 Task: Research Airbnb accommodation in Spittal an der Drau, Austria from 9th November, 2023 to 16th November, 2023 for 2 adults.2 bedrooms having 2 beds and 1 bathroom. Property type can be flat. Amenities needed are: heating. Look for 5 properties as per requirement.
Action: Mouse moved to (577, 122)
Screenshot: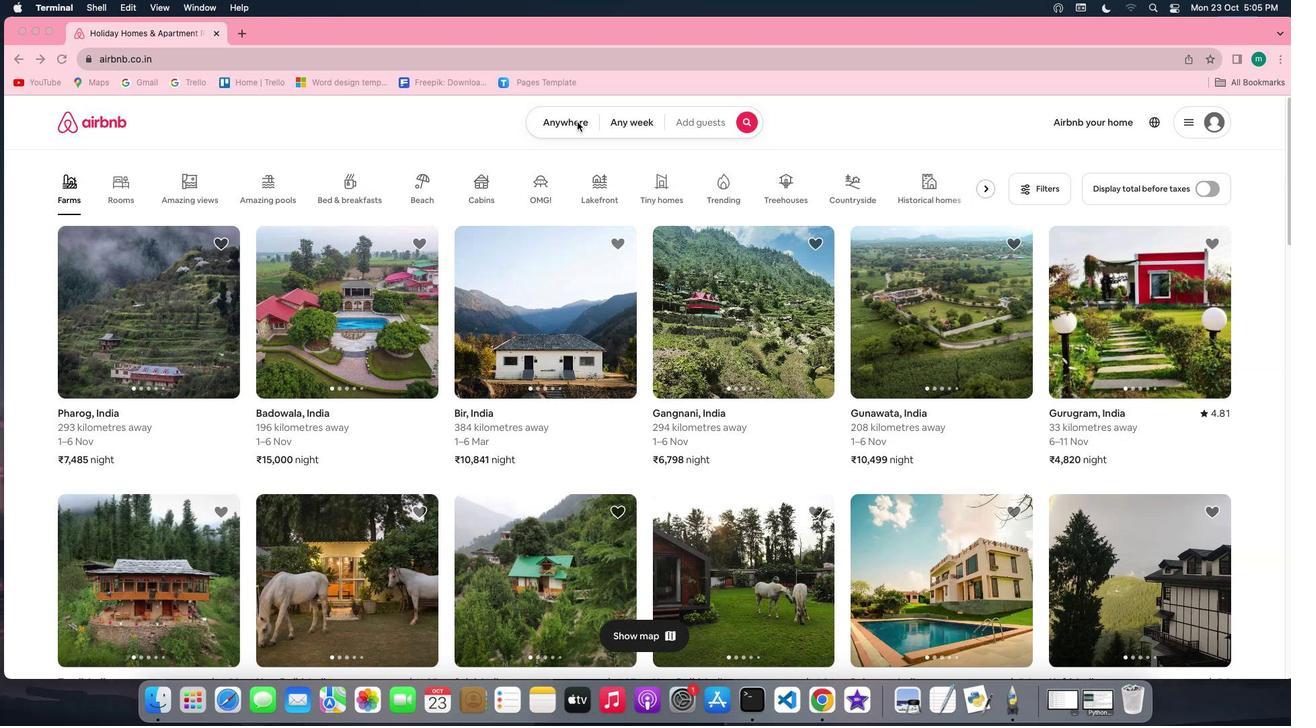 
Action: Mouse pressed left at (577, 122)
Screenshot: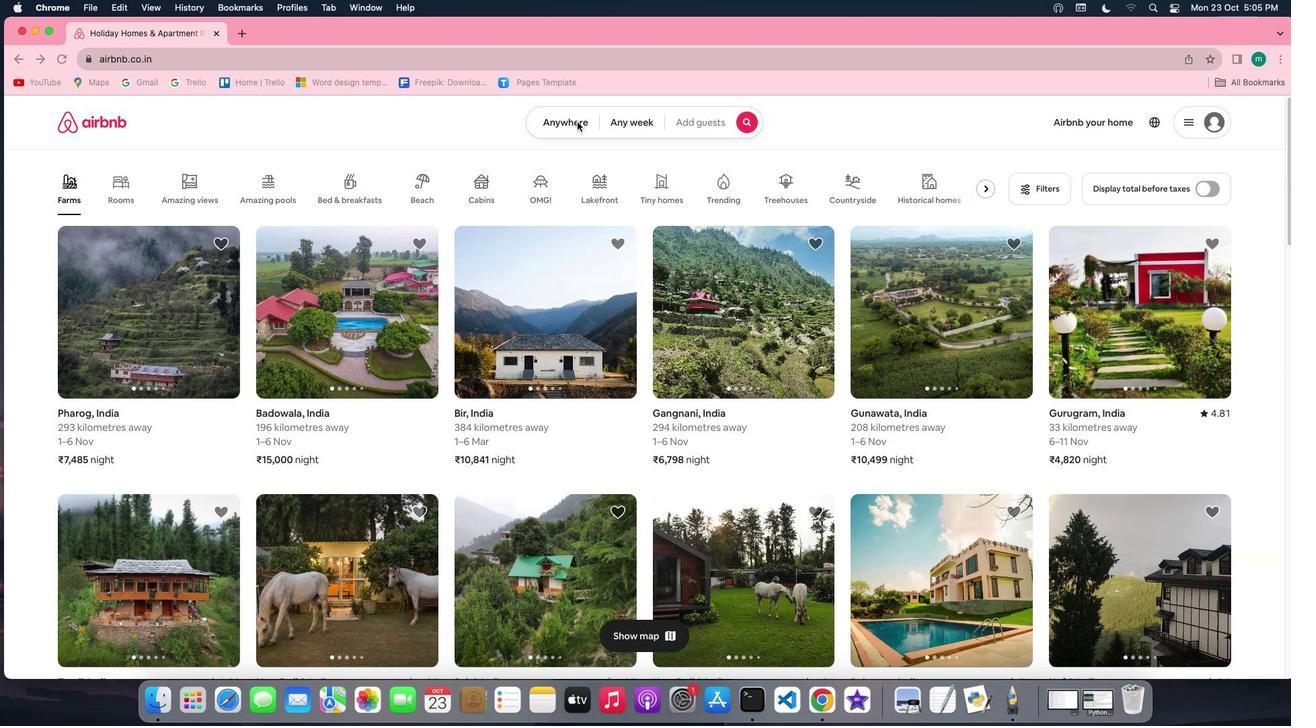 
Action: Mouse pressed left at (577, 122)
Screenshot: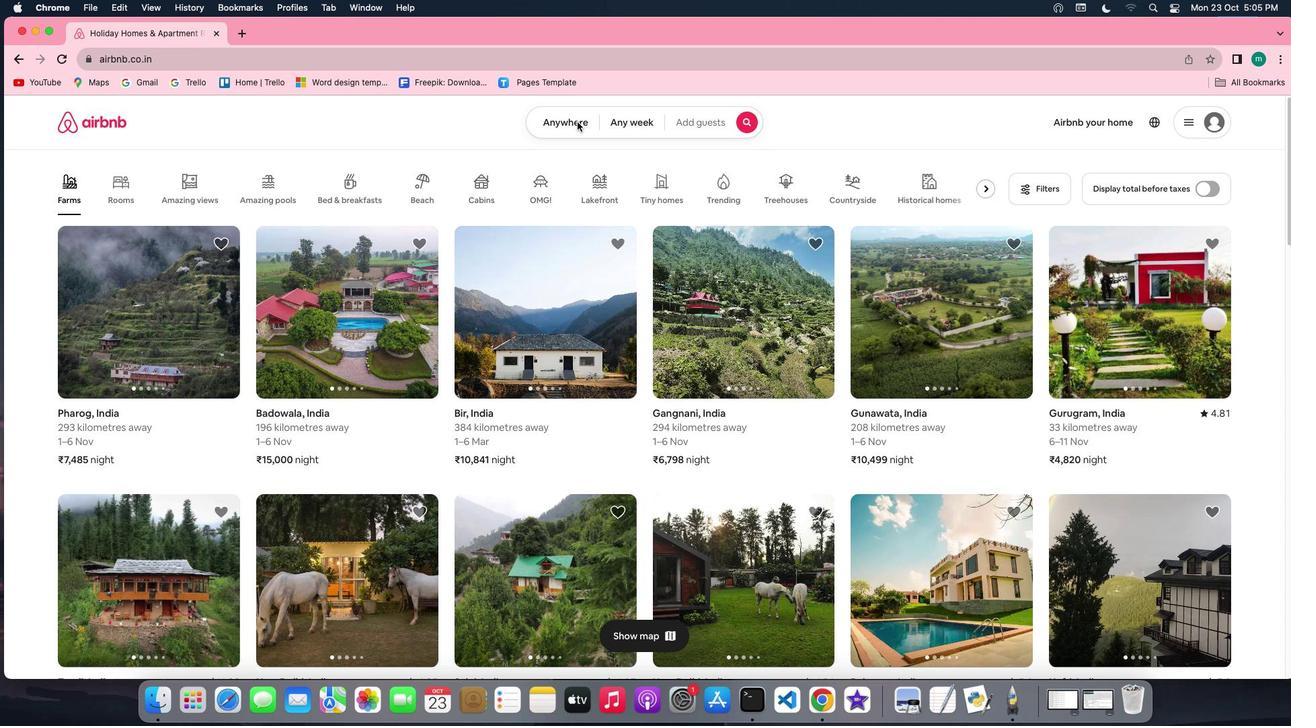 
Action: Mouse moved to (499, 166)
Screenshot: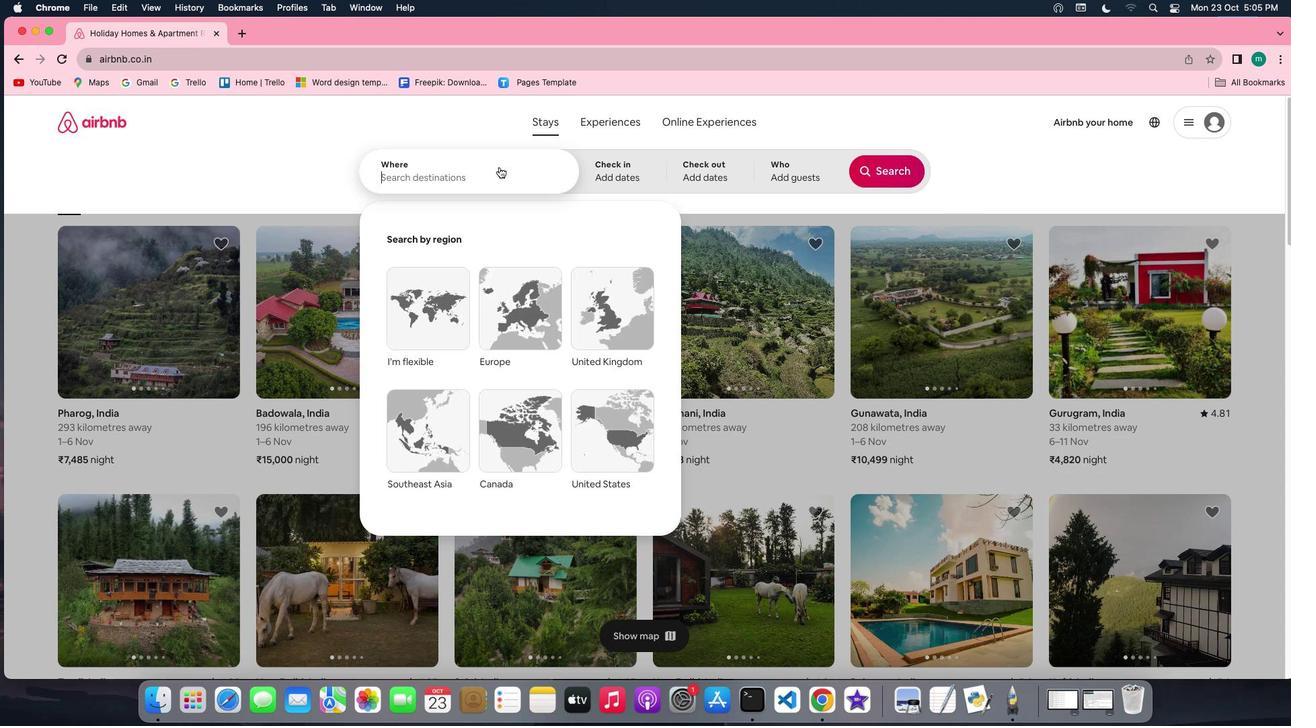 
Action: Key pressed Key.shift'S''p''i''t''t''a''l'Key.space'a''n'Key.space'd''e''r'Key.spaceKey.shift'd''r''a''u'','Key.spaceKey.shift'A''u''s''t''r''i''a'
Screenshot: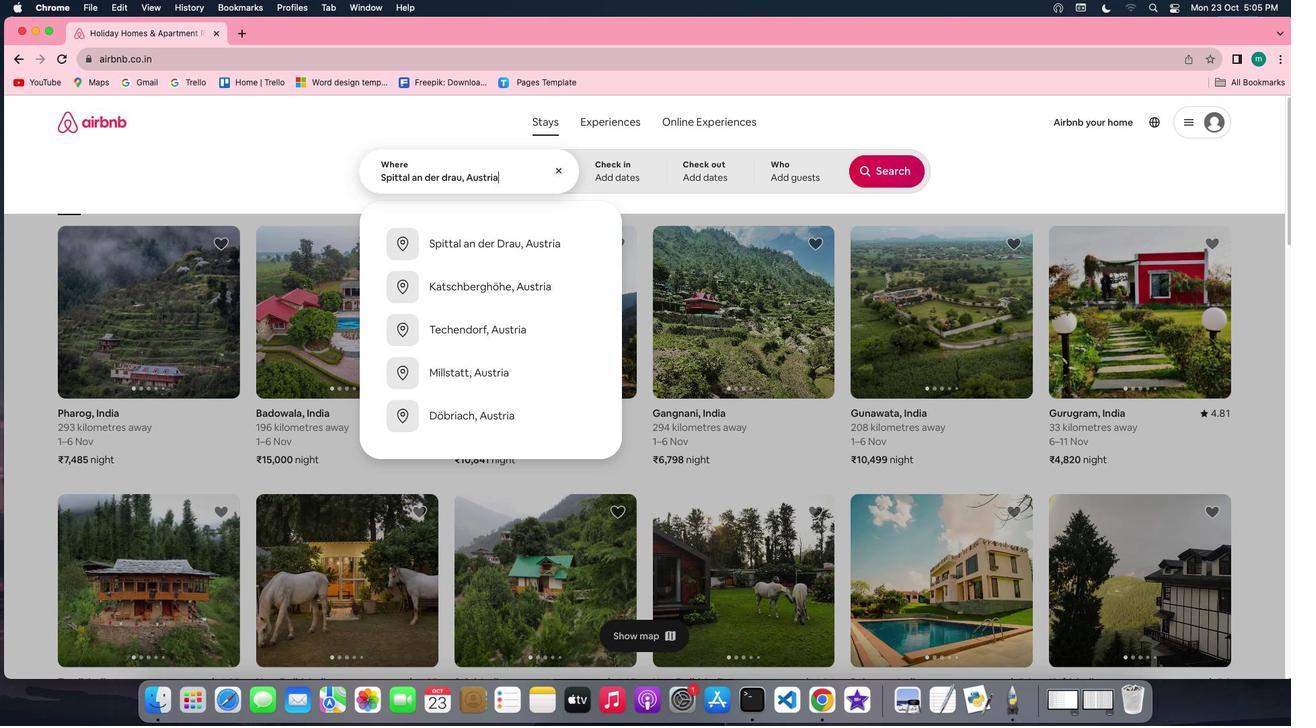 
Action: Mouse moved to (604, 169)
Screenshot: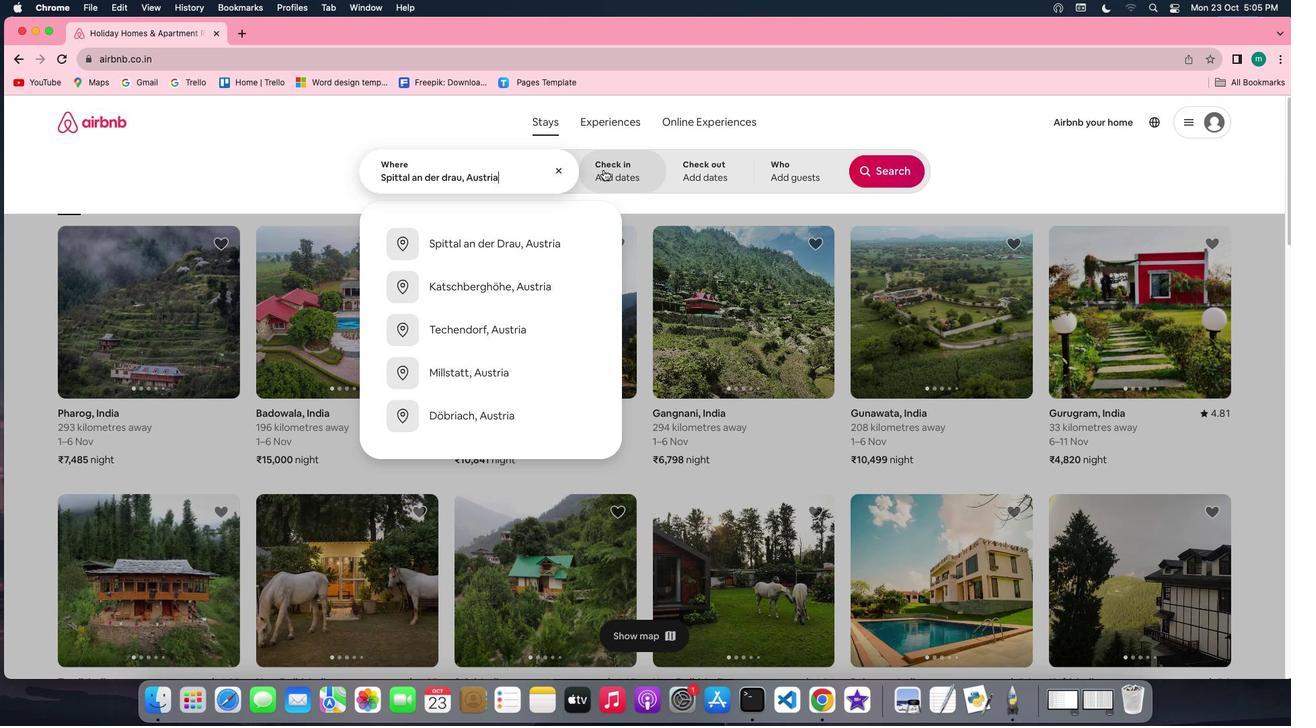 
Action: Mouse pressed left at (604, 169)
Screenshot: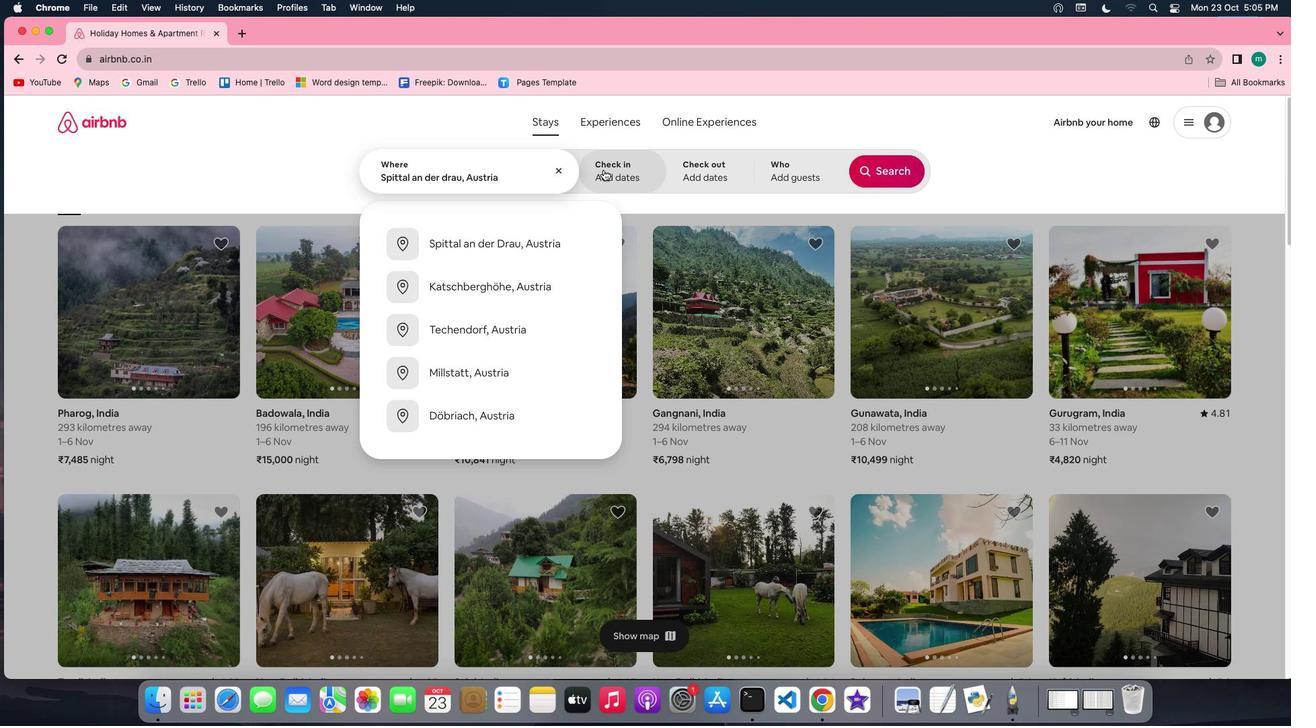 
Action: Mouse moved to (810, 358)
Screenshot: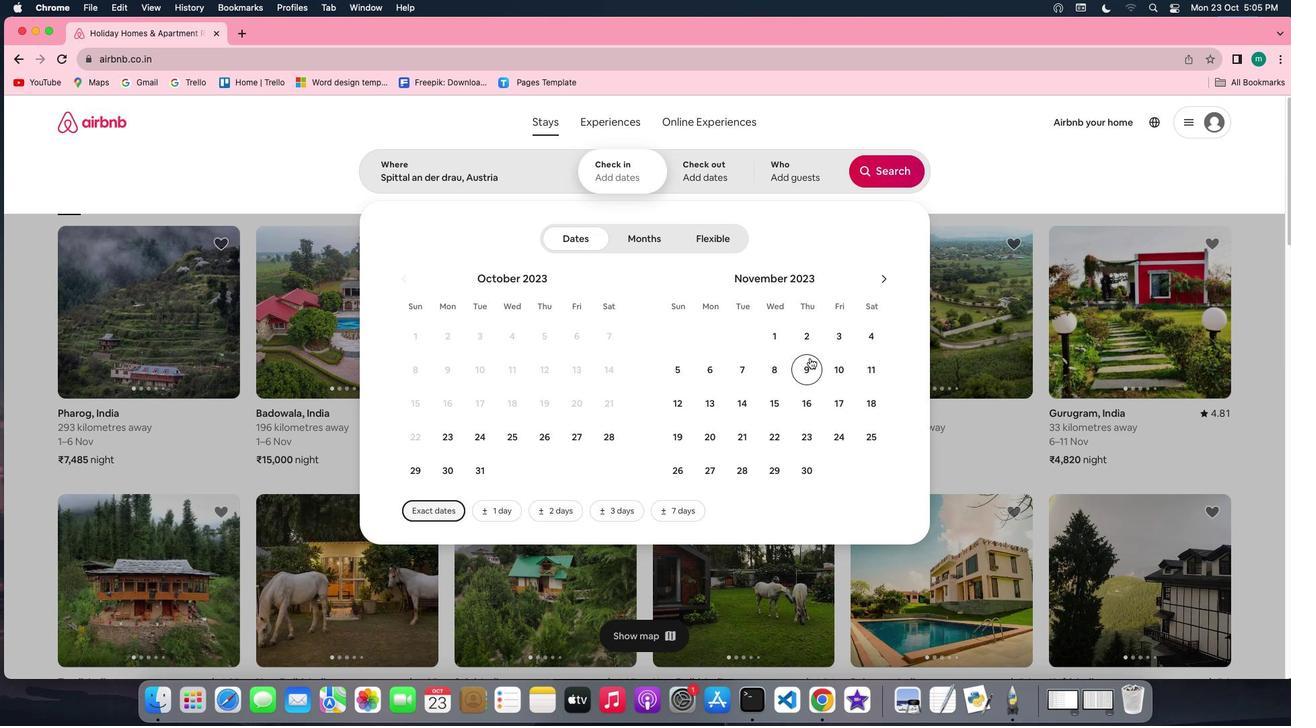 
Action: Mouse pressed left at (810, 358)
Screenshot: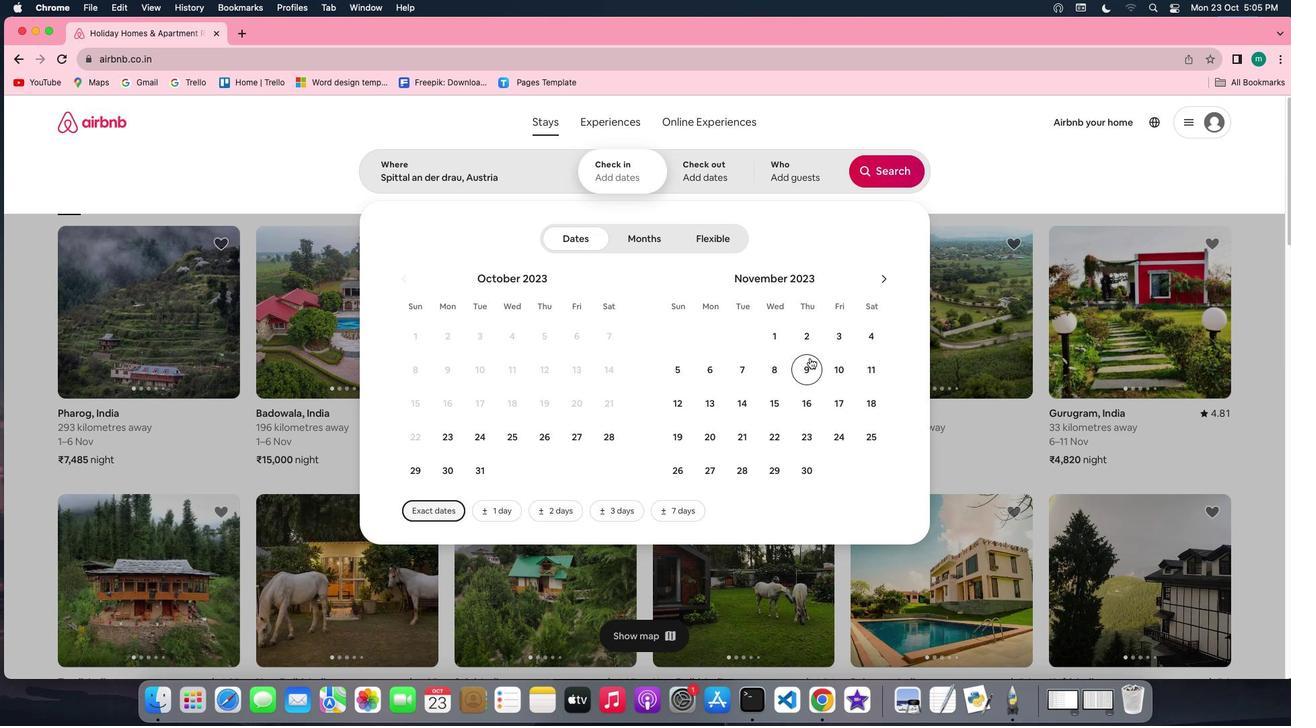 
Action: Mouse moved to (806, 392)
Screenshot: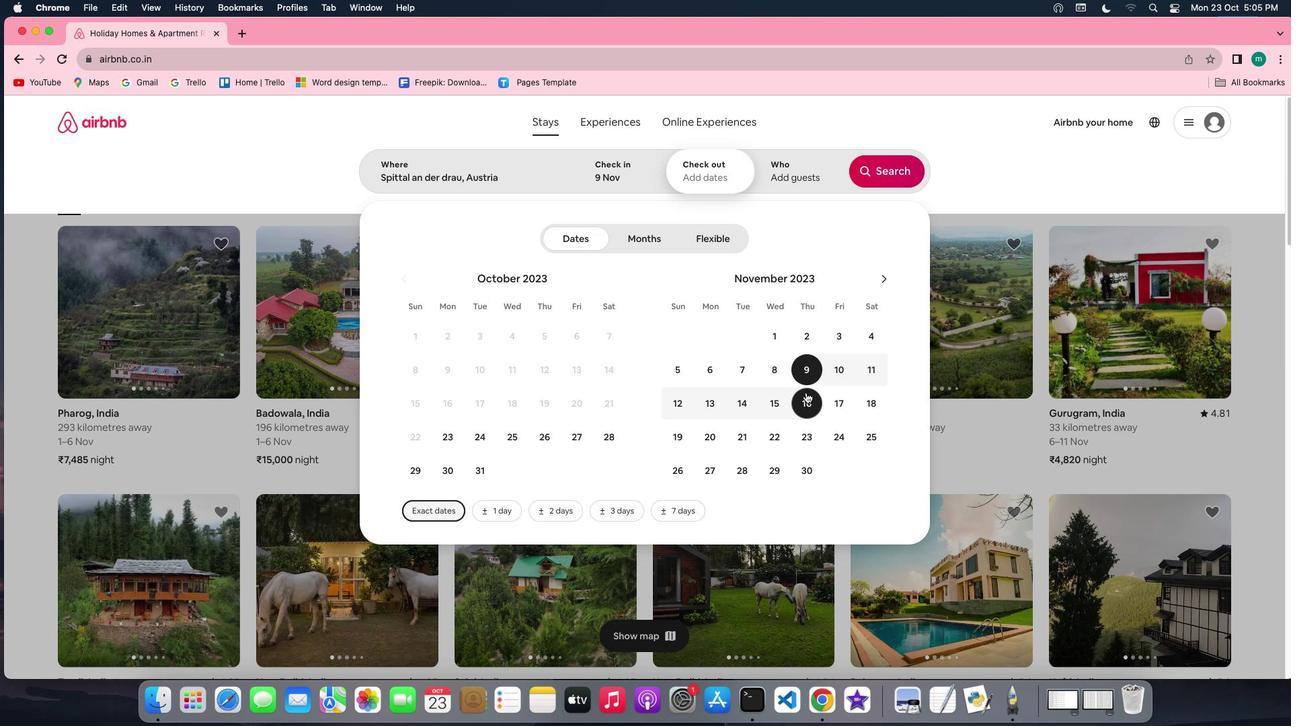 
Action: Mouse pressed left at (806, 392)
Screenshot: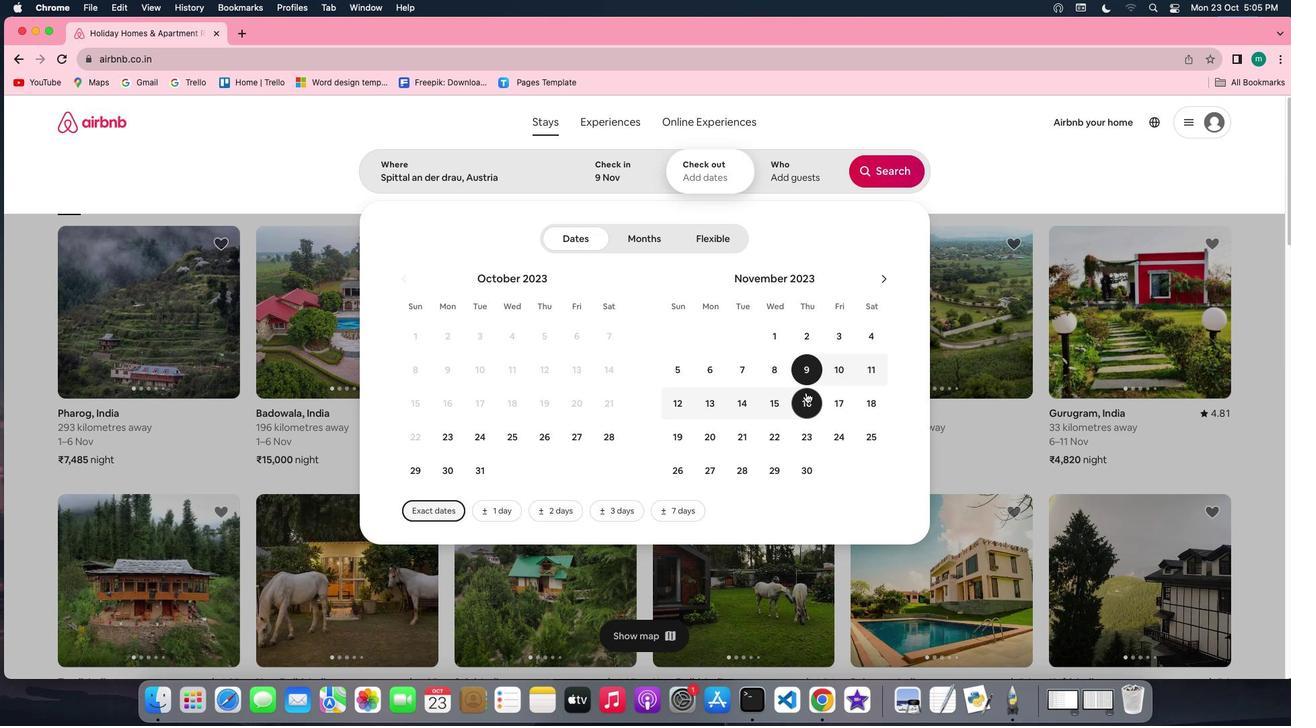 
Action: Mouse moved to (794, 168)
Screenshot: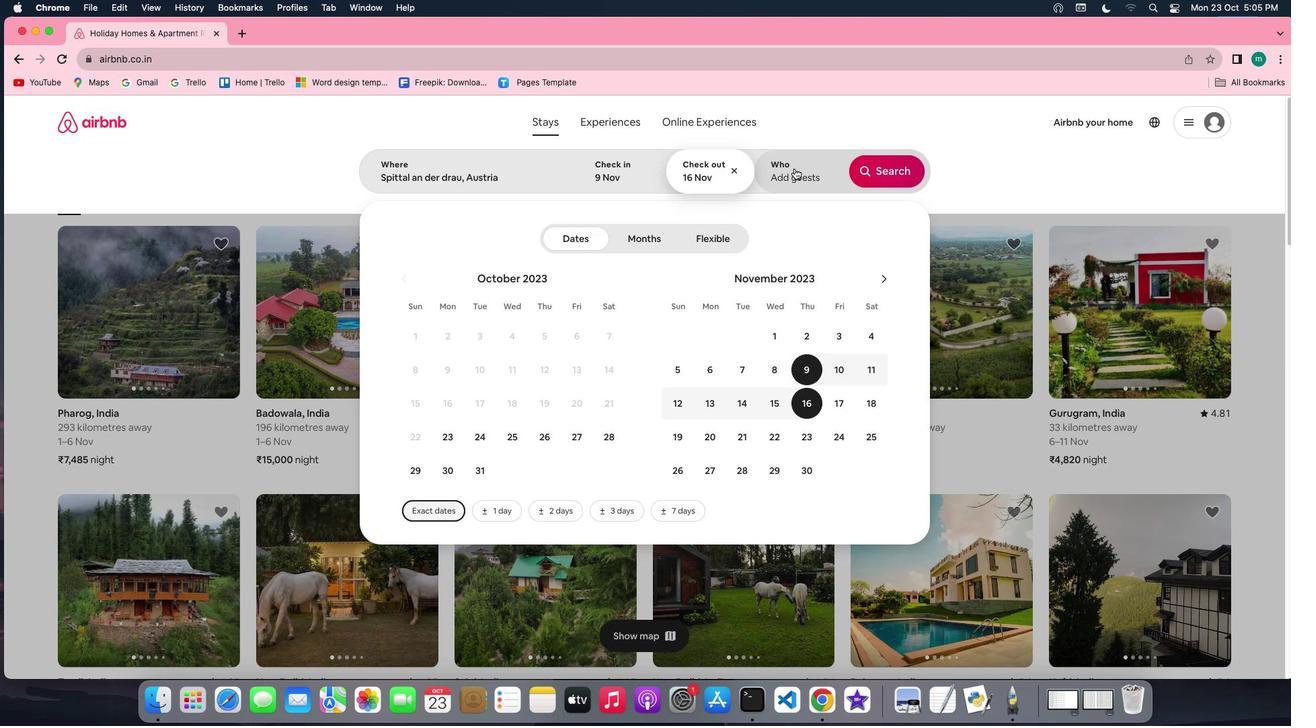 
Action: Mouse pressed left at (794, 168)
Screenshot: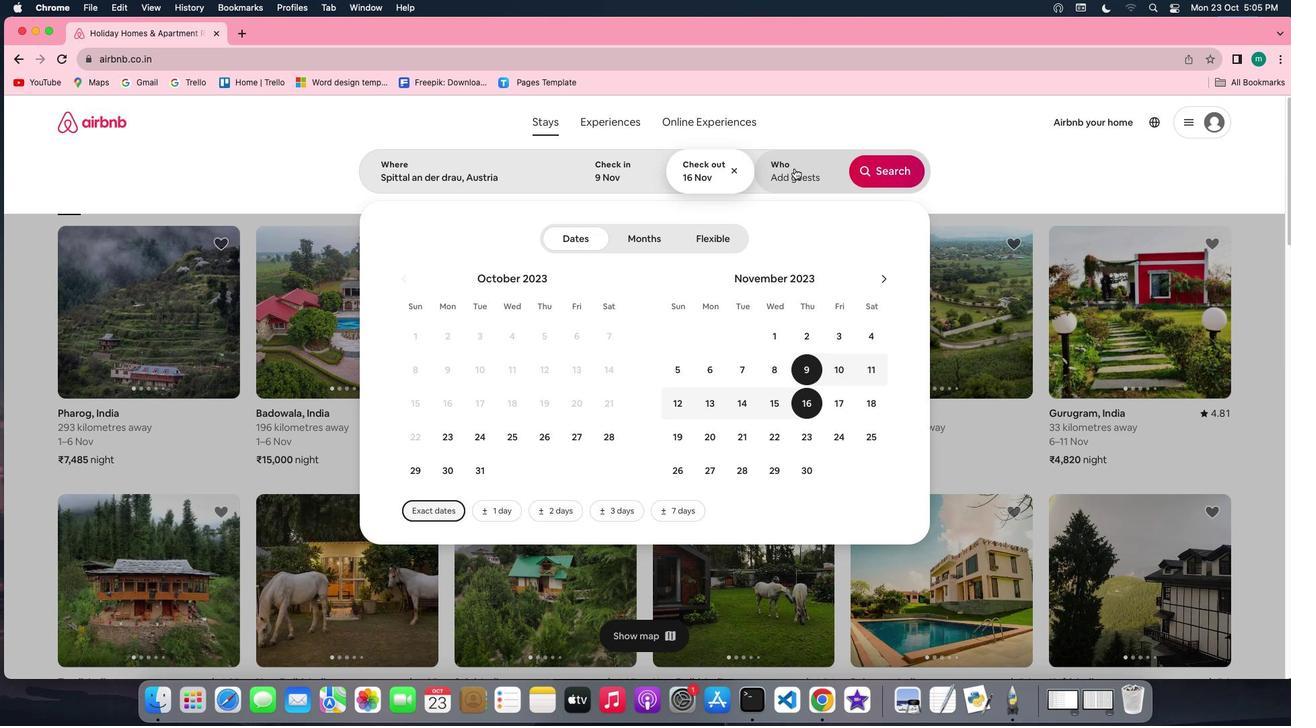 
Action: Mouse moved to (891, 238)
Screenshot: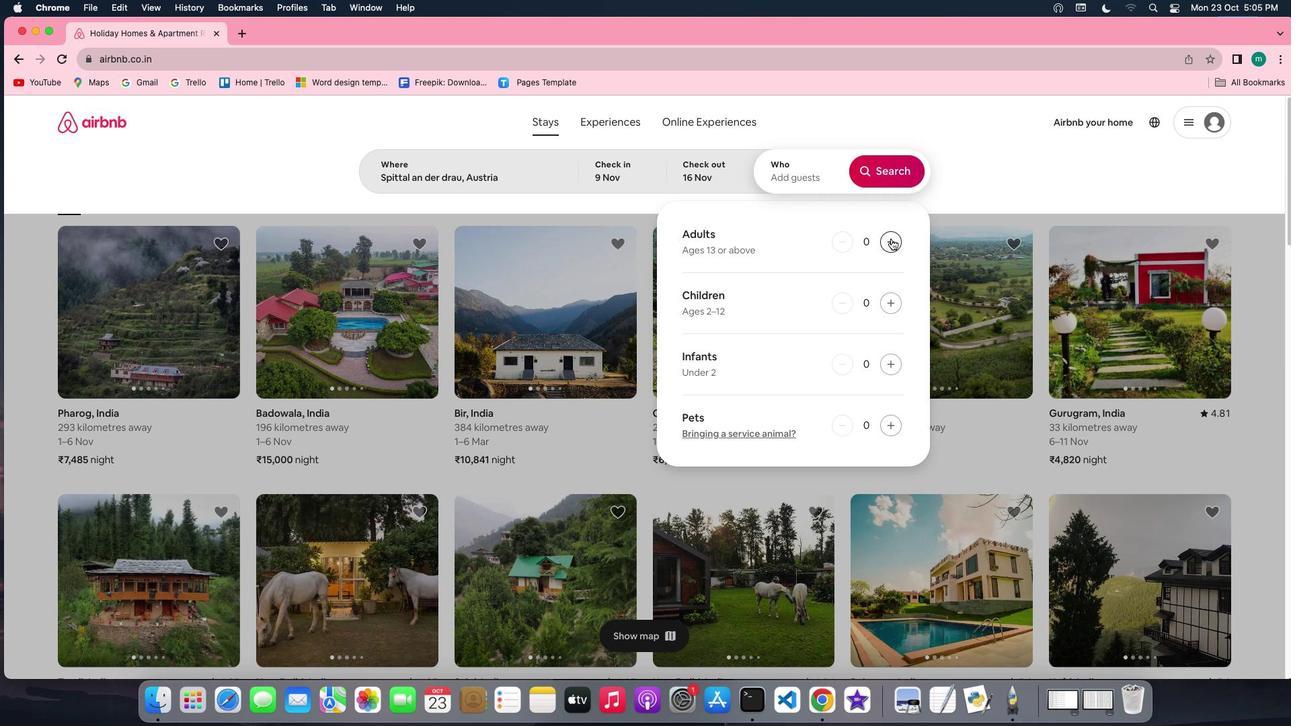 
Action: Mouse pressed left at (891, 238)
Screenshot: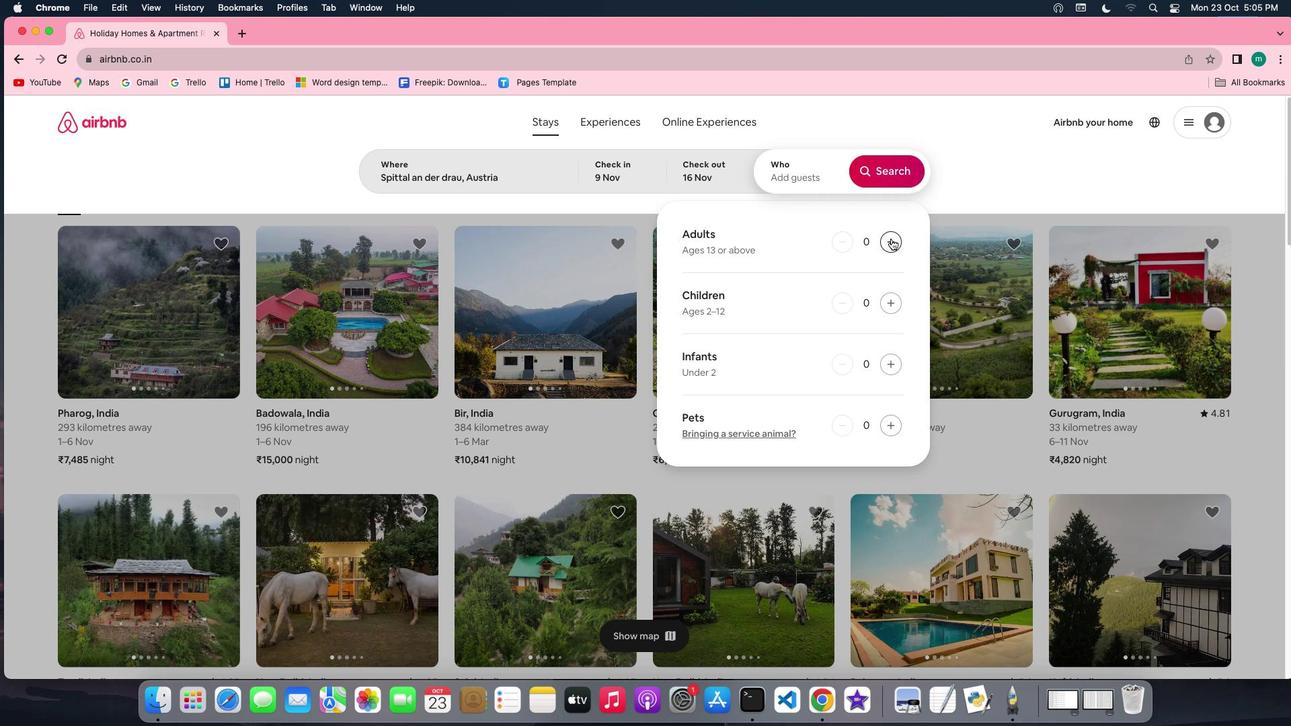 
Action: Mouse pressed left at (891, 238)
Screenshot: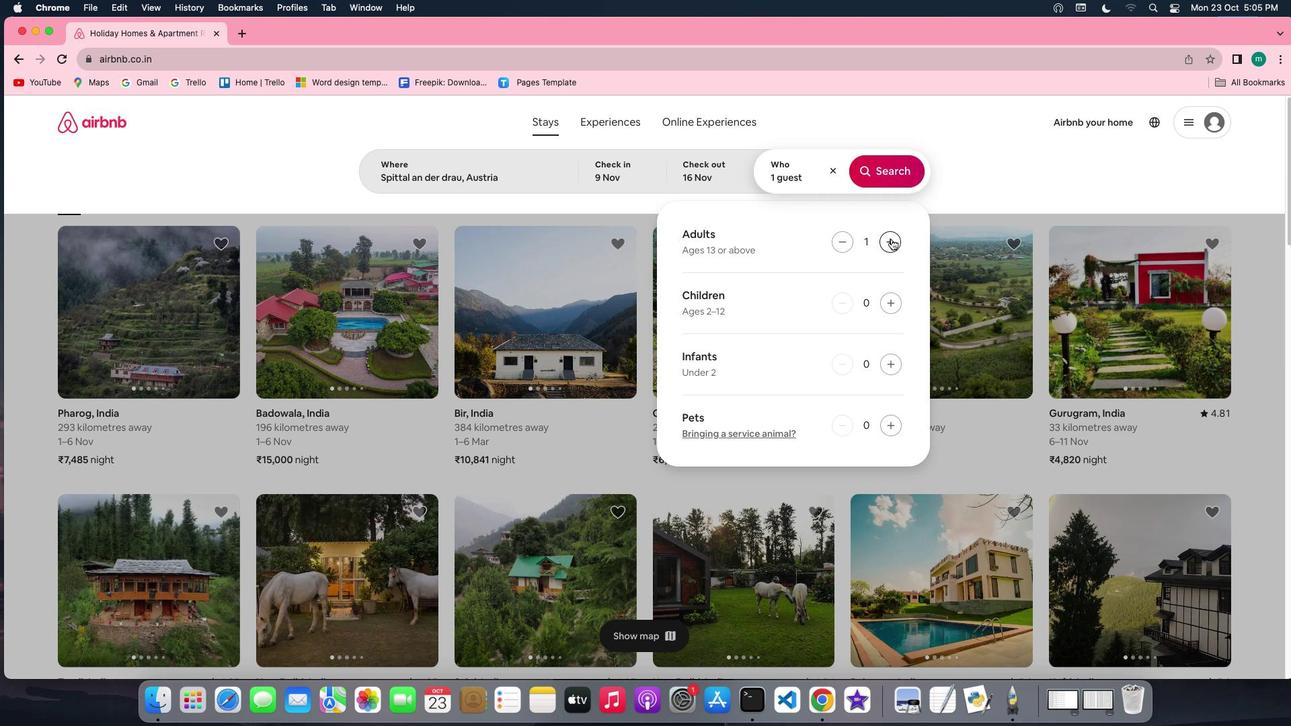
Action: Mouse pressed left at (891, 238)
Screenshot: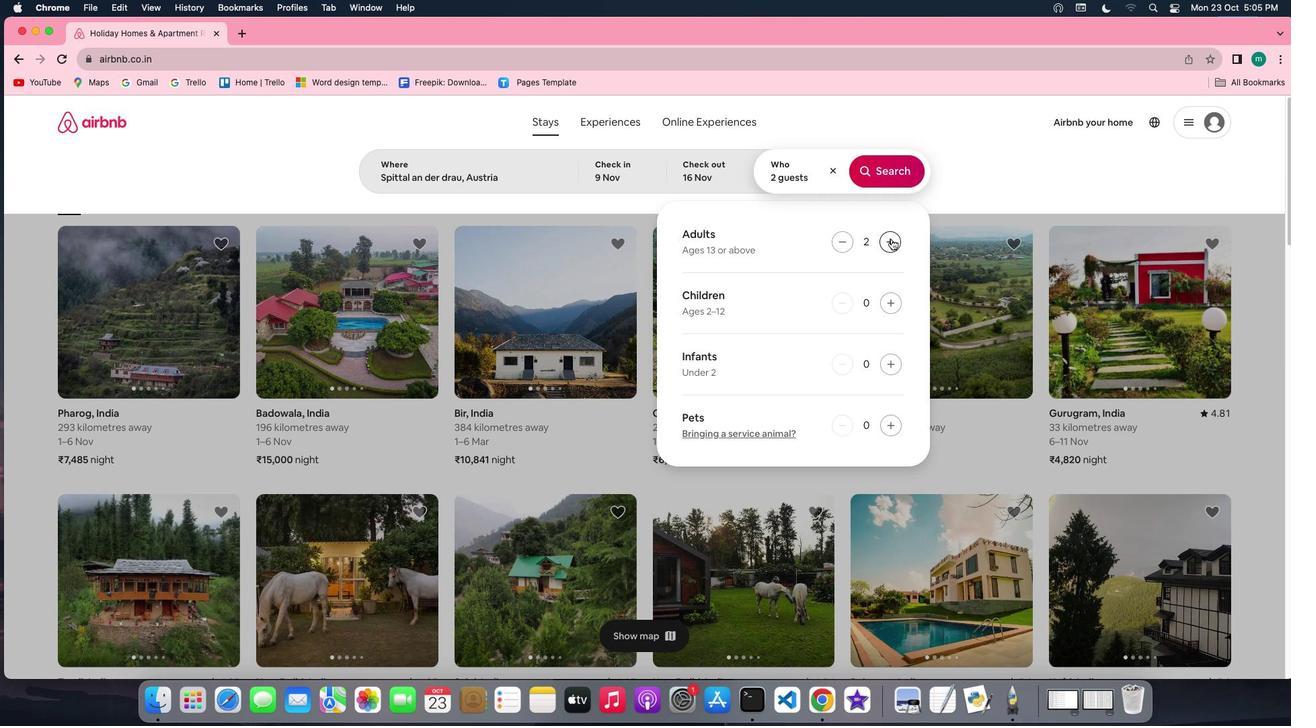
Action: Mouse pressed left at (891, 238)
Screenshot: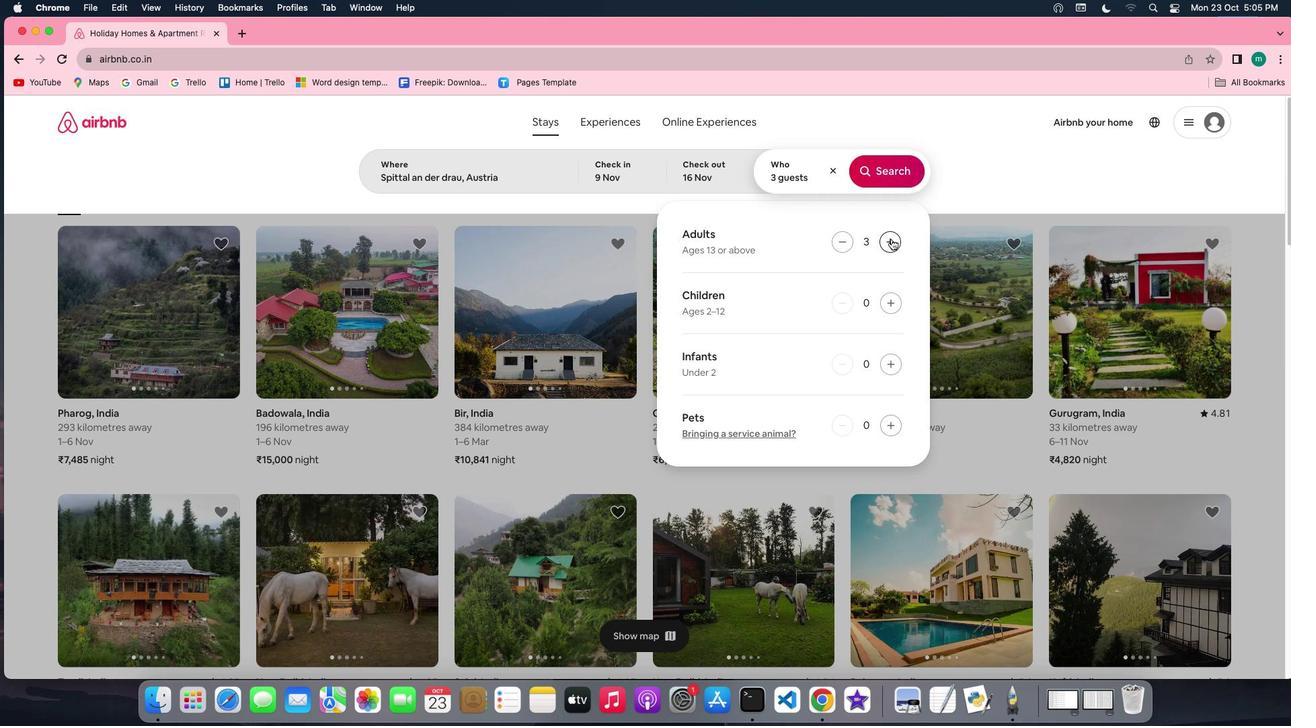 
Action: Mouse moved to (834, 246)
Screenshot: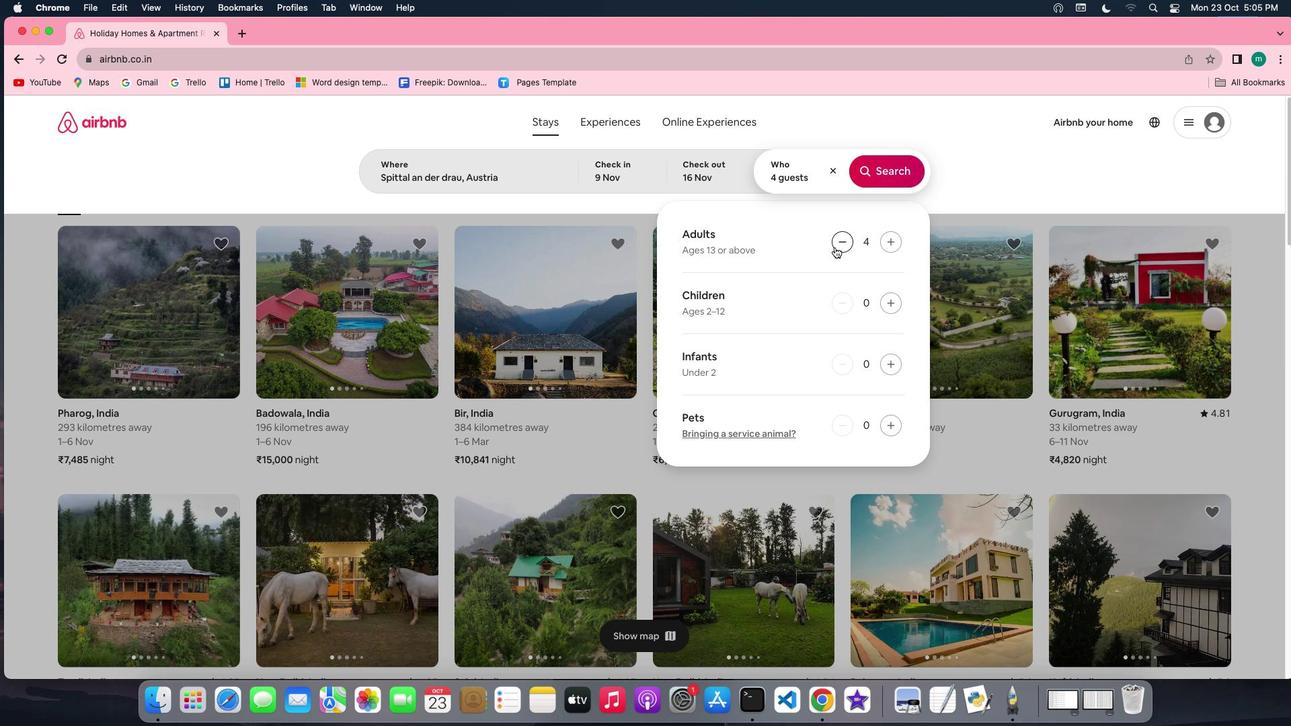 
Action: Mouse pressed left at (834, 246)
Screenshot: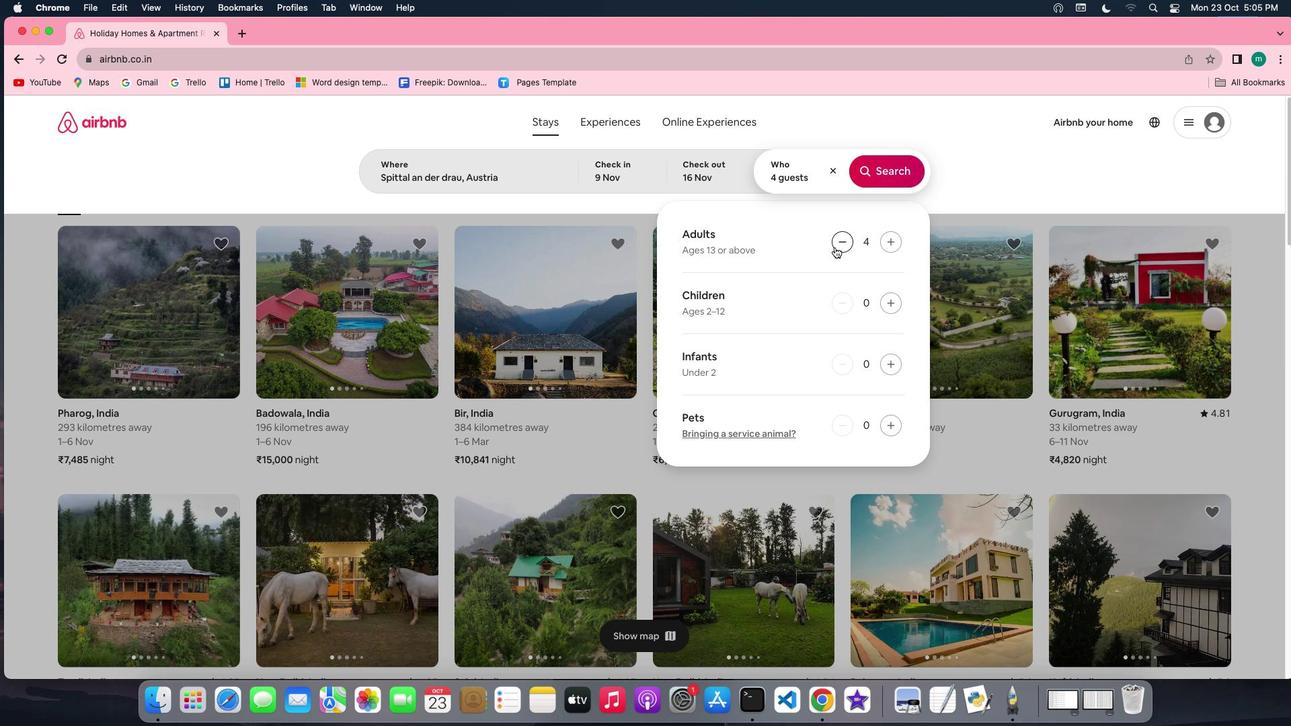 
Action: Mouse pressed left at (834, 246)
Screenshot: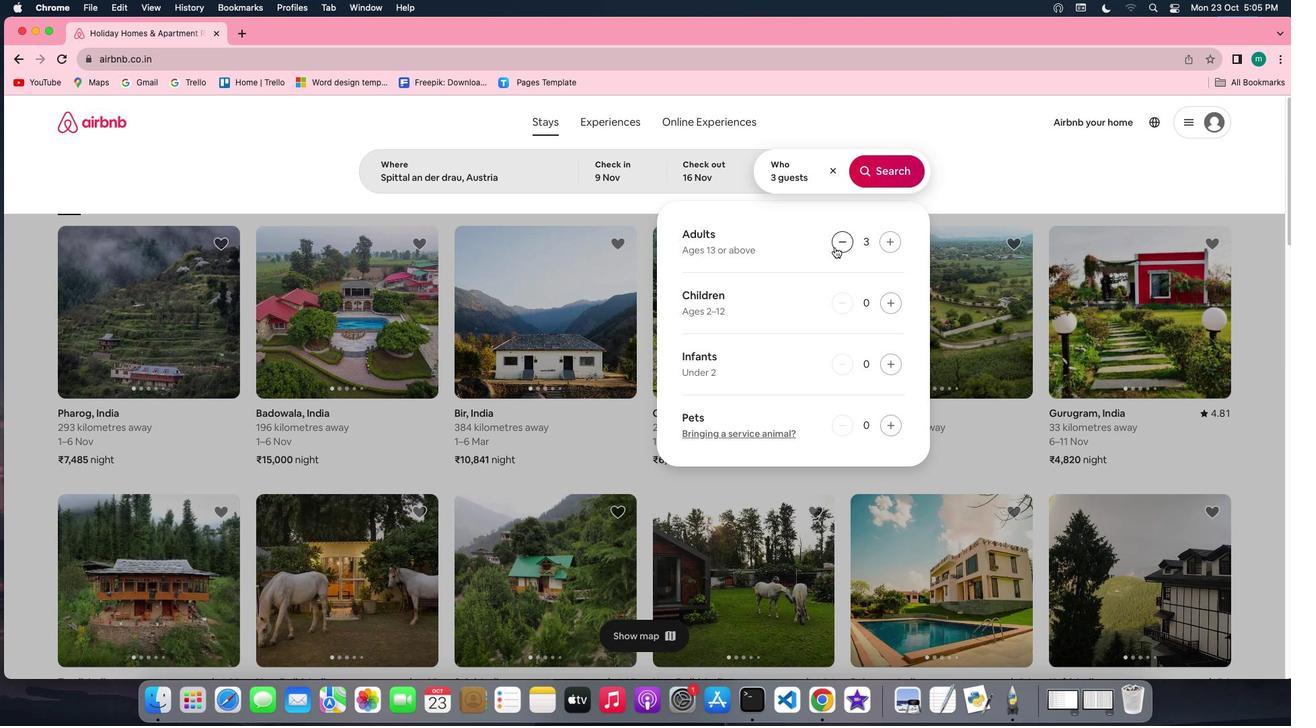 
Action: Mouse moved to (894, 180)
Screenshot: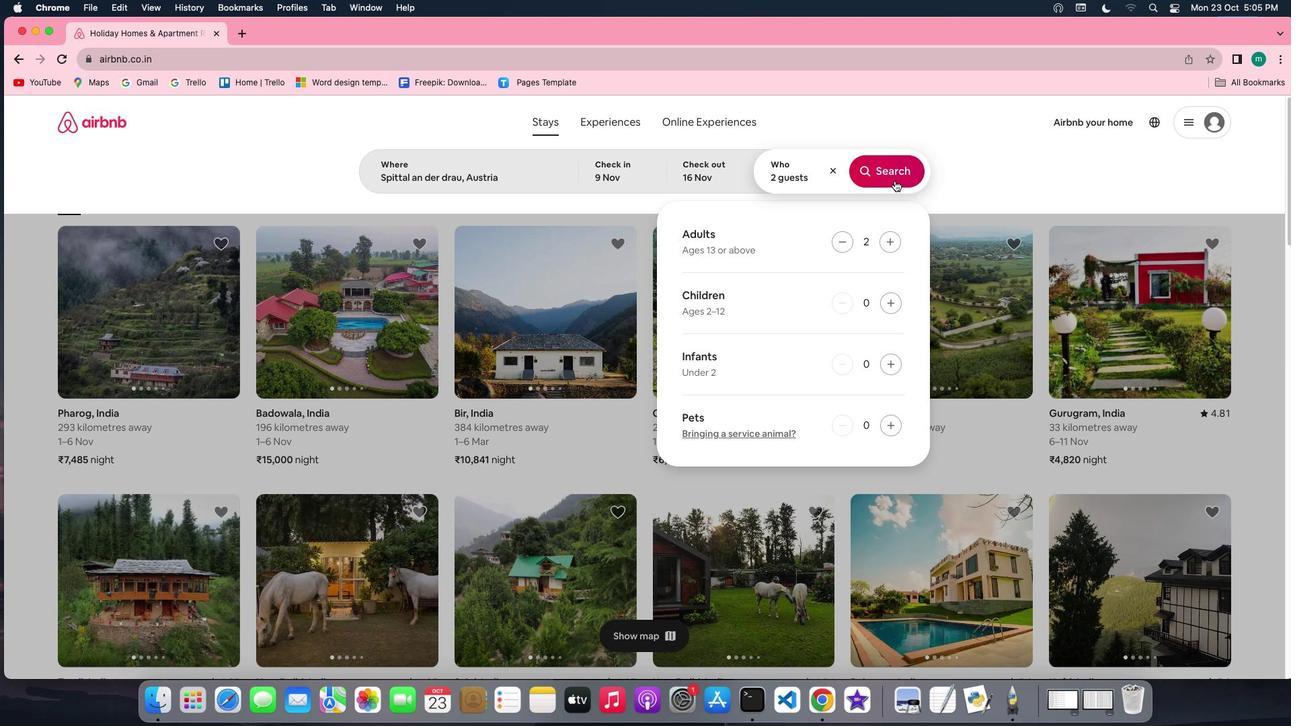 
Action: Mouse pressed left at (894, 180)
Screenshot: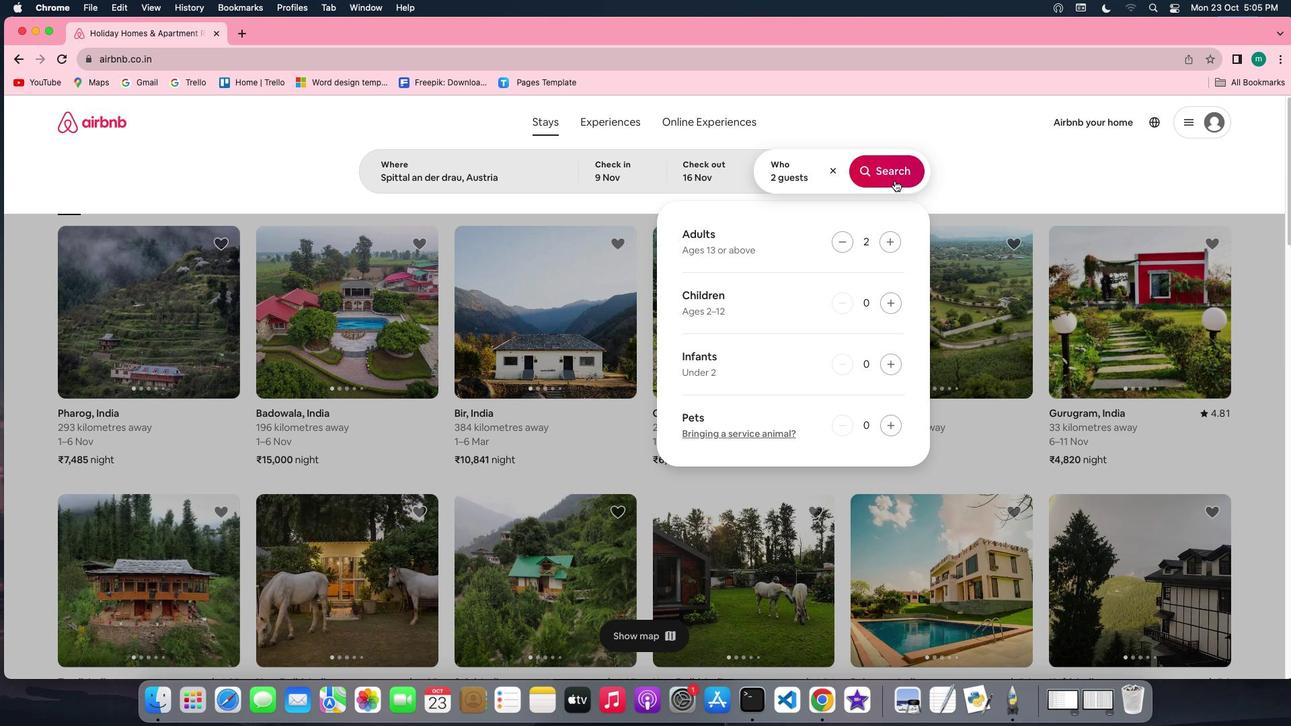
Action: Mouse moved to (1083, 168)
Screenshot: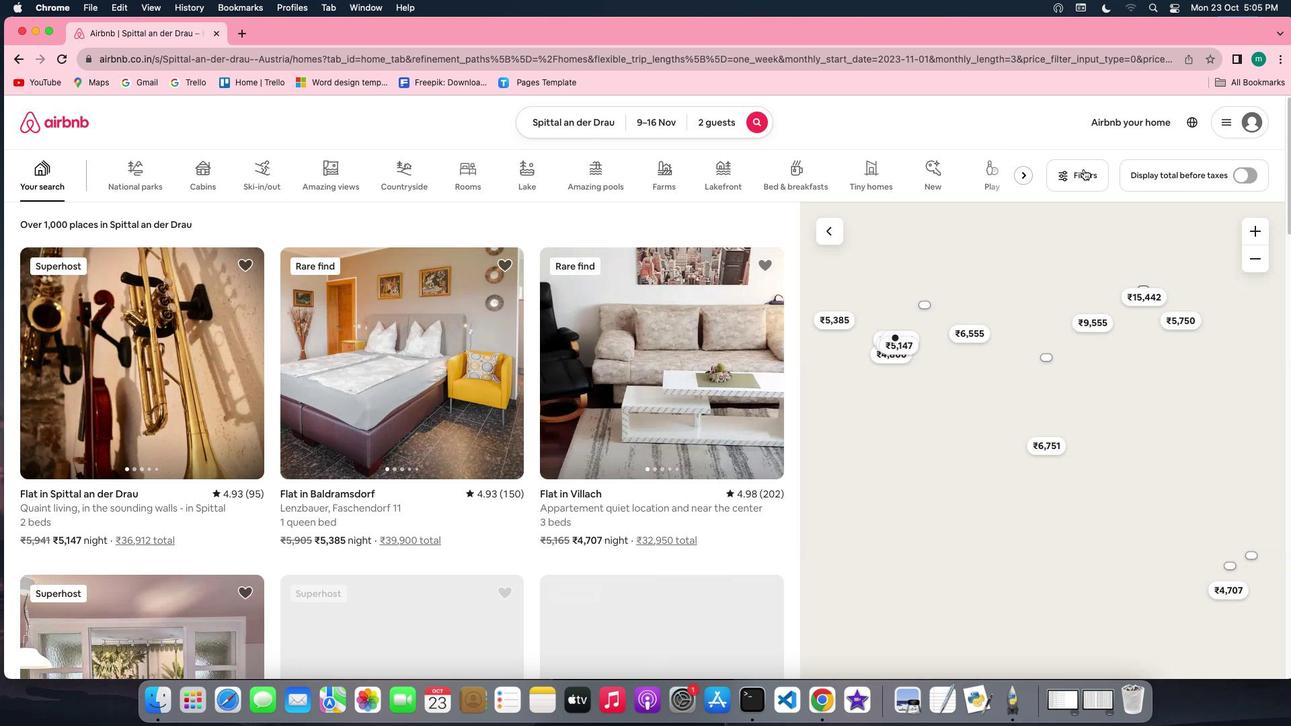 
Action: Mouse pressed left at (1083, 168)
Screenshot: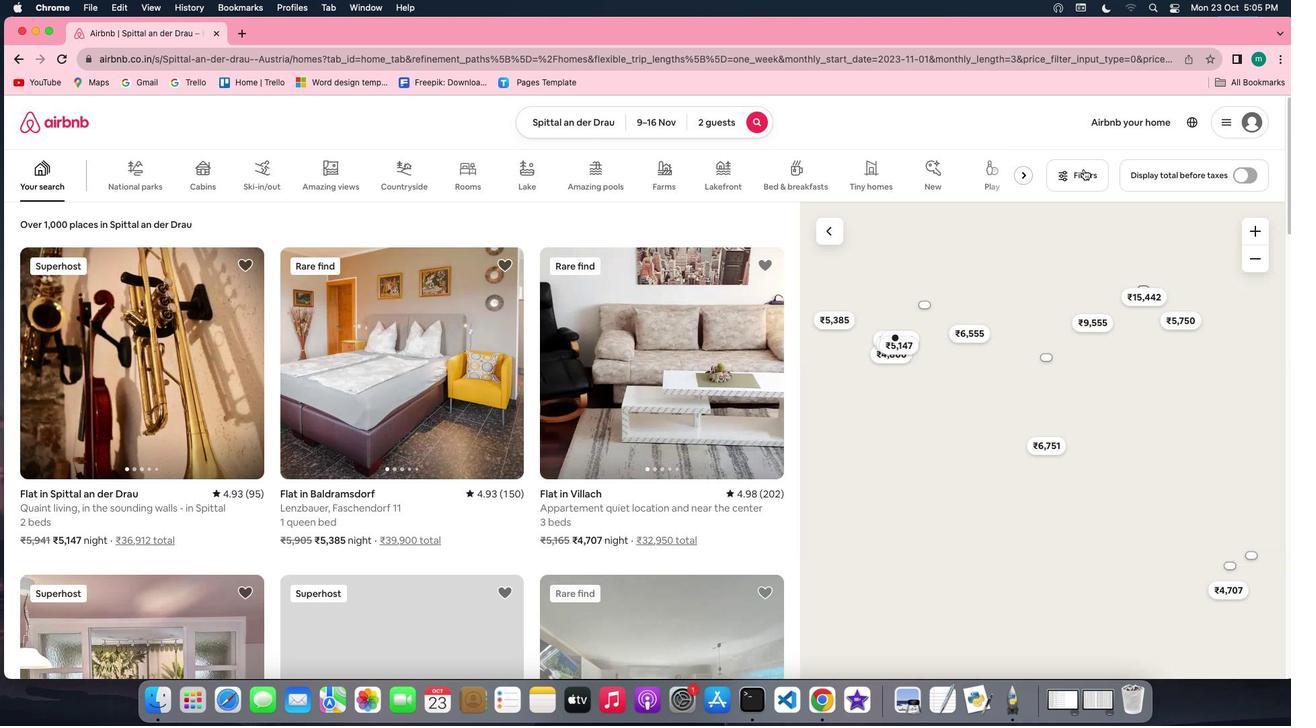 
Action: Mouse moved to (1085, 182)
Screenshot: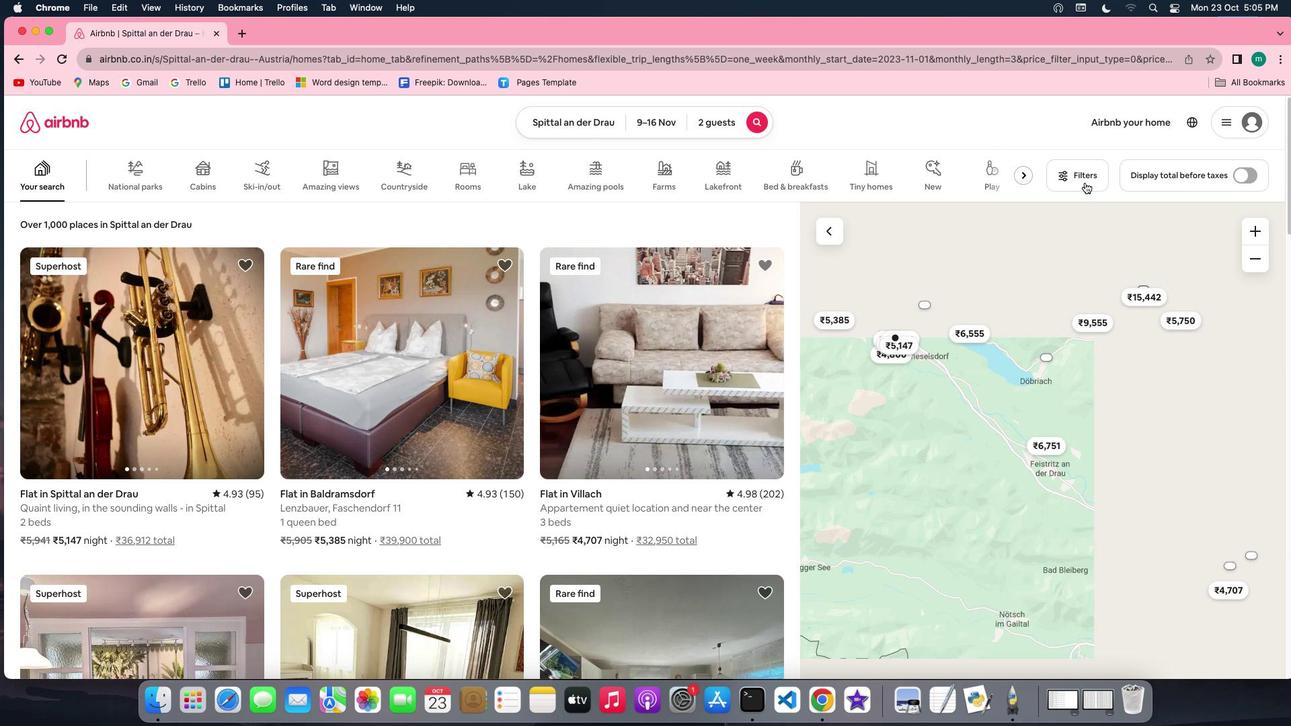 
Action: Mouse pressed left at (1085, 182)
Screenshot: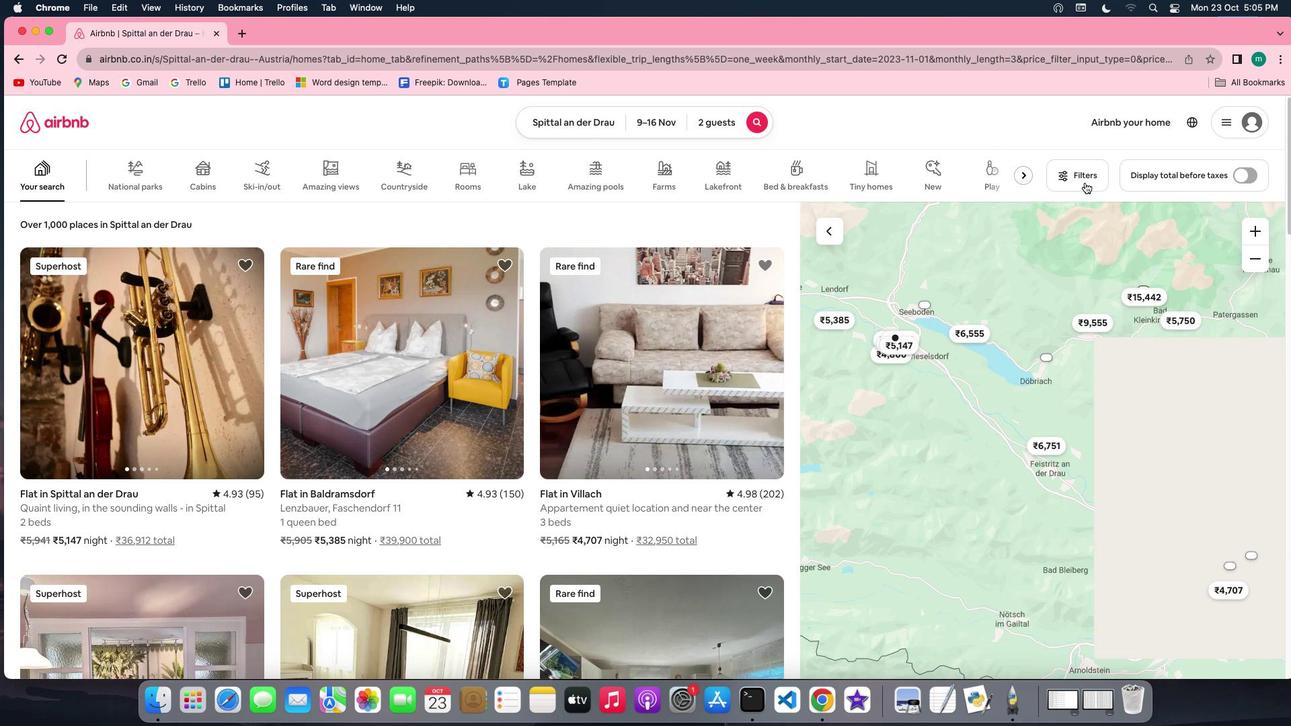 
Action: Mouse moved to (820, 345)
Screenshot: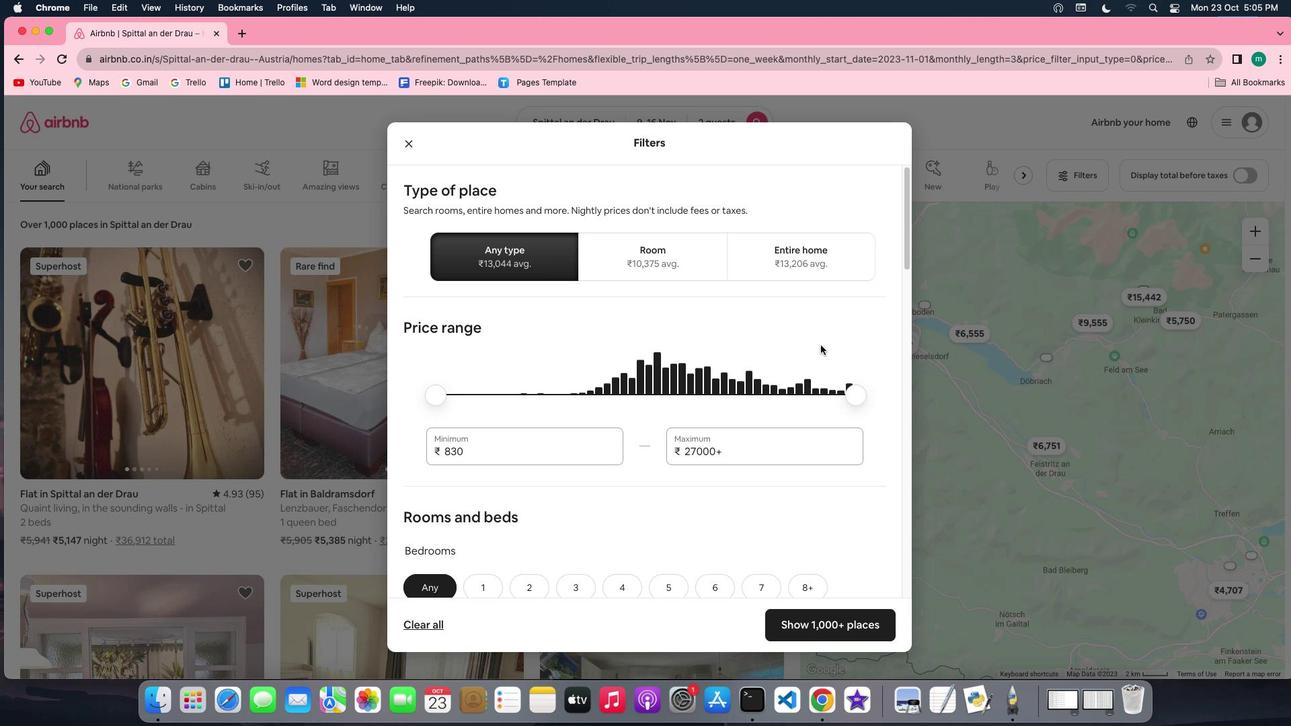 
Action: Mouse scrolled (820, 345) with delta (0, 0)
Screenshot: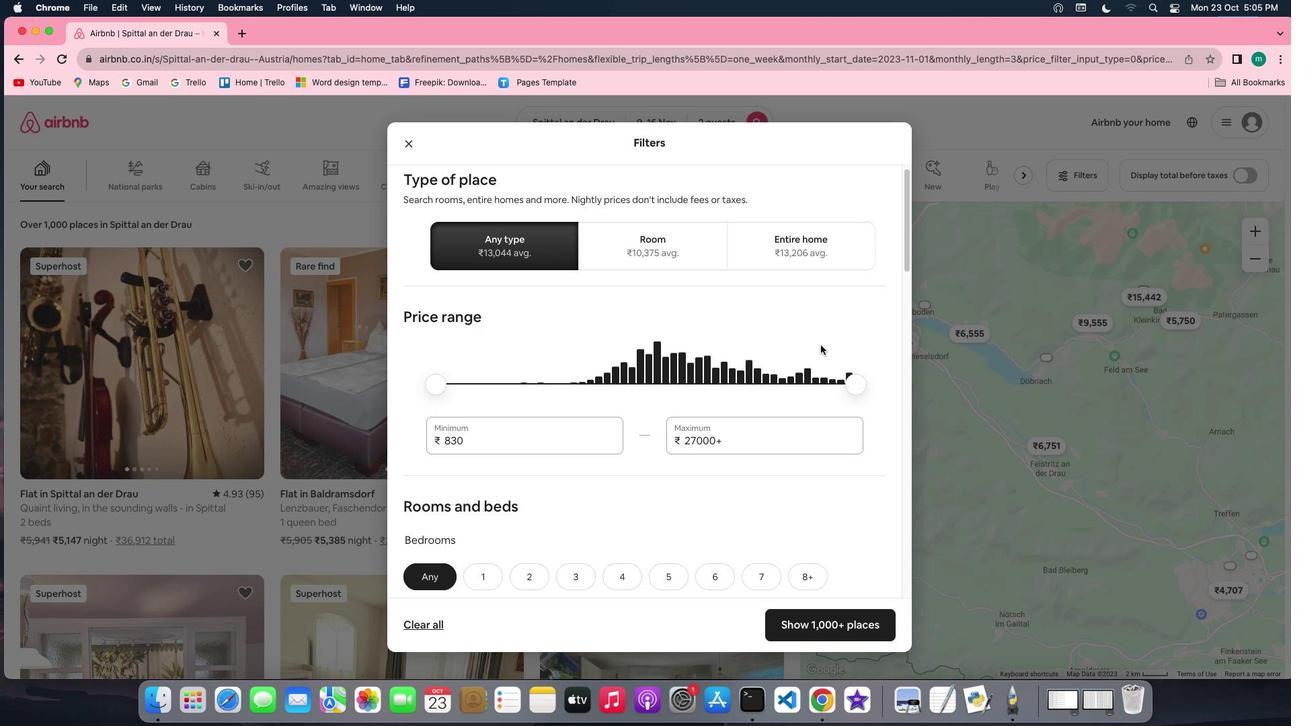 
Action: Mouse scrolled (820, 345) with delta (0, 0)
Screenshot: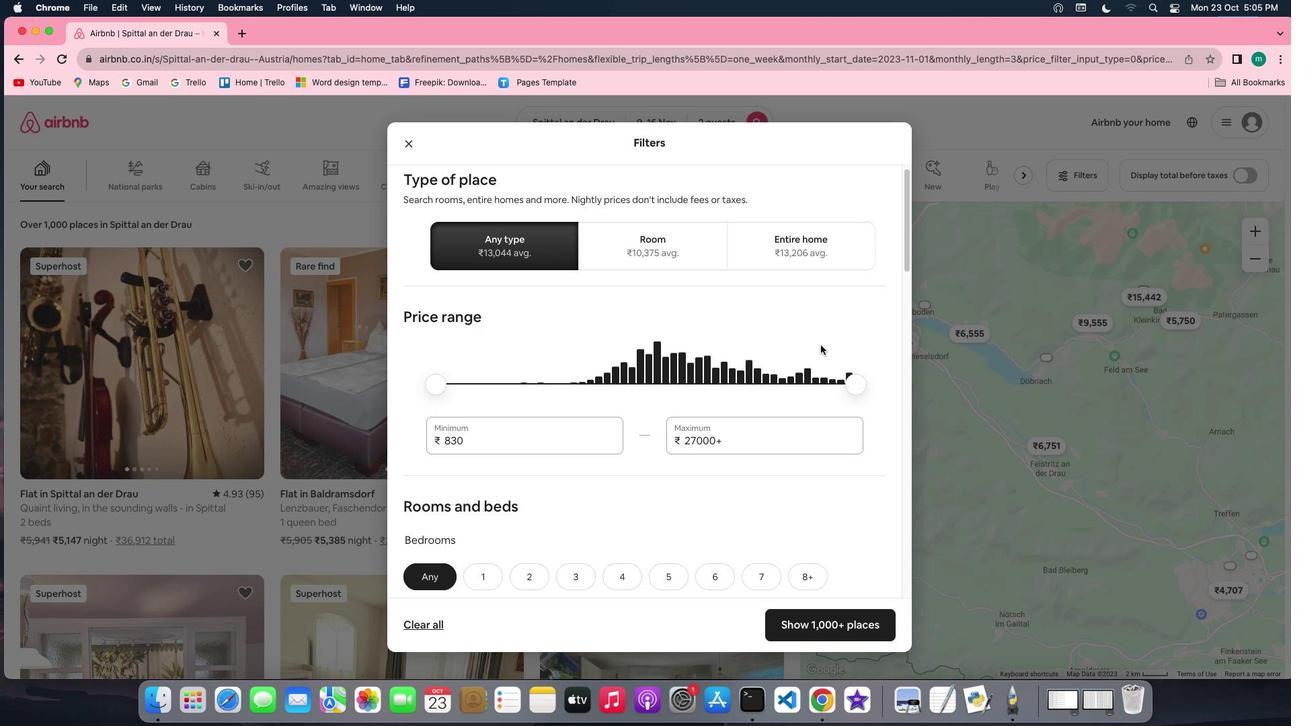 
Action: Mouse scrolled (820, 345) with delta (0, -2)
Screenshot: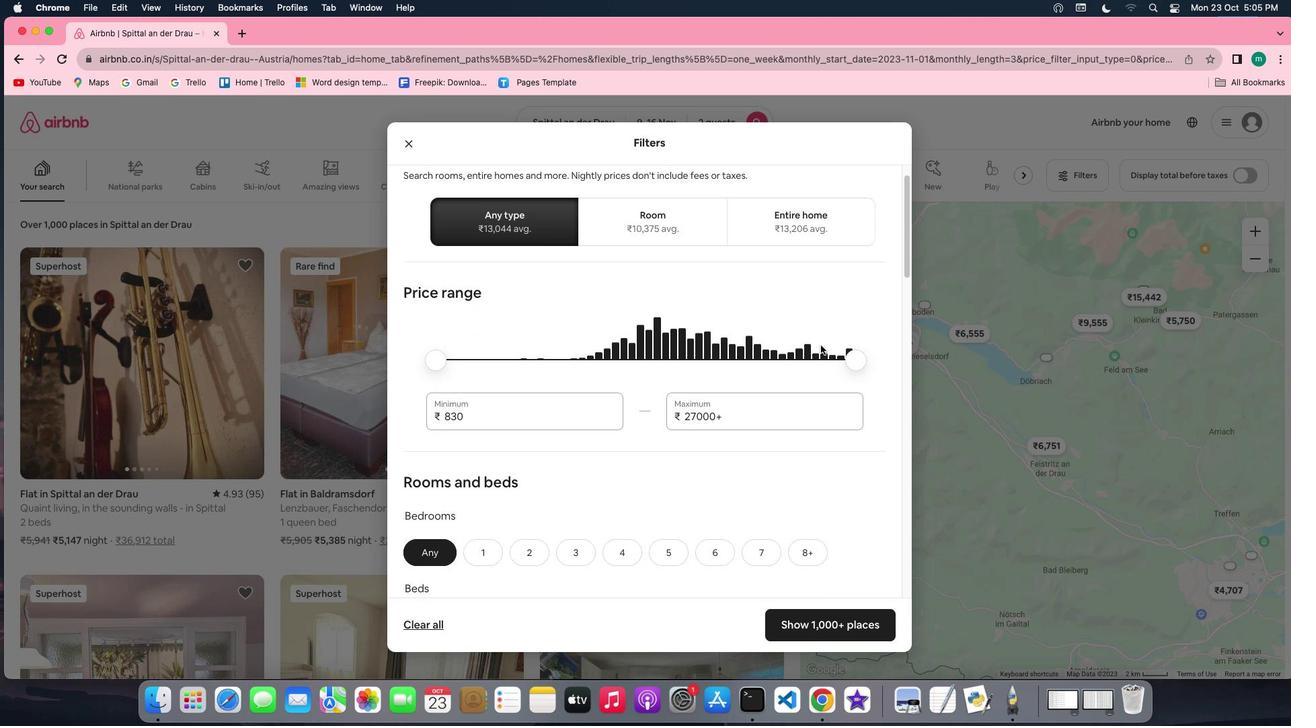 
Action: Mouse scrolled (820, 345) with delta (0, -2)
Screenshot: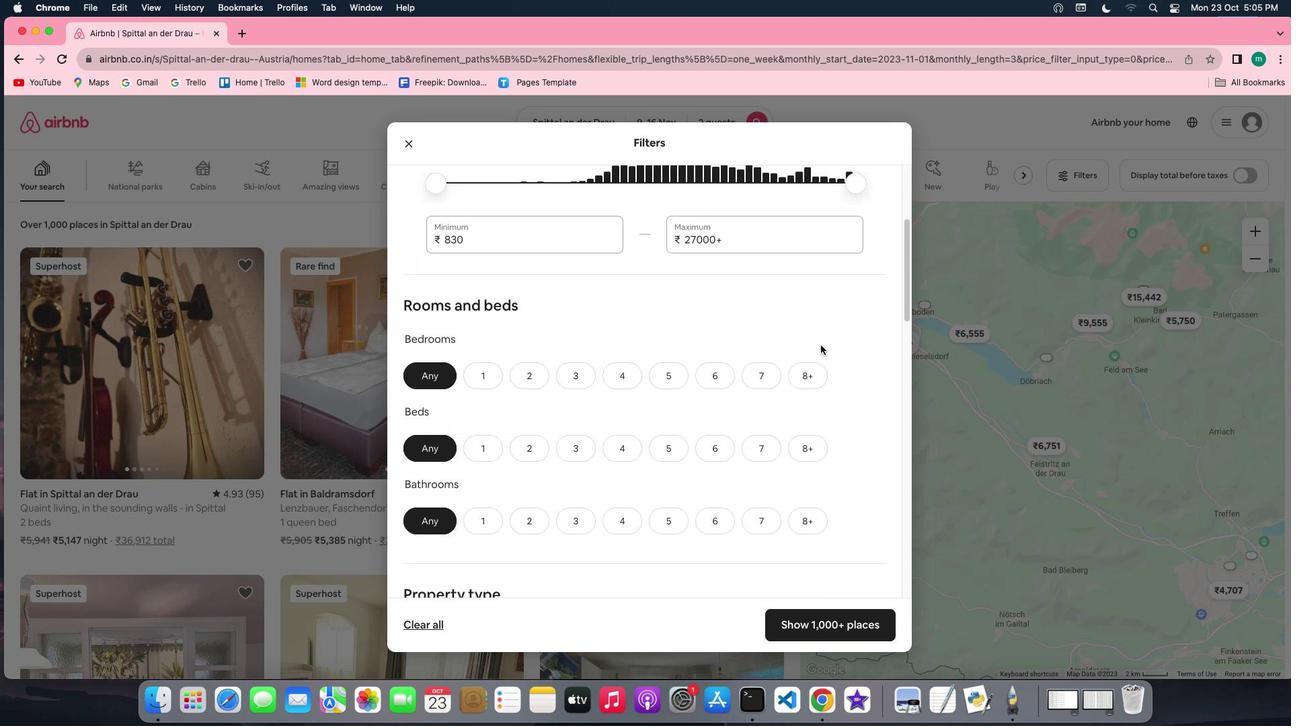 
Action: Mouse scrolled (820, 345) with delta (0, -2)
Screenshot: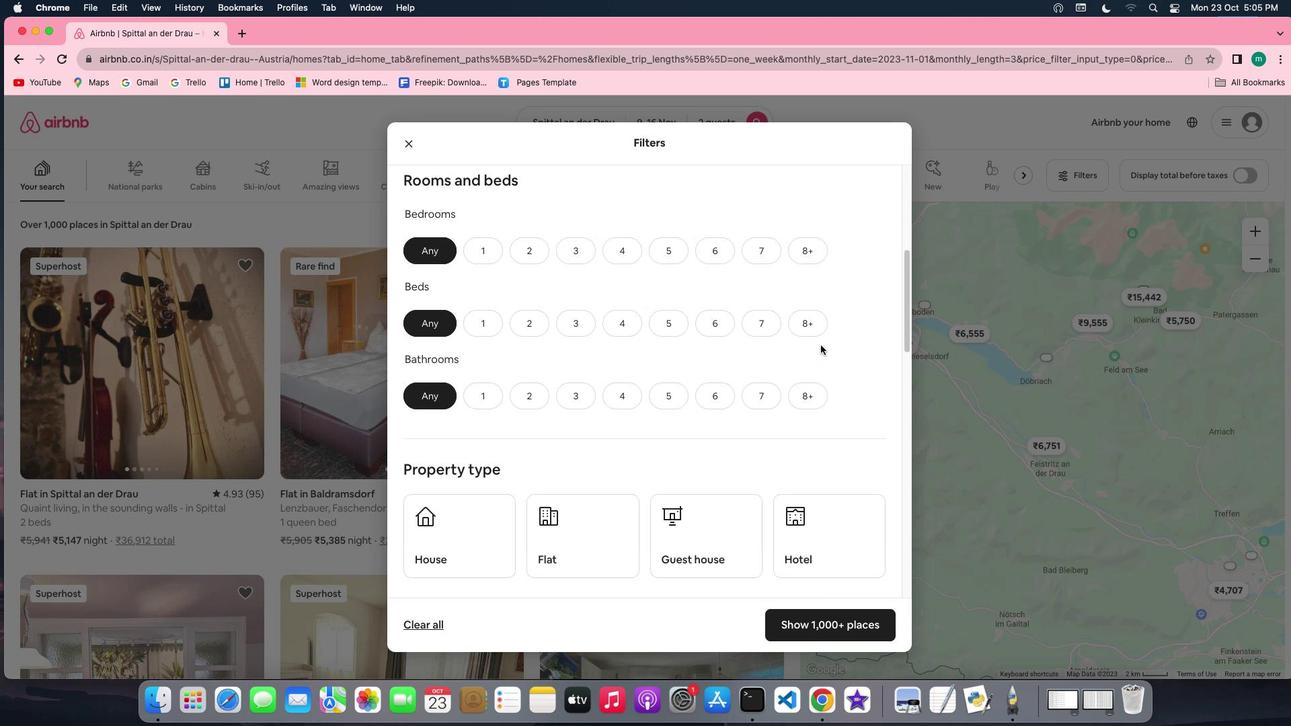 
Action: Mouse moved to (526, 207)
Screenshot: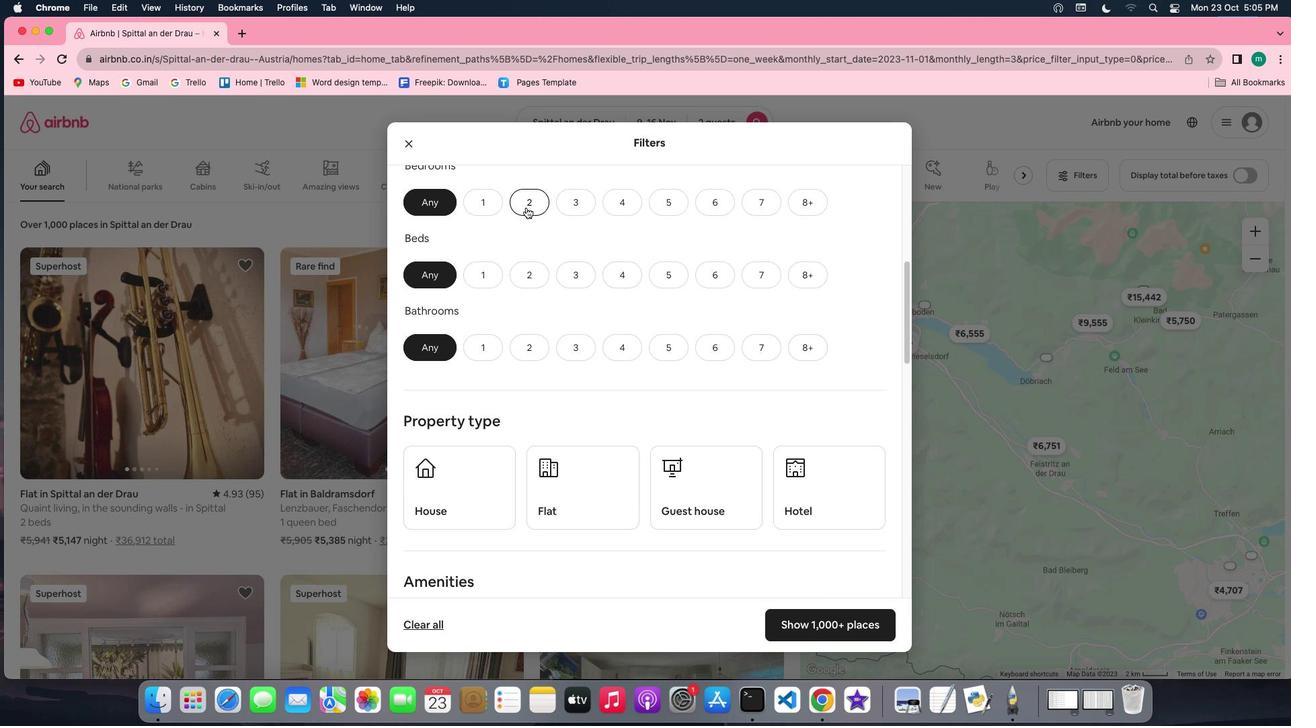
Action: Mouse pressed left at (526, 207)
Screenshot: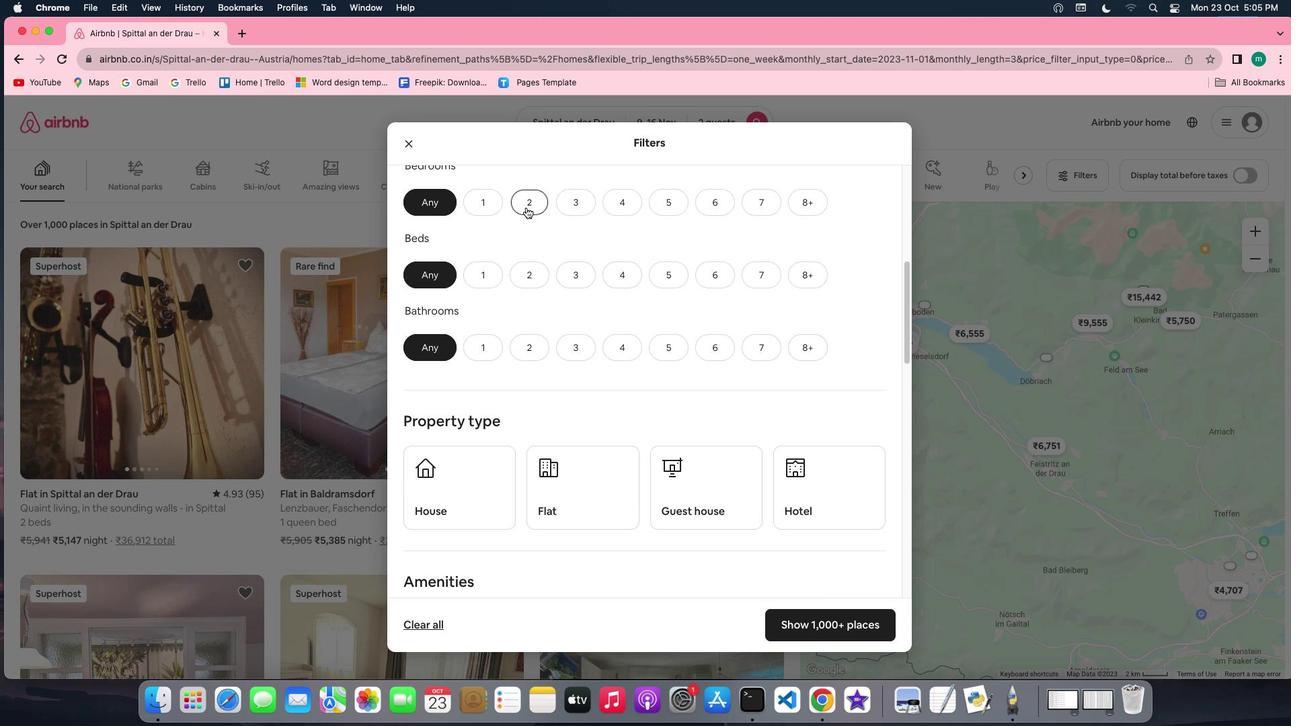 
Action: Mouse moved to (523, 272)
Screenshot: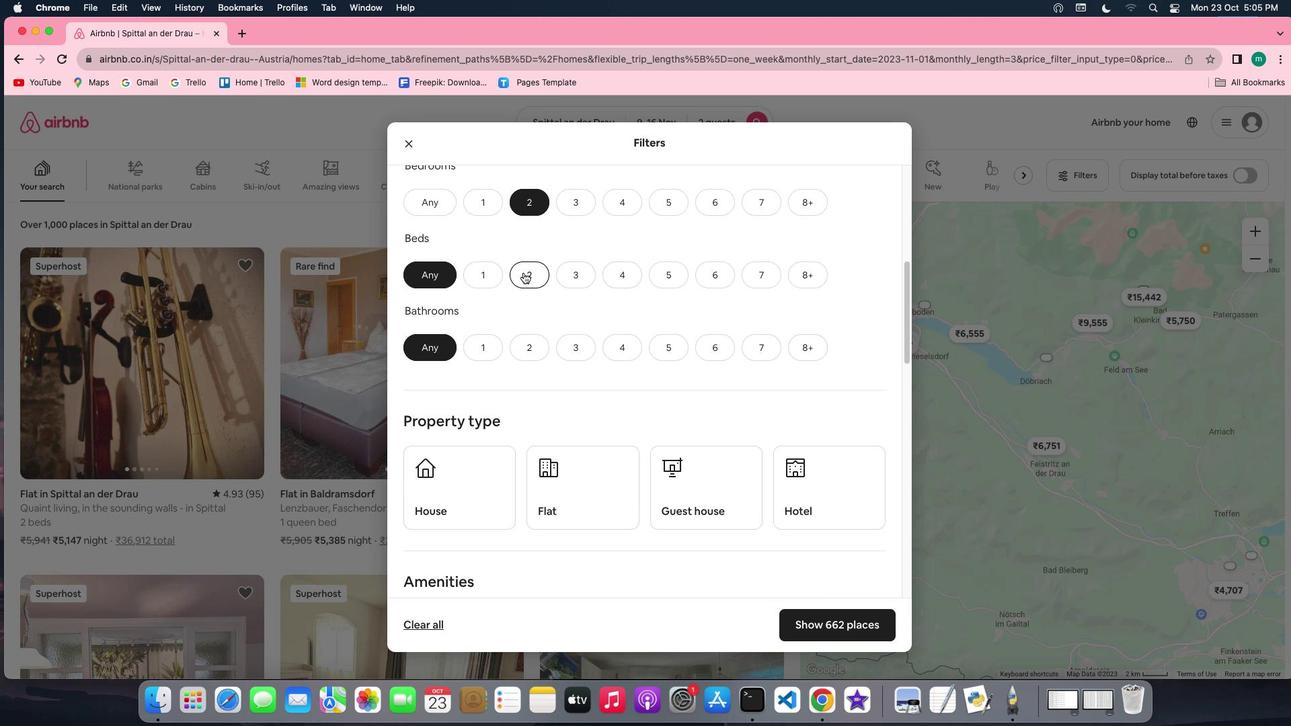 
Action: Mouse pressed left at (523, 272)
Screenshot: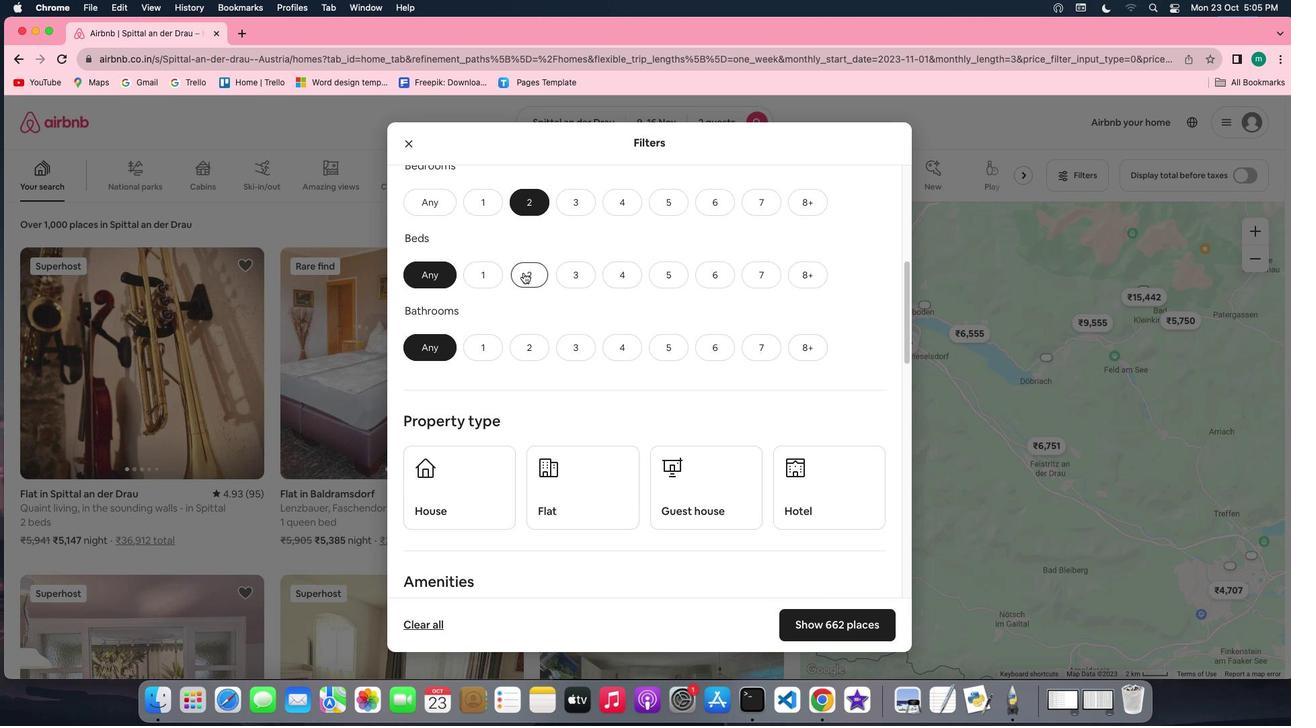 
Action: Mouse moved to (499, 351)
Screenshot: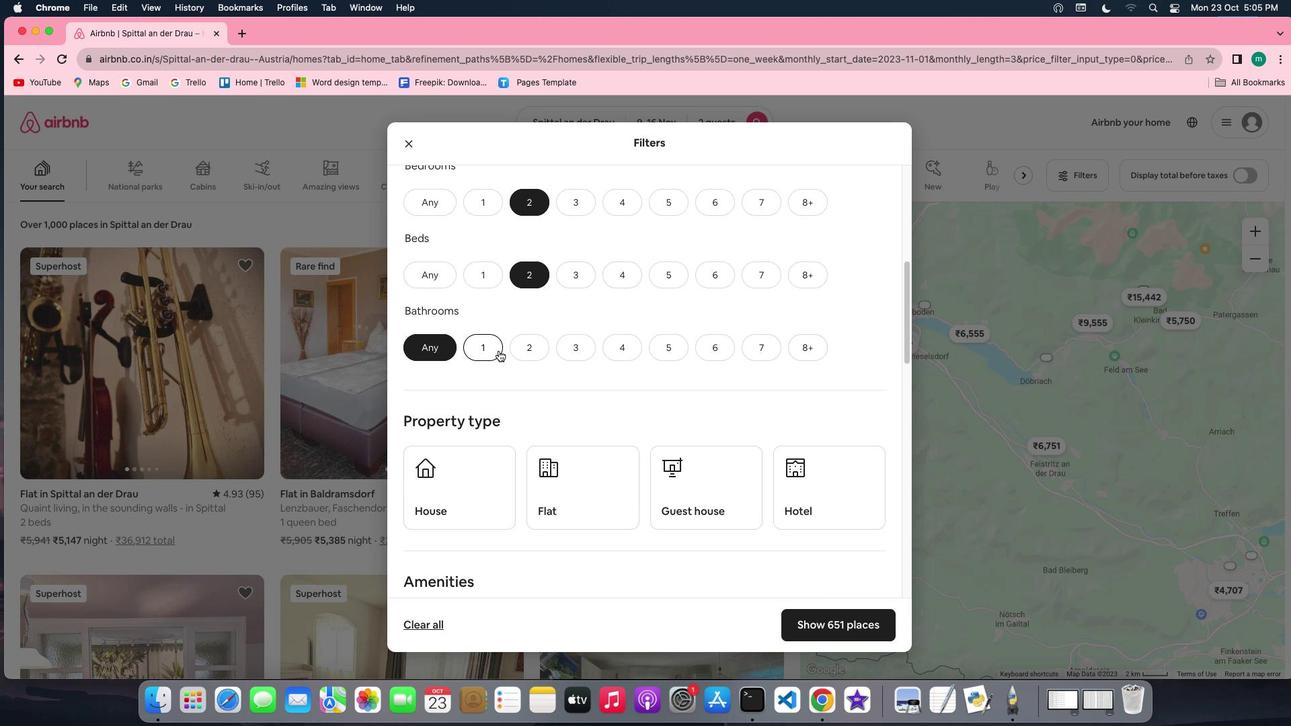 
Action: Mouse pressed left at (499, 351)
Screenshot: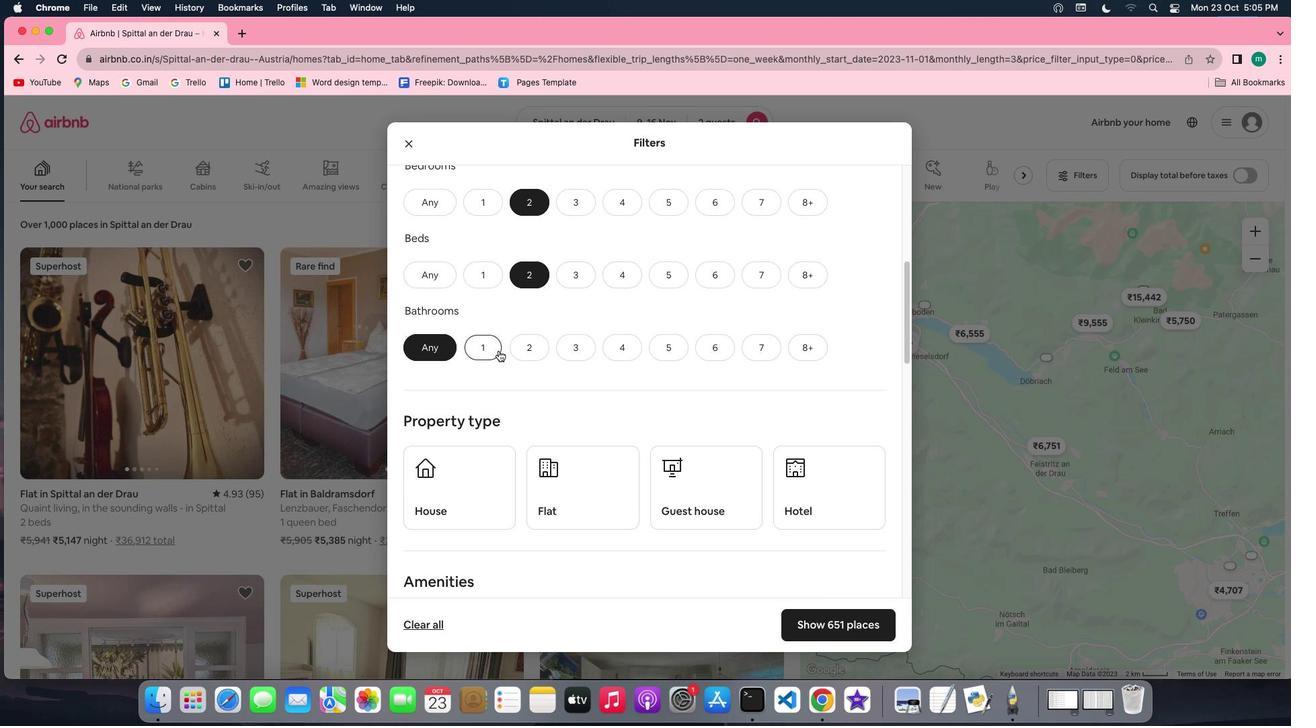 
Action: Mouse moved to (677, 400)
Screenshot: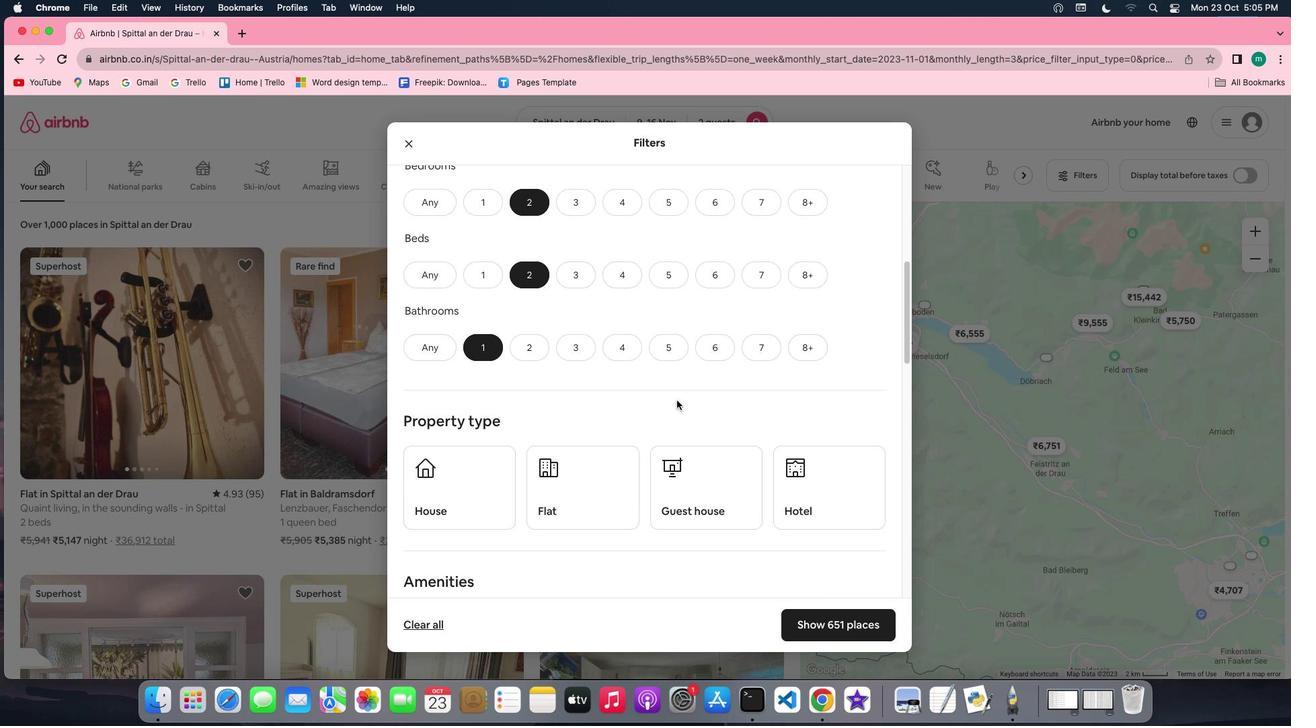 
Action: Mouse scrolled (677, 400) with delta (0, 0)
Screenshot: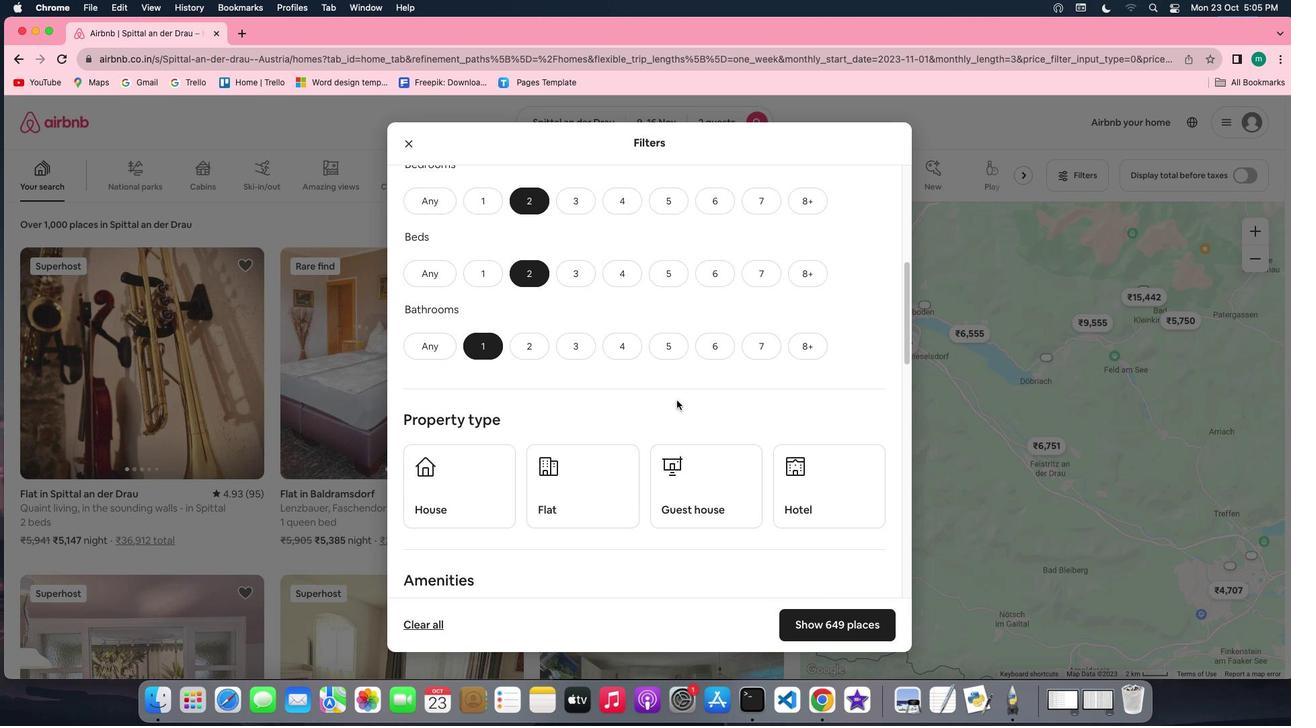 
Action: Mouse scrolled (677, 400) with delta (0, 0)
Screenshot: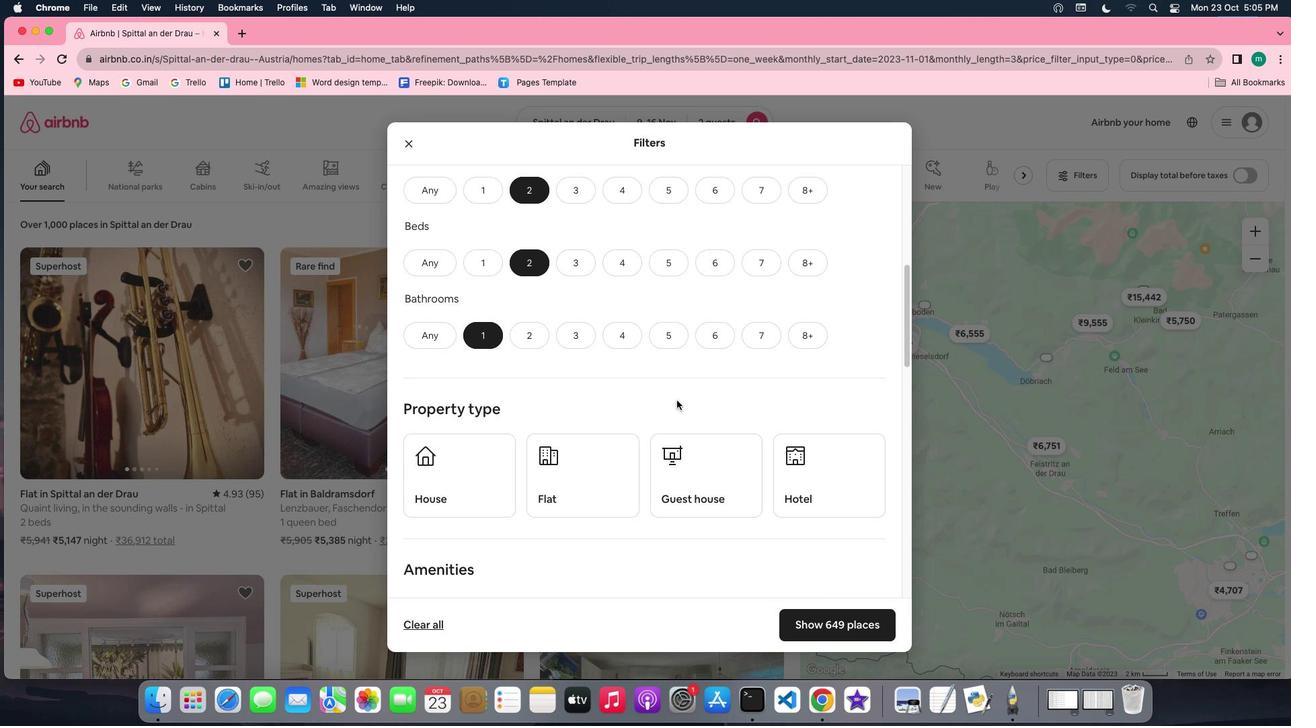 
Action: Mouse scrolled (677, 400) with delta (0, -1)
Screenshot: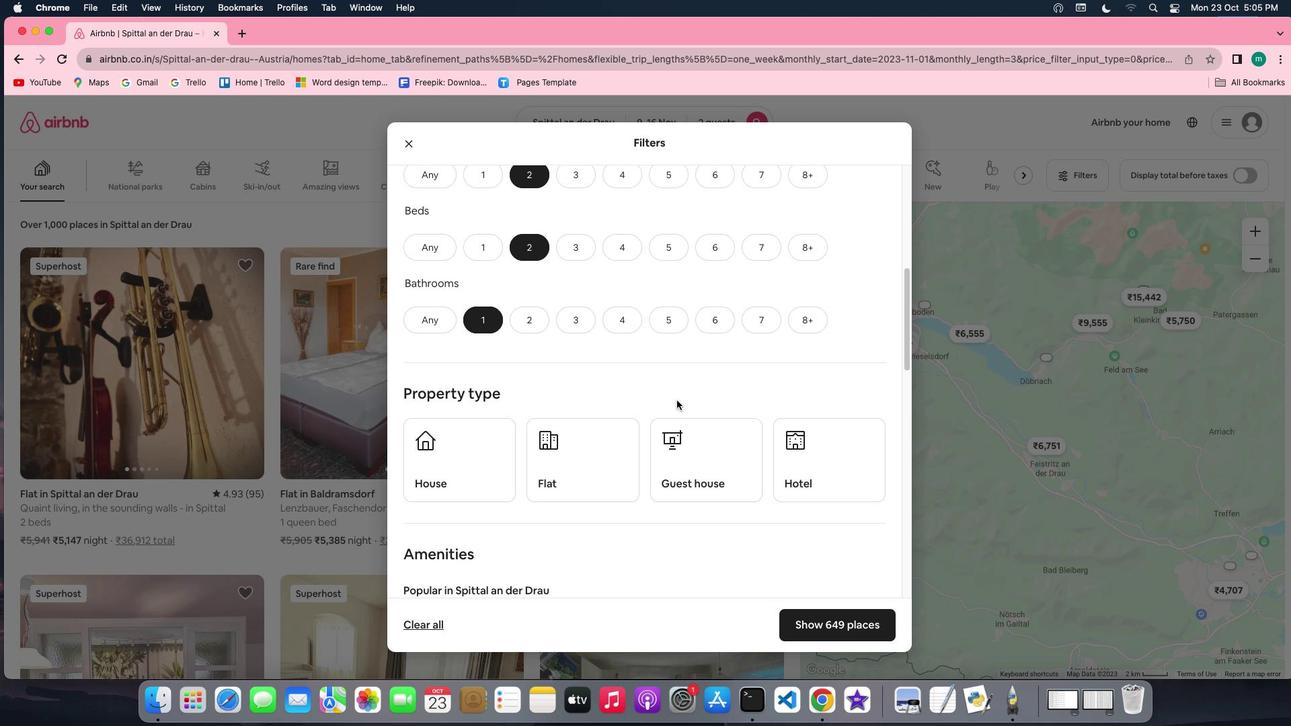 
Action: Mouse scrolled (677, 400) with delta (0, -1)
Screenshot: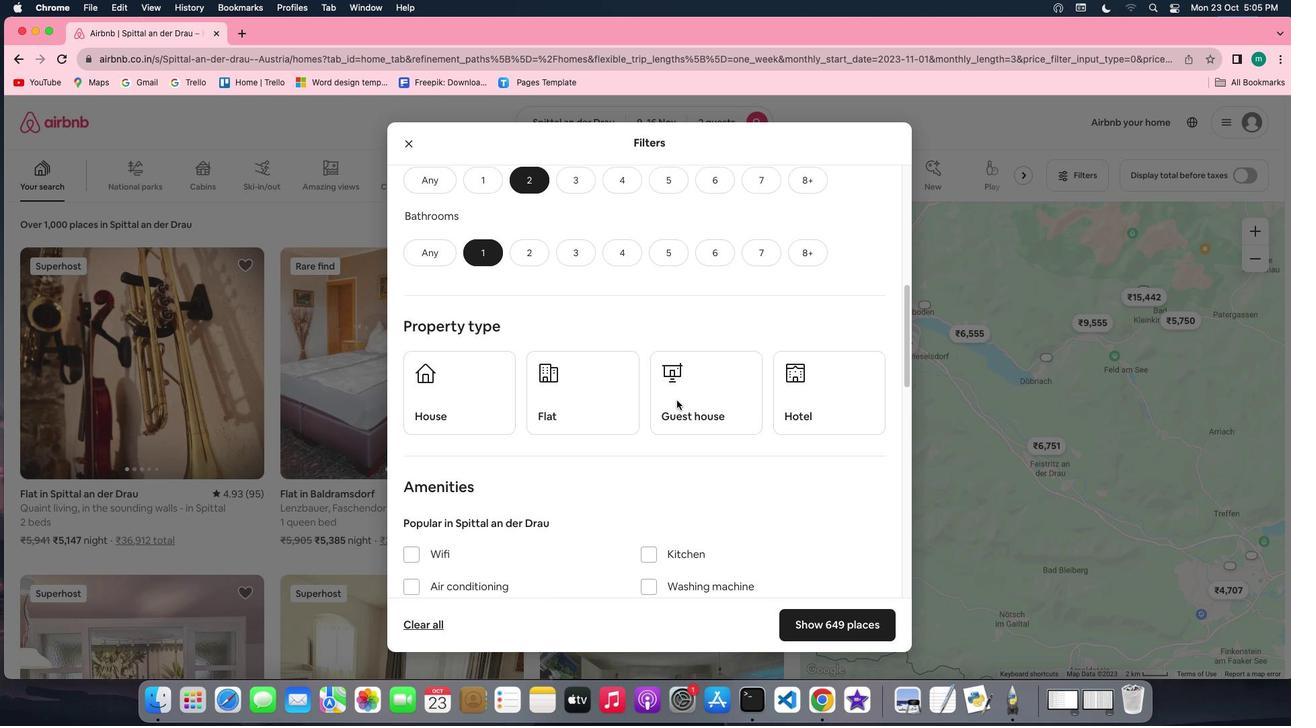 
Action: Mouse scrolled (677, 400) with delta (0, 0)
Screenshot: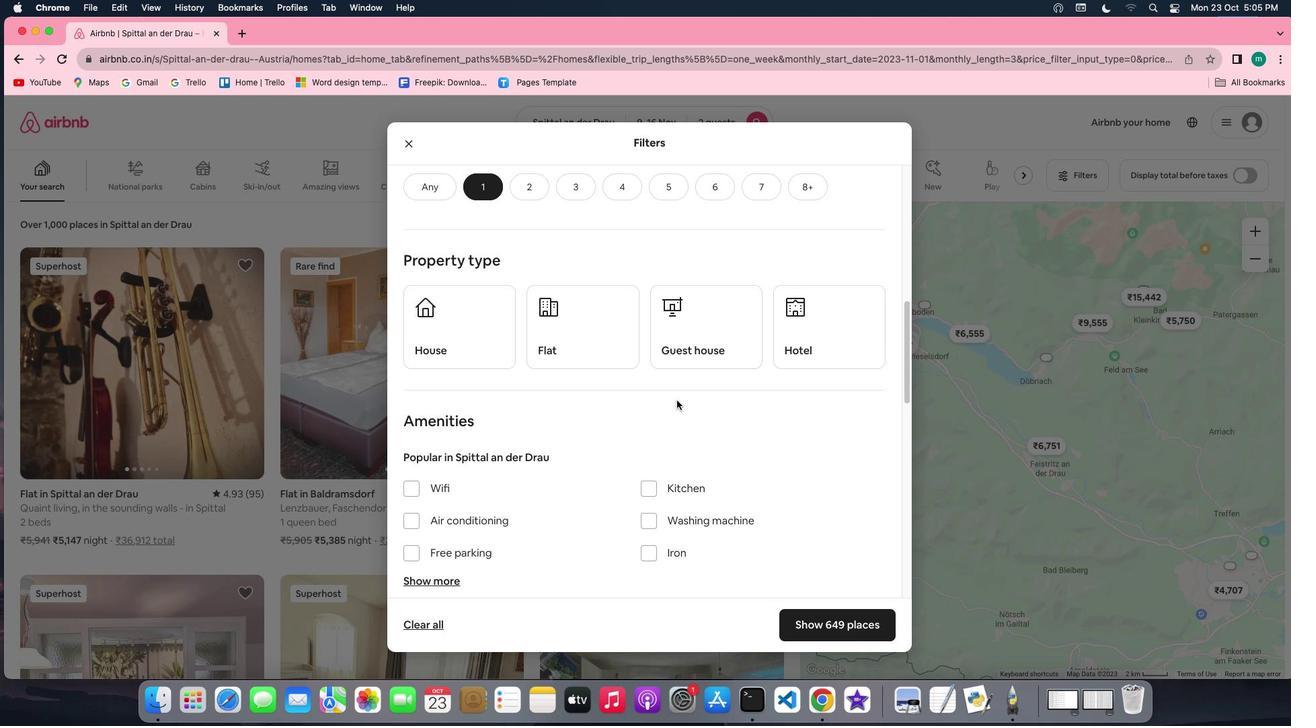 
Action: Mouse scrolled (677, 400) with delta (0, 0)
Screenshot: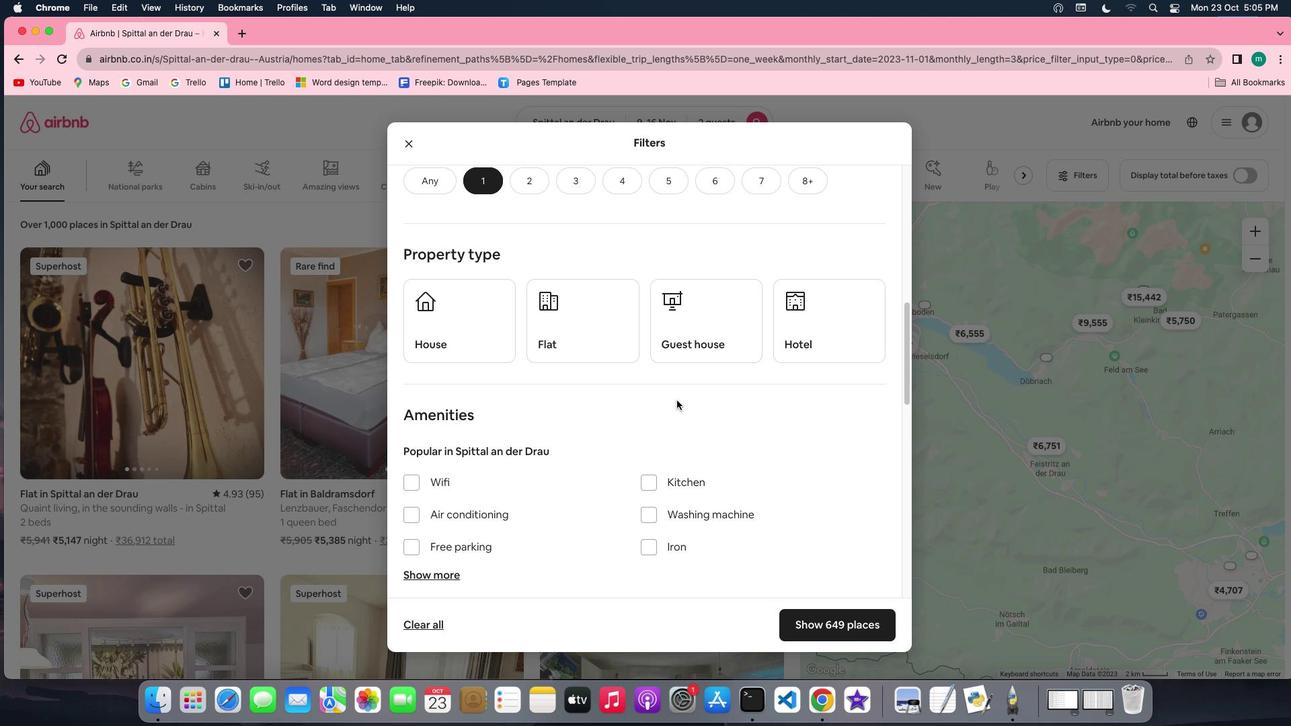 
Action: Mouse scrolled (677, 400) with delta (0, 0)
Screenshot: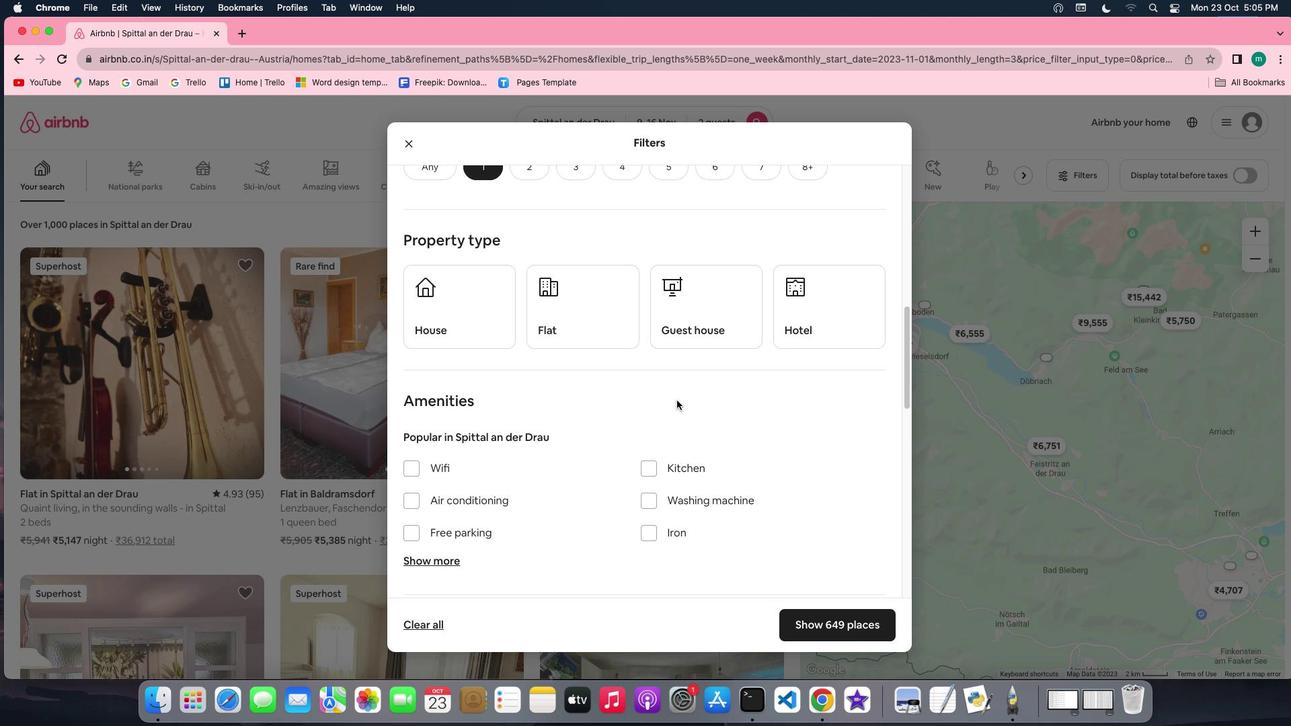 
Action: Mouse moved to (569, 302)
Screenshot: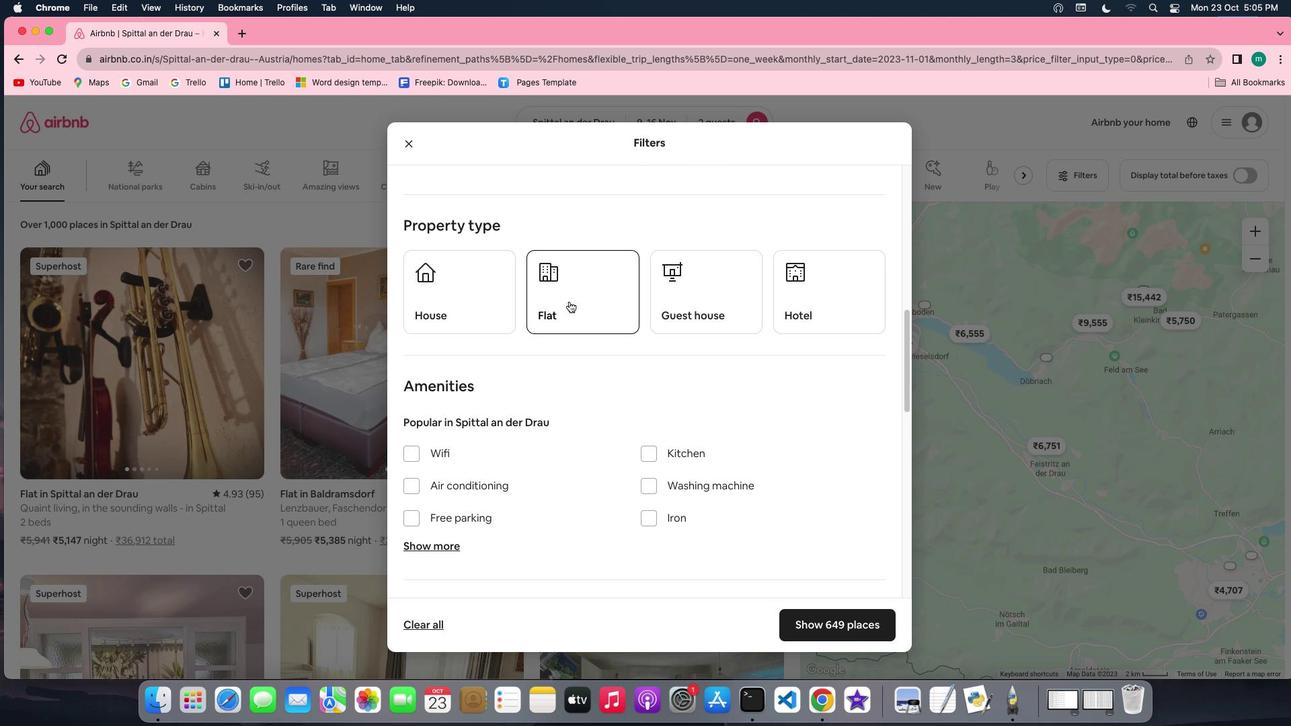 
Action: Mouse pressed left at (569, 302)
Screenshot: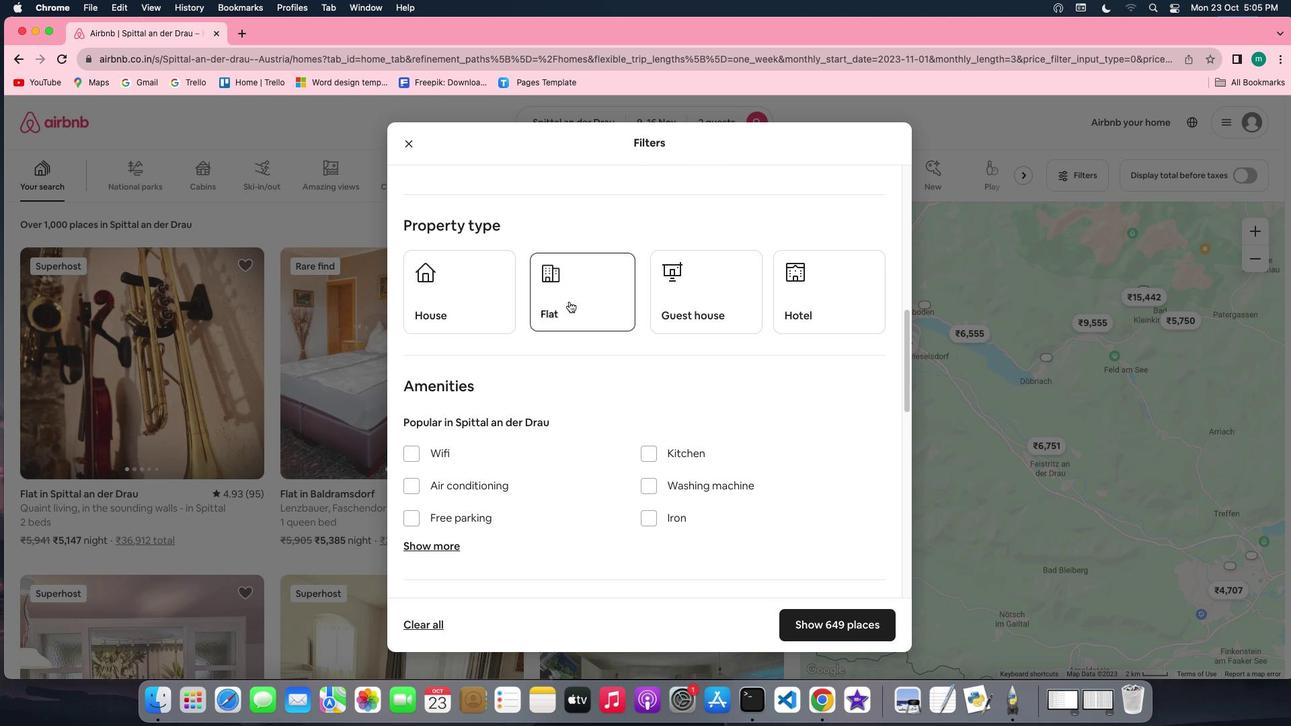 
Action: Mouse moved to (708, 390)
Screenshot: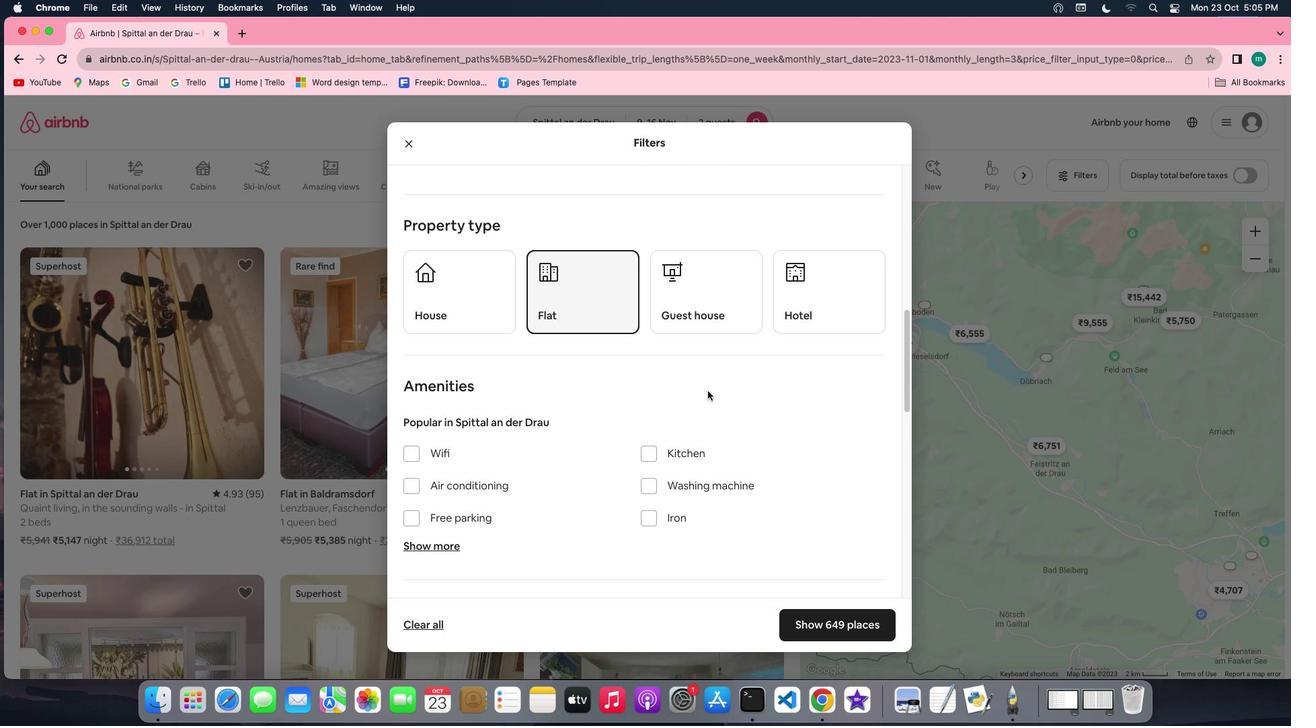 
Action: Mouse scrolled (708, 390) with delta (0, 0)
Screenshot: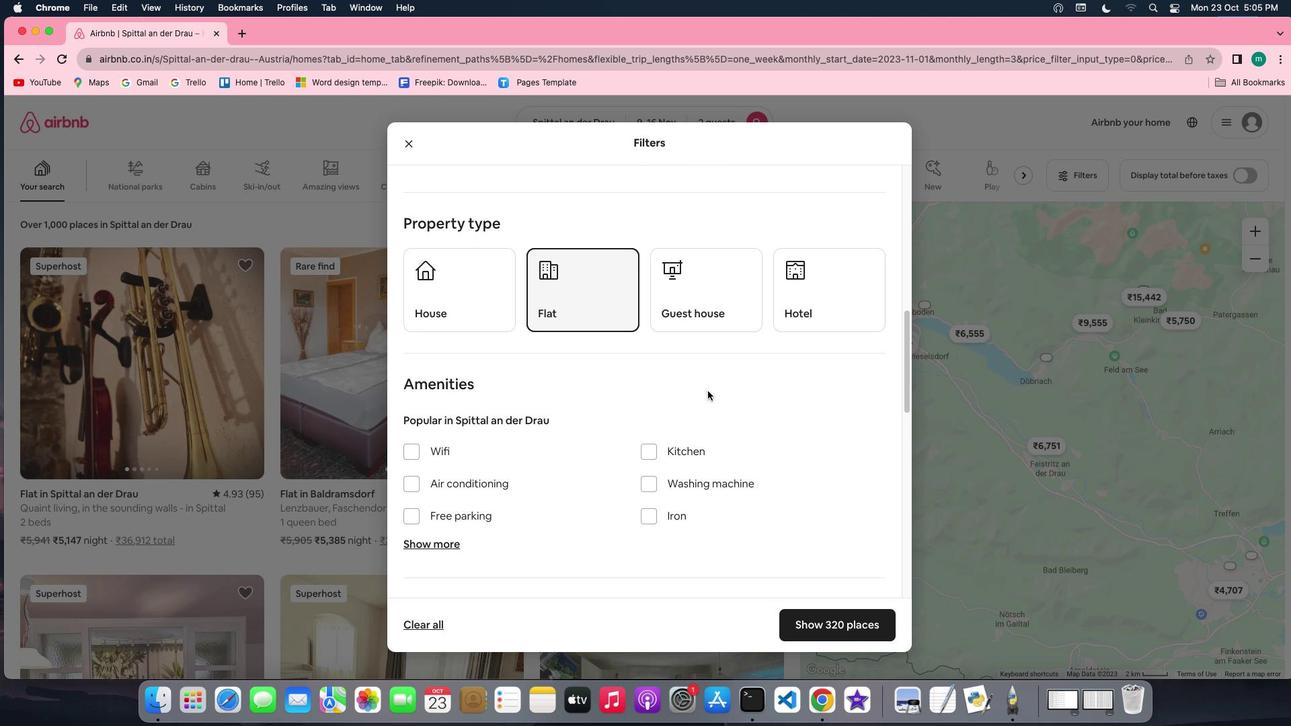 
Action: Mouse scrolled (708, 390) with delta (0, 0)
Screenshot: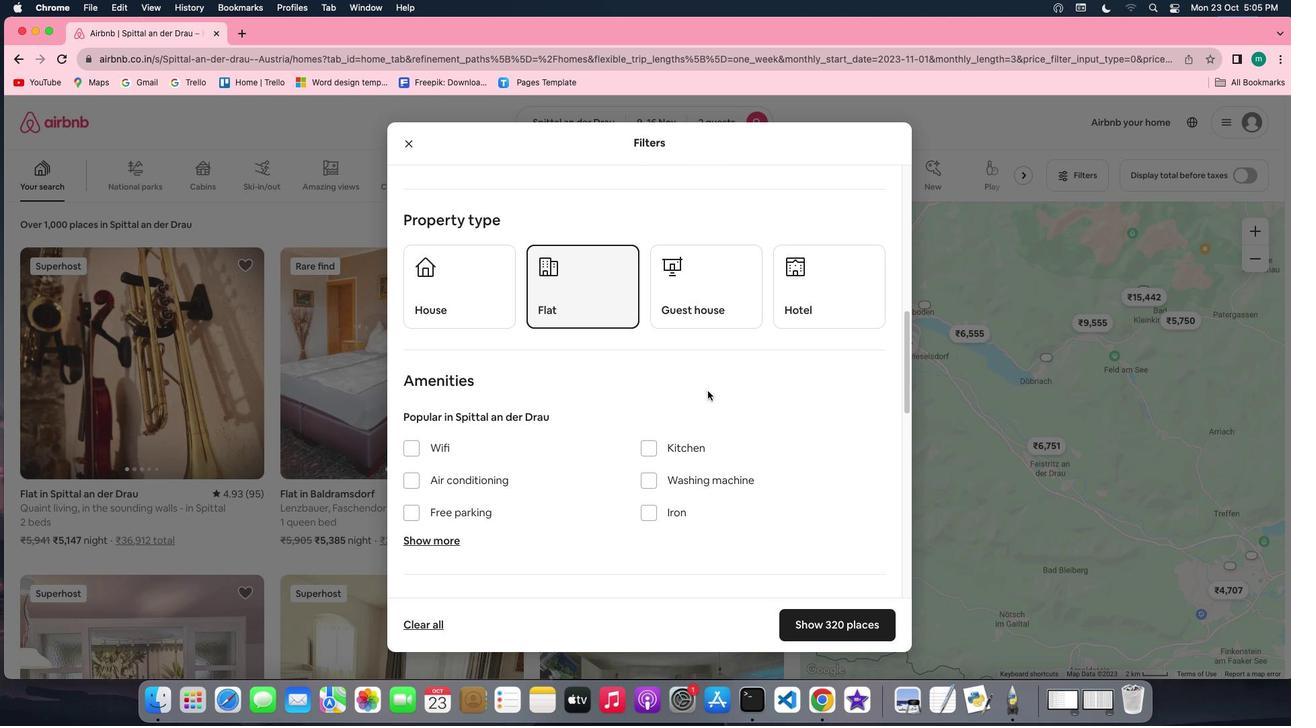 
Action: Mouse scrolled (708, 390) with delta (0, 0)
Screenshot: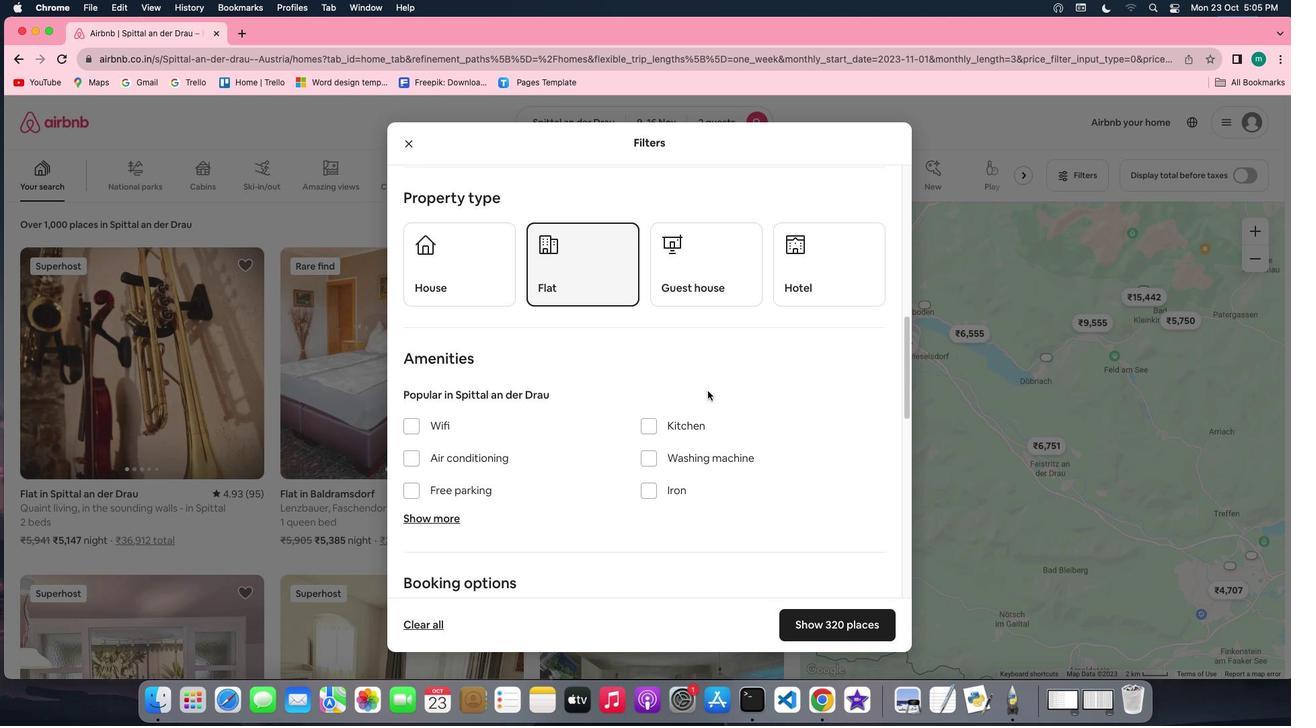 
Action: Mouse scrolled (708, 390) with delta (0, 0)
Screenshot: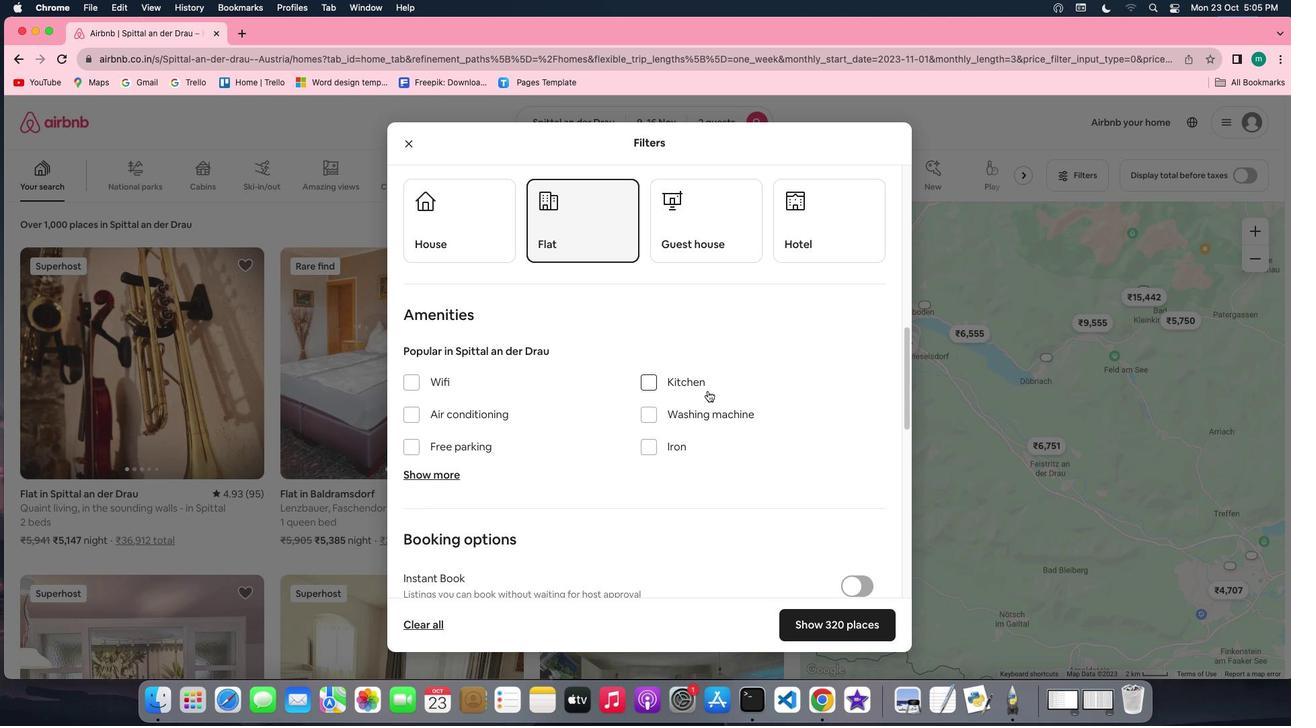 
Action: Mouse scrolled (708, 390) with delta (0, 0)
Screenshot: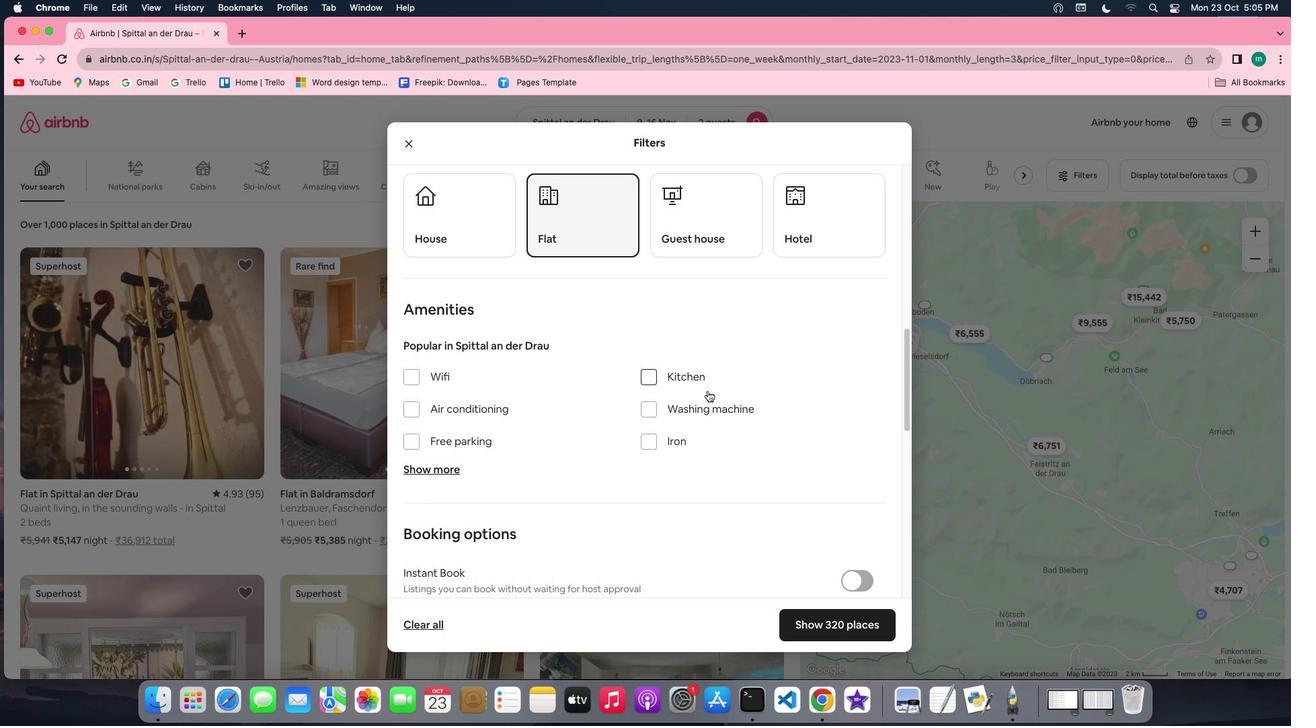 
Action: Mouse scrolled (708, 390) with delta (0, 0)
Screenshot: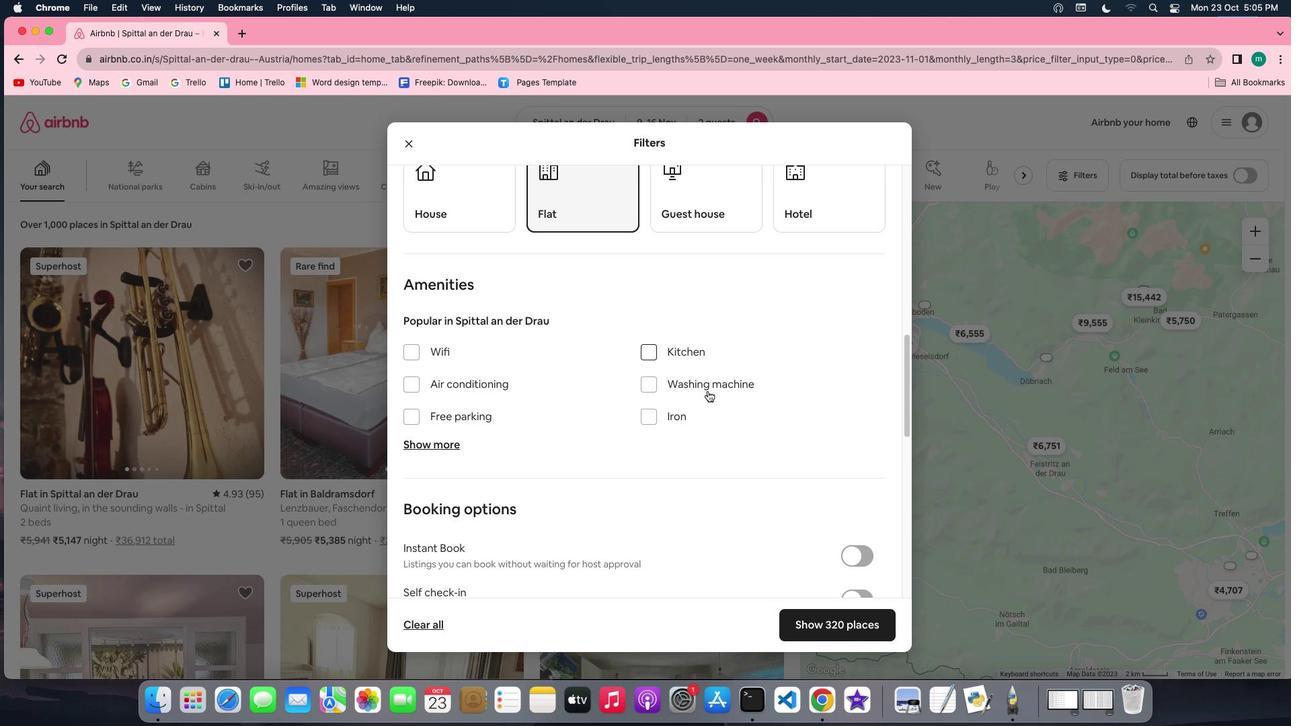 
Action: Mouse scrolled (708, 390) with delta (0, 0)
Screenshot: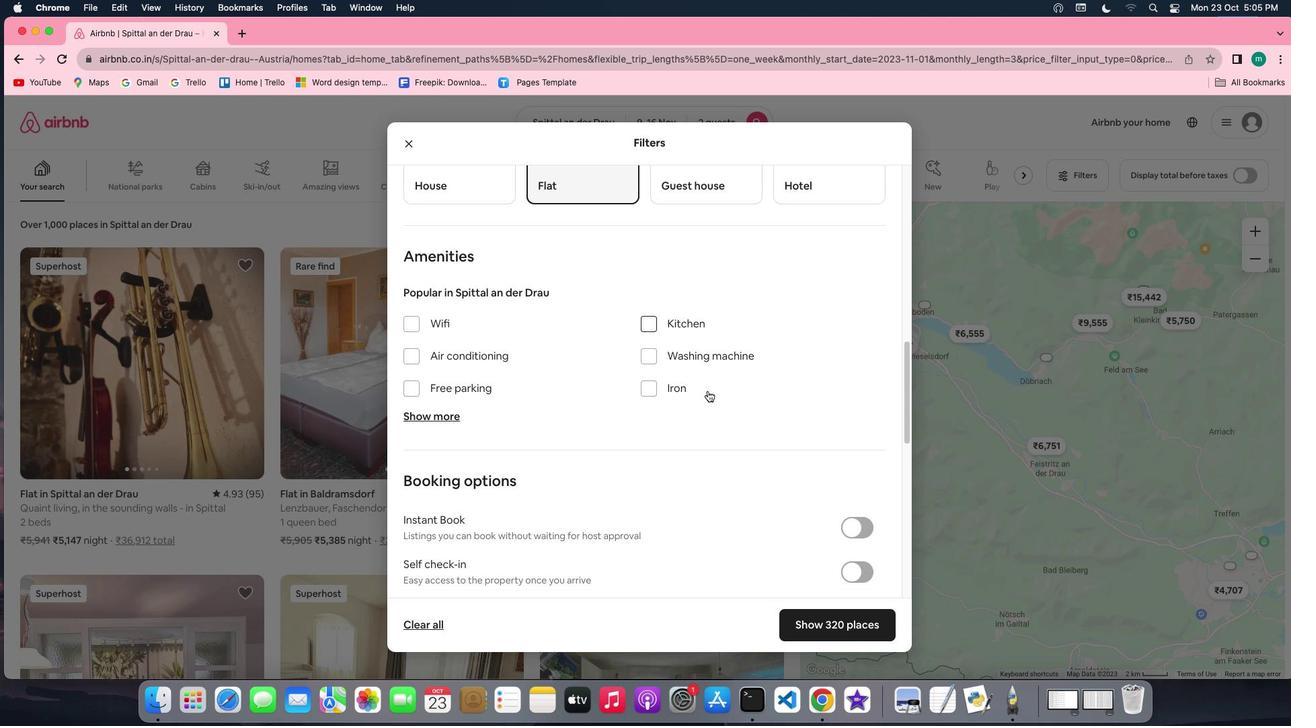 
Action: Mouse moved to (748, 426)
Screenshot: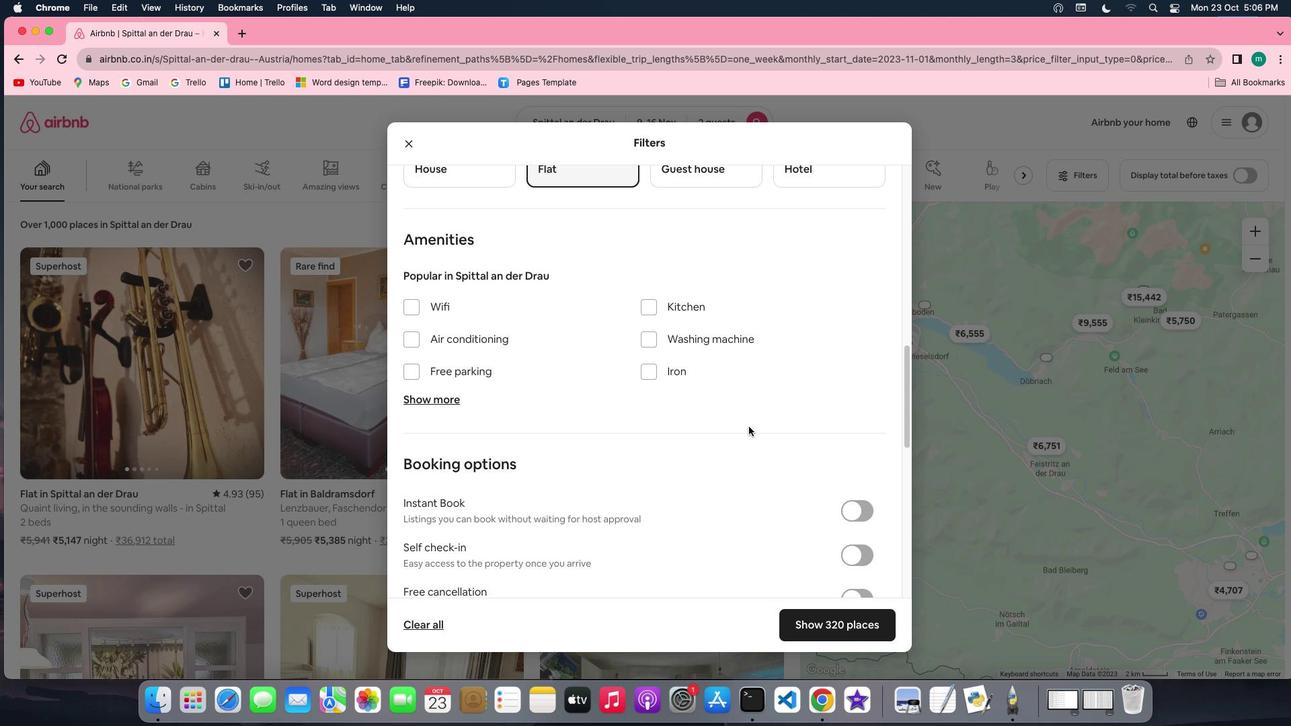 
Action: Mouse scrolled (748, 426) with delta (0, 0)
Screenshot: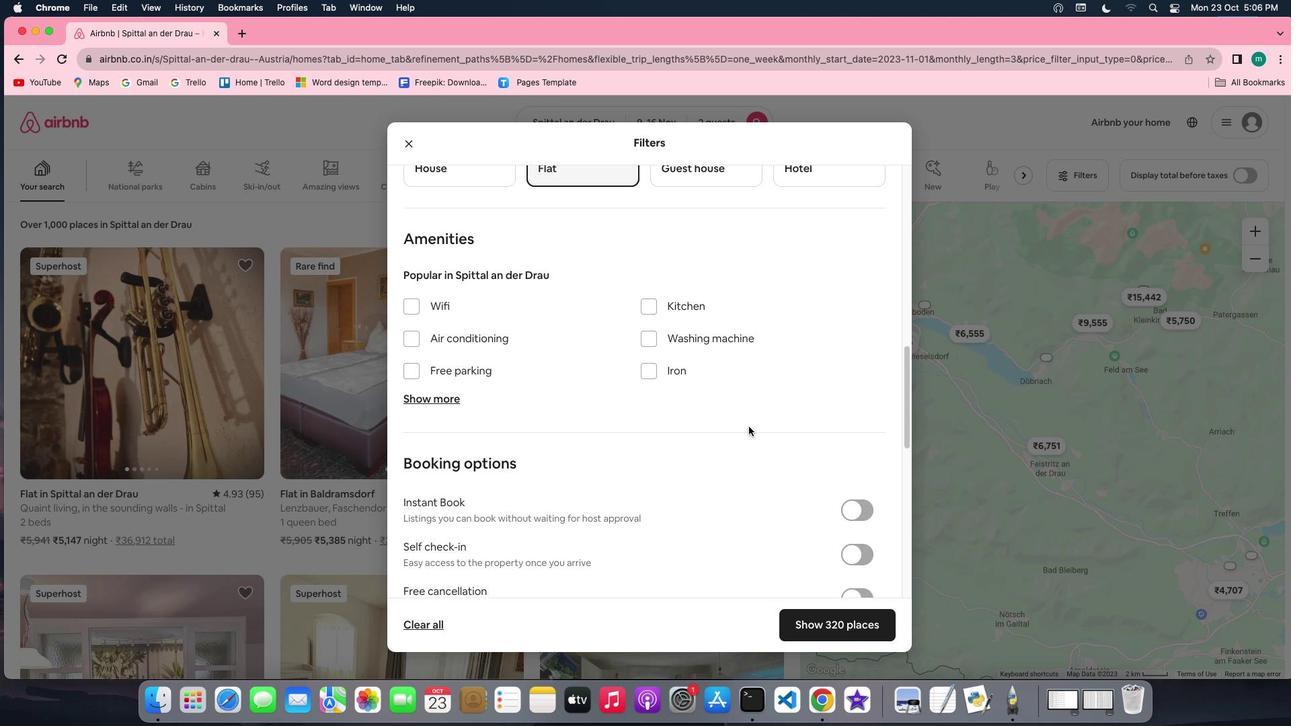 
Action: Mouse scrolled (748, 426) with delta (0, 0)
Screenshot: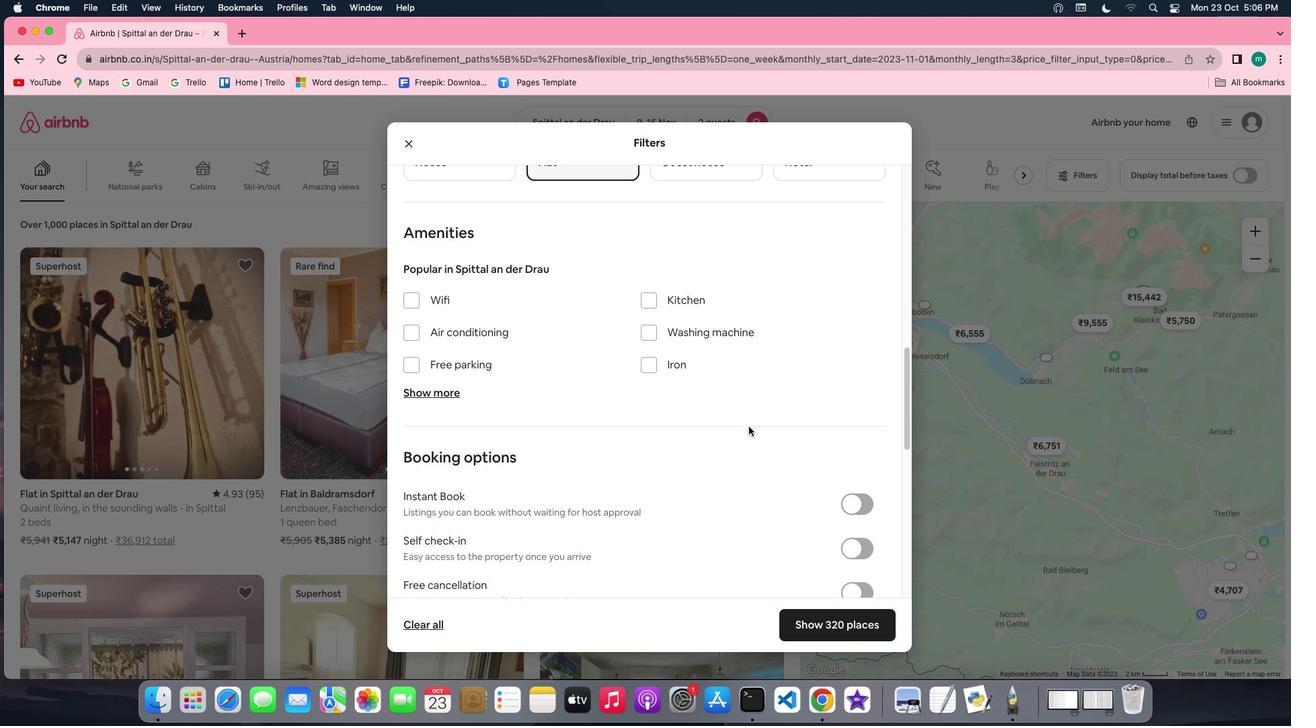 
Action: Mouse scrolled (748, 426) with delta (0, 0)
Screenshot: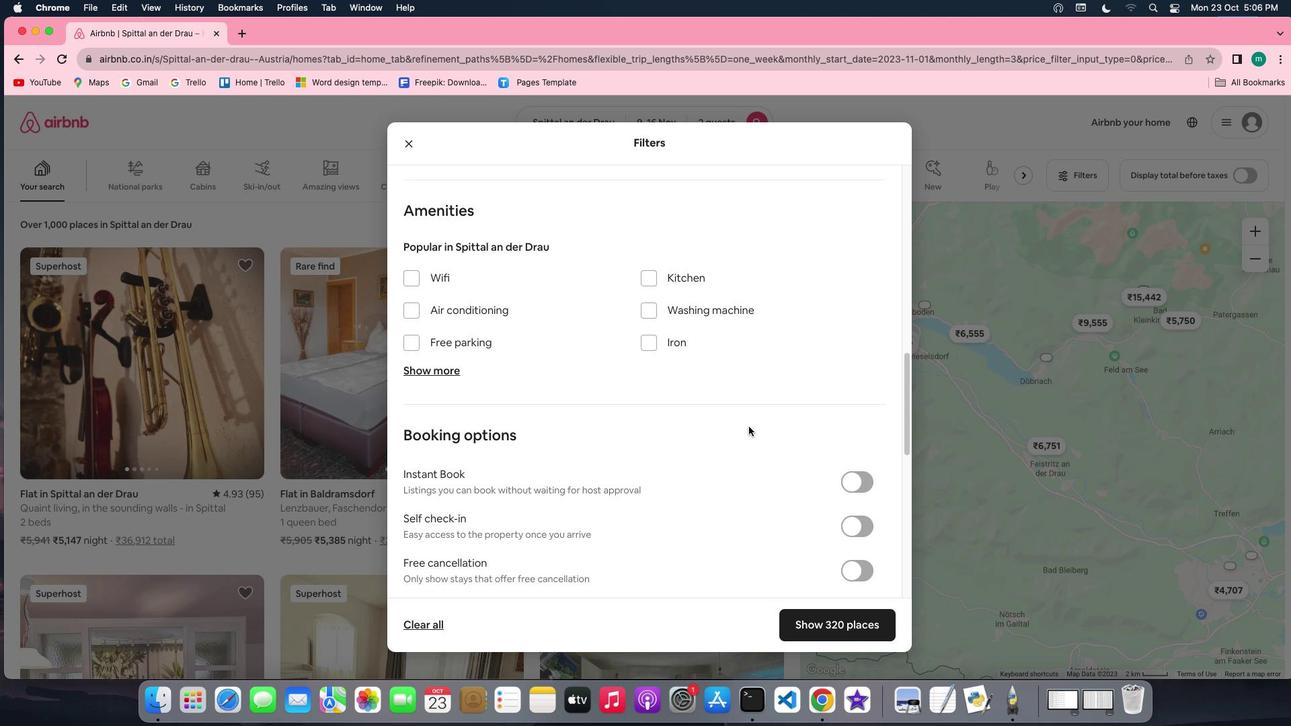 
Action: Mouse scrolled (748, 426) with delta (0, 0)
Screenshot: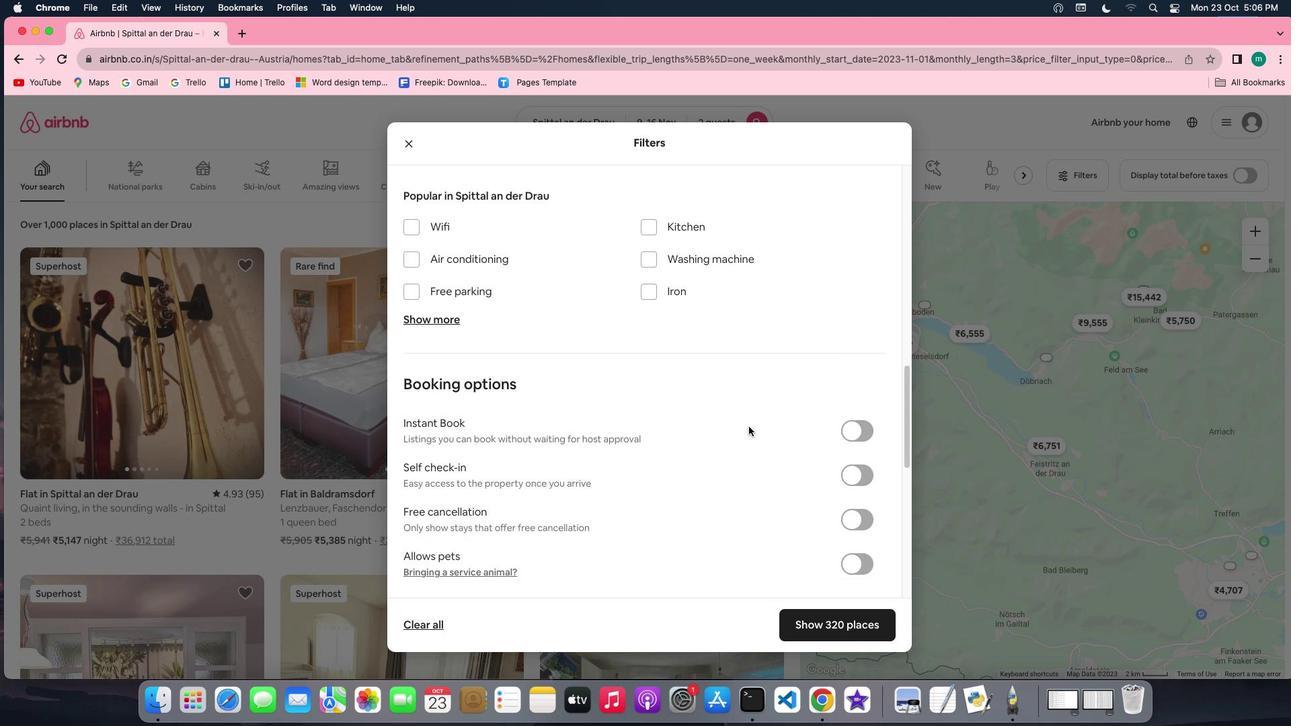 
Action: Mouse moved to (454, 278)
Screenshot: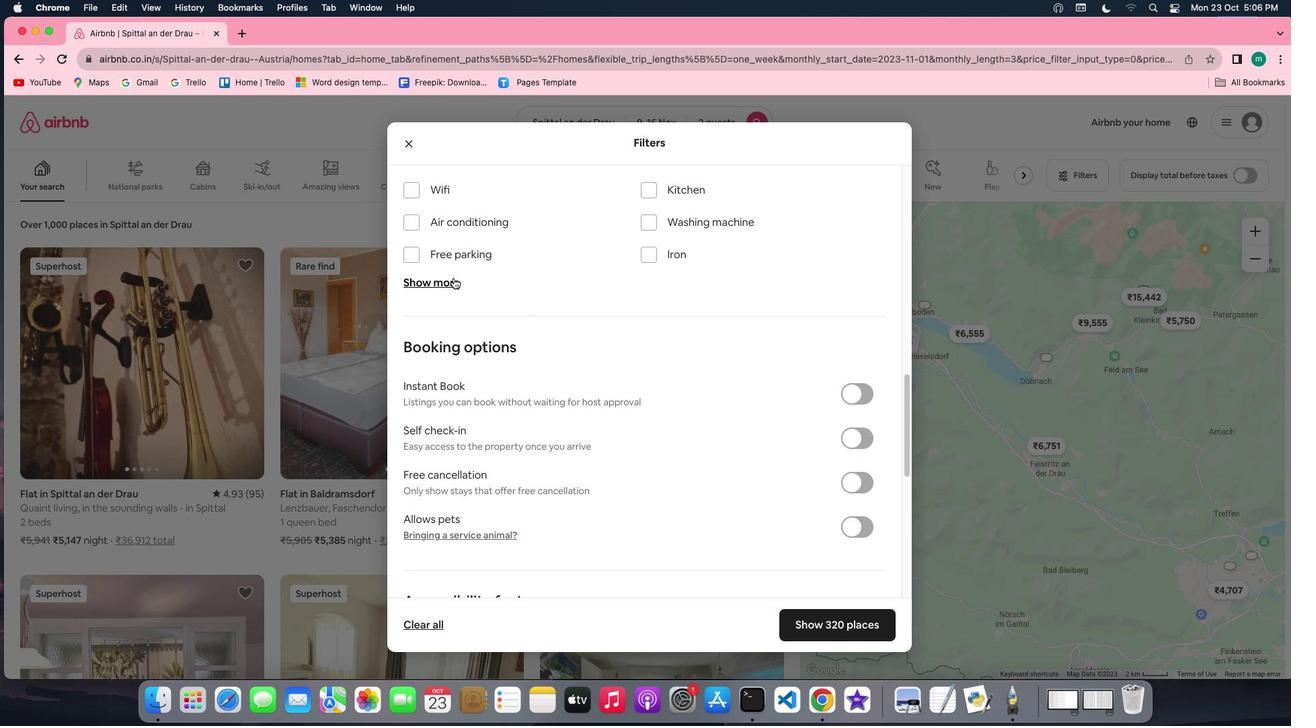 
Action: Mouse pressed left at (454, 278)
Screenshot: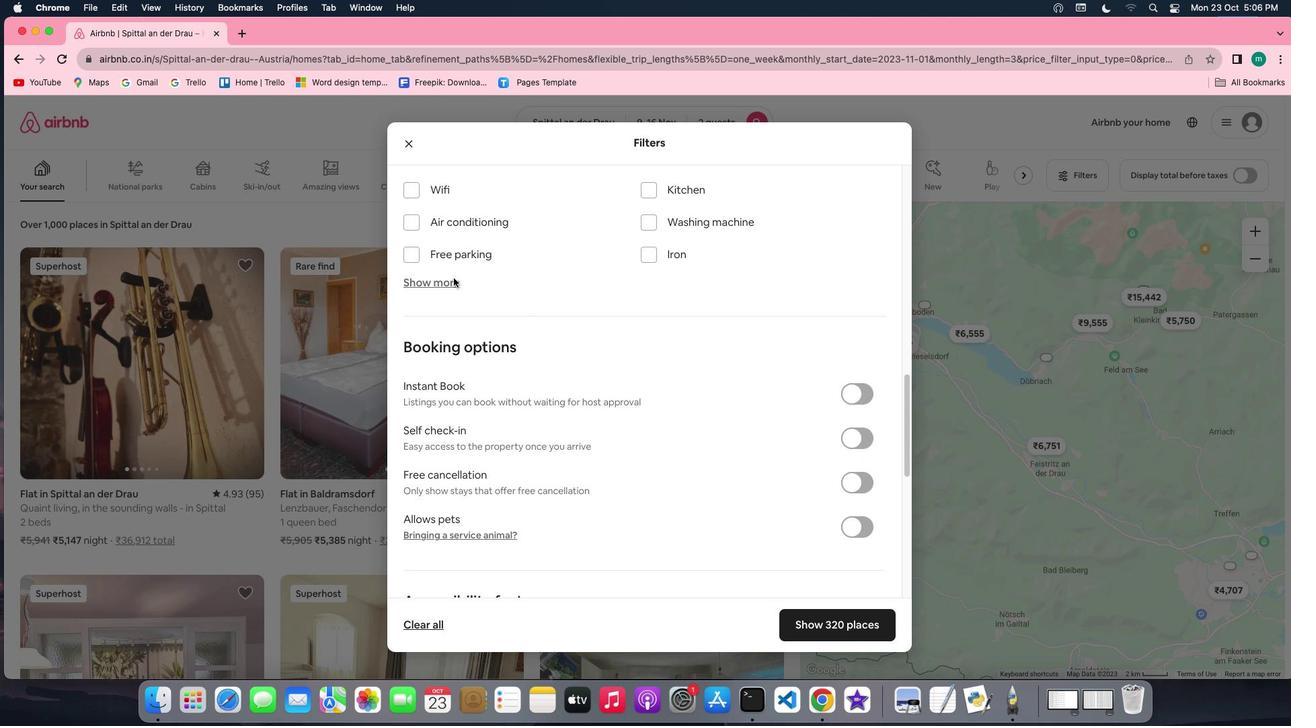 
Action: Mouse moved to (742, 374)
Screenshot: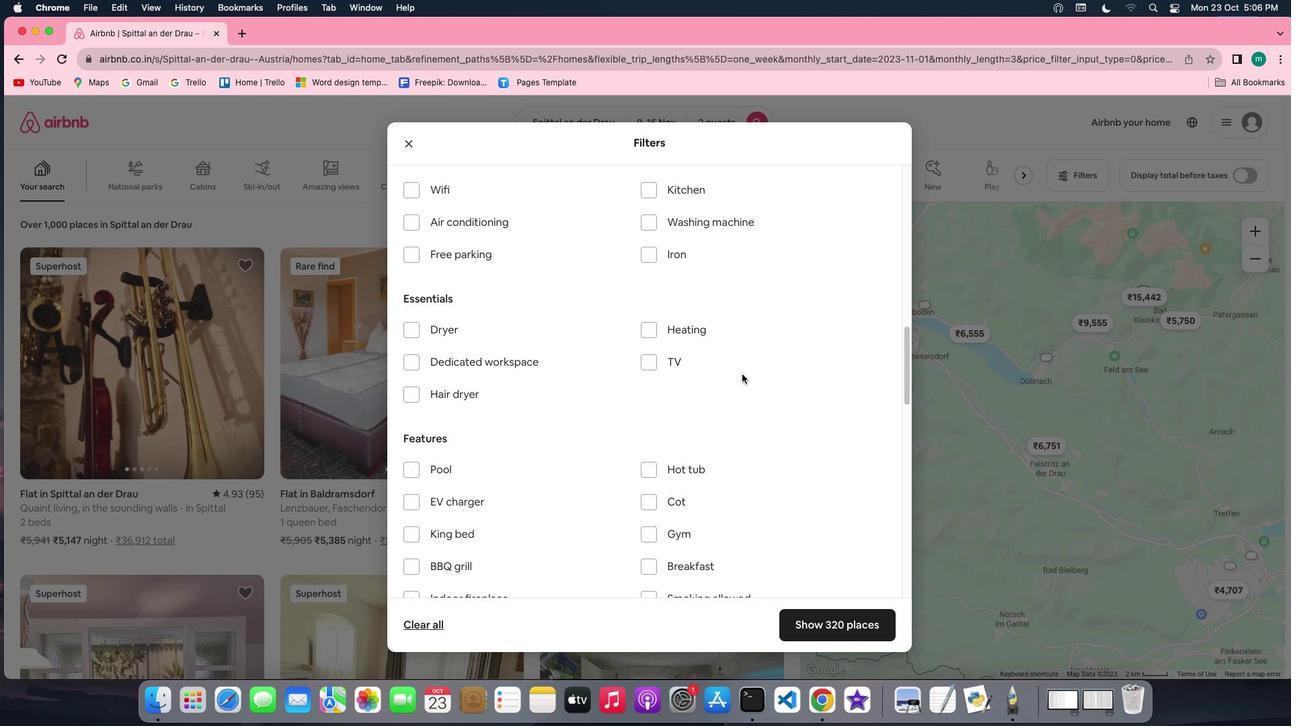 
Action: Mouse scrolled (742, 374) with delta (0, 0)
Screenshot: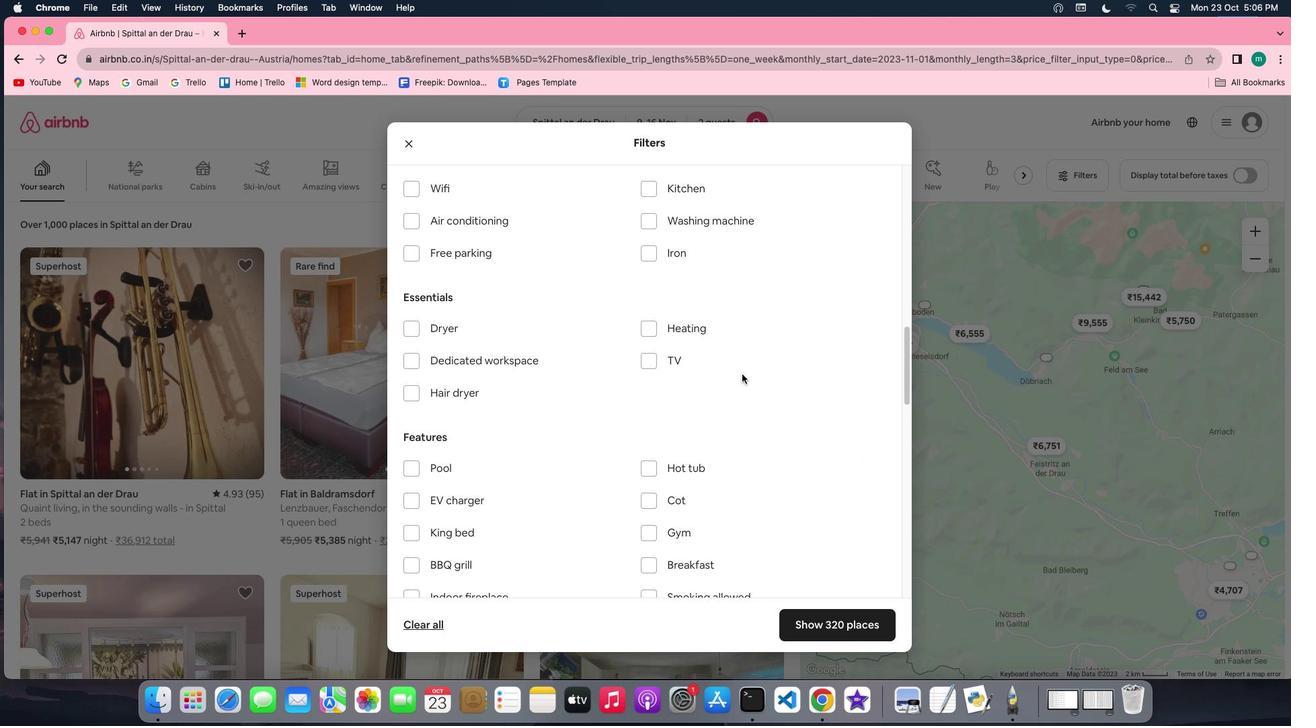
Action: Mouse scrolled (742, 374) with delta (0, 0)
Screenshot: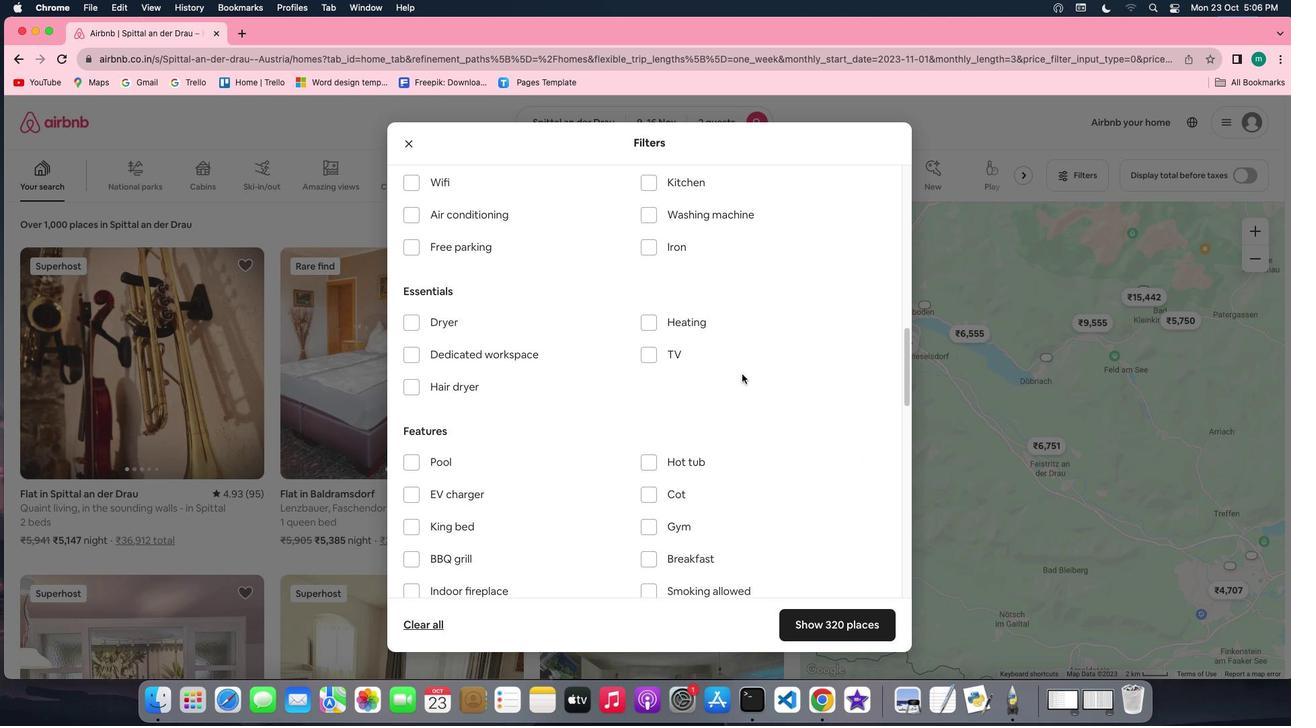 
Action: Mouse moved to (645, 308)
Screenshot: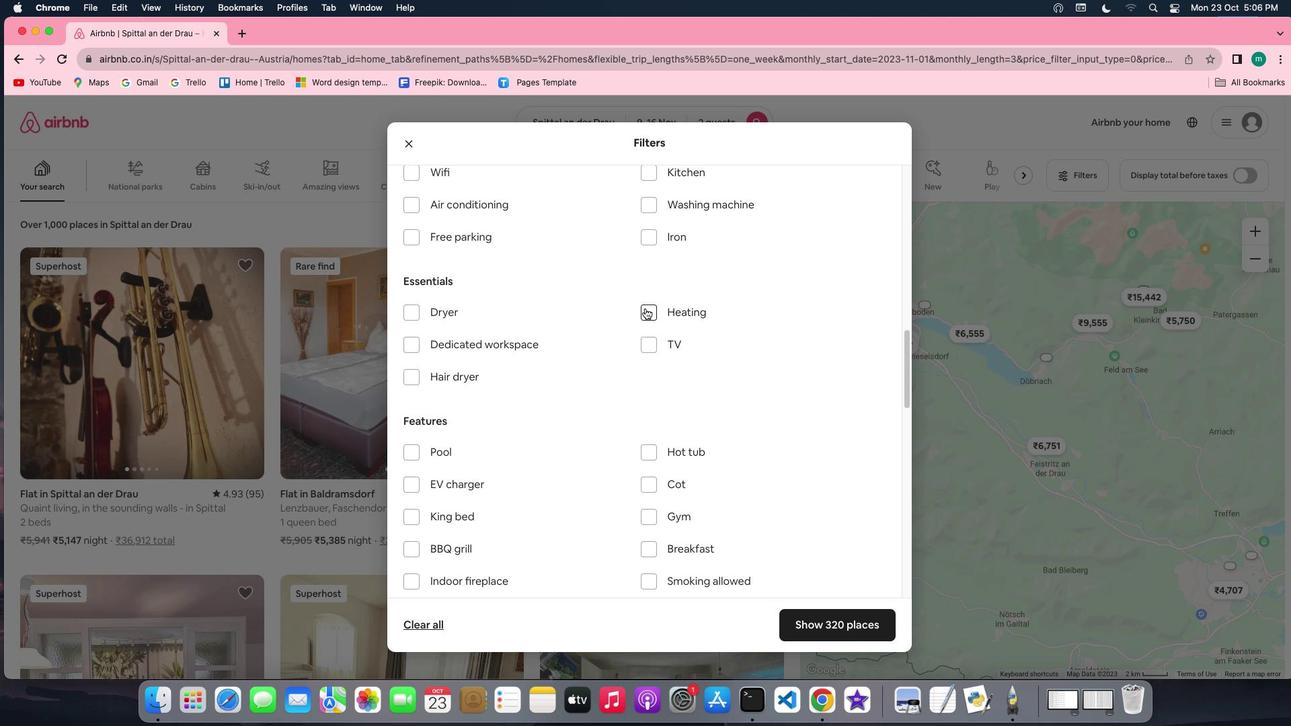 
Action: Mouse pressed left at (645, 308)
Screenshot: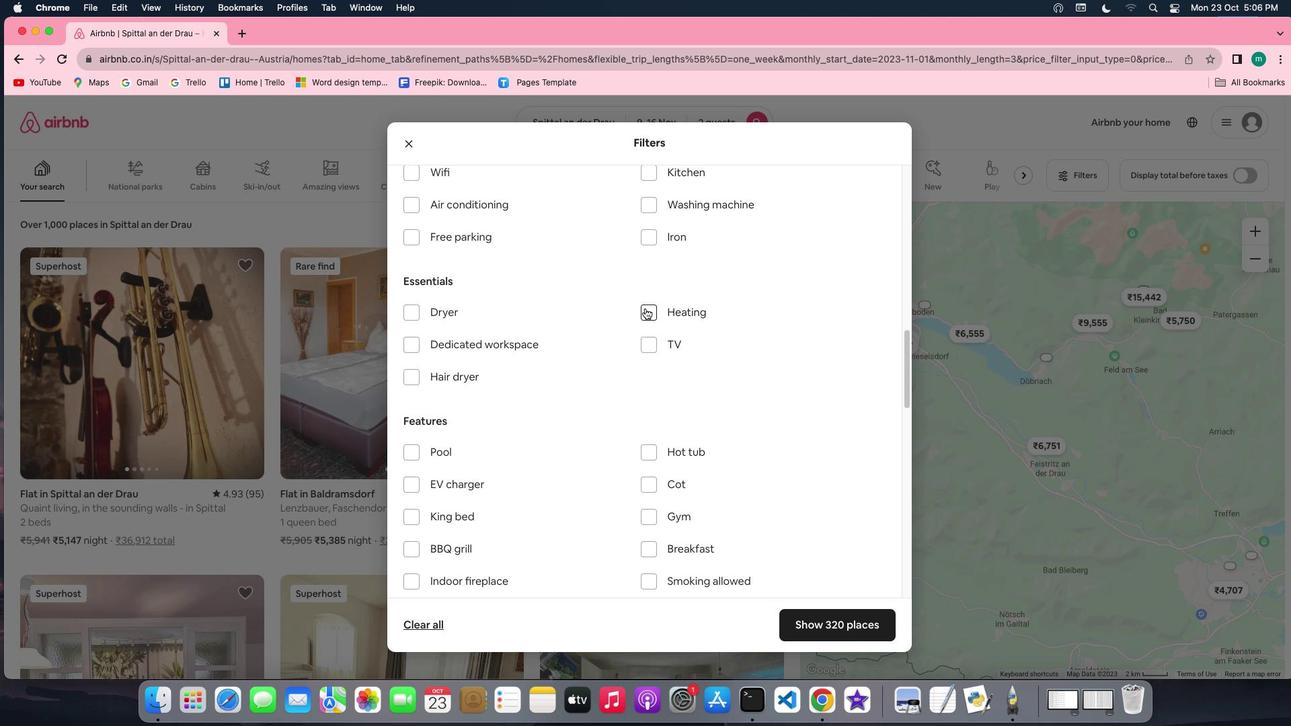 
Action: Mouse moved to (743, 384)
Screenshot: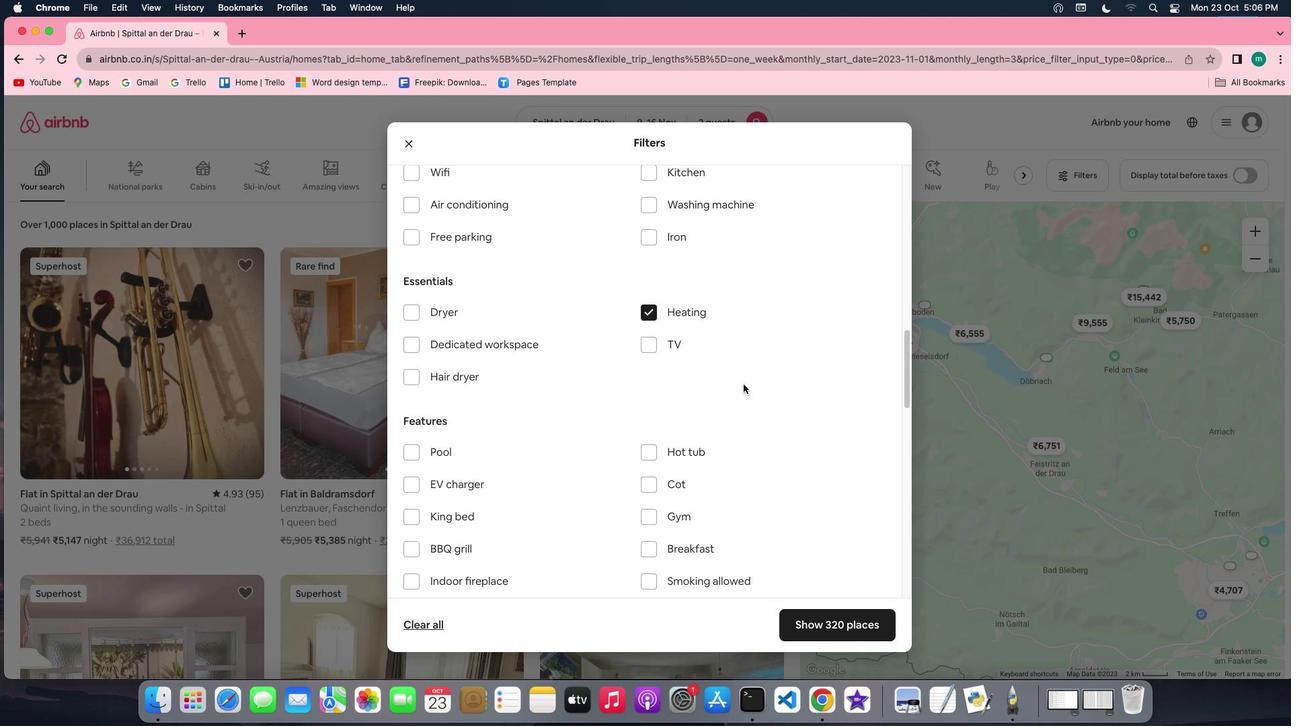 
Action: Mouse scrolled (743, 384) with delta (0, 0)
Screenshot: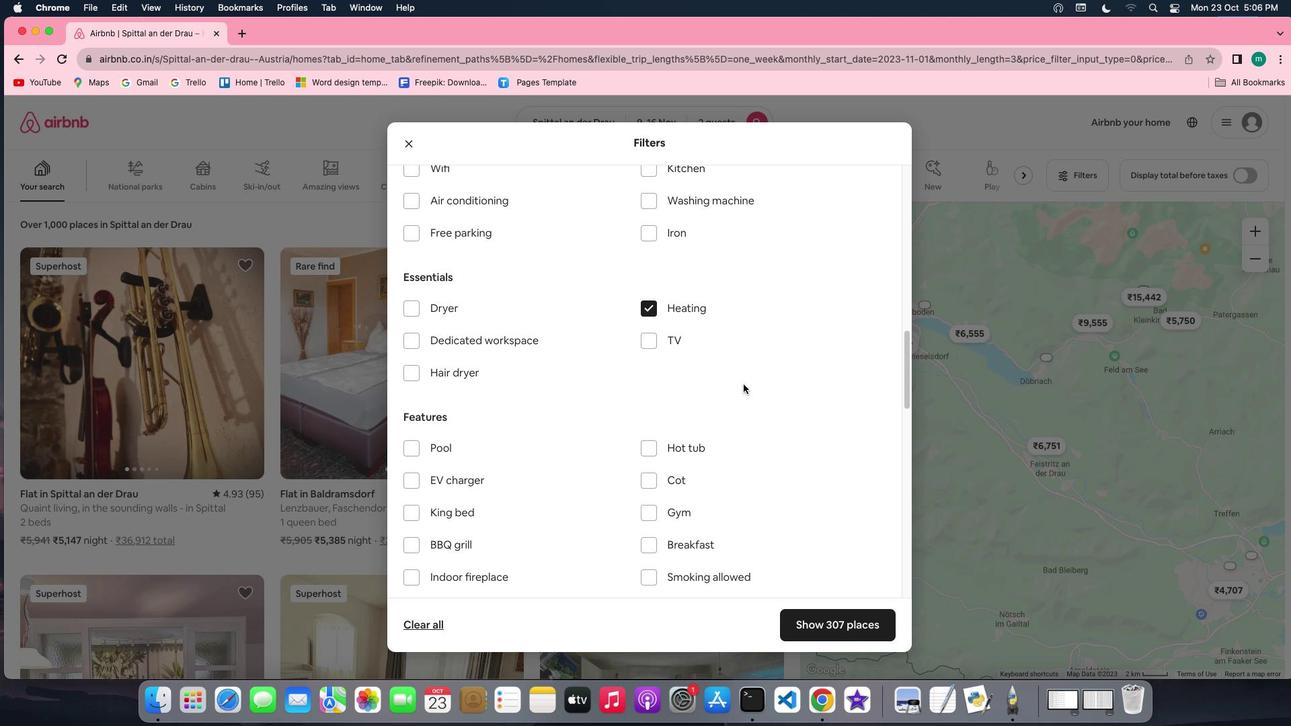 
Action: Mouse scrolled (743, 384) with delta (0, 0)
Screenshot: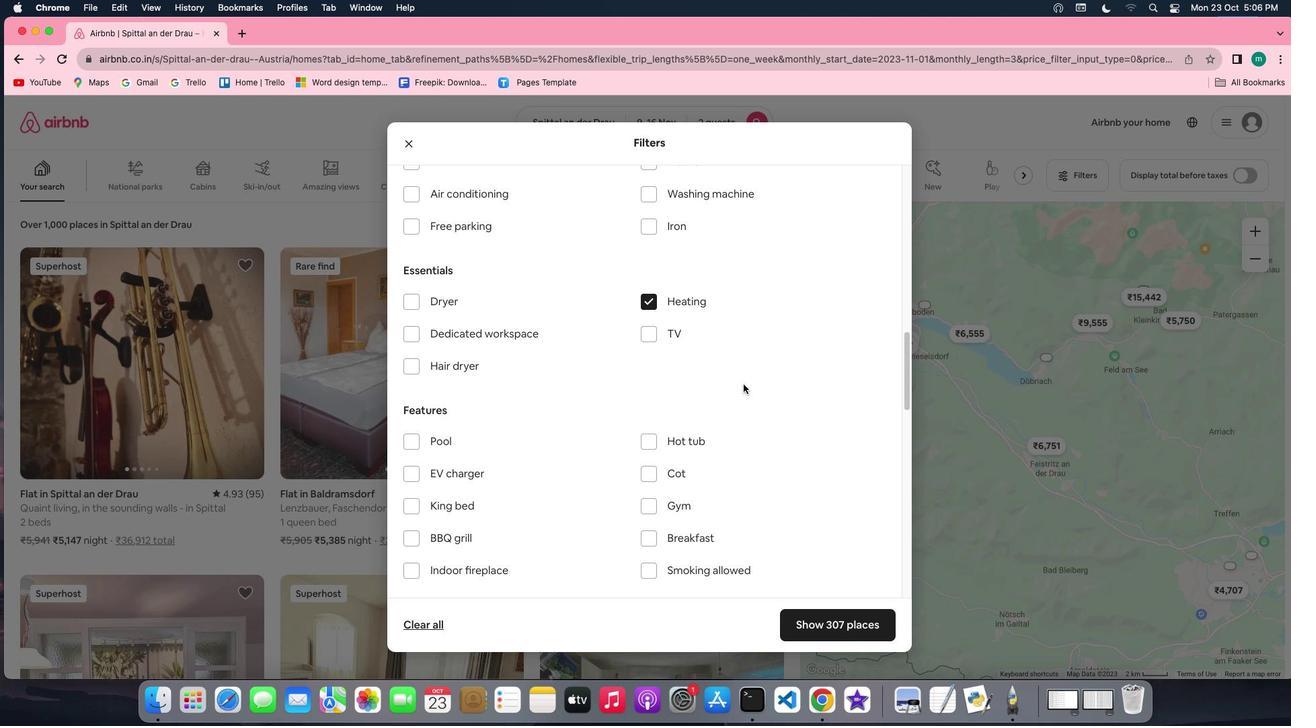 
Action: Mouse scrolled (743, 384) with delta (0, -1)
Screenshot: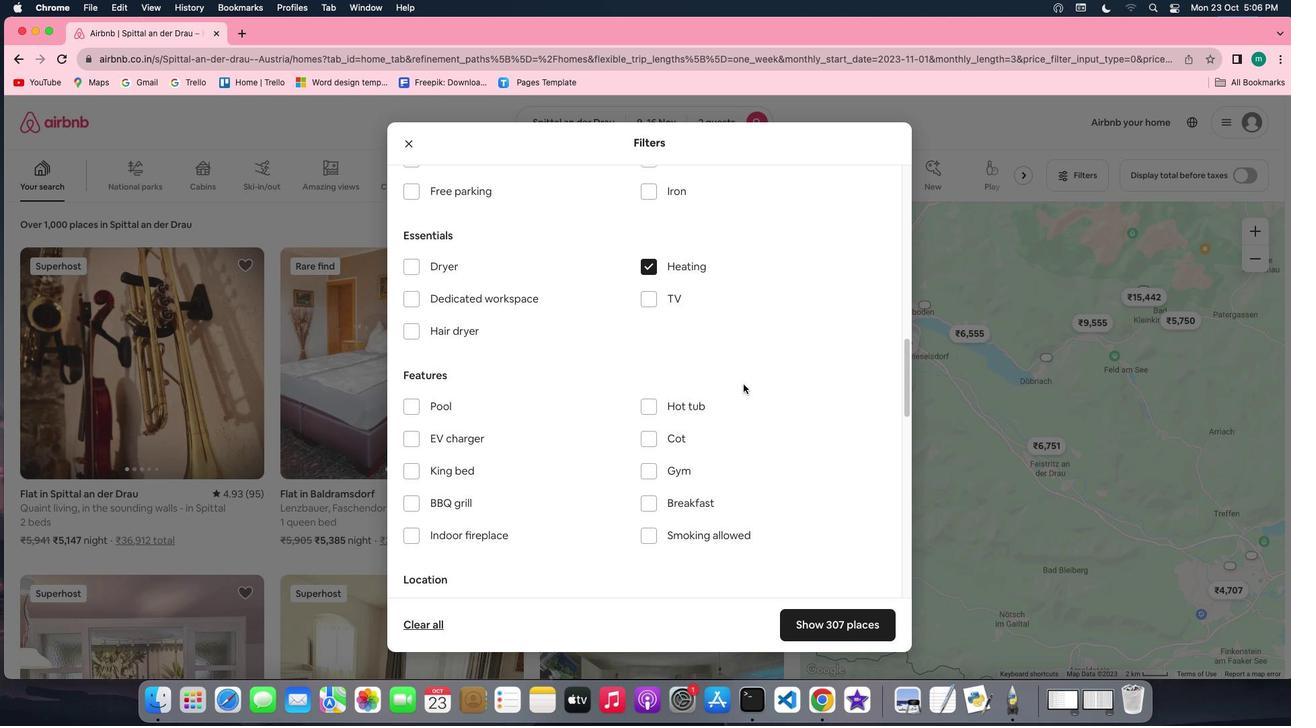 
Action: Mouse scrolled (743, 384) with delta (0, -1)
Screenshot: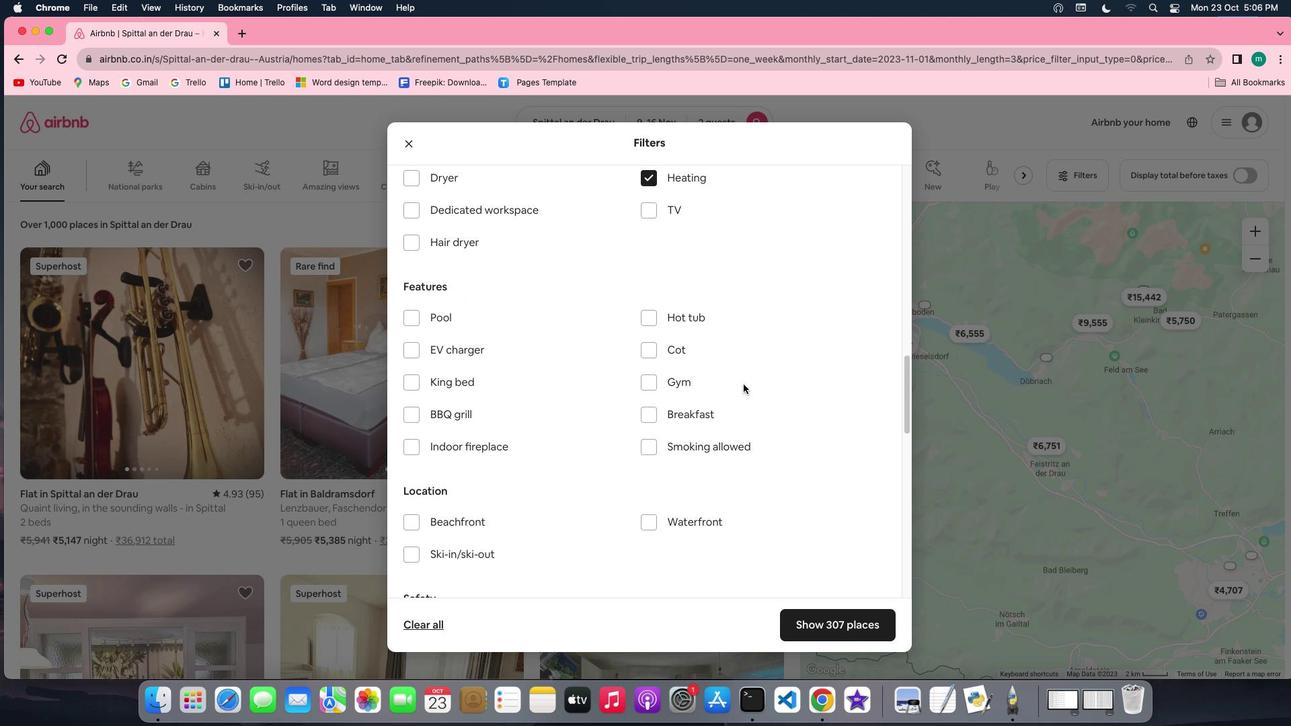 
Action: Mouse scrolled (743, 384) with delta (0, 0)
Screenshot: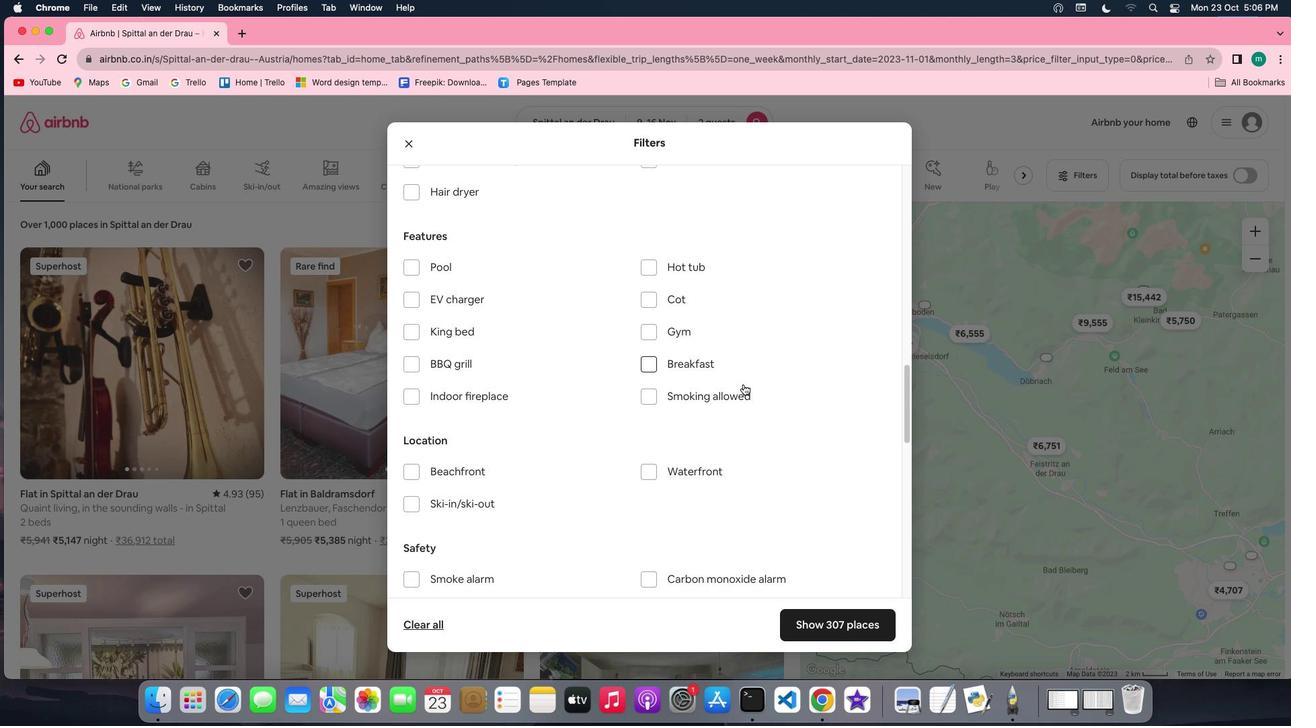 
Action: Mouse scrolled (743, 384) with delta (0, 0)
Screenshot: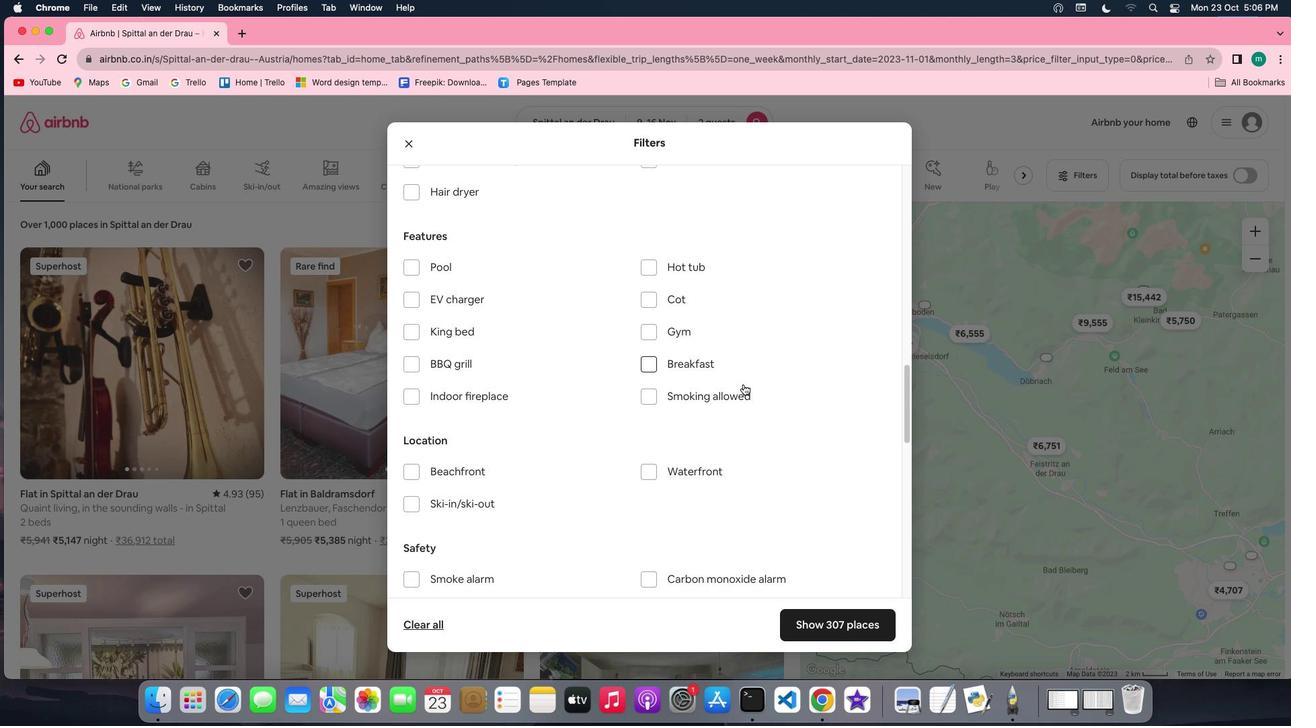 
Action: Mouse scrolled (743, 384) with delta (0, -2)
Screenshot: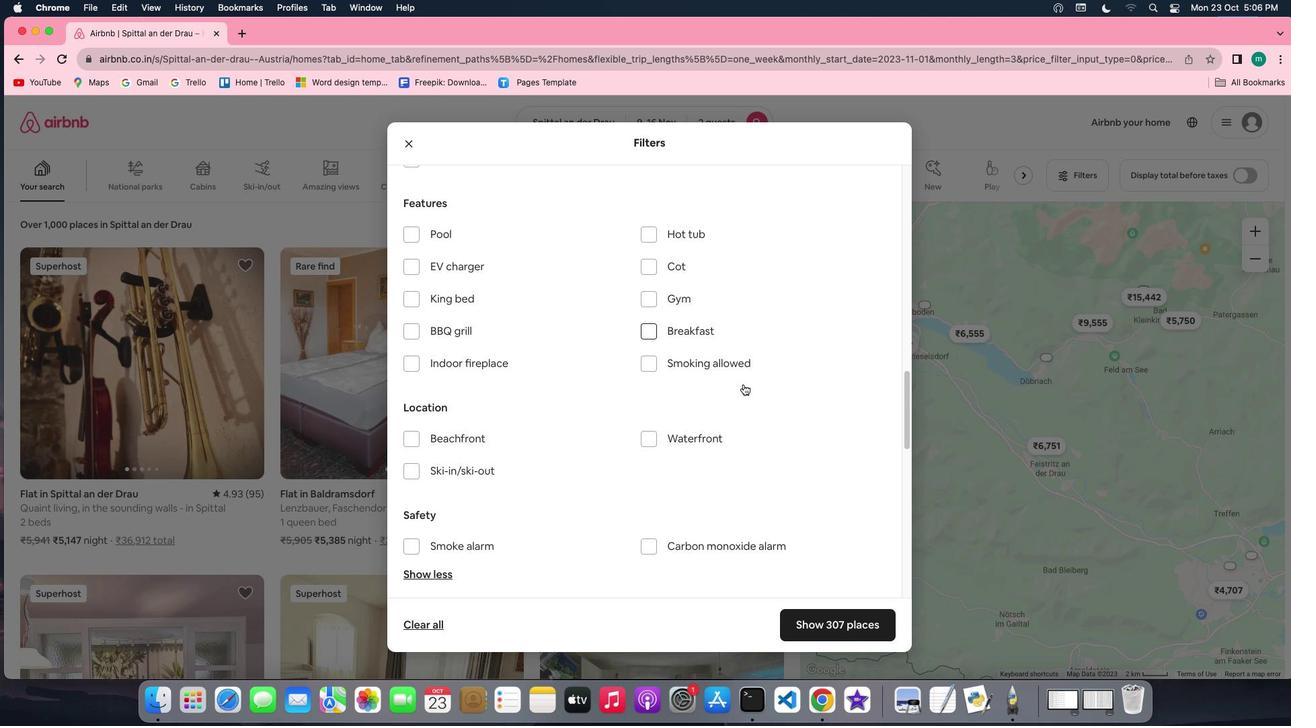 
Action: Mouse scrolled (743, 384) with delta (0, -2)
Screenshot: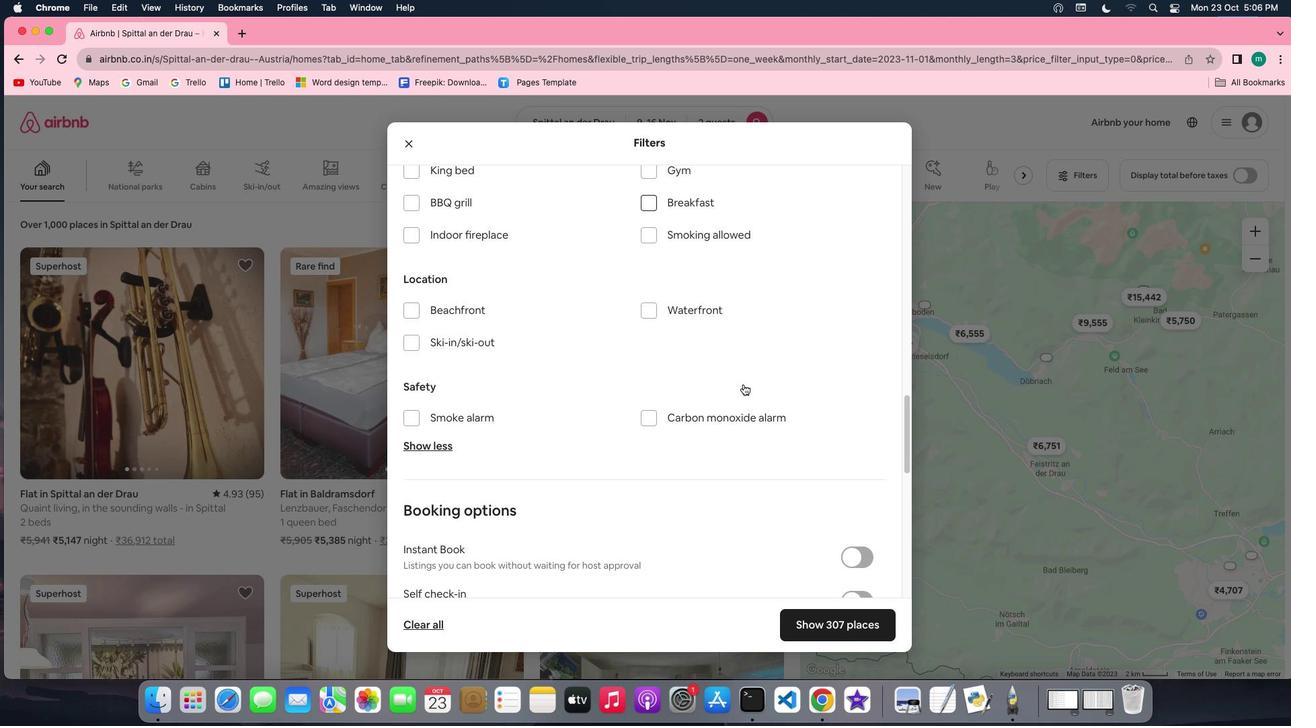 
Action: Mouse scrolled (743, 384) with delta (0, 0)
Screenshot: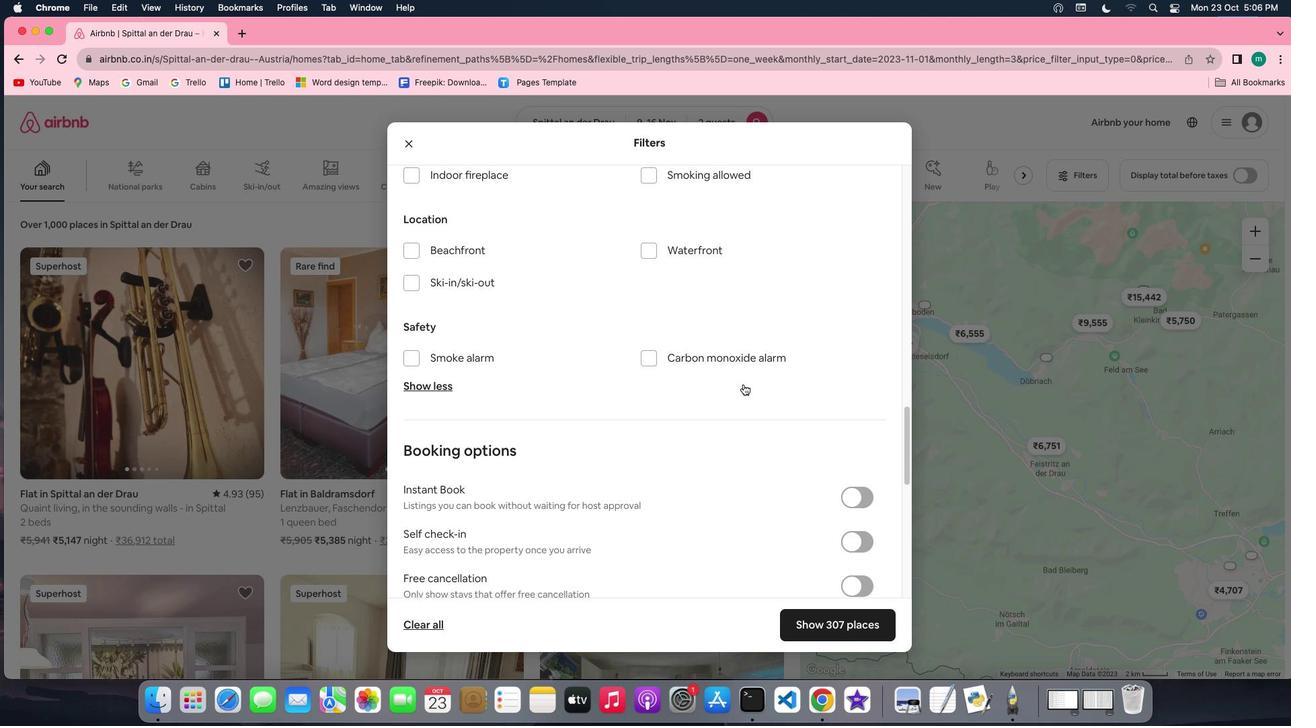 
Action: Mouse scrolled (743, 384) with delta (0, 0)
Screenshot: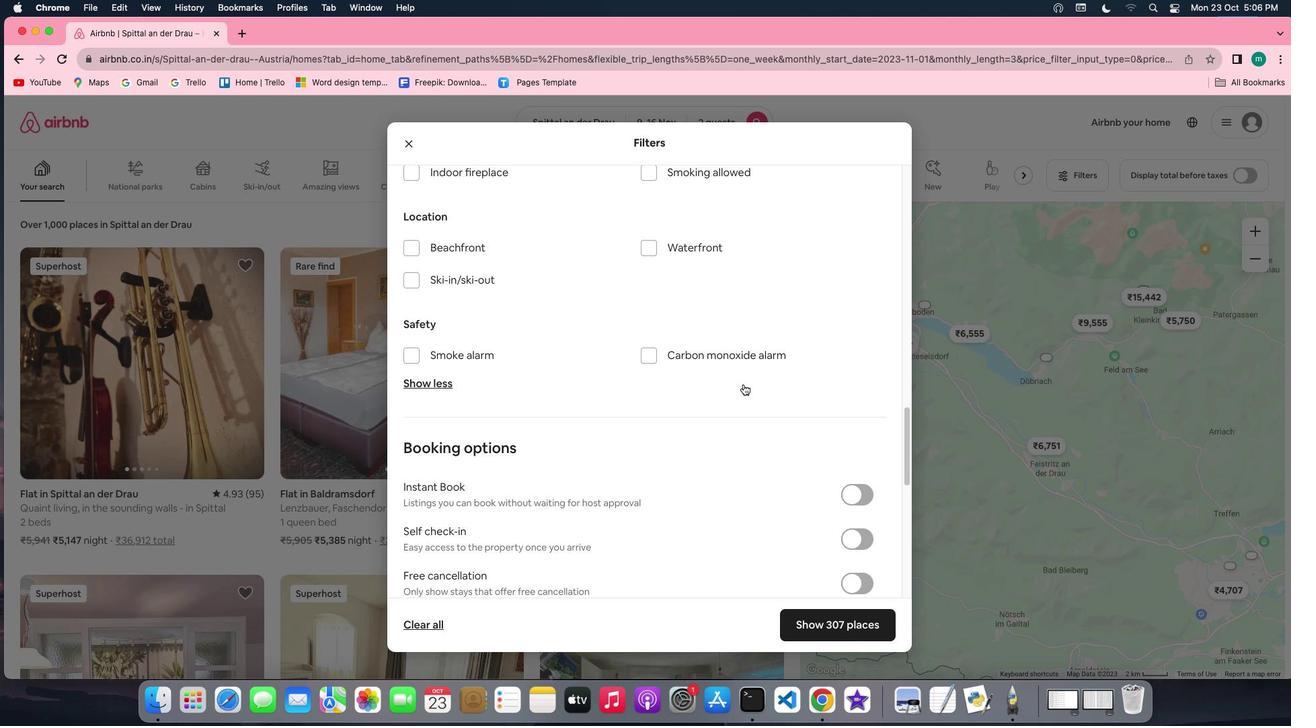 
Action: Mouse scrolled (743, 384) with delta (0, -1)
Screenshot: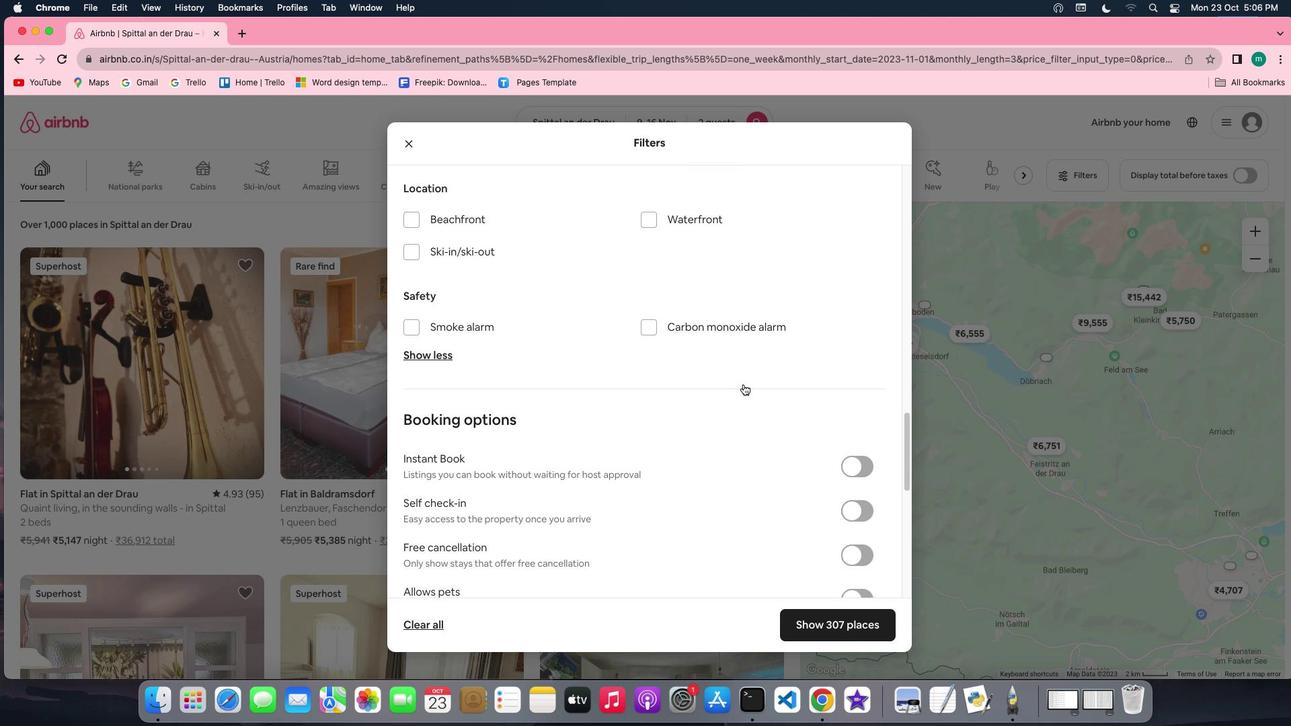 
Action: Mouse scrolled (743, 384) with delta (0, -1)
Screenshot: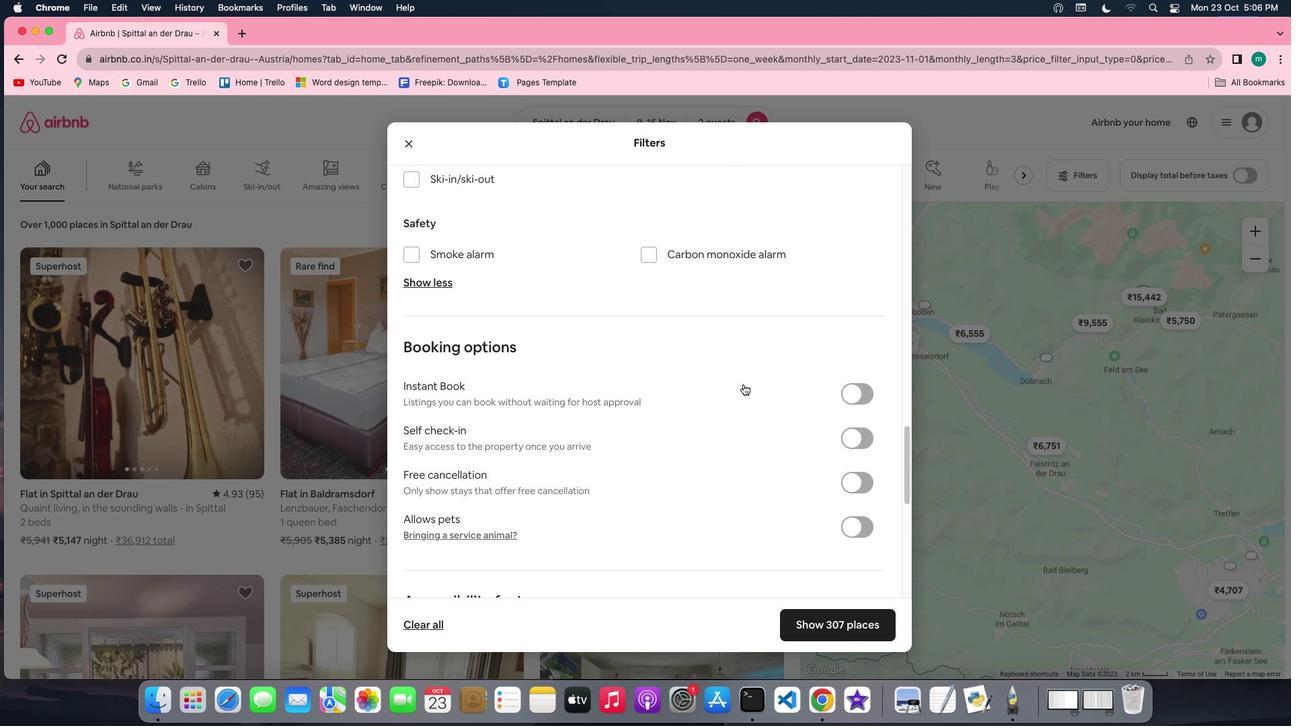 
Action: Mouse scrolled (743, 384) with delta (0, 0)
Screenshot: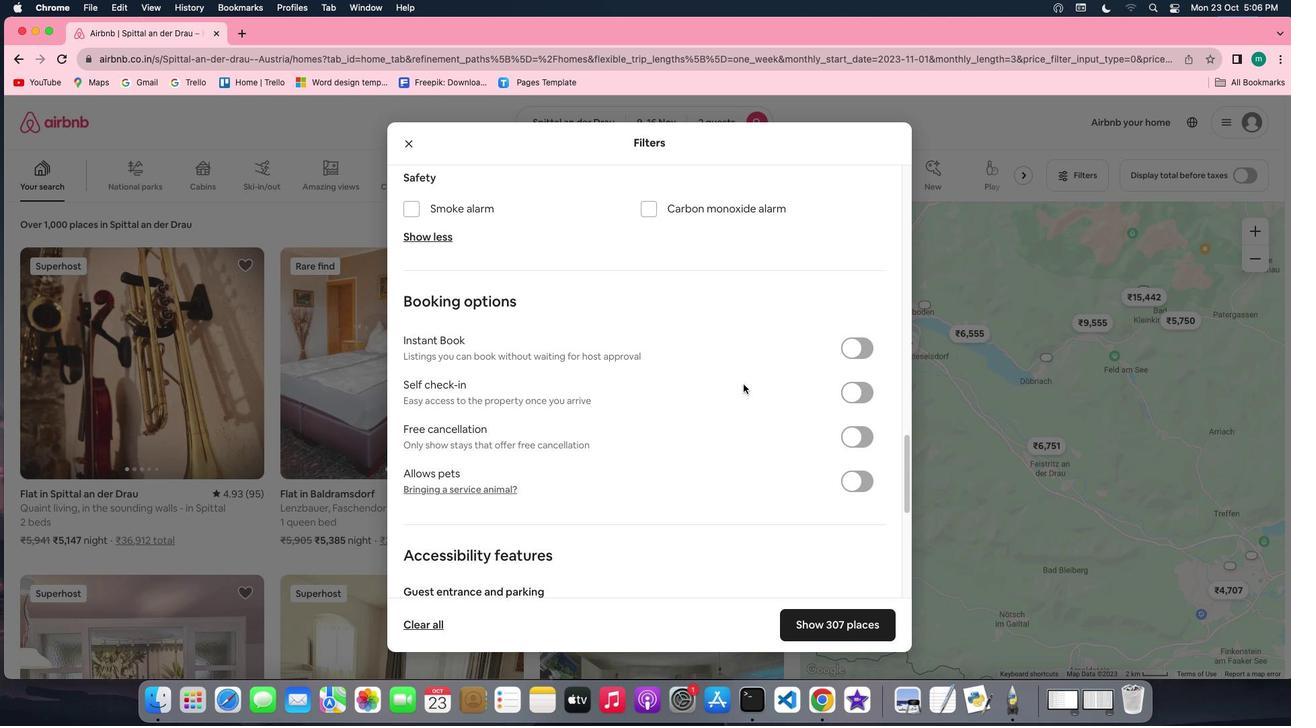 
Action: Mouse scrolled (743, 384) with delta (0, 0)
Screenshot: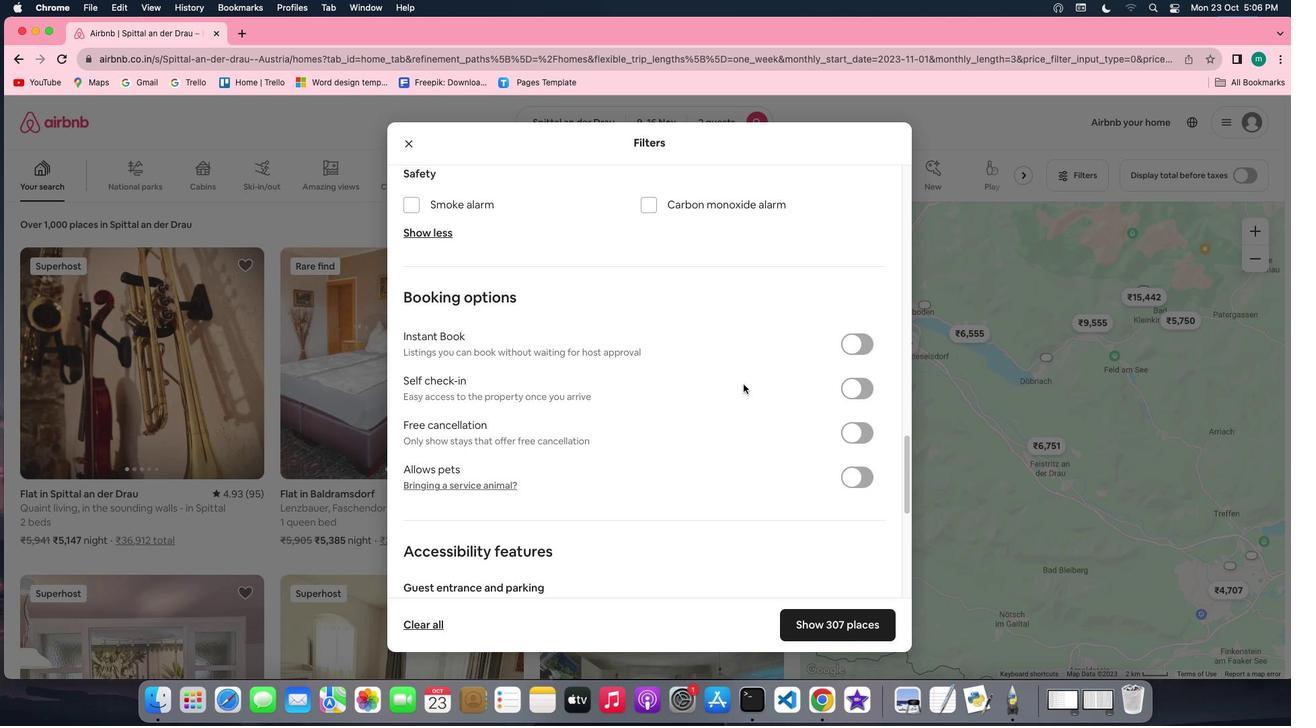 
Action: Mouse scrolled (743, 384) with delta (0, 0)
Screenshot: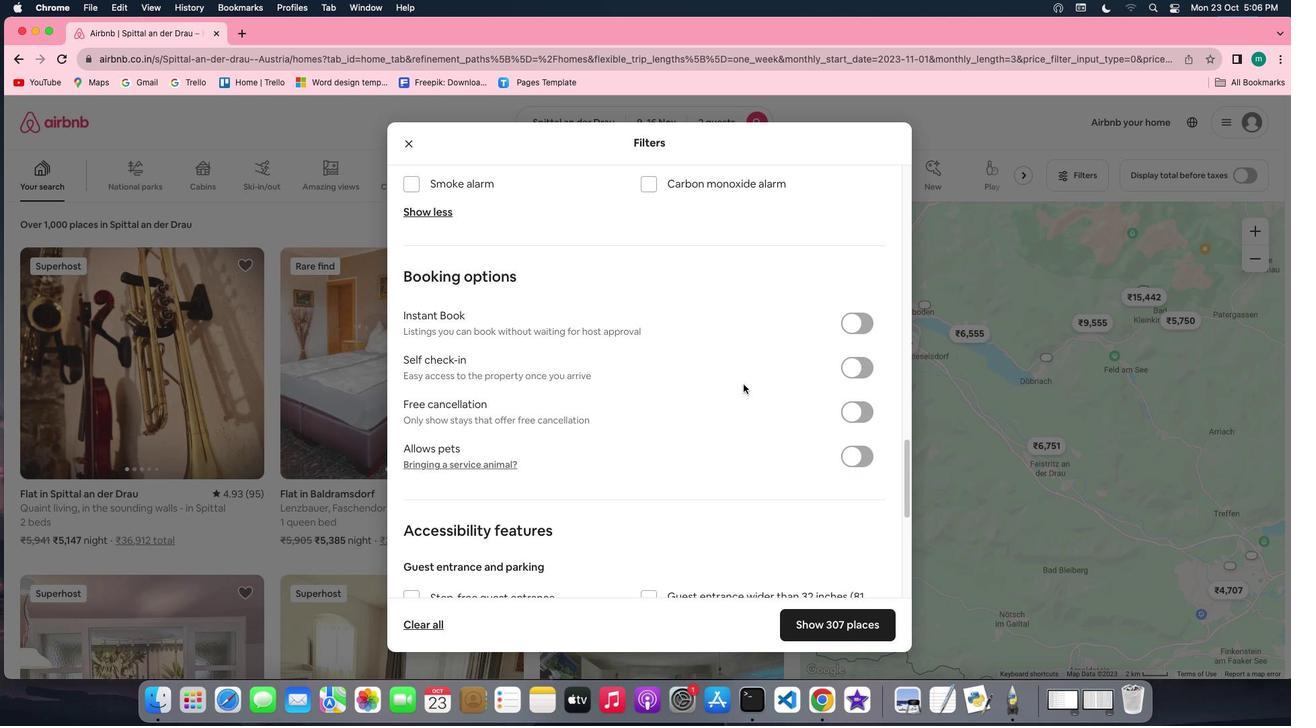 
Action: Mouse scrolled (743, 384) with delta (0, 0)
Screenshot: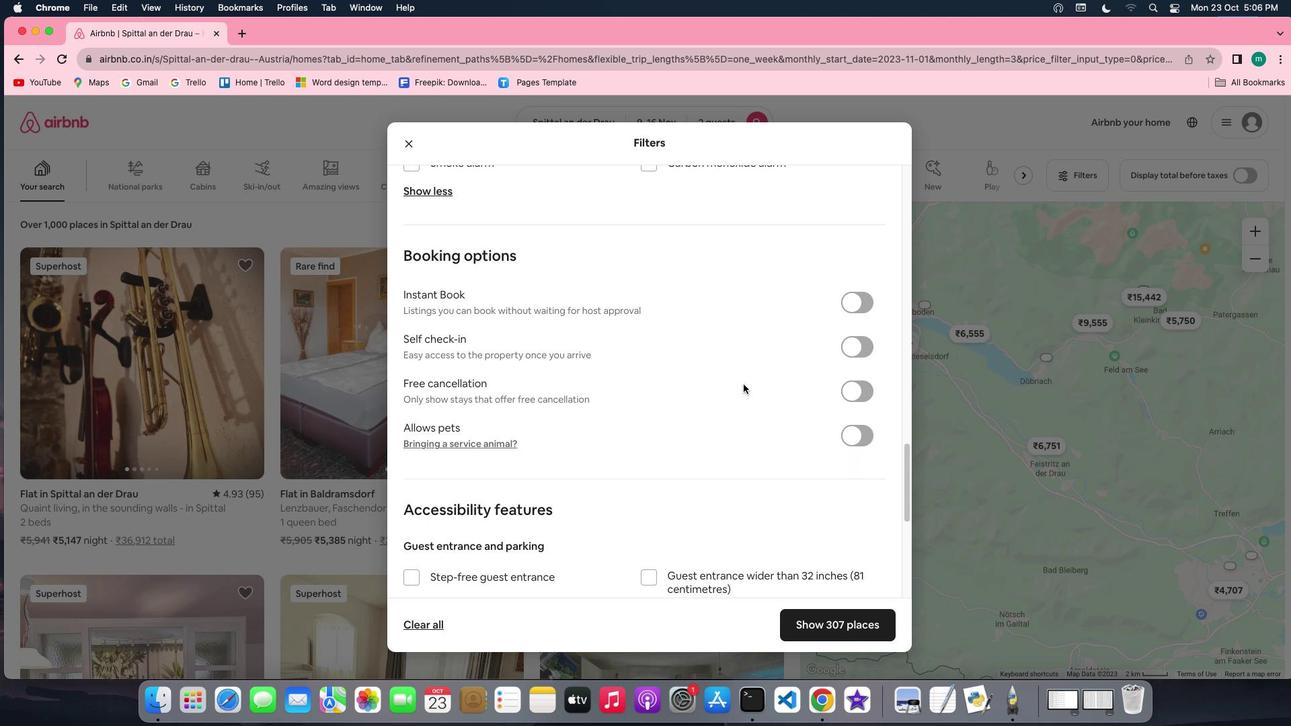 
Action: Mouse scrolled (743, 384) with delta (0, 0)
Screenshot: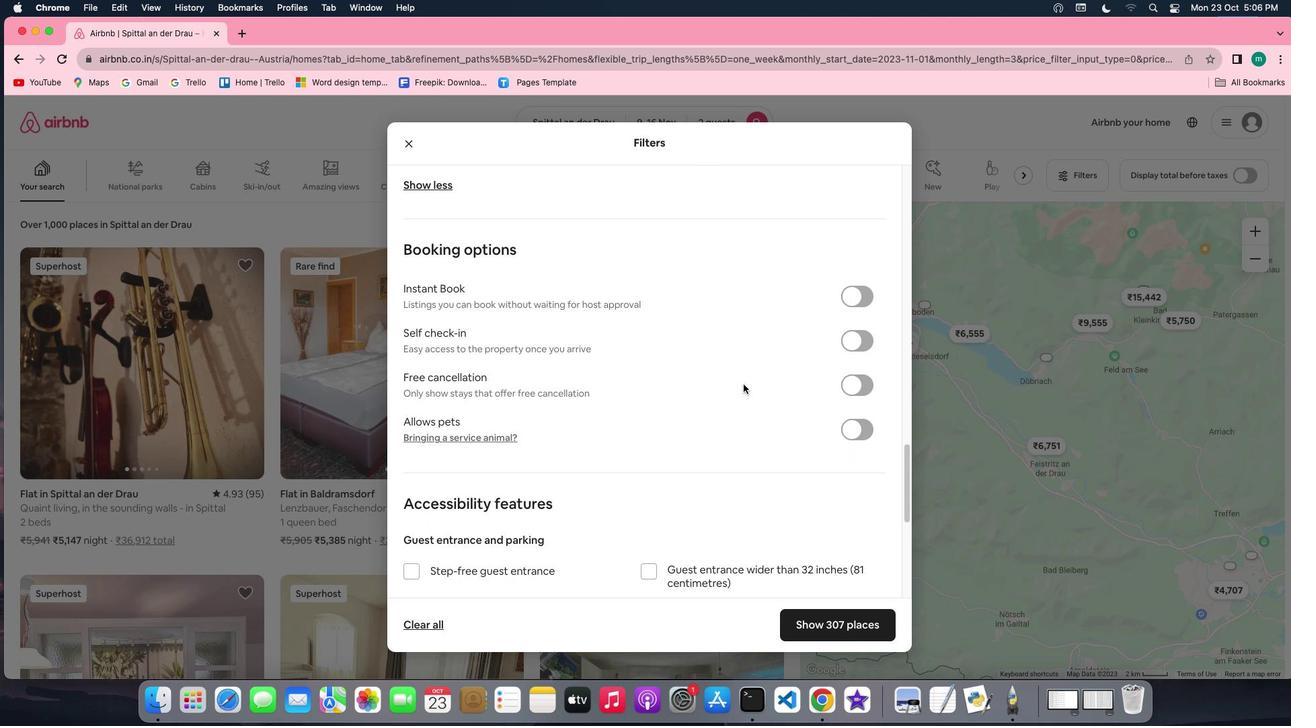 
Action: Mouse scrolled (743, 384) with delta (0, 0)
Screenshot: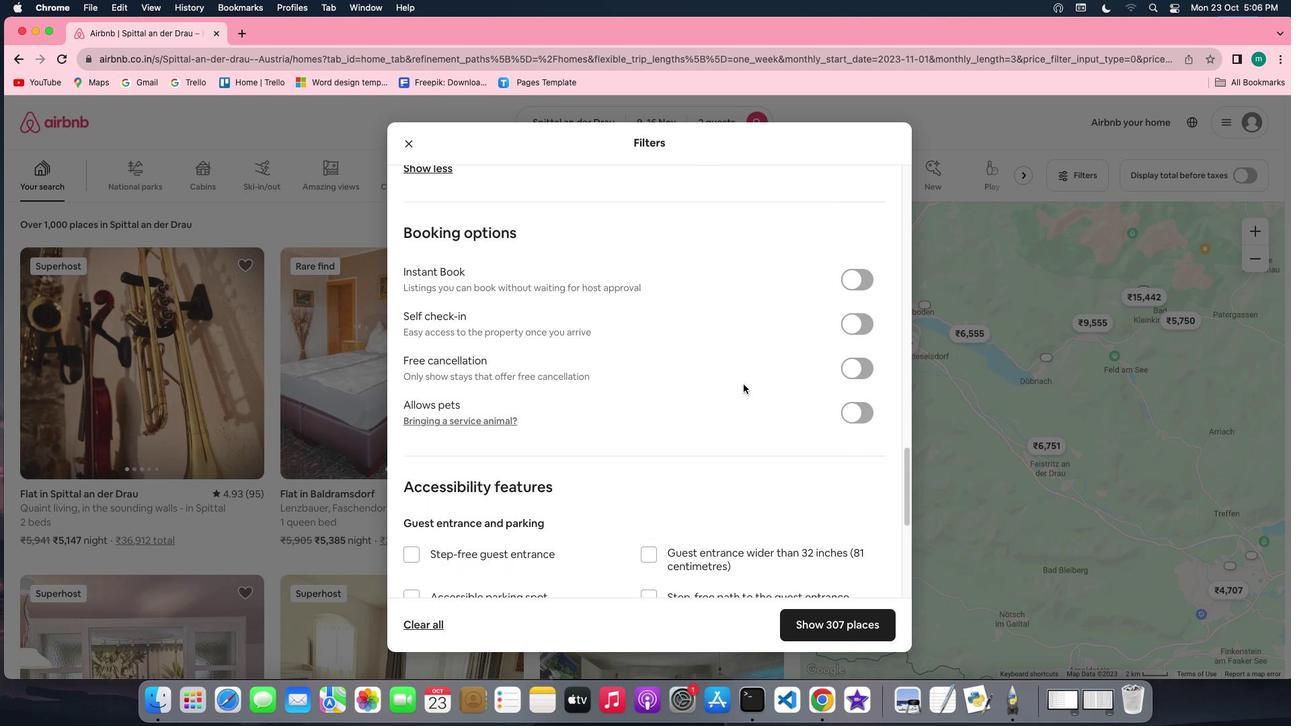 
Action: Mouse scrolled (743, 384) with delta (0, 0)
Screenshot: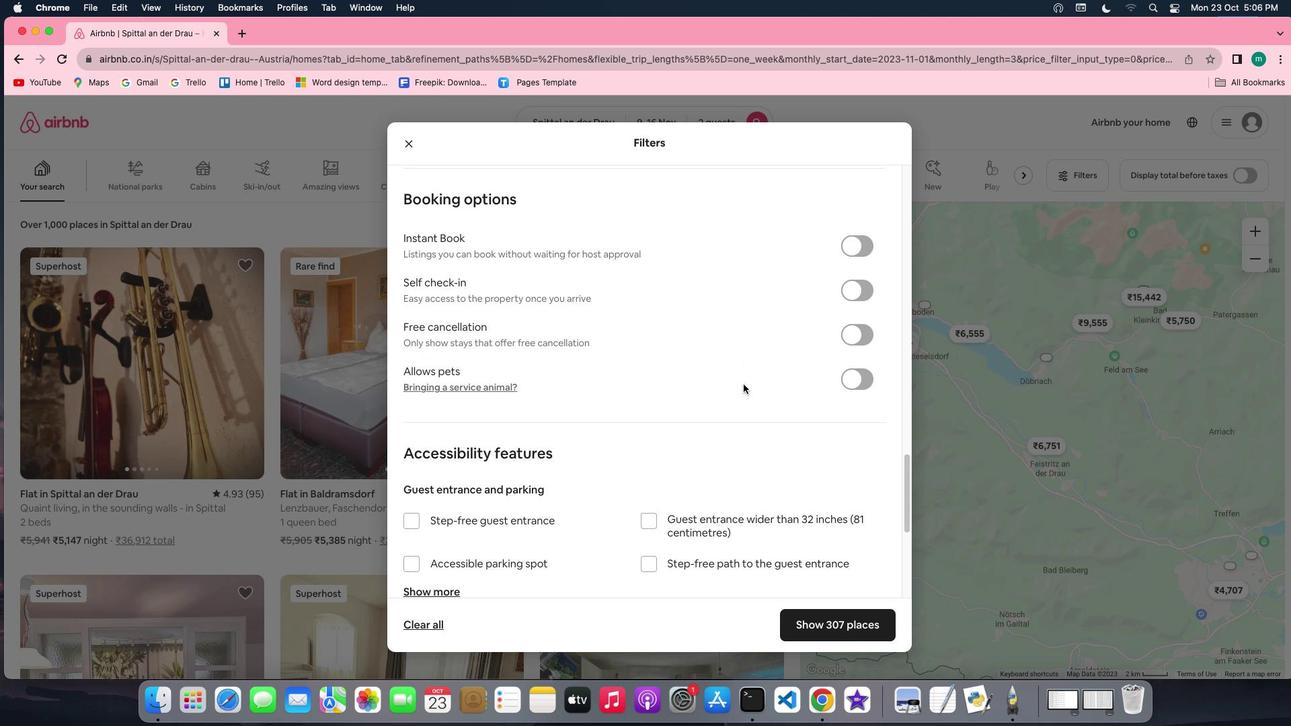 
Action: Mouse scrolled (743, 384) with delta (0, 0)
Screenshot: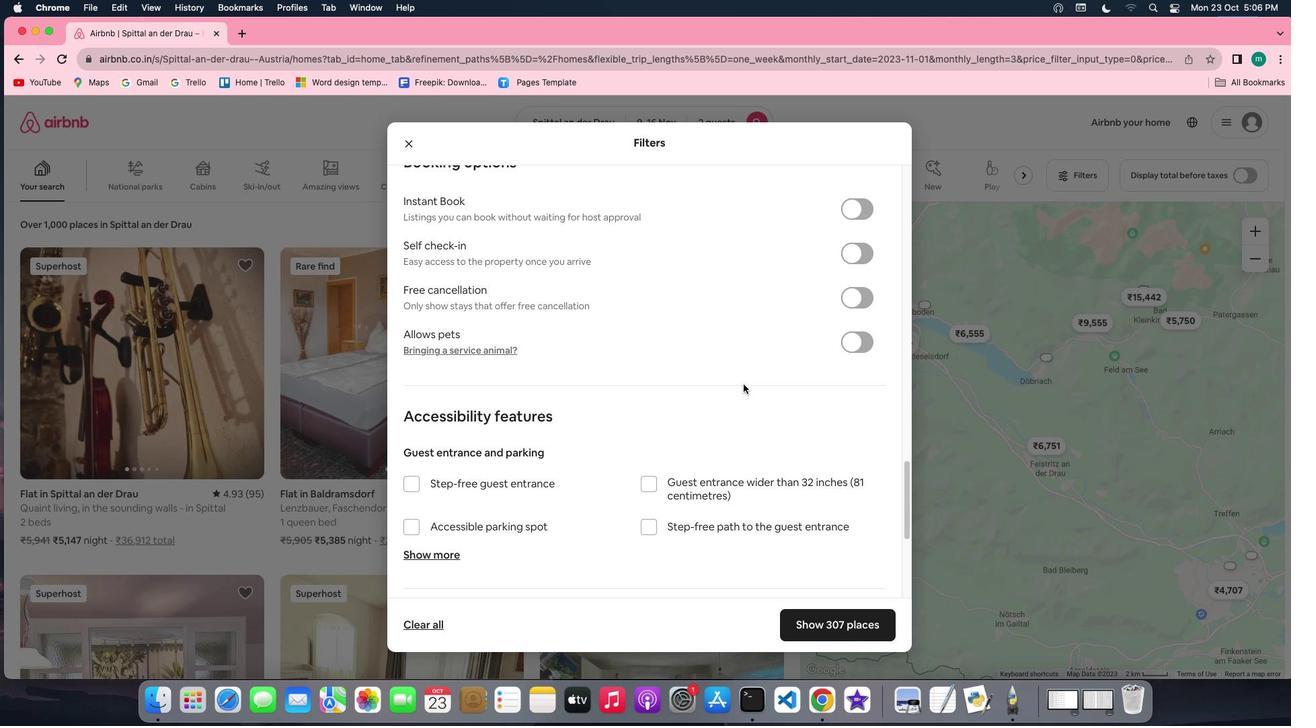 
Action: Mouse scrolled (743, 384) with delta (0, 0)
Screenshot: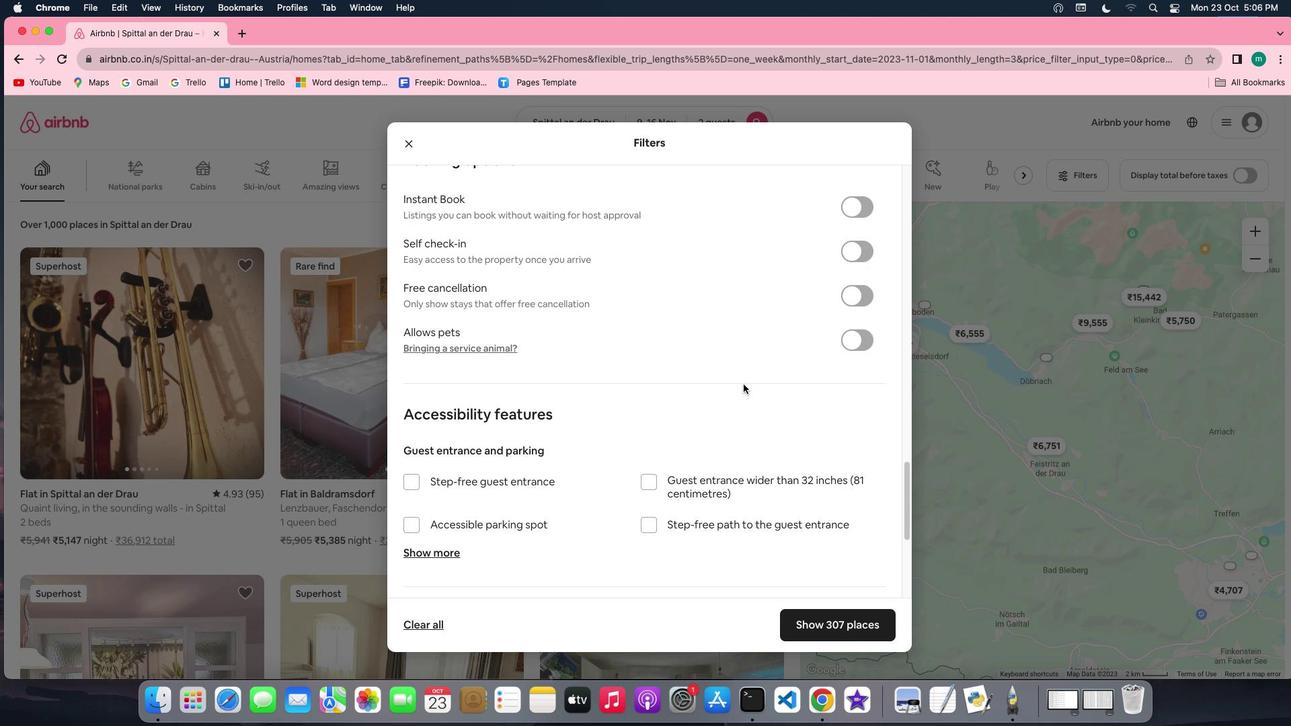 
Action: Mouse scrolled (743, 384) with delta (0, 0)
Screenshot: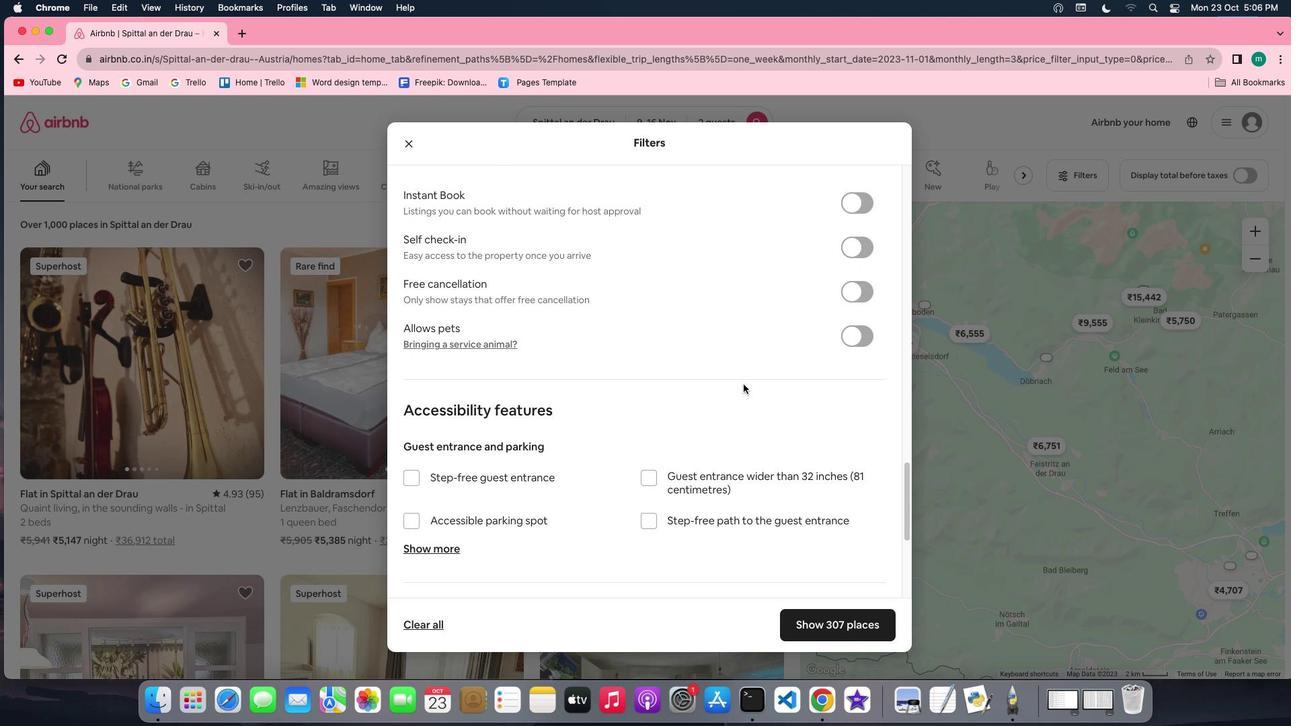 
Action: Mouse scrolled (743, 384) with delta (0, 0)
Screenshot: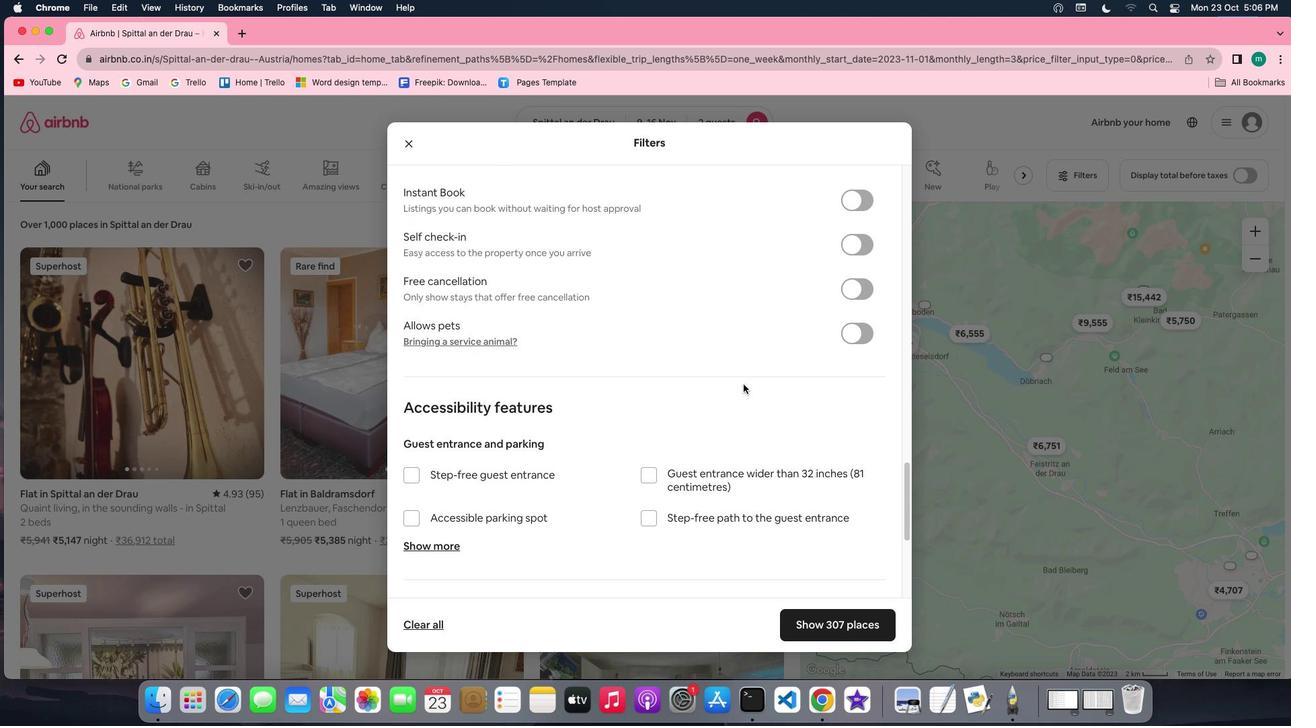 
Action: Mouse scrolled (743, 384) with delta (0, 0)
Screenshot: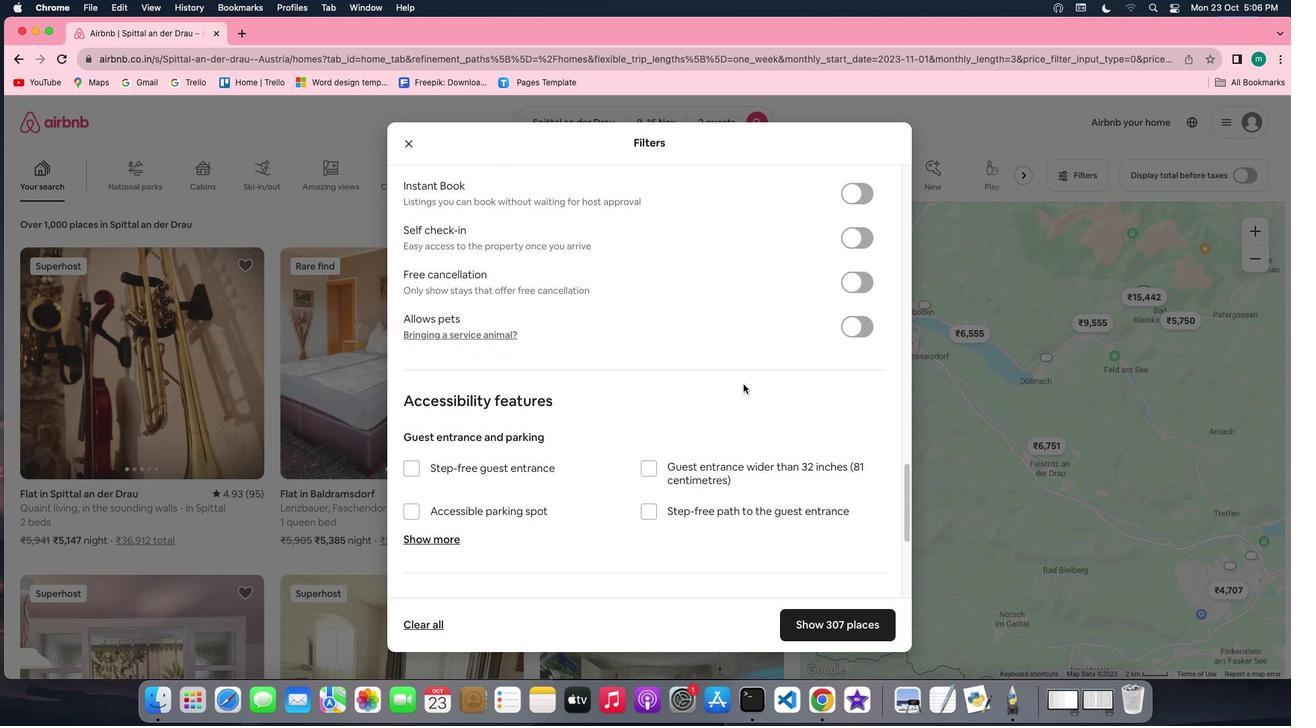 
Action: Mouse scrolled (743, 384) with delta (0, 0)
Screenshot: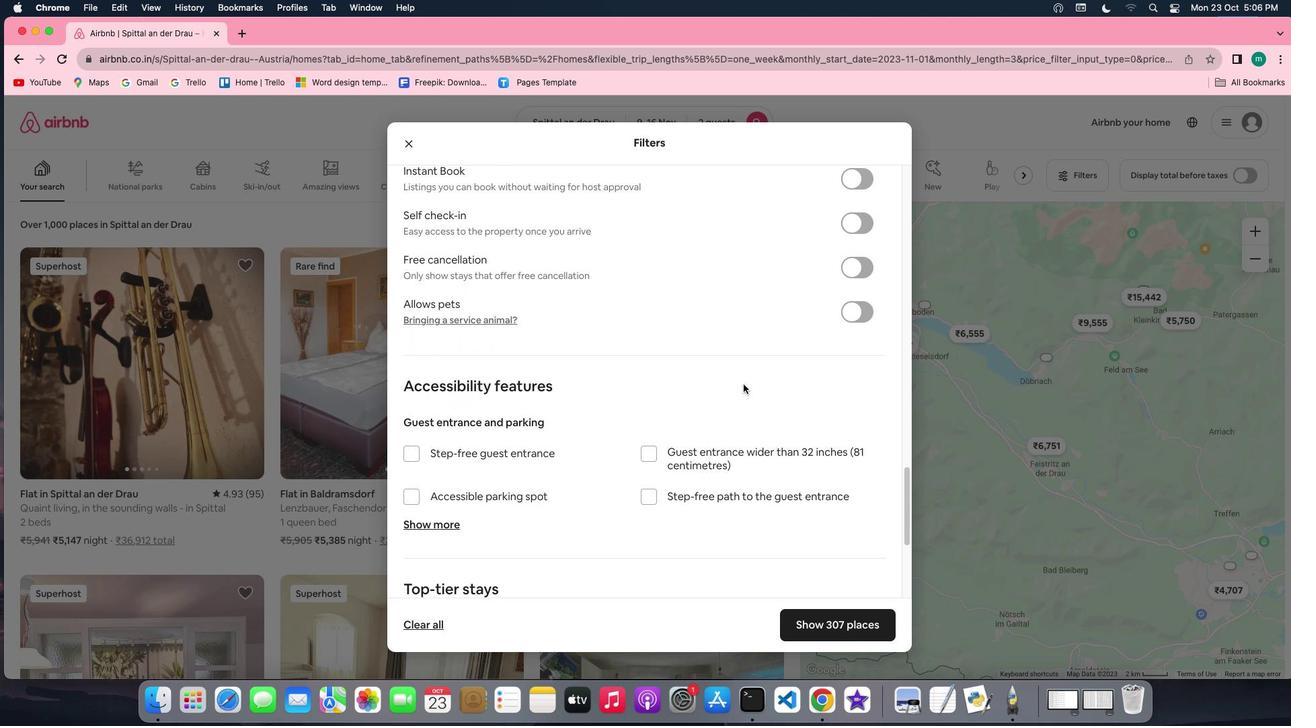 
Action: Mouse moved to (677, 448)
Screenshot: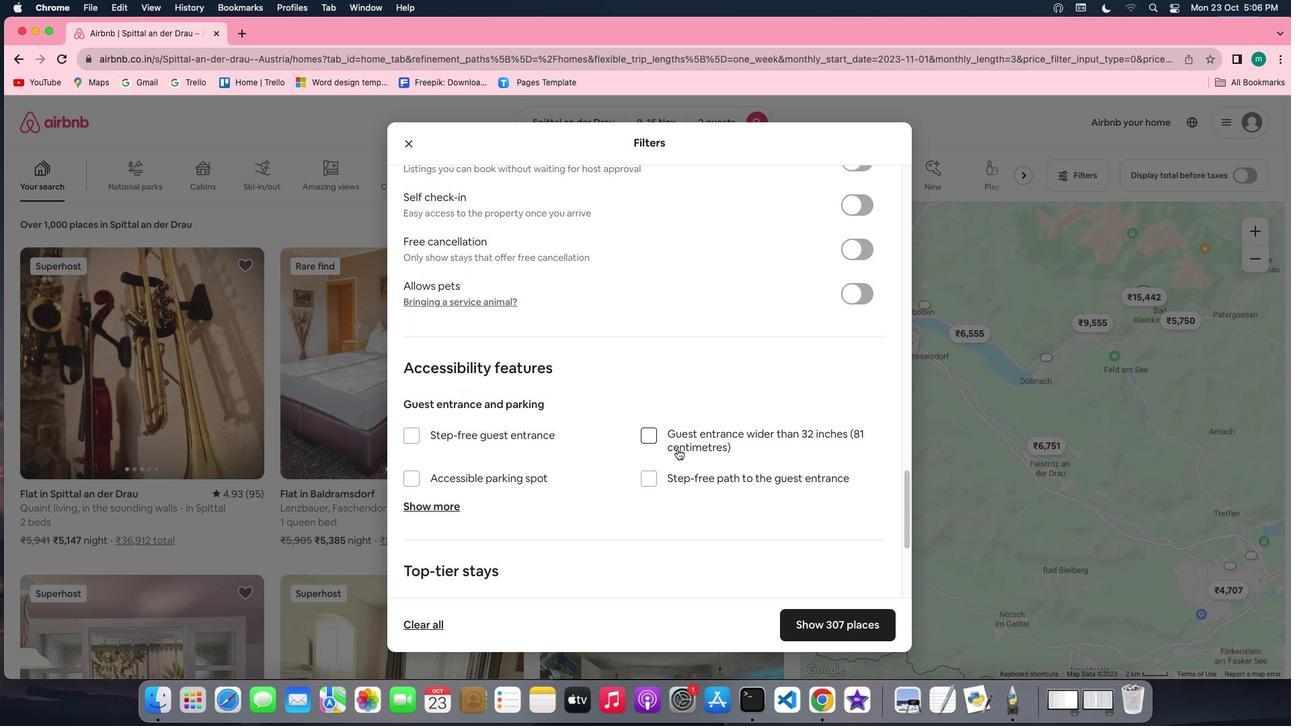 
Action: Mouse scrolled (677, 448) with delta (0, 0)
Screenshot: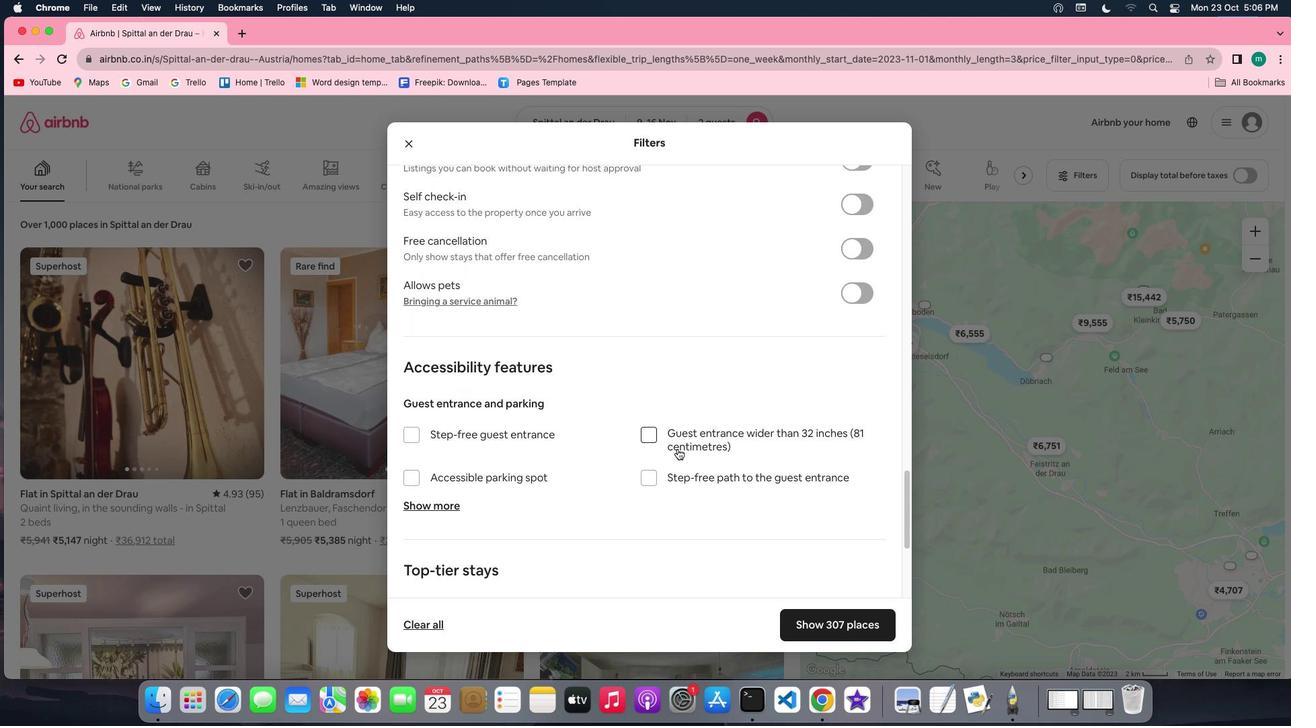 
Action: Mouse scrolled (677, 448) with delta (0, 0)
Screenshot: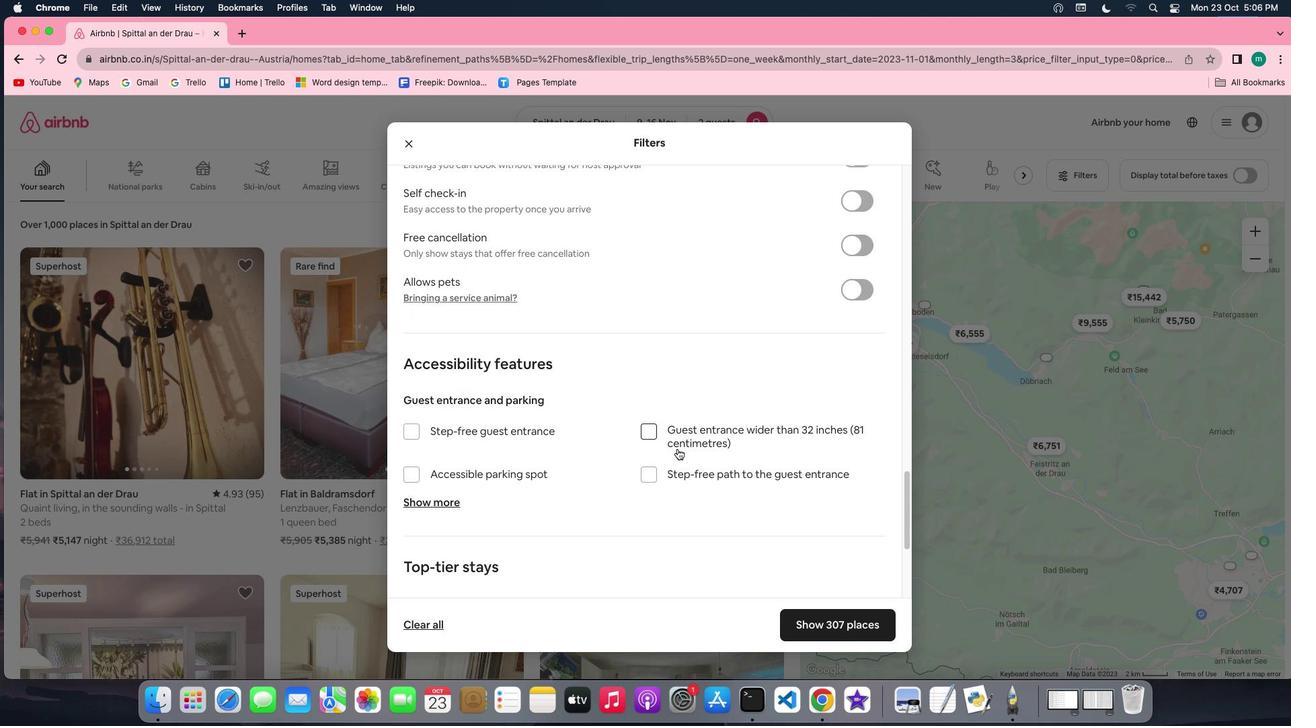 
Action: Mouse scrolled (677, 448) with delta (0, -1)
Screenshot: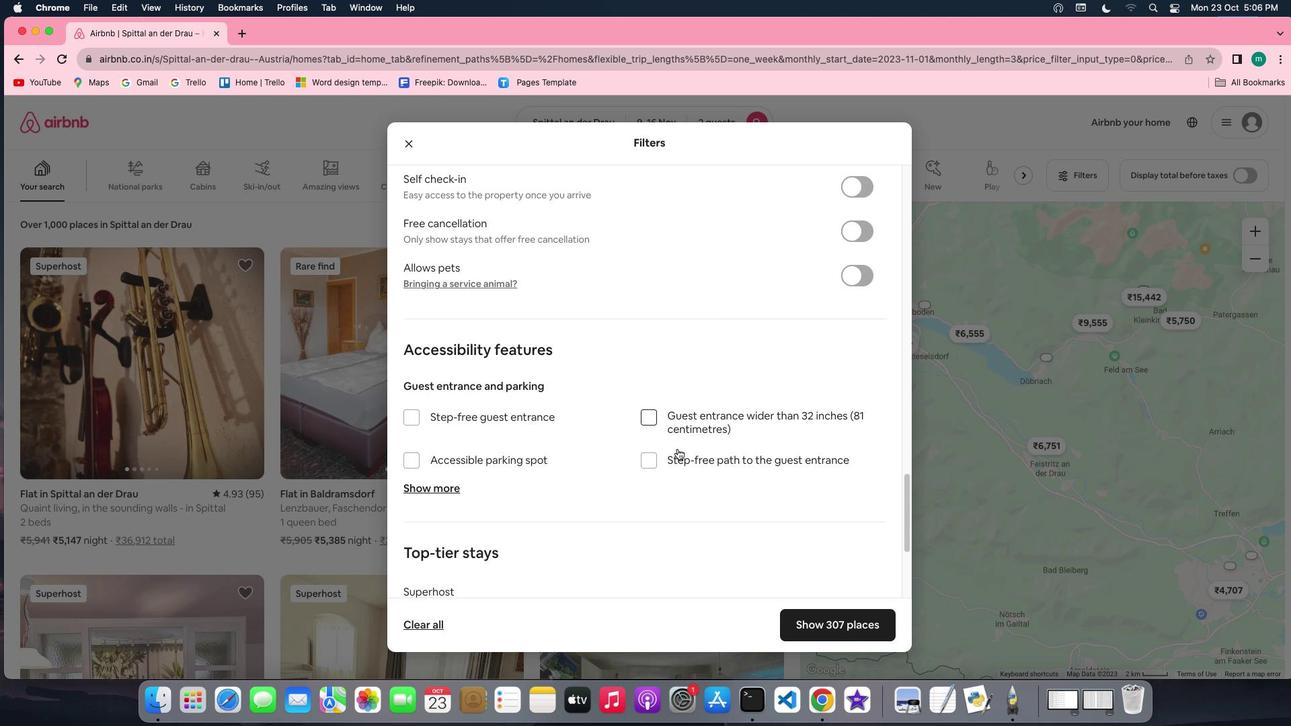 
Action: Mouse scrolled (677, 448) with delta (0, -2)
Screenshot: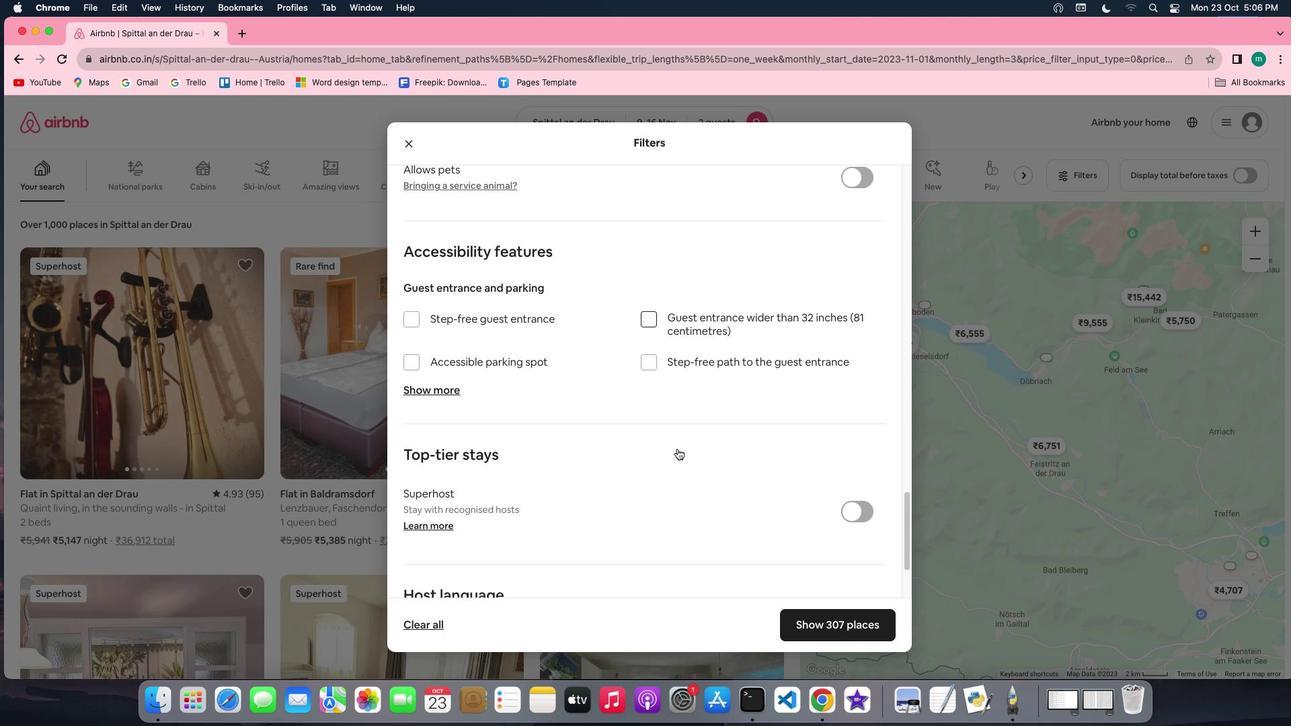 
Action: Mouse moved to (686, 459)
Screenshot: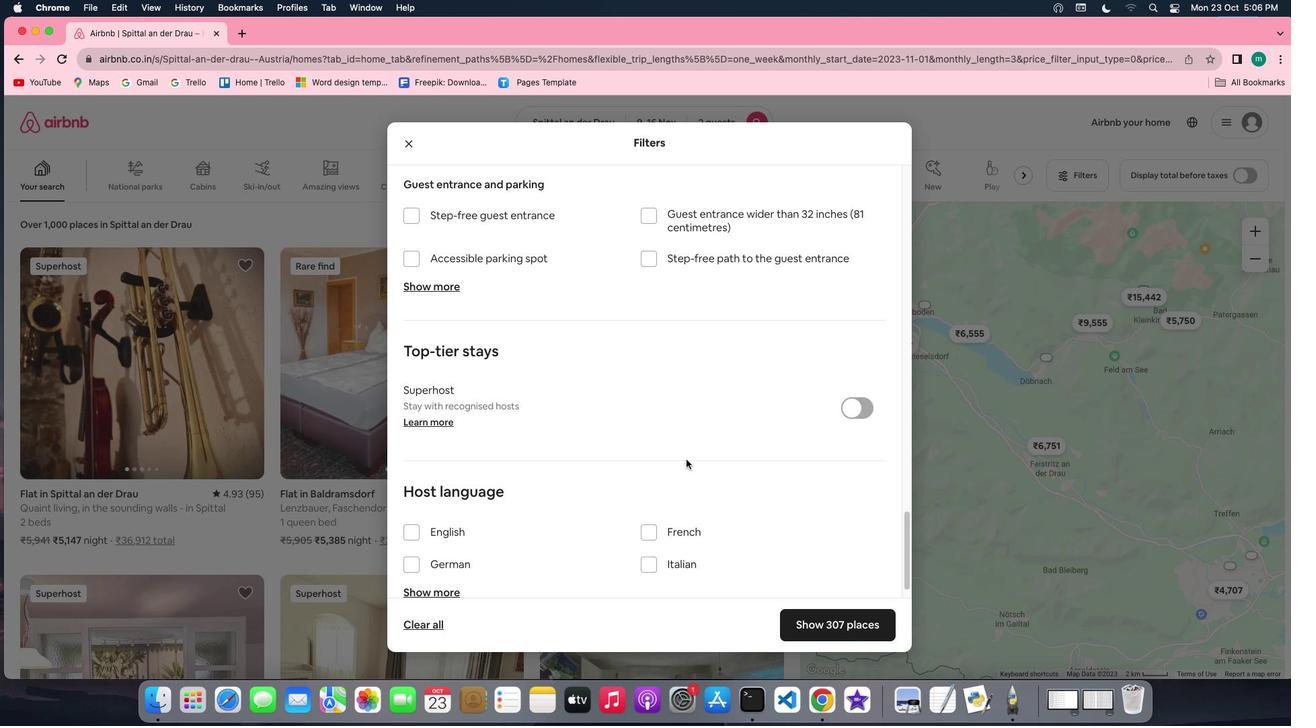 
Action: Mouse scrolled (686, 459) with delta (0, 0)
Screenshot: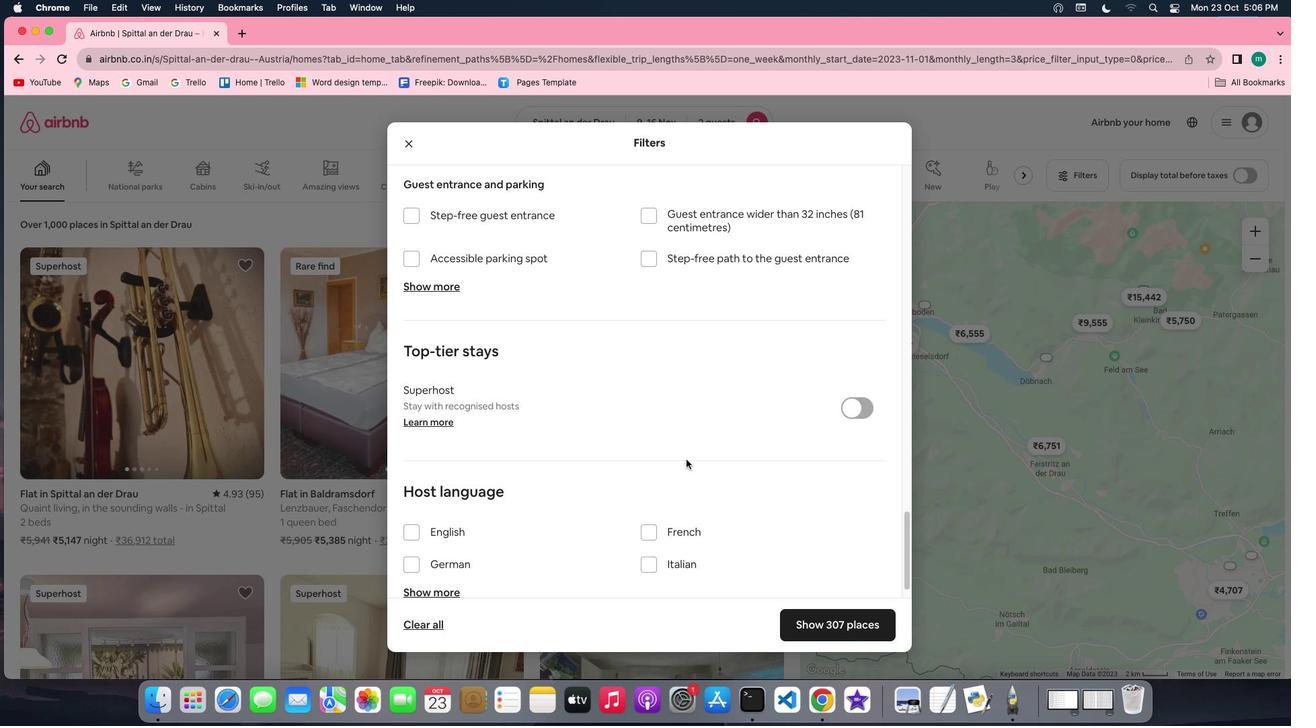 
Action: Mouse scrolled (686, 459) with delta (0, 0)
Screenshot: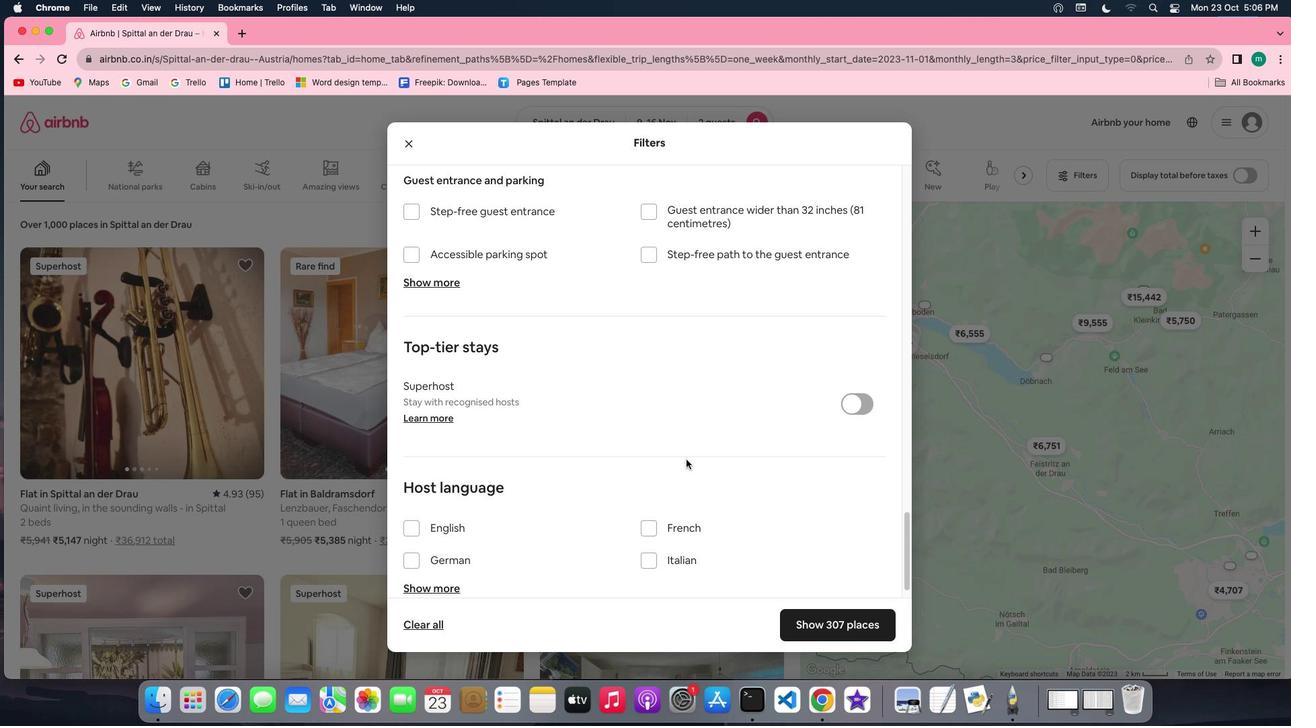 
Action: Mouse scrolled (686, 459) with delta (0, -2)
Screenshot: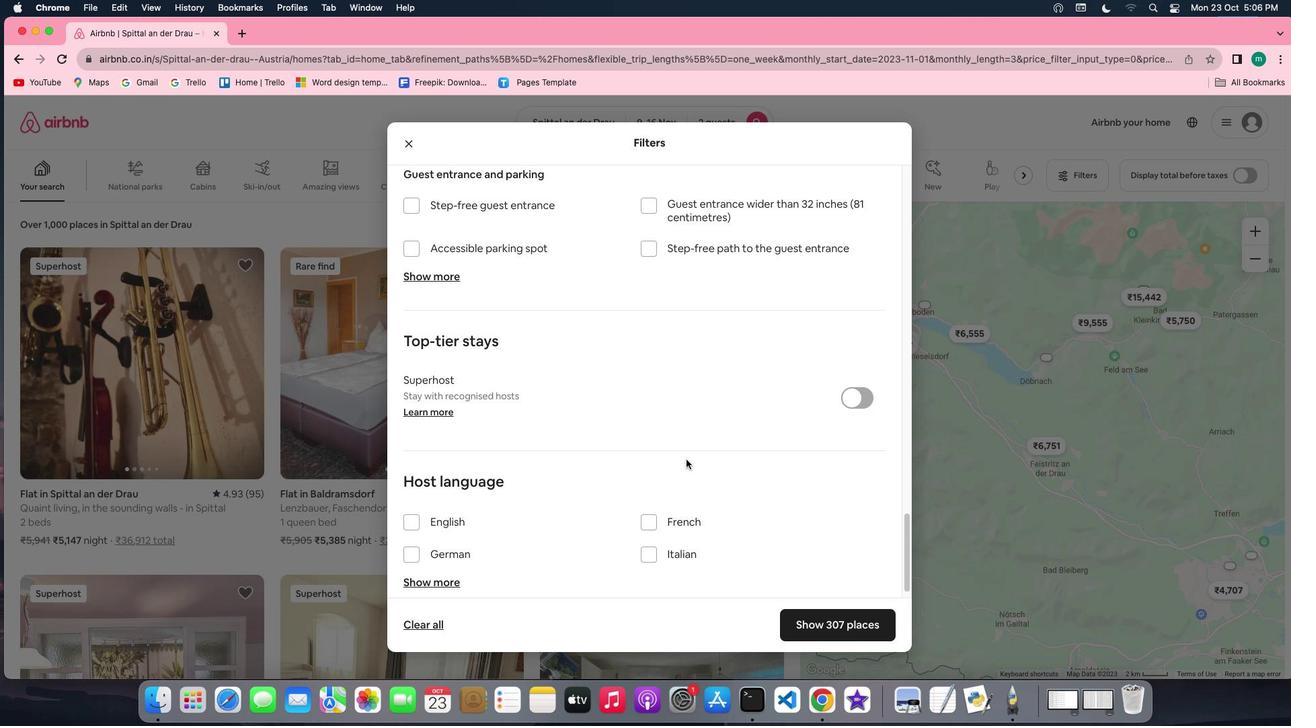 
Action: Mouse scrolled (686, 459) with delta (0, -3)
Screenshot: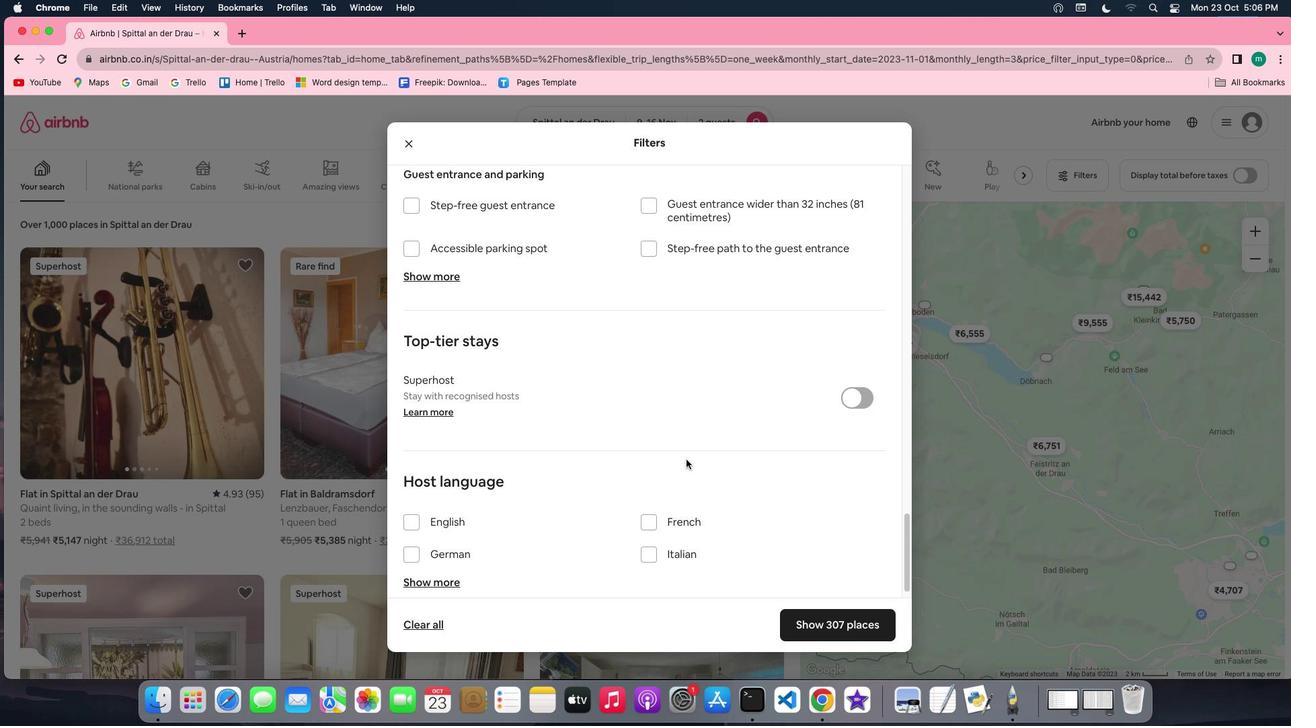 
Action: Mouse scrolled (686, 459) with delta (0, -3)
Screenshot: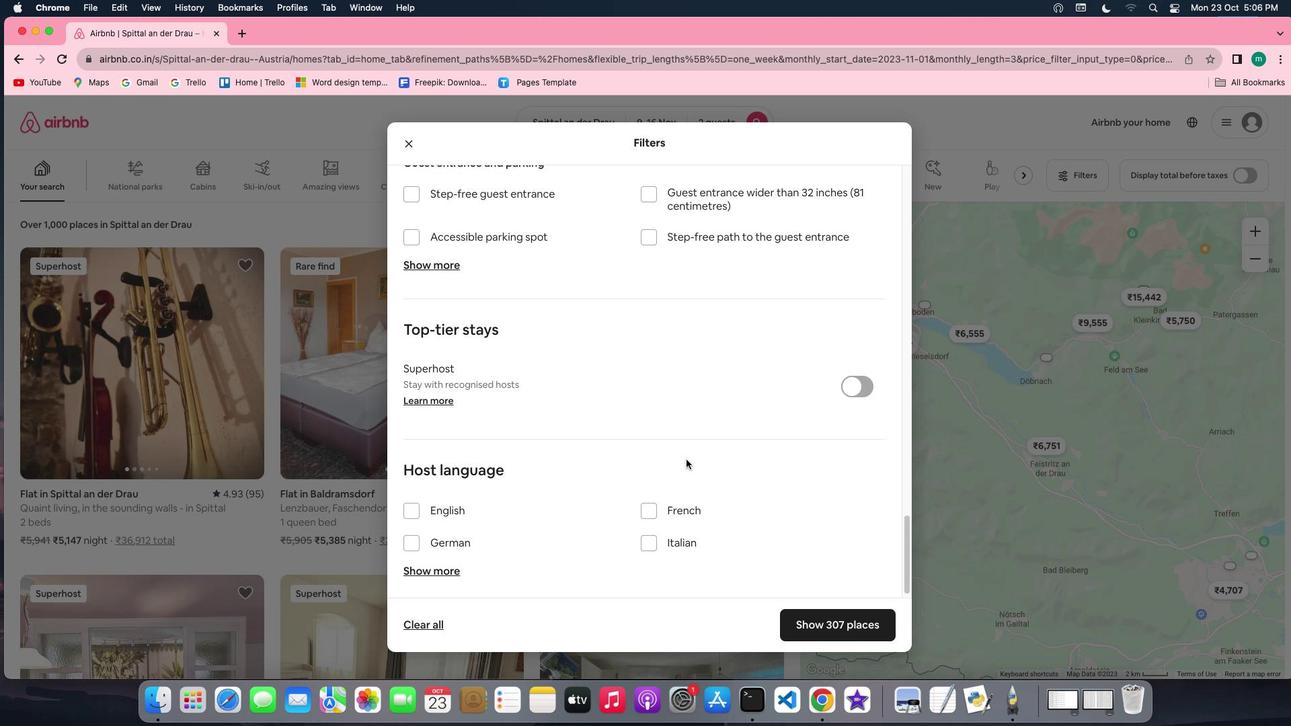 
Action: Mouse moved to (883, 615)
Screenshot: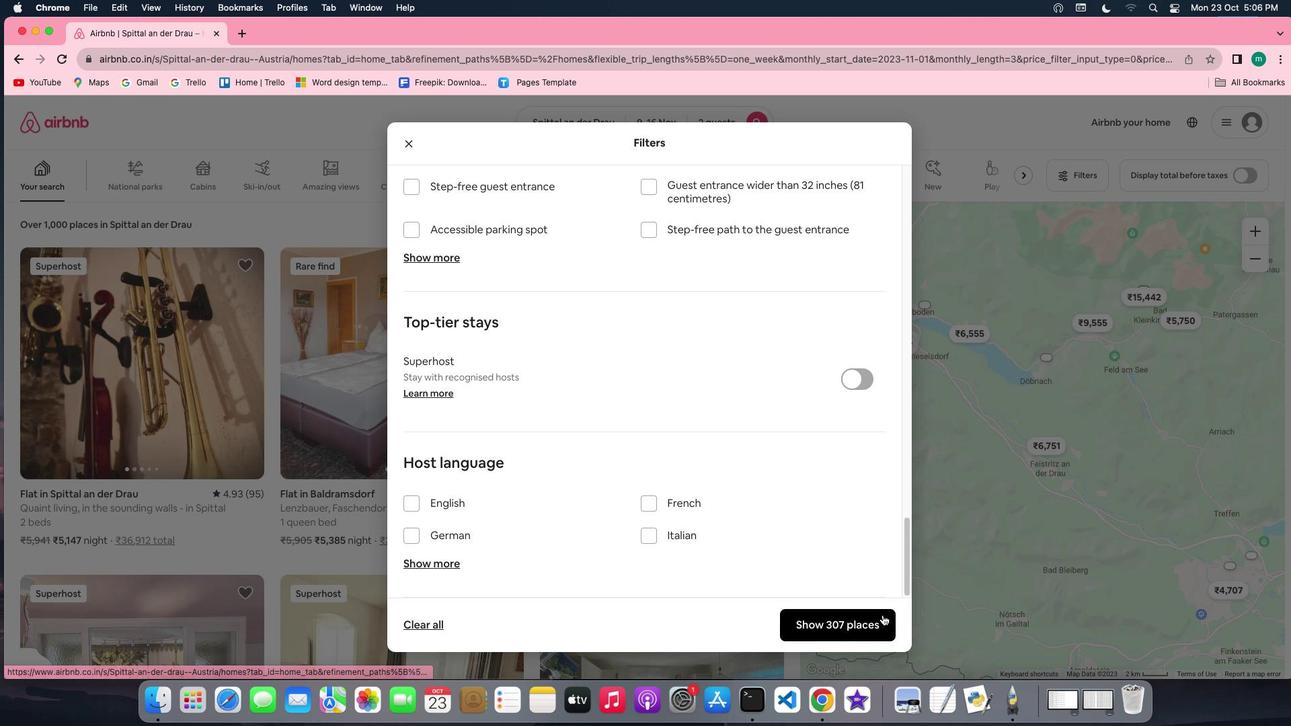 
Action: Mouse pressed left at (883, 615)
Screenshot: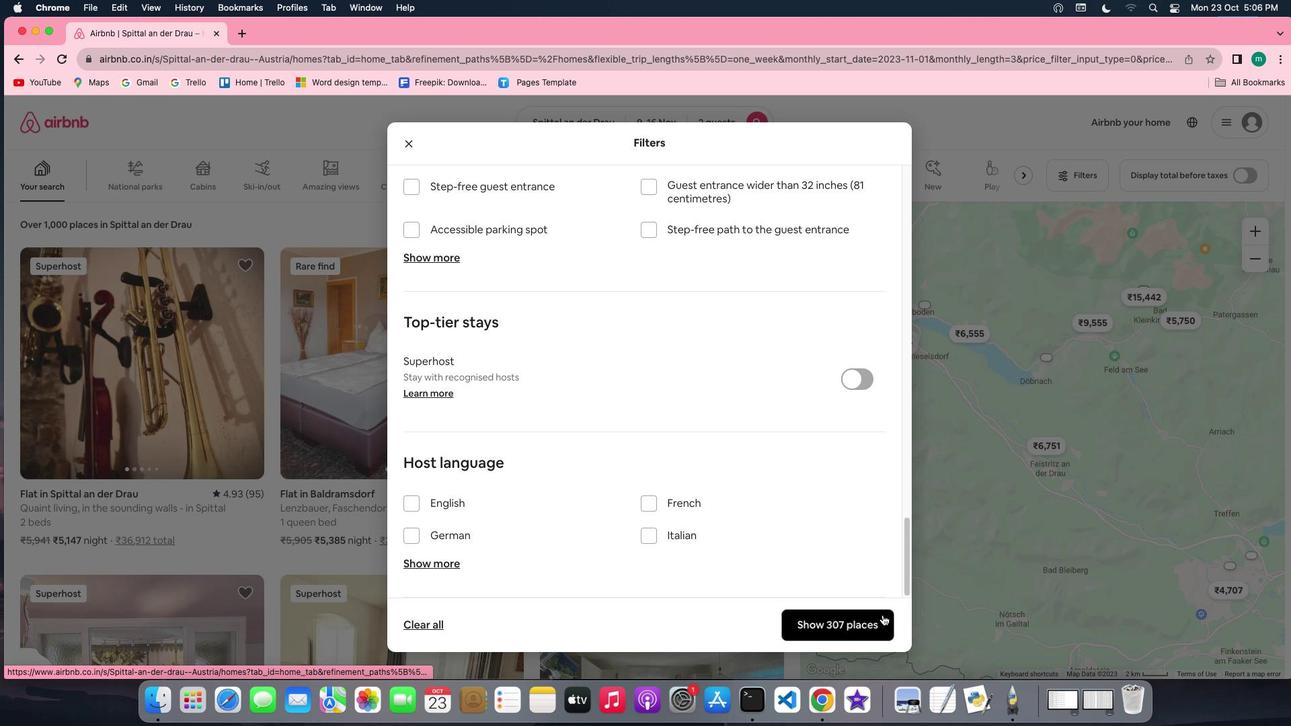
Action: Mouse moved to (189, 412)
Screenshot: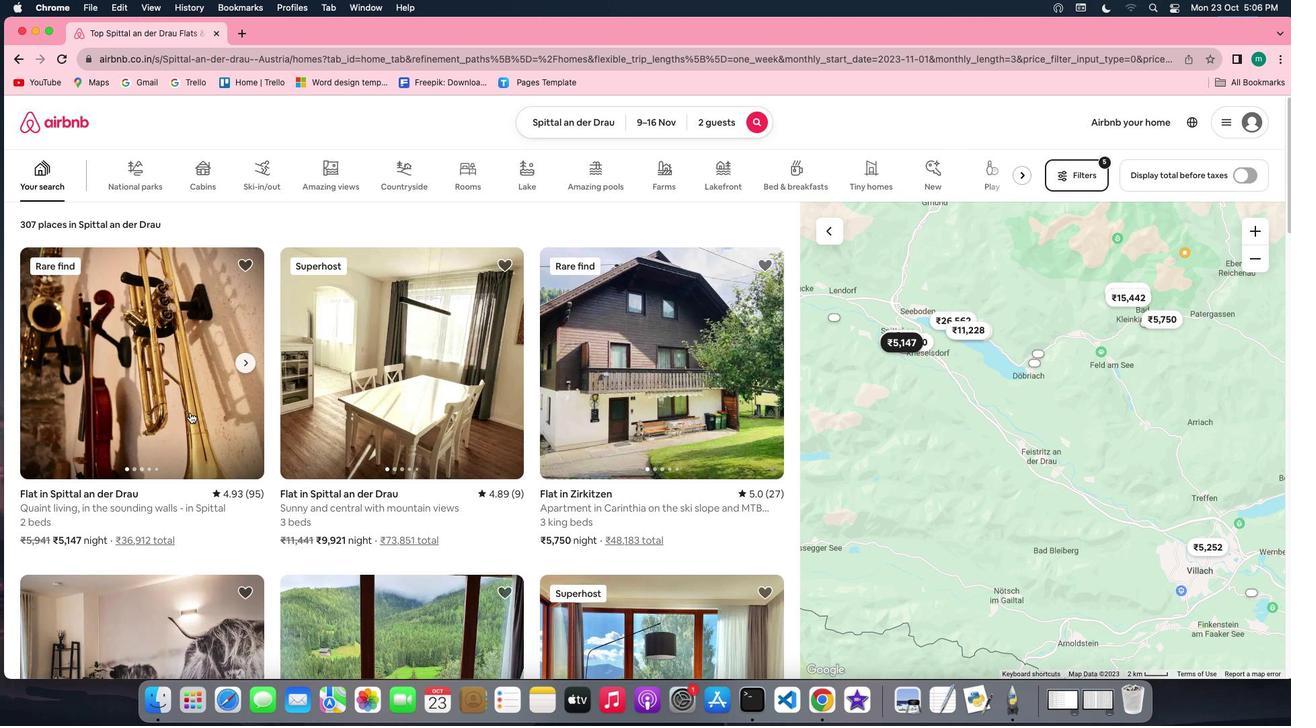 
Action: Mouse pressed left at (189, 412)
Screenshot: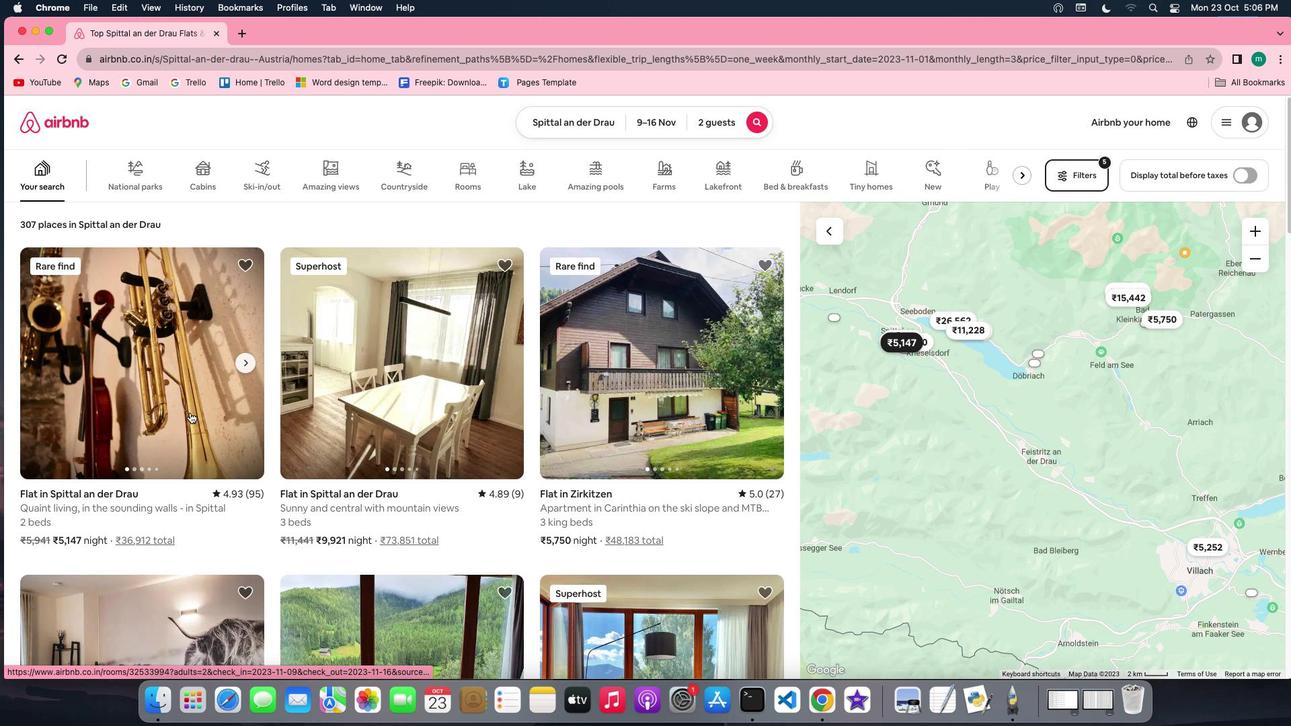 
Action: Mouse moved to (948, 500)
Screenshot: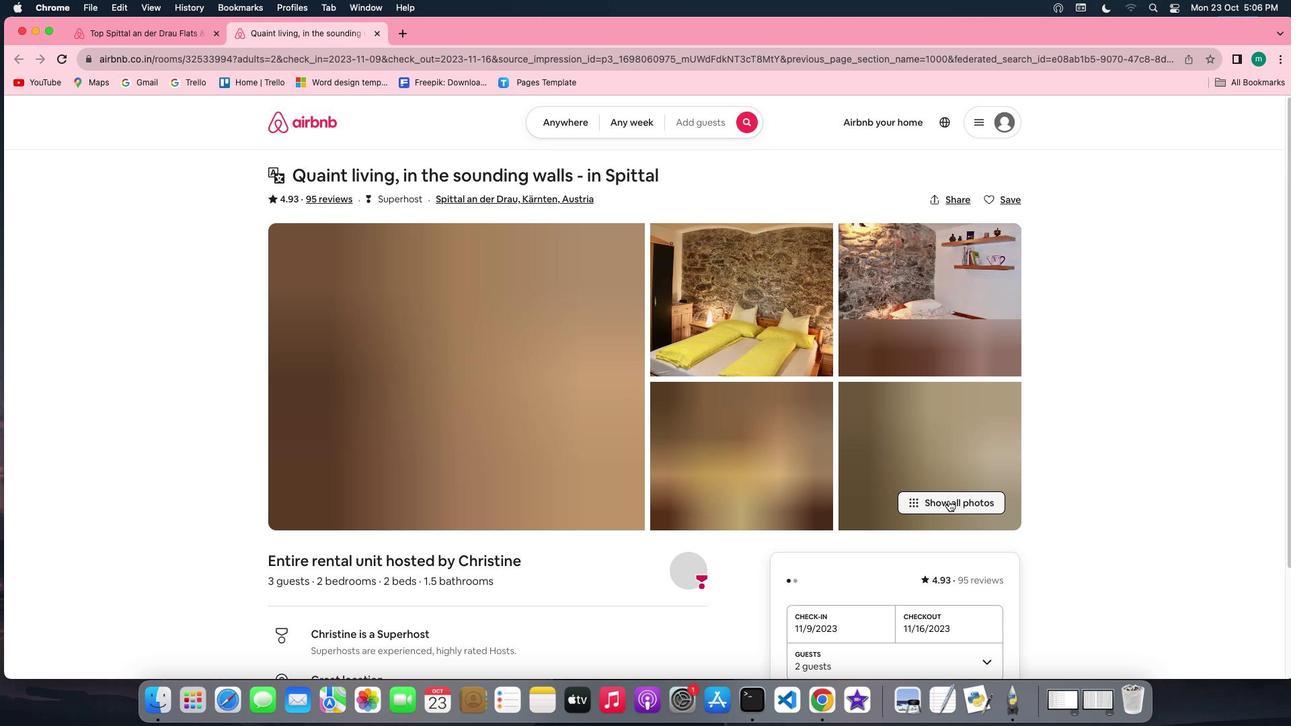 
Action: Mouse pressed left at (948, 500)
Screenshot: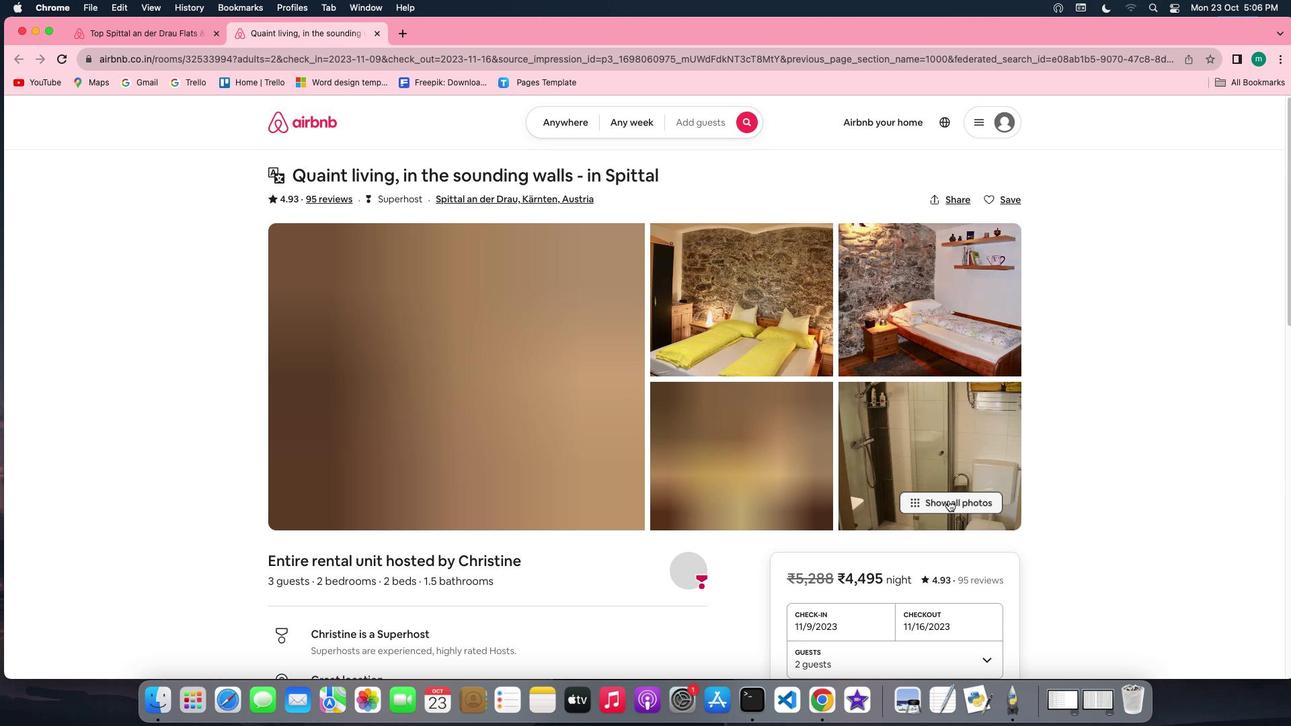 
Action: Mouse moved to (795, 496)
Screenshot: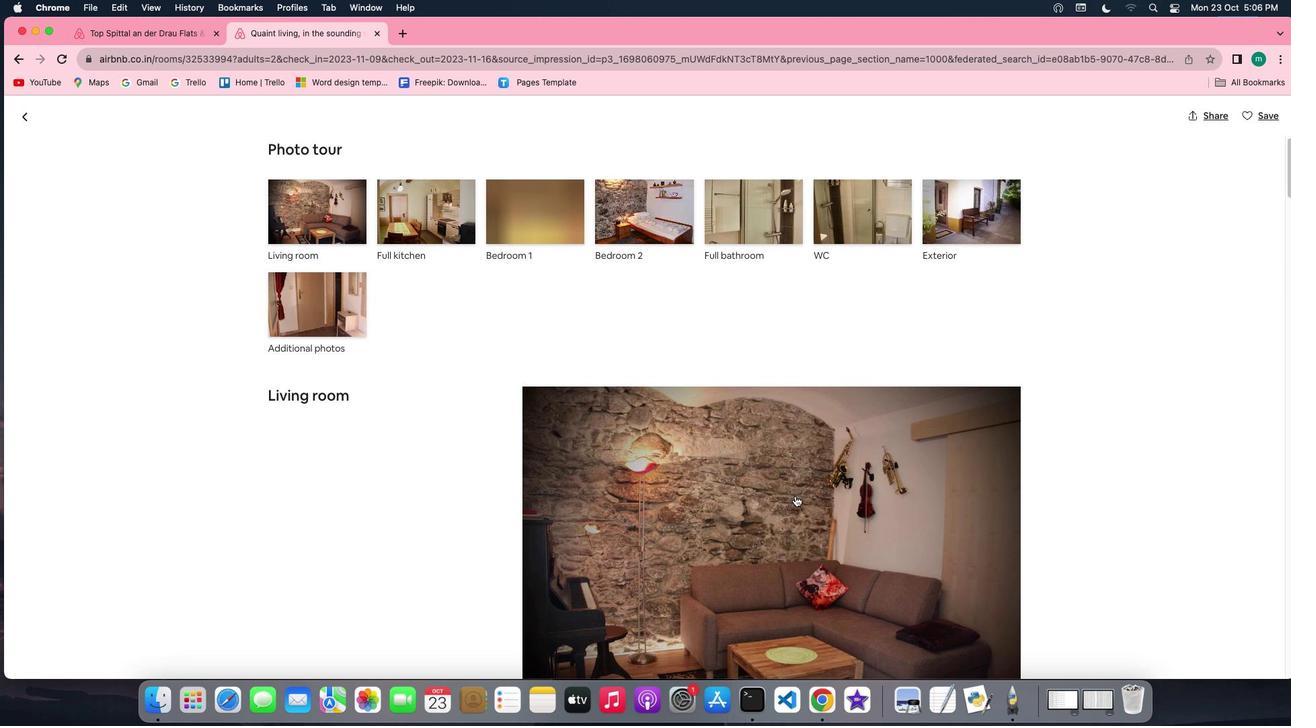 
Action: Mouse scrolled (795, 496) with delta (0, 0)
Screenshot: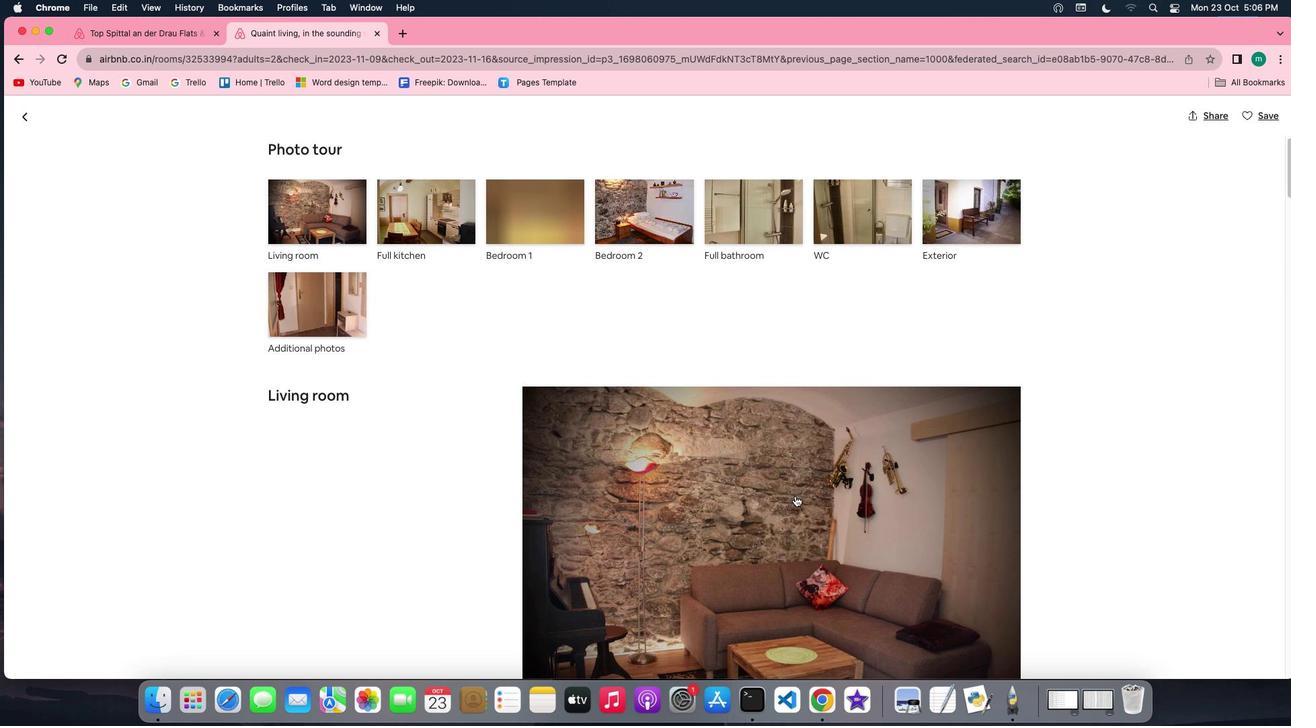 
Action: Mouse scrolled (795, 496) with delta (0, 0)
Screenshot: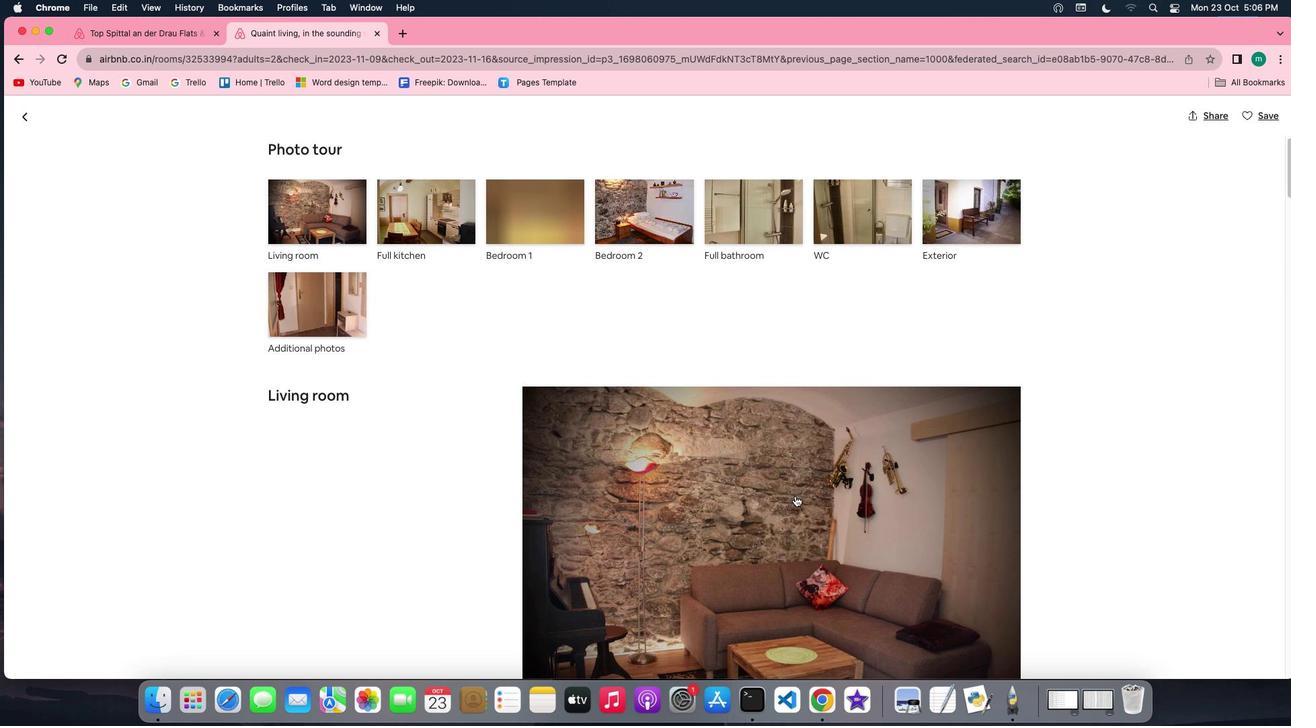 
Action: Mouse scrolled (795, 496) with delta (0, -1)
Screenshot: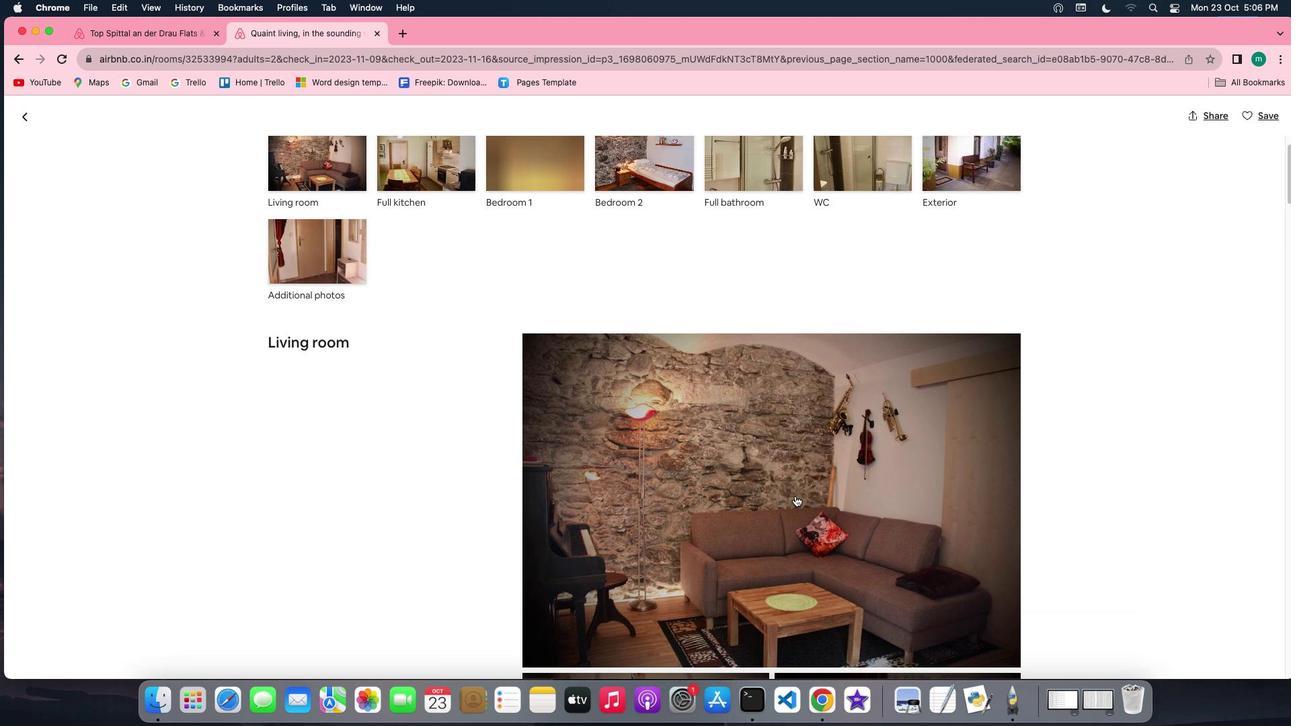 
Action: Mouse scrolled (795, 496) with delta (0, -1)
Screenshot: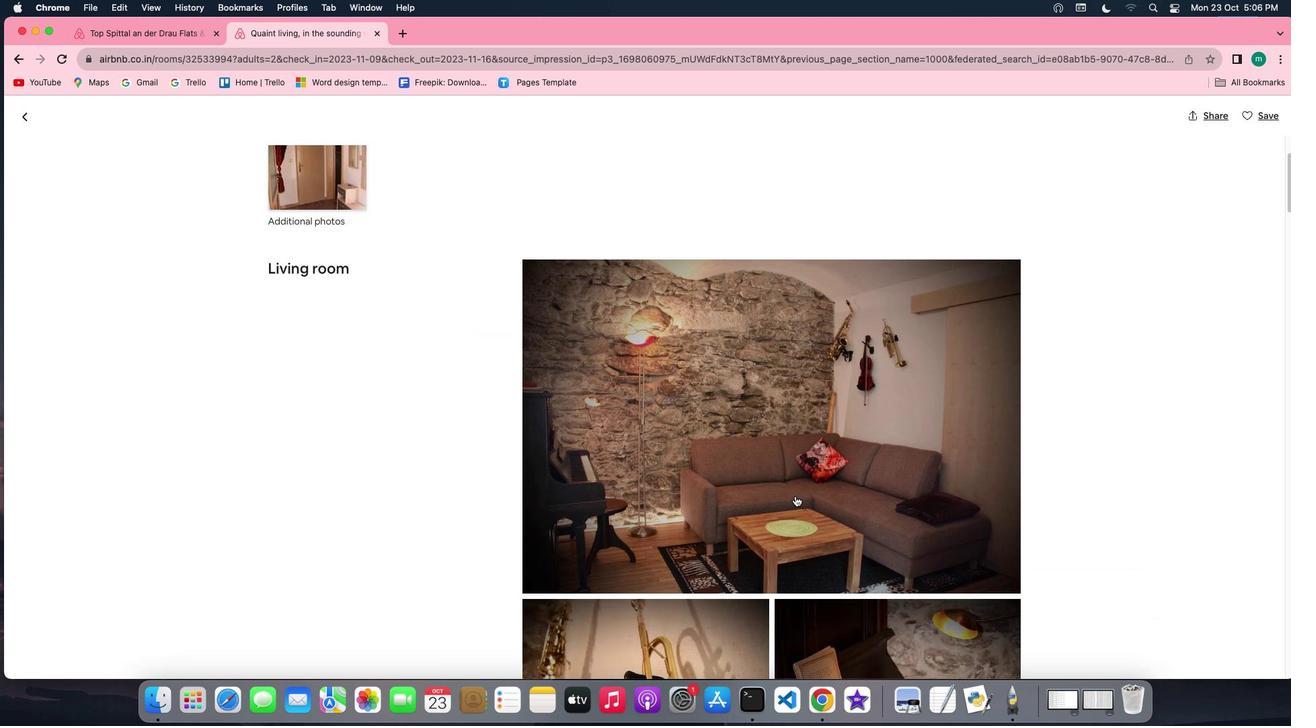 
Action: Mouse scrolled (795, 496) with delta (0, 0)
Screenshot: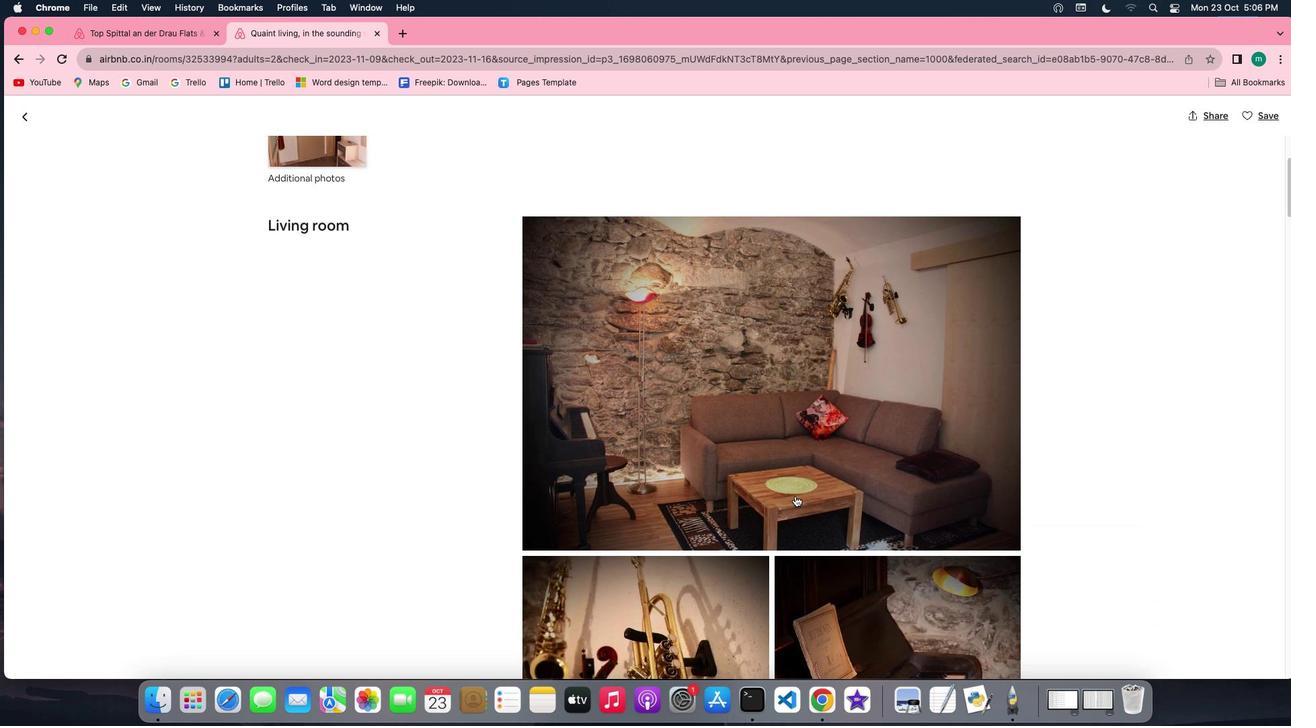 
Action: Mouse scrolled (795, 496) with delta (0, 0)
Screenshot: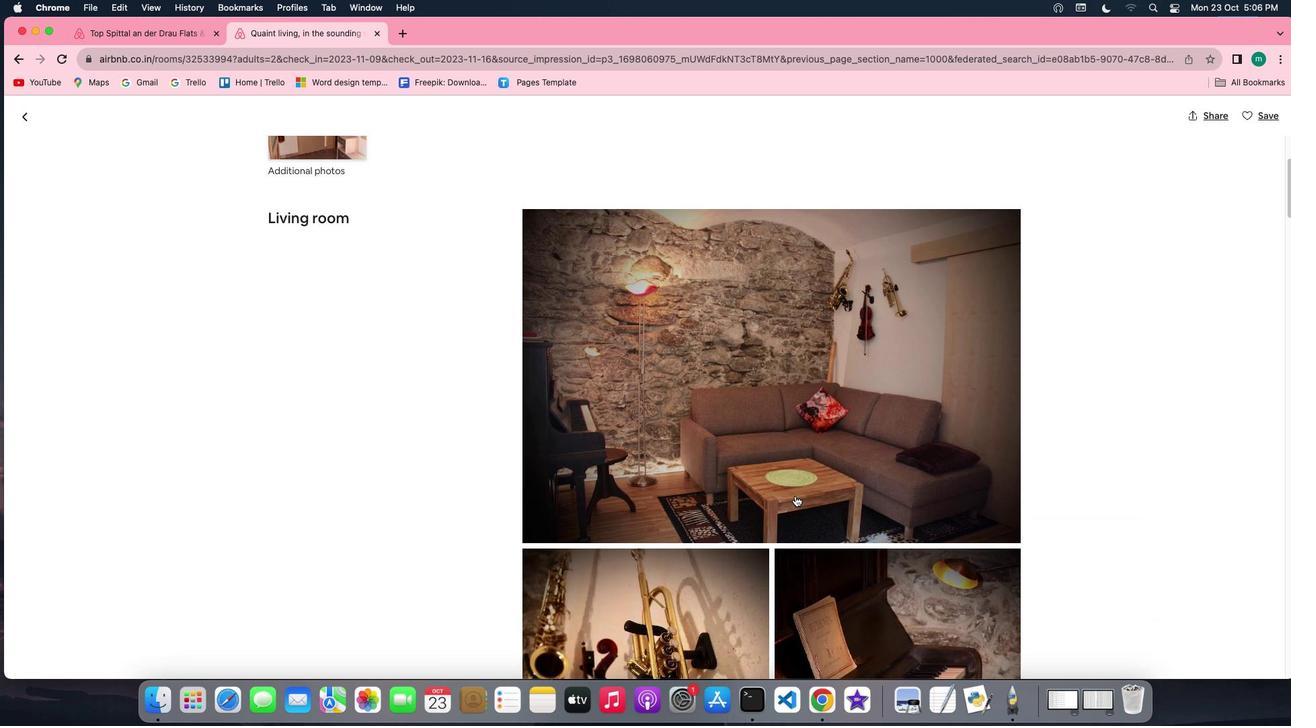 
Action: Mouse scrolled (795, 496) with delta (0, 0)
Screenshot: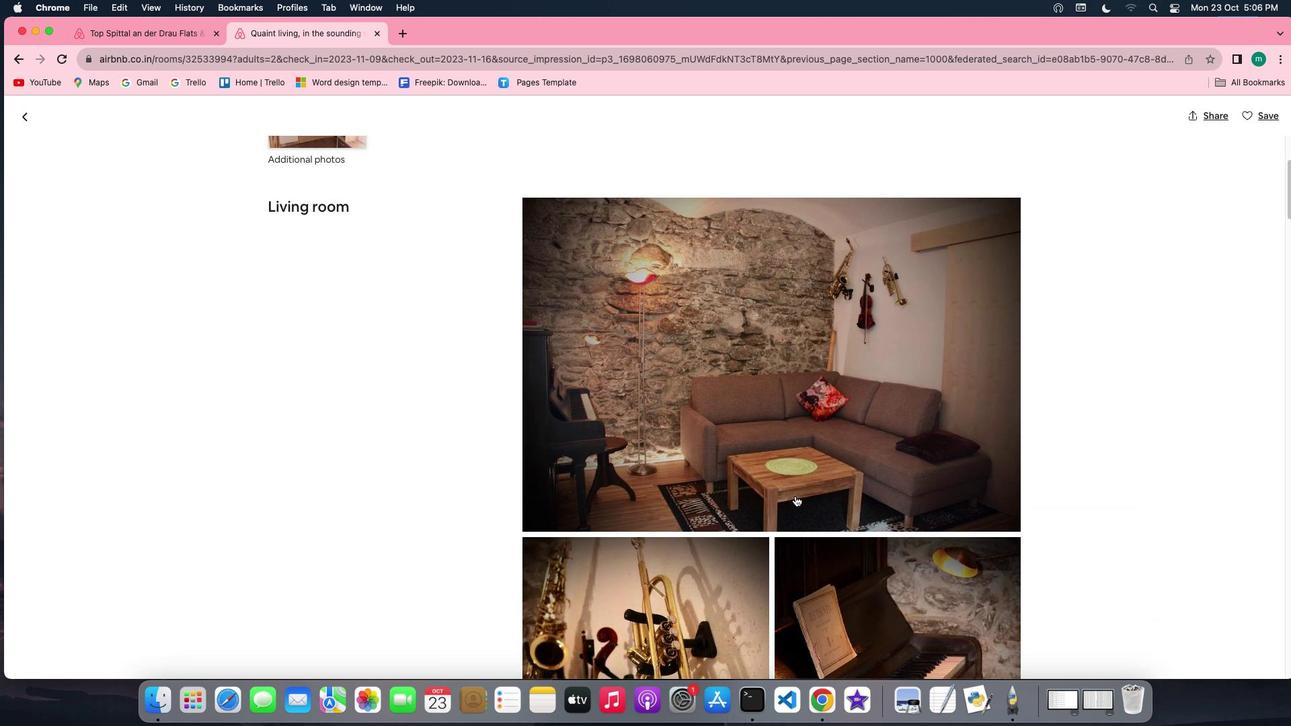 
Action: Mouse scrolled (795, 496) with delta (0, 0)
Screenshot: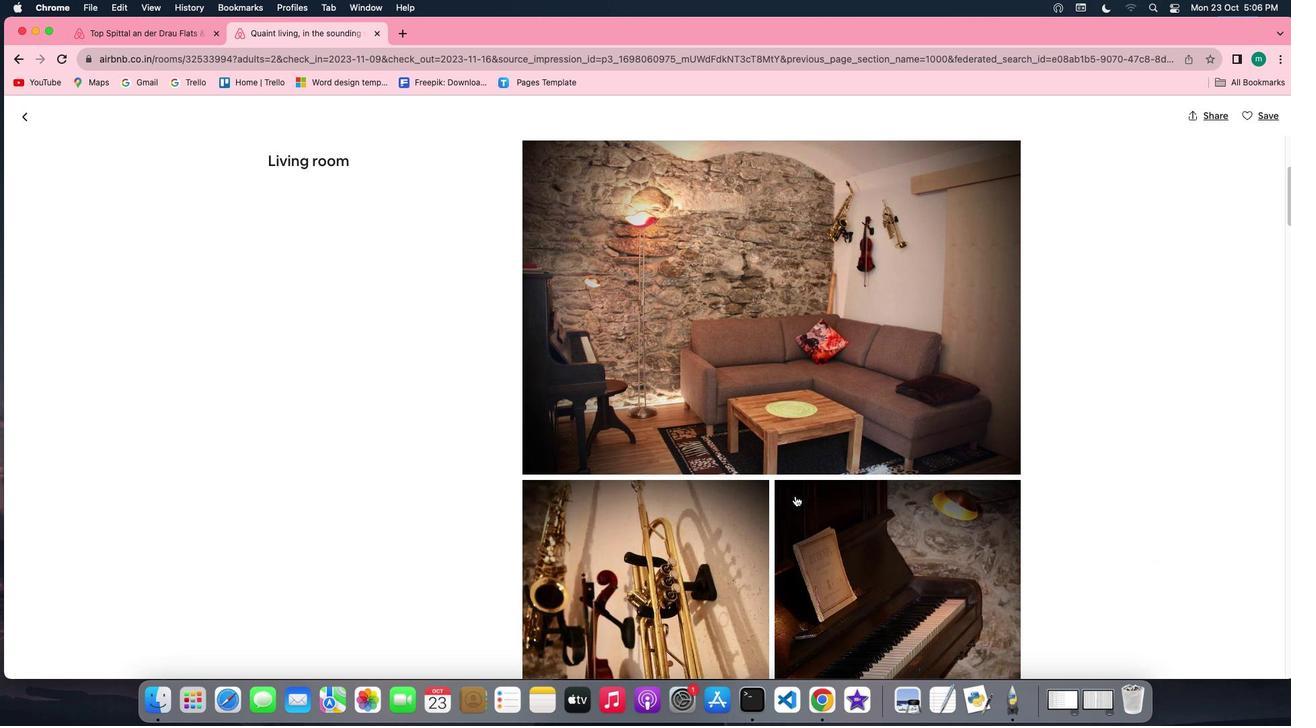 
Action: Mouse scrolled (795, 496) with delta (0, 0)
Screenshot: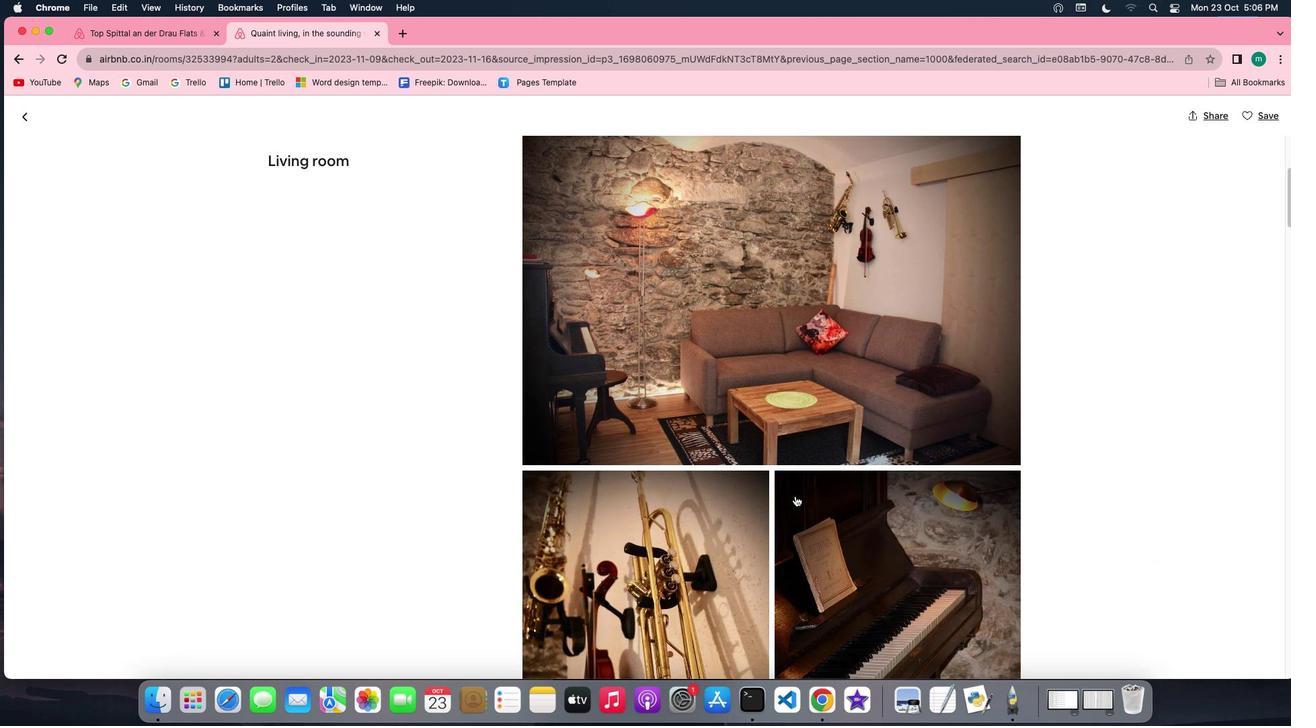 
Action: Mouse scrolled (795, 496) with delta (0, -2)
Screenshot: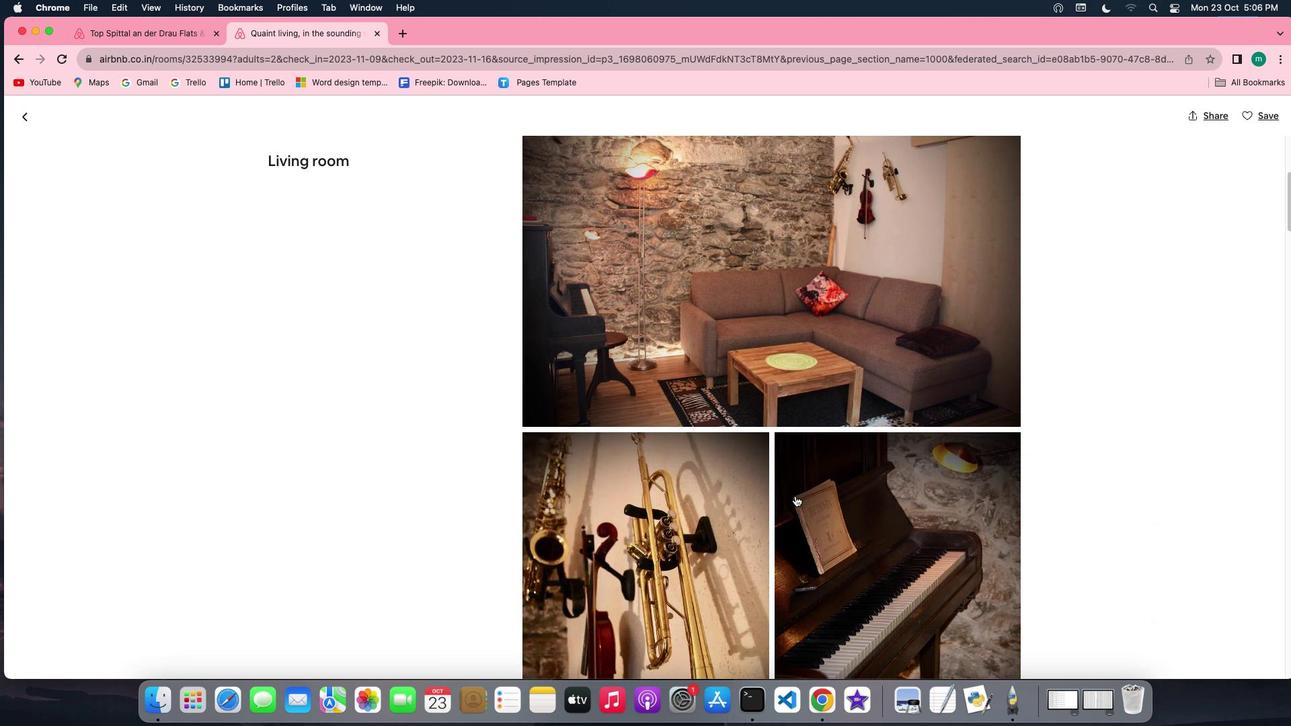 
Action: Mouse scrolled (795, 496) with delta (0, -2)
Screenshot: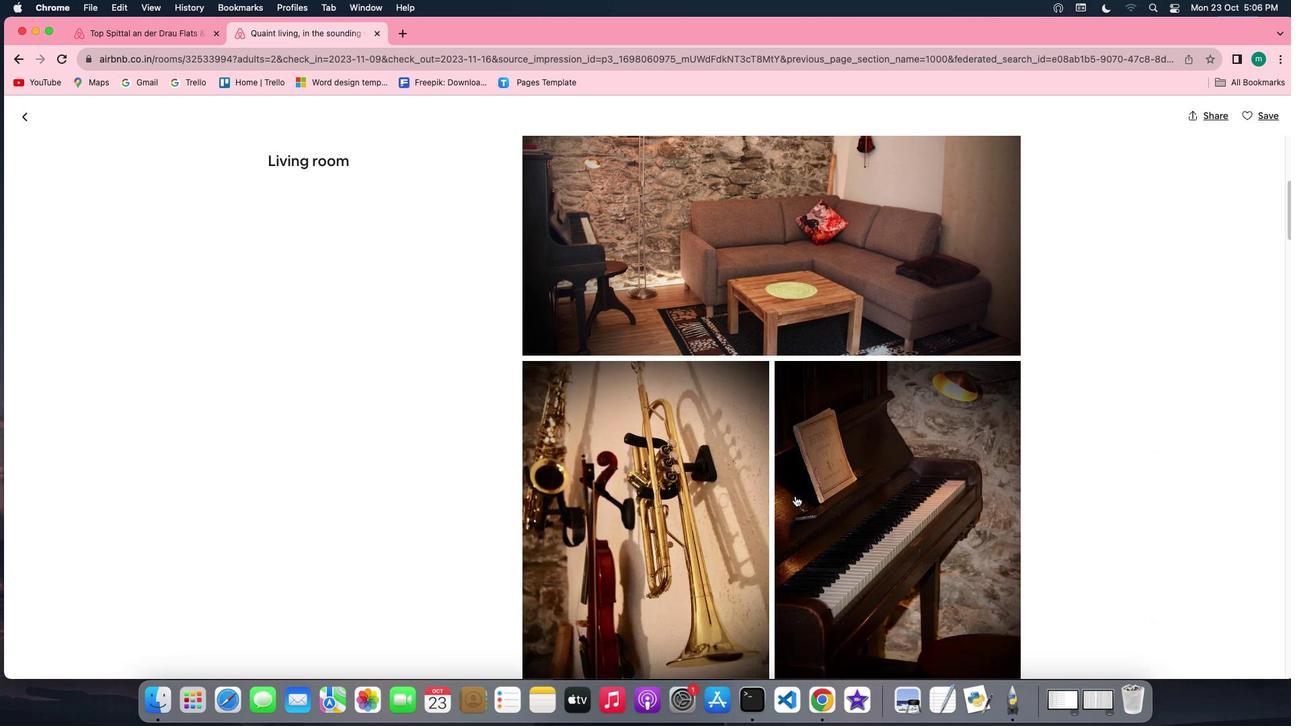 
Action: Mouse scrolled (795, 496) with delta (0, 0)
Screenshot: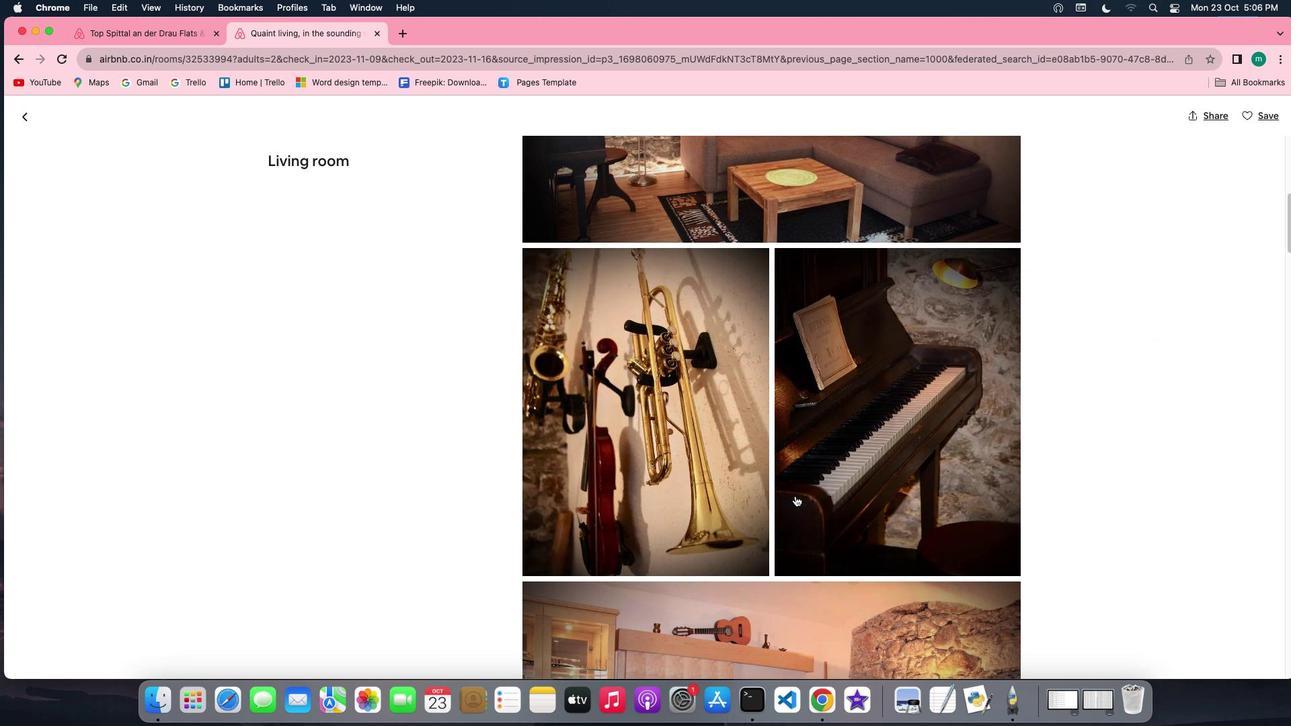 
Action: Mouse scrolled (795, 496) with delta (0, 0)
Screenshot: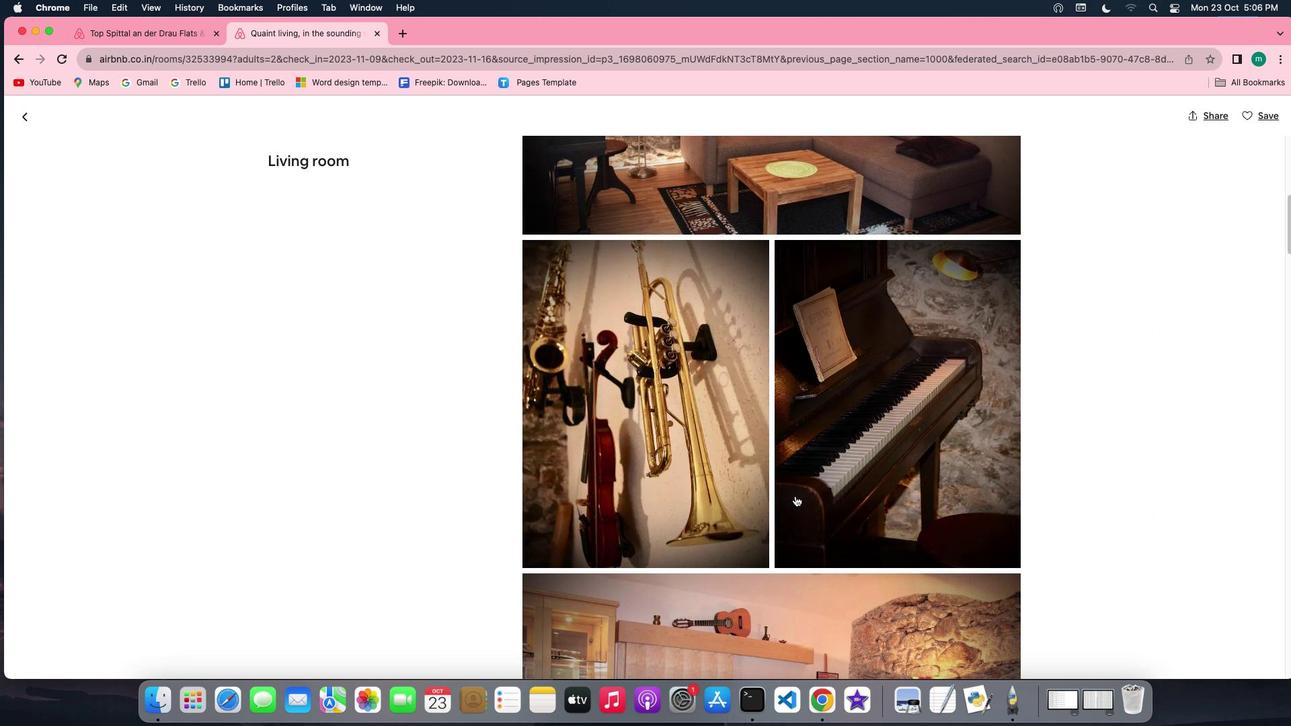 
Action: Mouse scrolled (795, 496) with delta (0, 0)
Screenshot: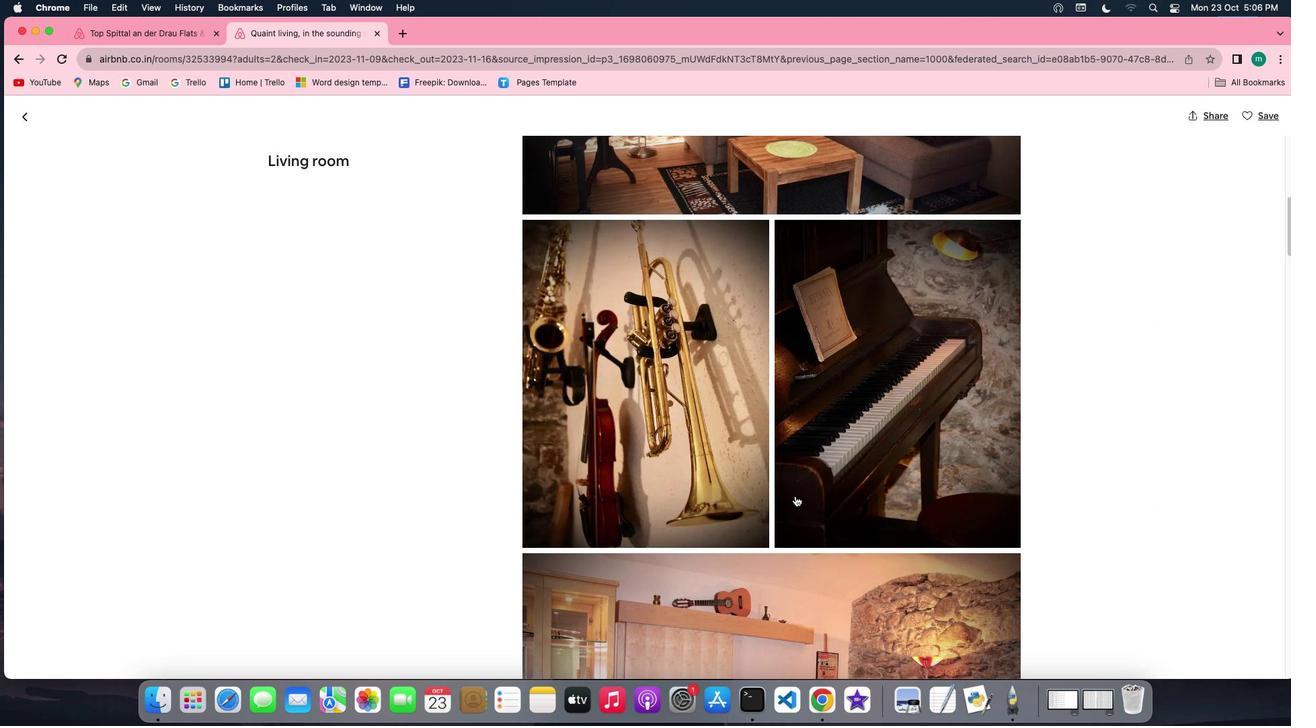 
Action: Mouse scrolled (795, 496) with delta (0, 0)
Screenshot: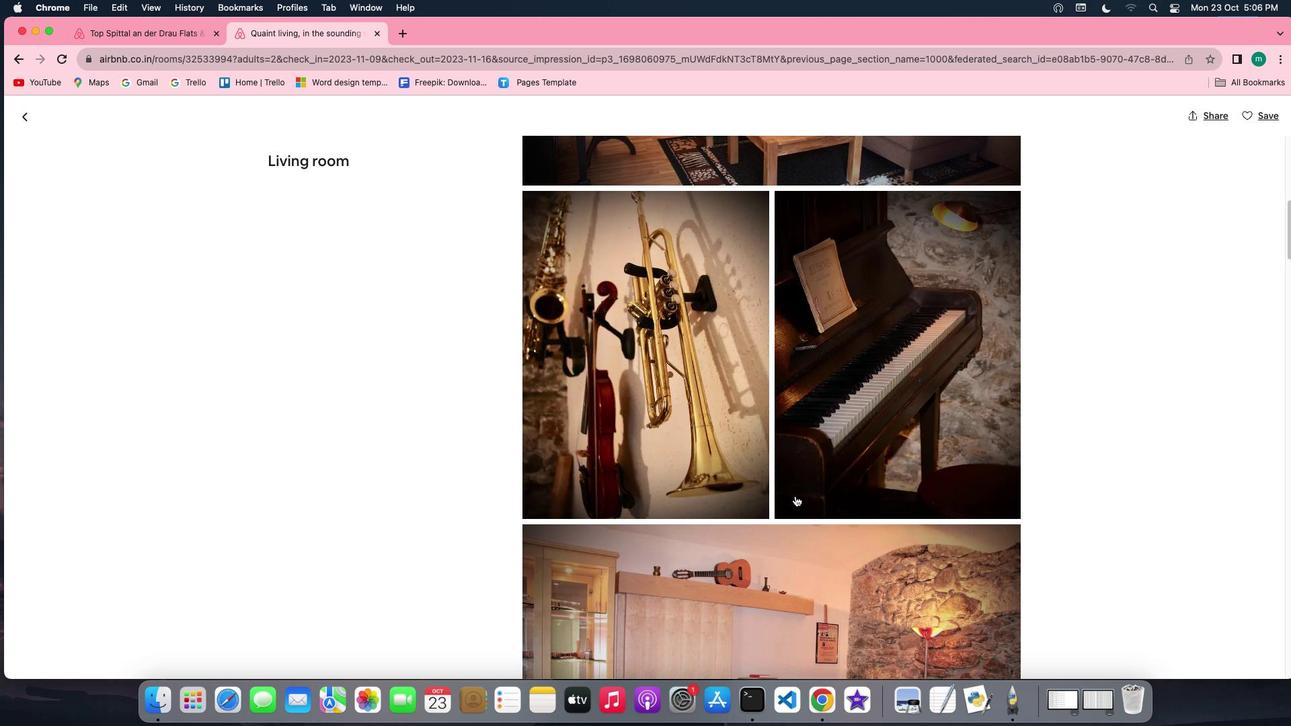 
Action: Mouse scrolled (795, 496) with delta (0, 0)
Screenshot: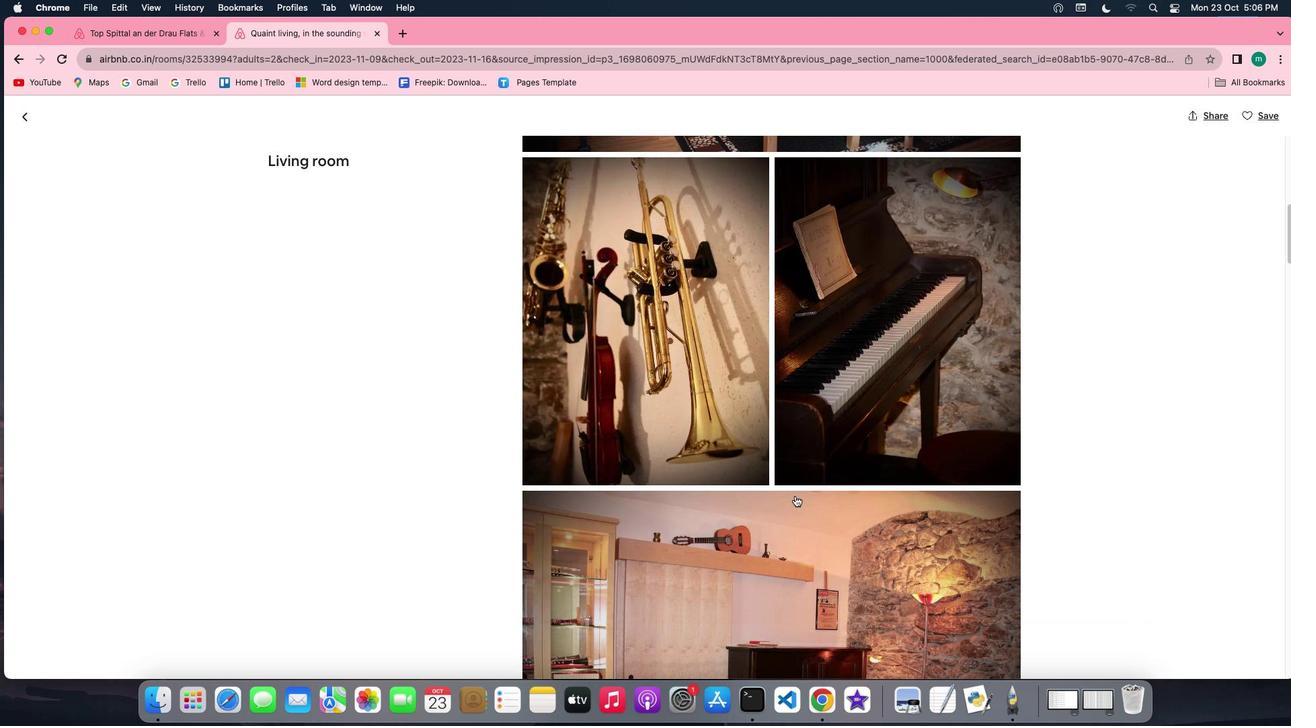 
Action: Mouse scrolled (795, 496) with delta (0, -2)
Screenshot: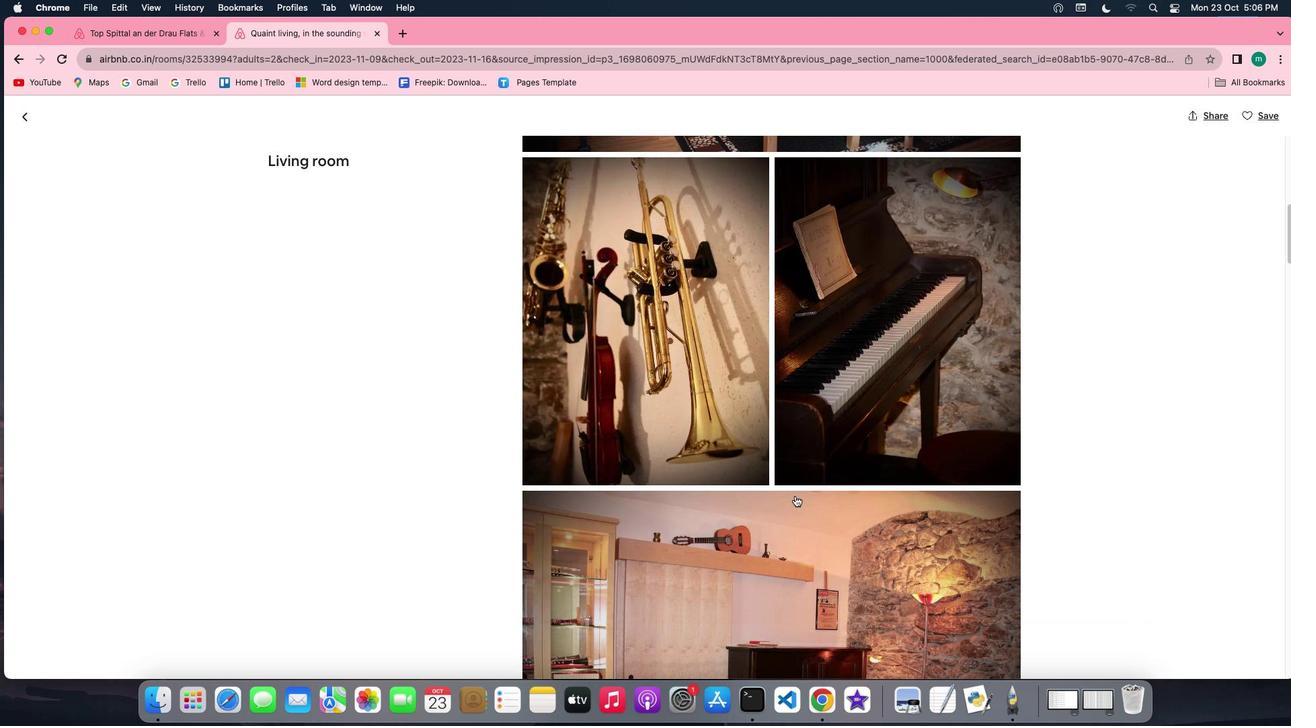 
Action: Mouse scrolled (795, 496) with delta (0, -2)
Screenshot: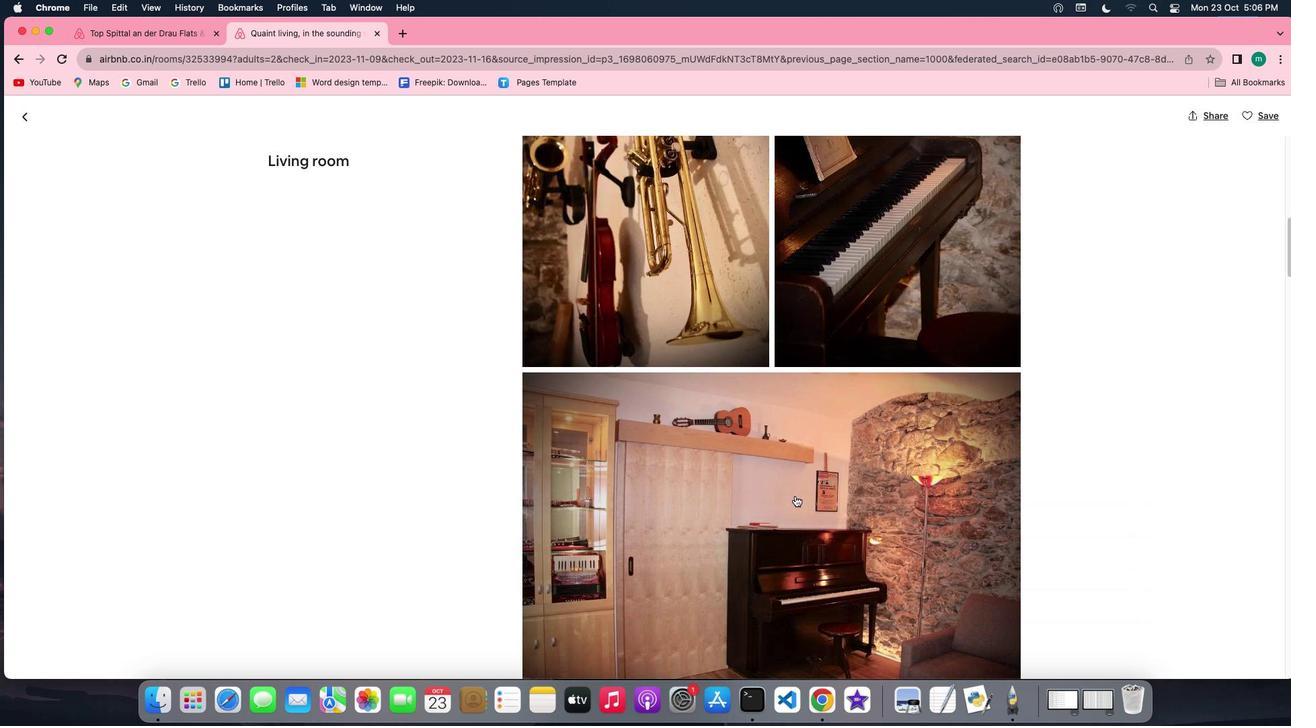 
Action: Mouse scrolled (795, 496) with delta (0, 0)
Screenshot: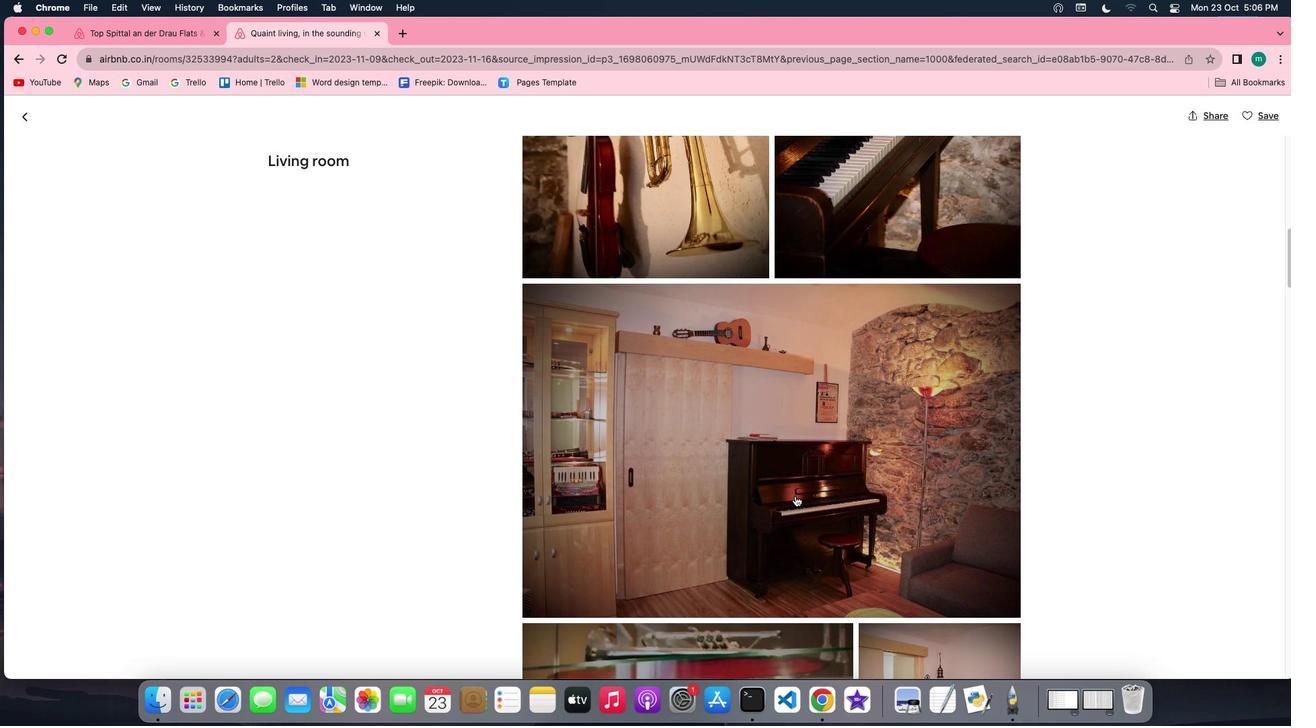 
Action: Mouse scrolled (795, 496) with delta (0, 0)
Screenshot: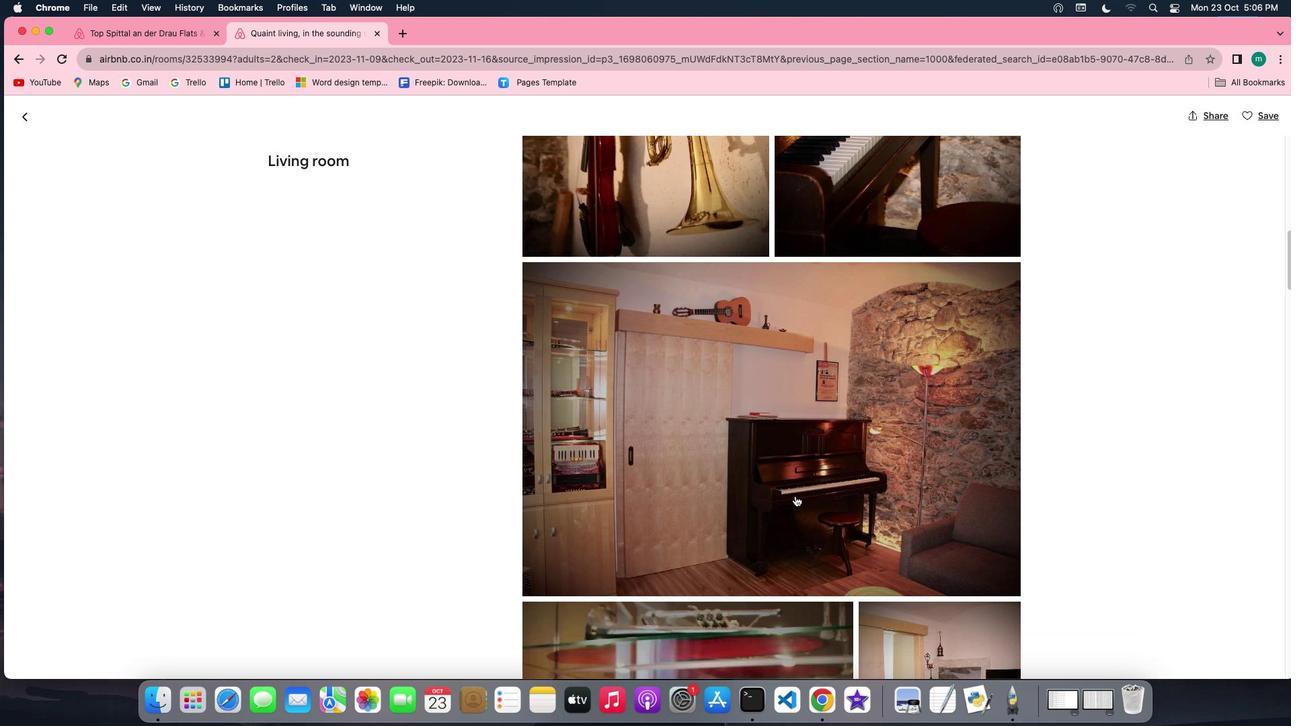 
Action: Mouse scrolled (795, 496) with delta (0, -2)
Screenshot: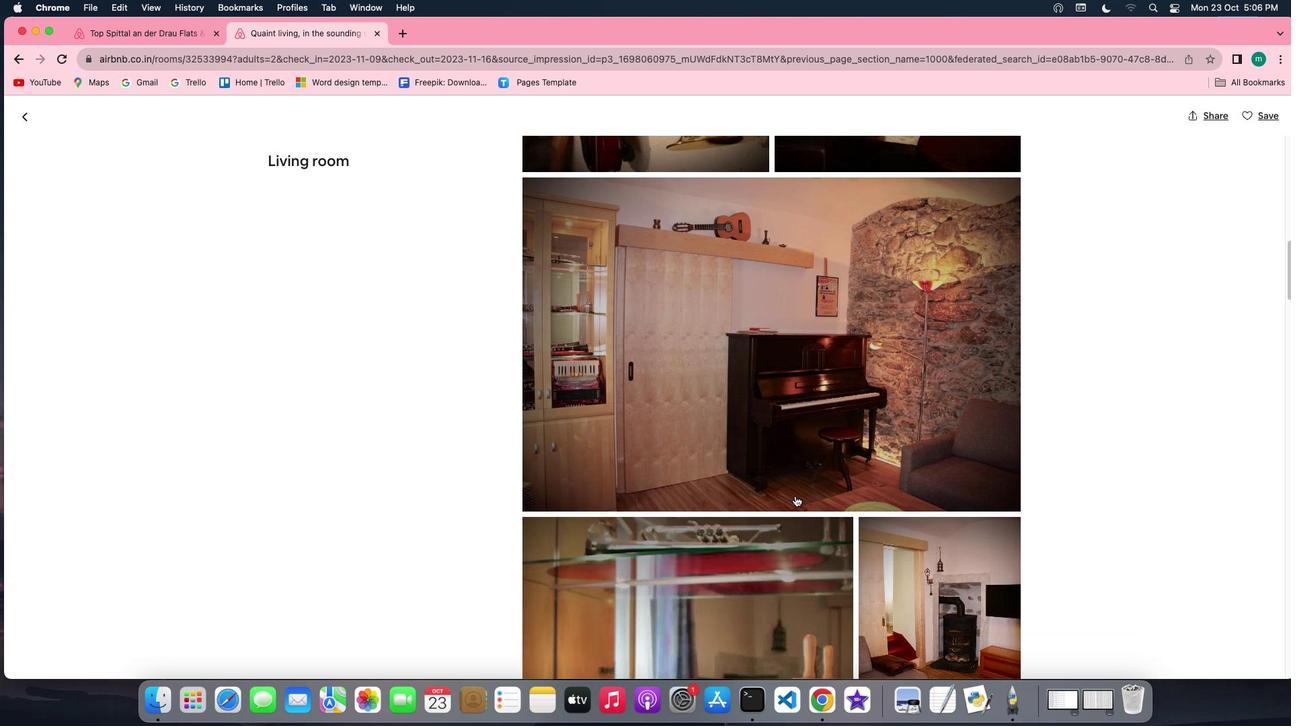 
Action: Mouse scrolled (795, 496) with delta (0, -2)
Screenshot: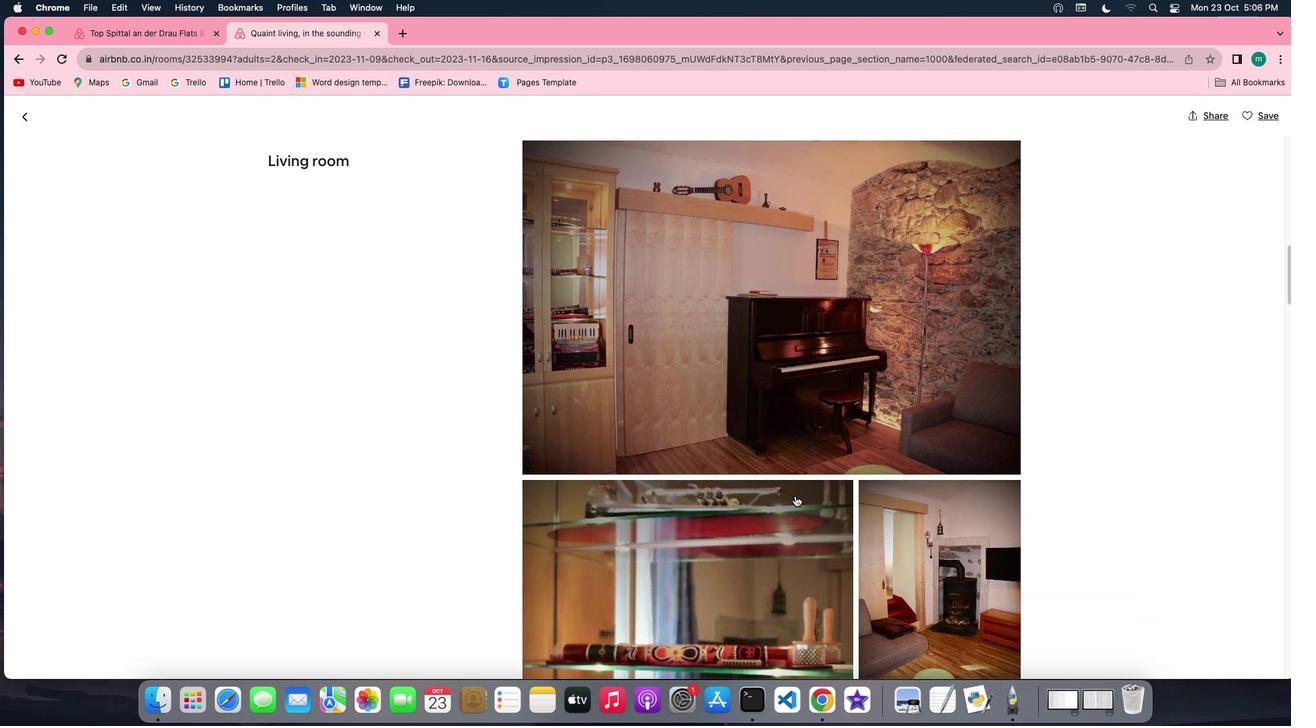 
Action: Mouse scrolled (795, 496) with delta (0, 0)
Screenshot: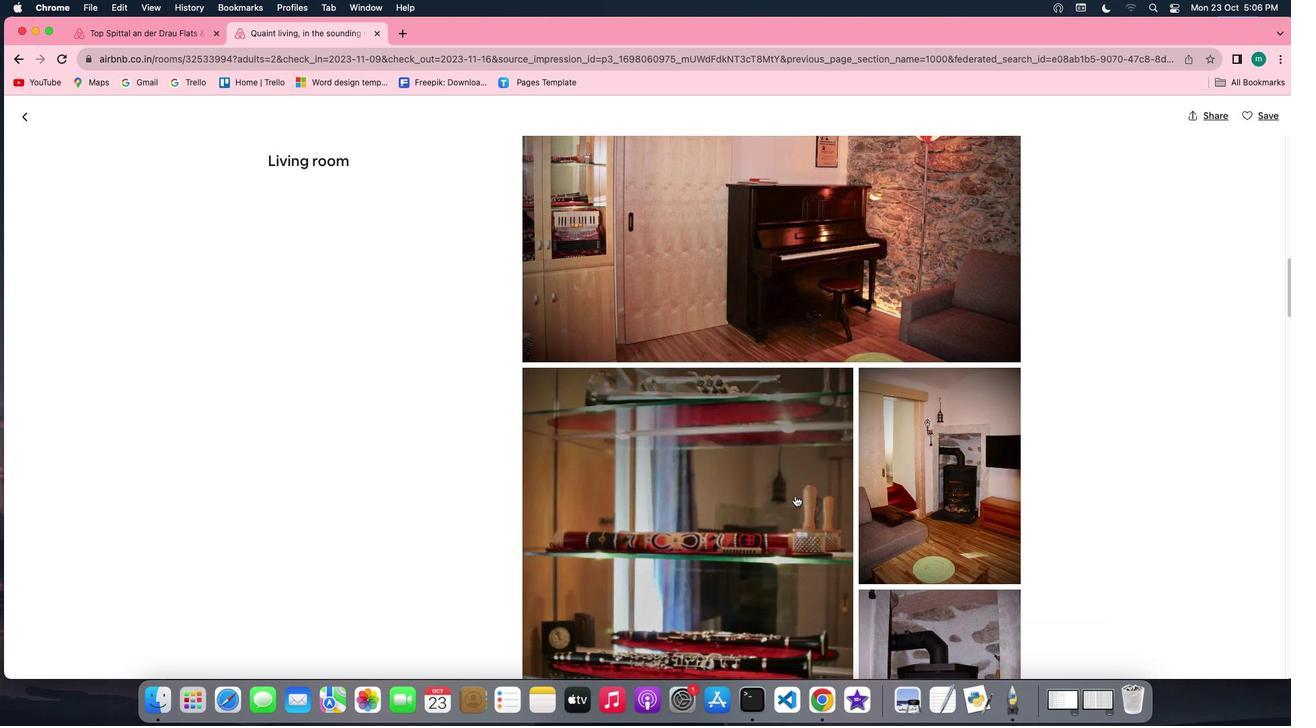 
Action: Mouse scrolled (795, 496) with delta (0, 0)
Screenshot: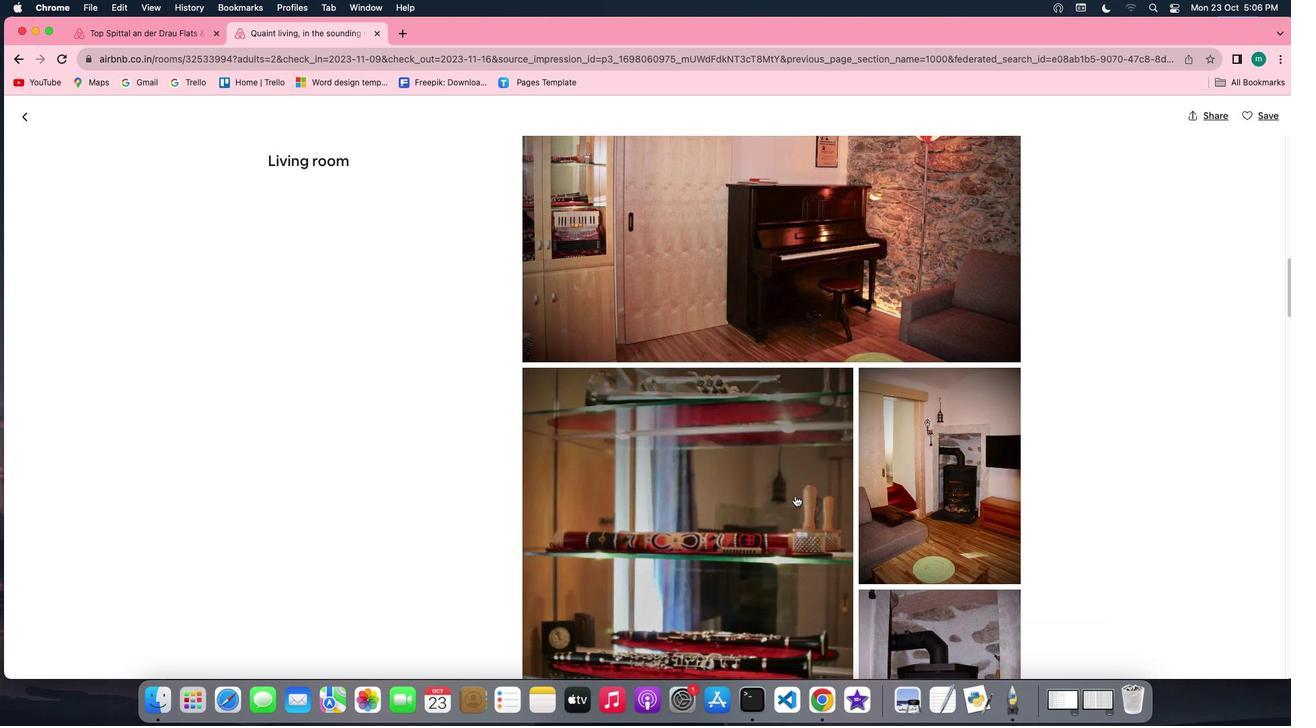 
Action: Mouse scrolled (795, 496) with delta (0, -2)
Screenshot: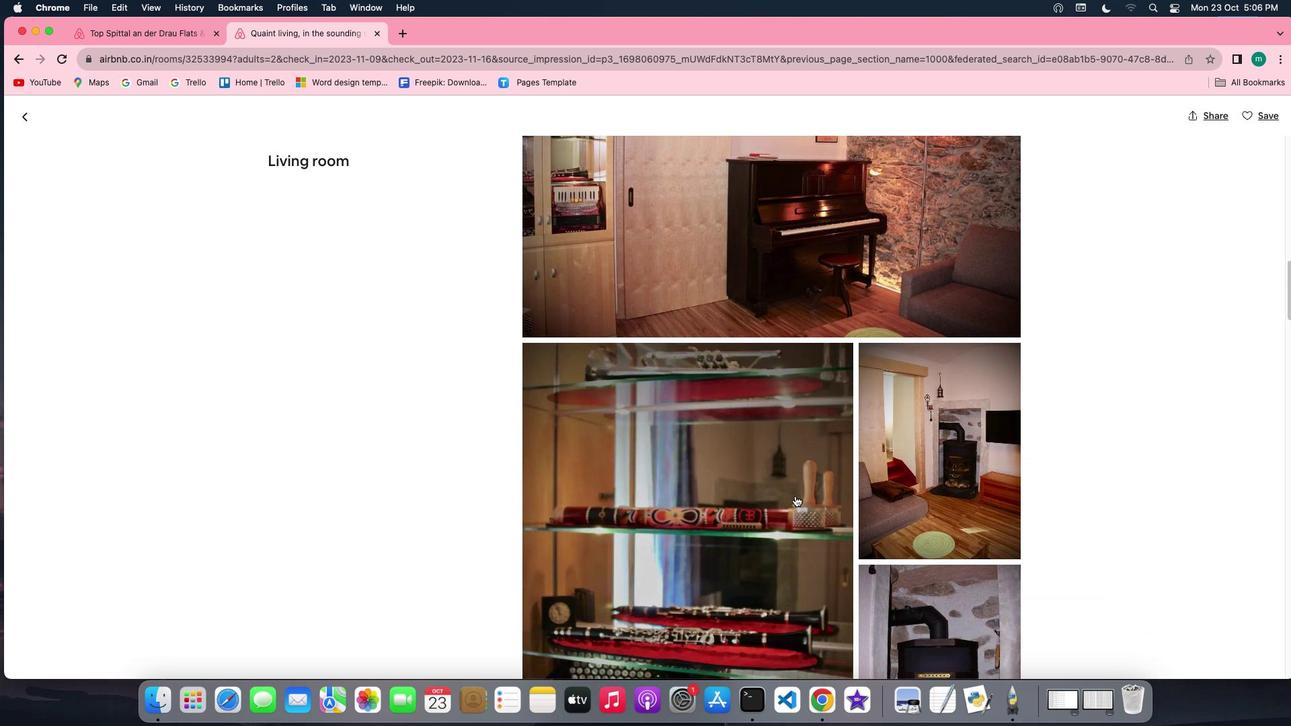
Action: Mouse scrolled (795, 496) with delta (0, -2)
Screenshot: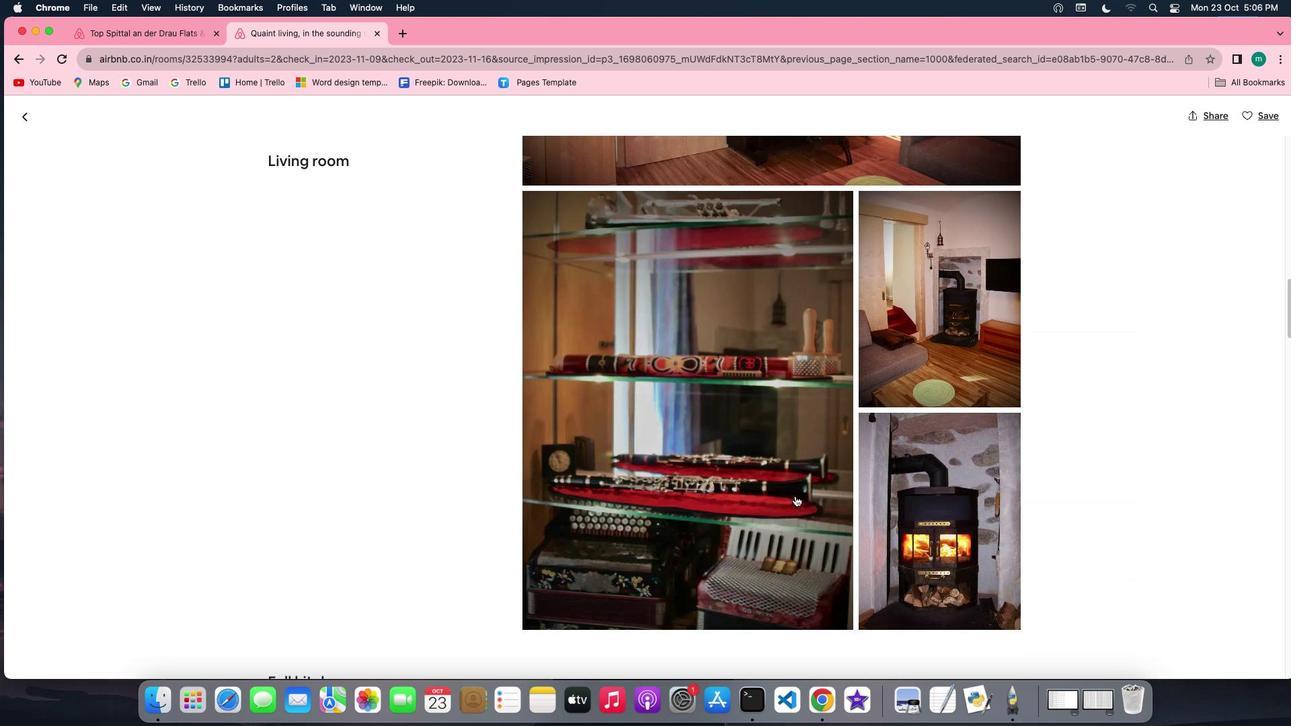 
Action: Mouse scrolled (795, 496) with delta (0, 0)
Screenshot: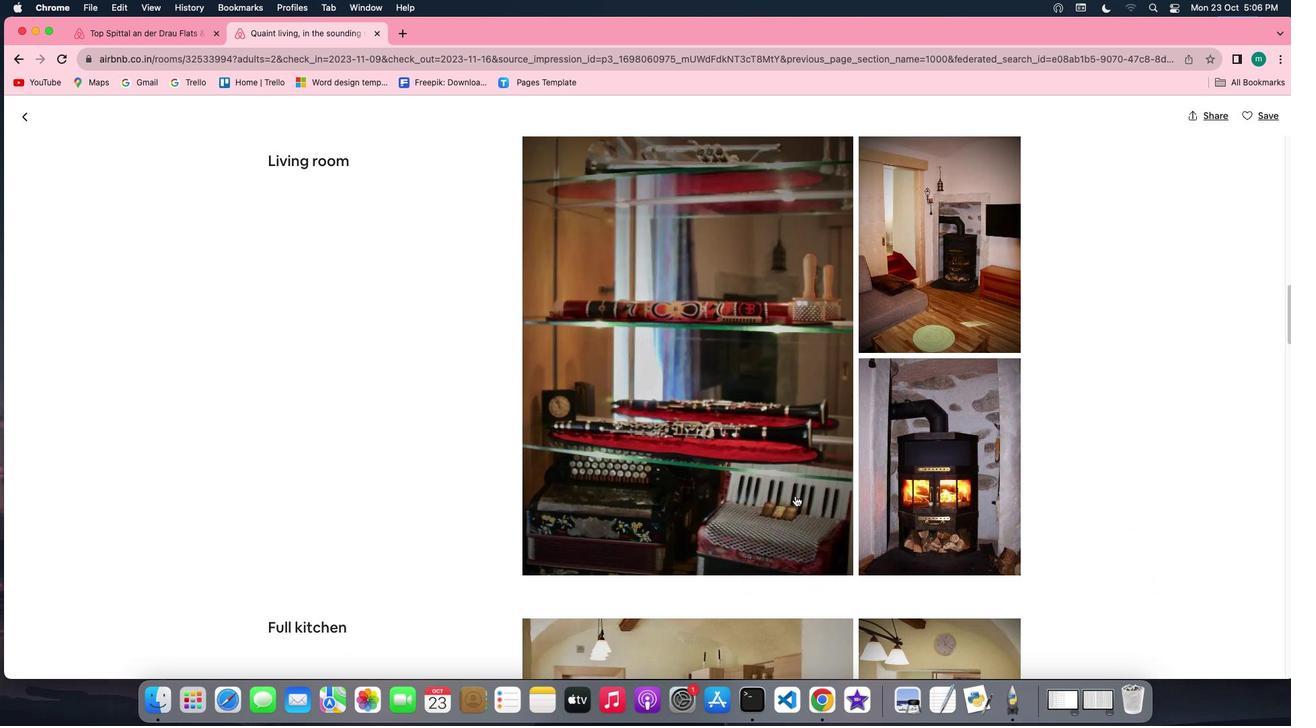 
Action: Mouse scrolled (795, 496) with delta (0, 0)
Screenshot: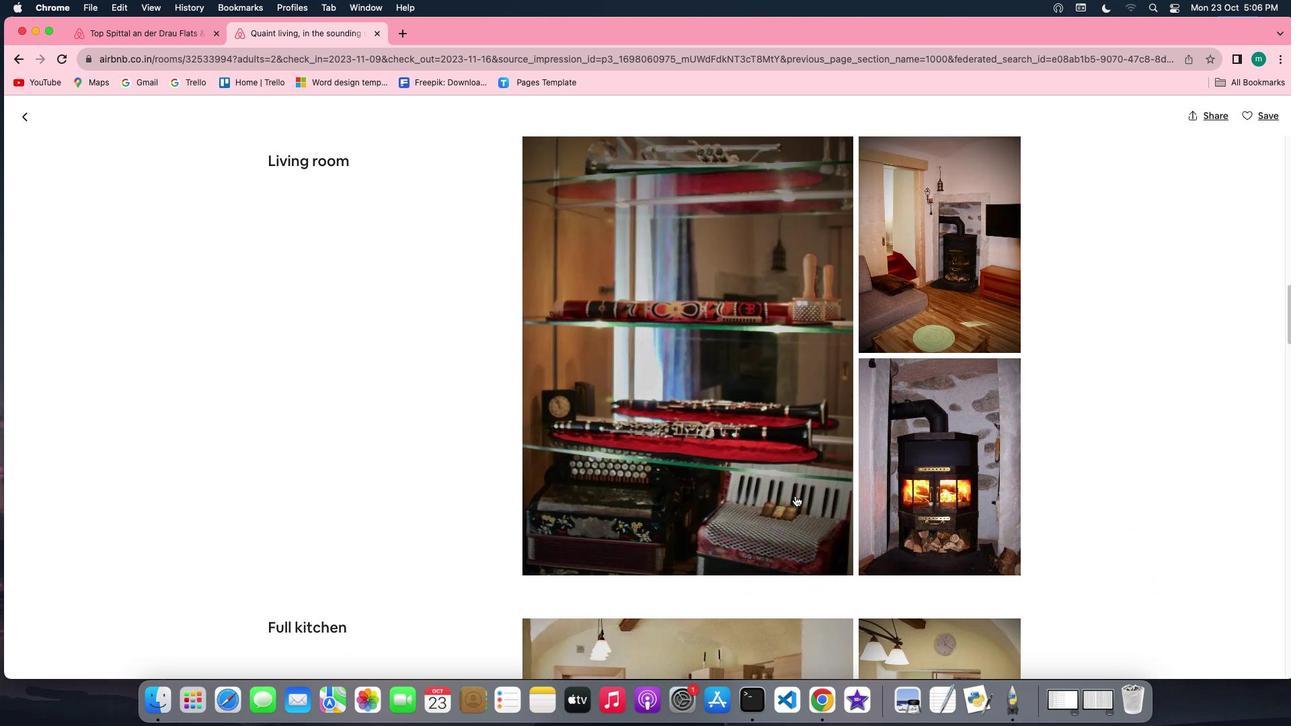 
Action: Mouse scrolled (795, 496) with delta (0, -2)
Screenshot: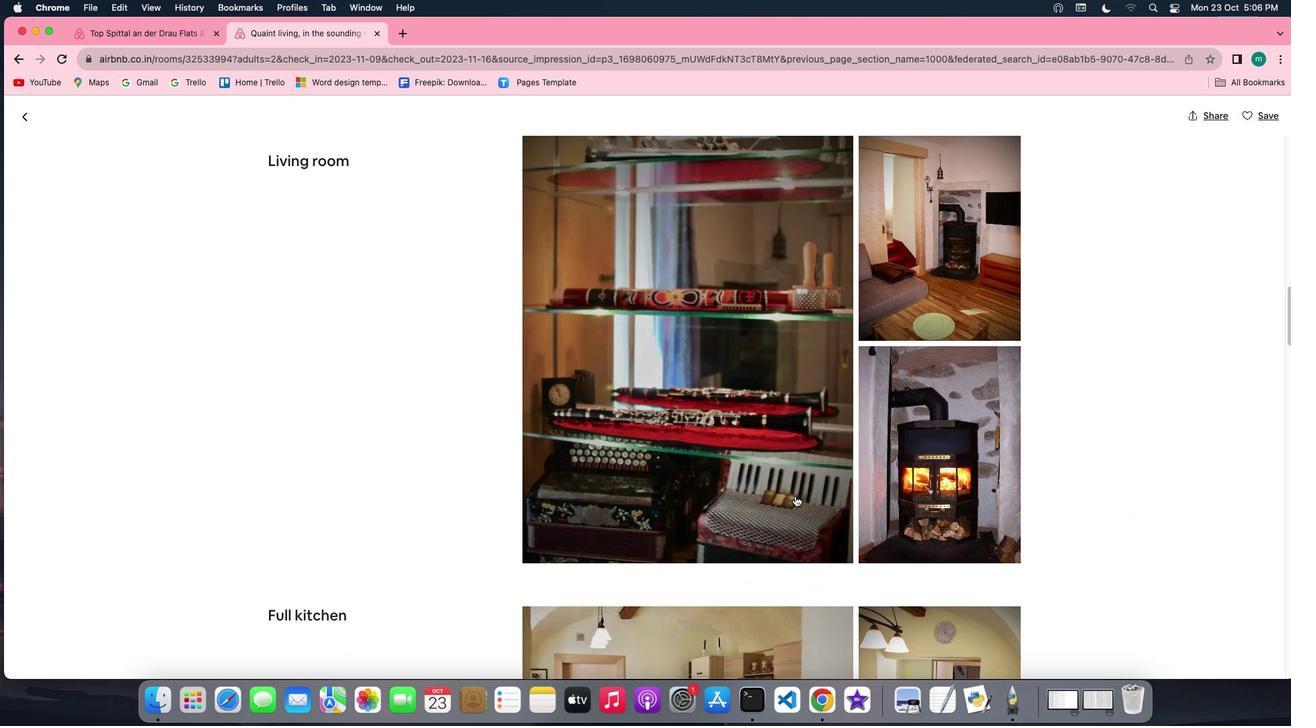 
Action: Mouse scrolled (795, 496) with delta (0, -2)
Screenshot: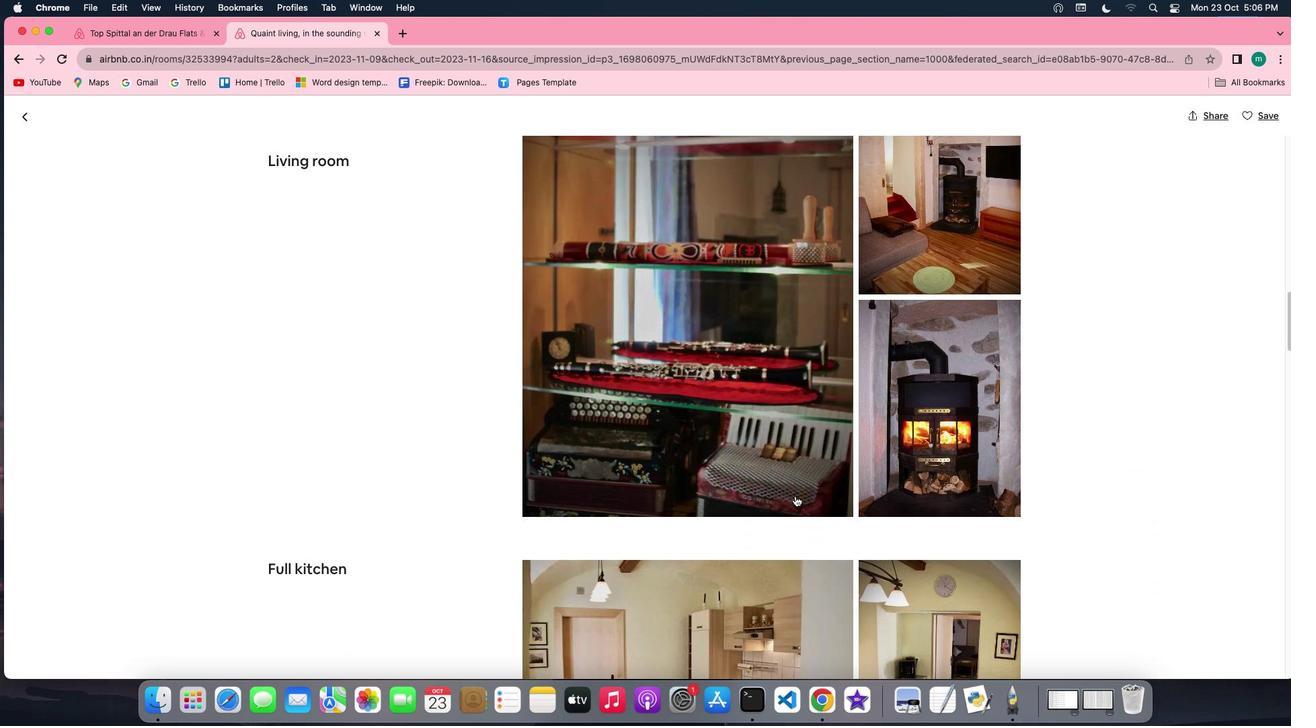 
Action: Mouse scrolled (795, 496) with delta (0, 0)
Screenshot: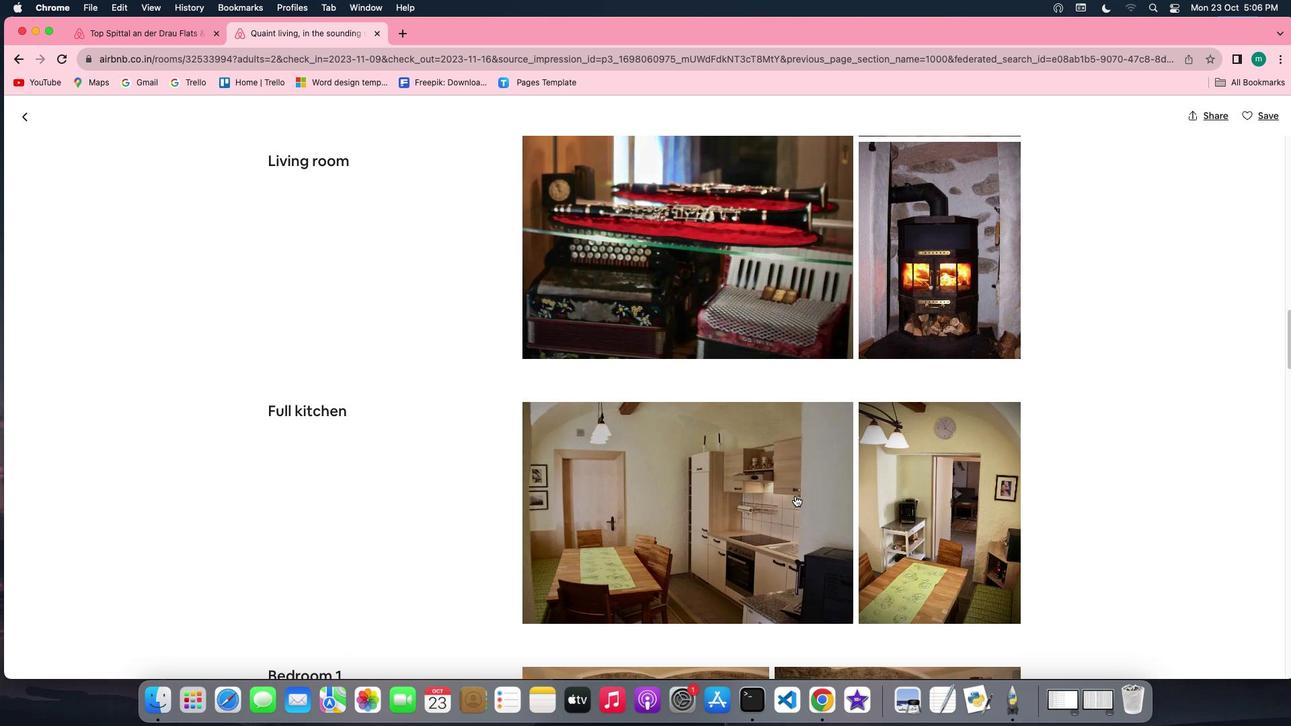 
Action: Mouse scrolled (795, 496) with delta (0, 0)
Screenshot: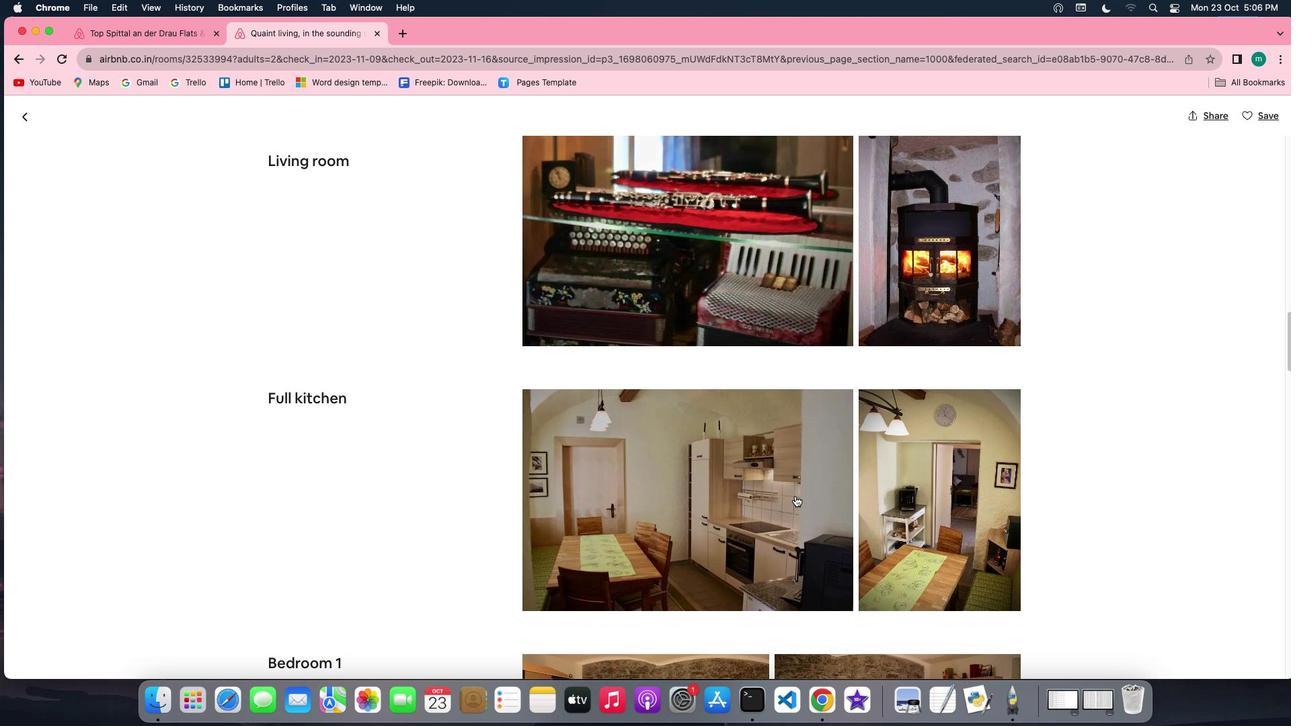 
Action: Mouse scrolled (795, 496) with delta (0, -2)
Screenshot: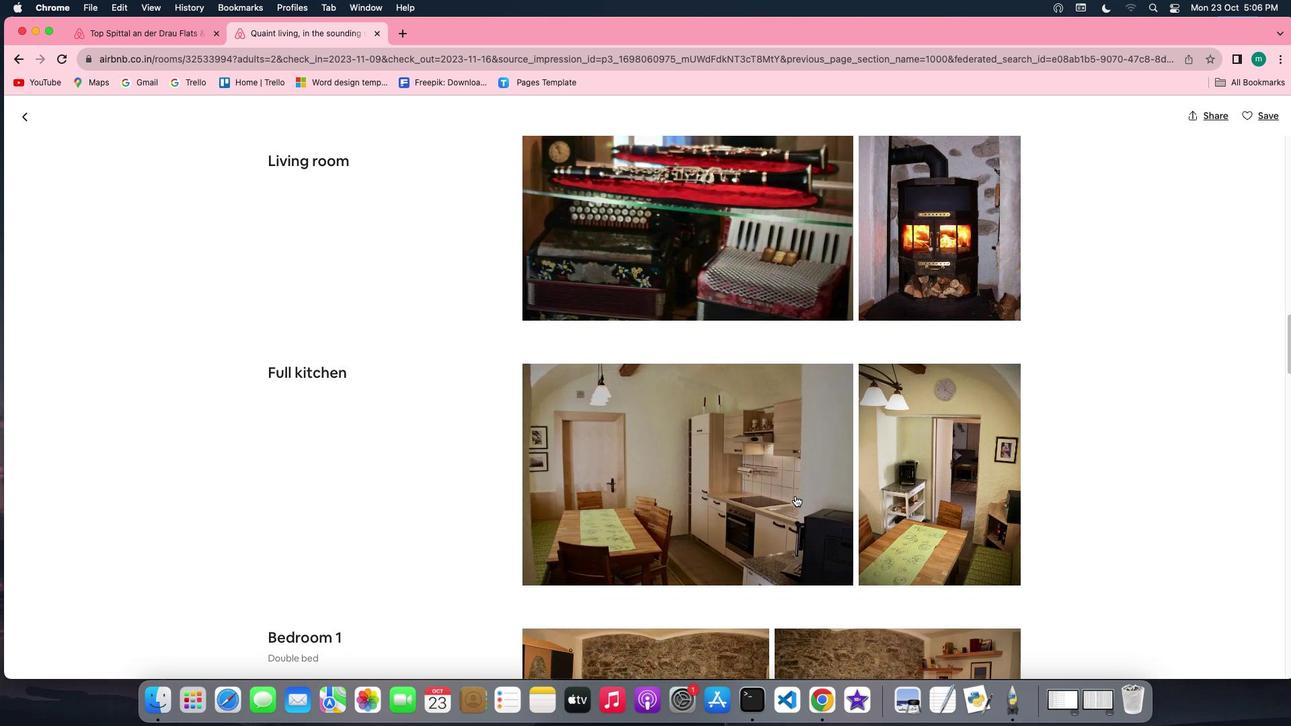 
Action: Mouse scrolled (795, 496) with delta (0, -2)
Screenshot: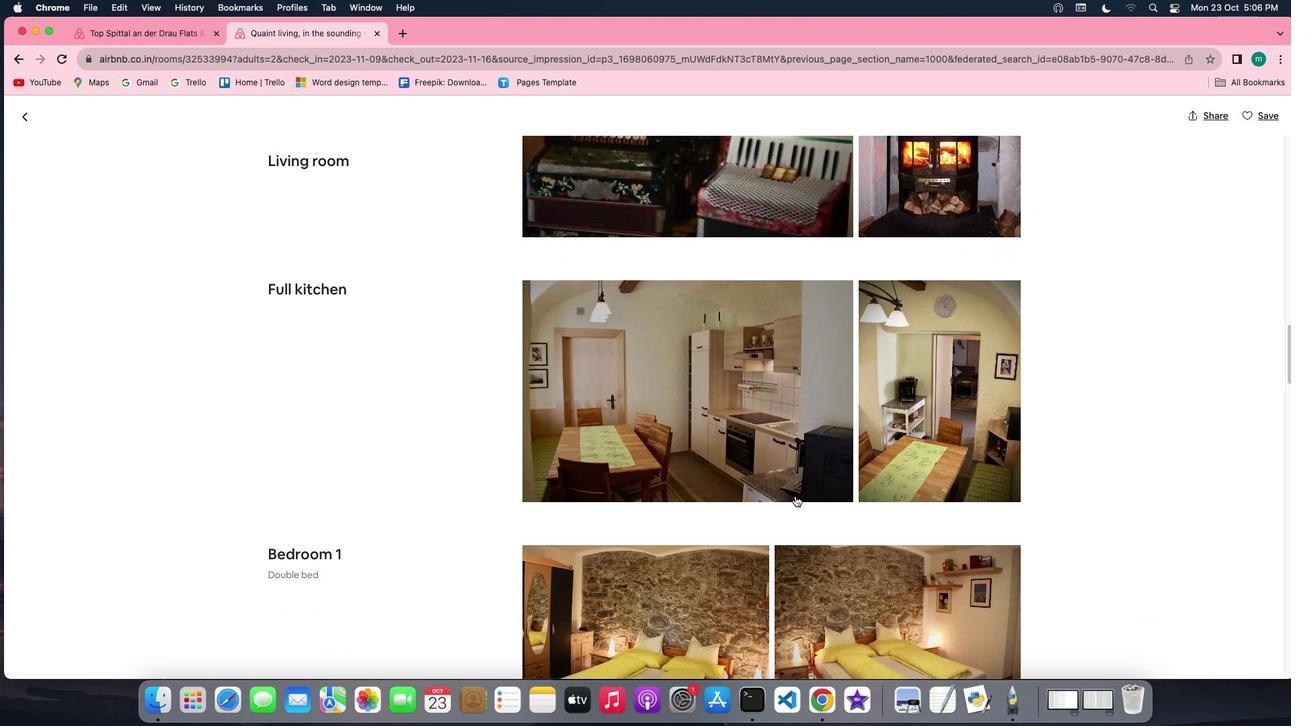 
Action: Mouse scrolled (795, 496) with delta (0, 0)
Screenshot: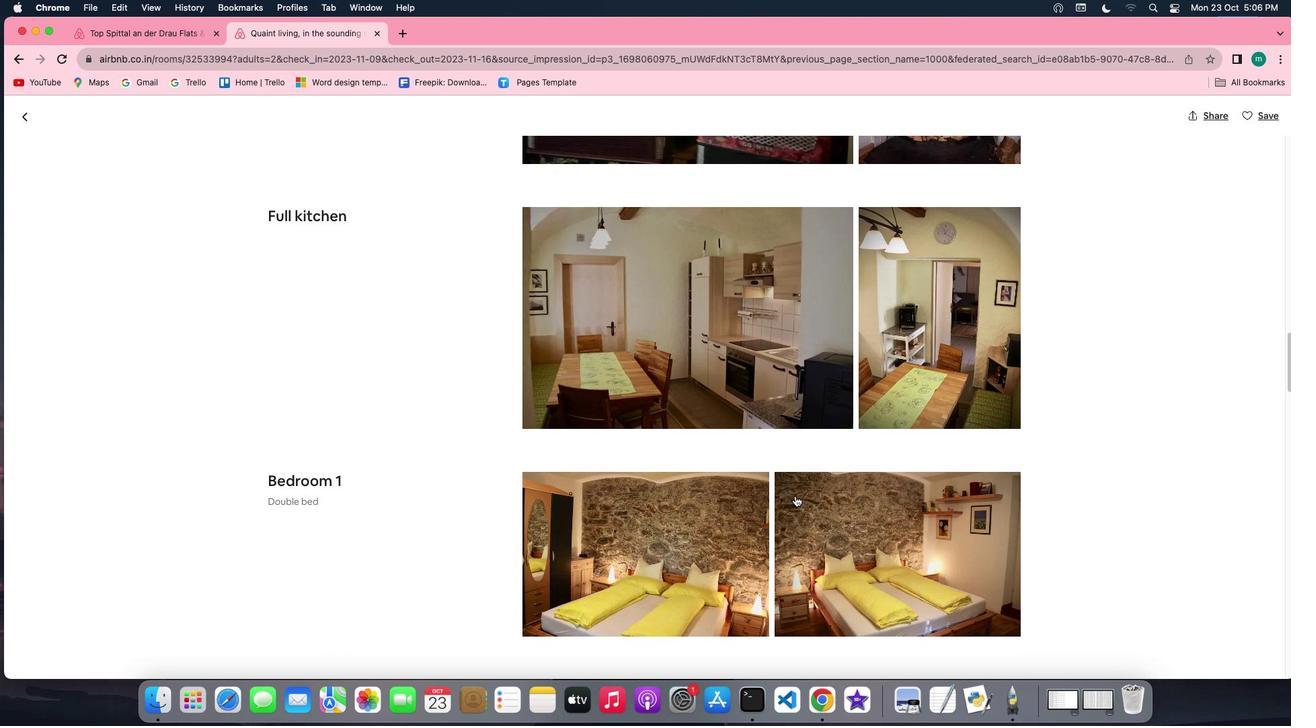 
Action: Mouse scrolled (795, 496) with delta (0, 0)
Screenshot: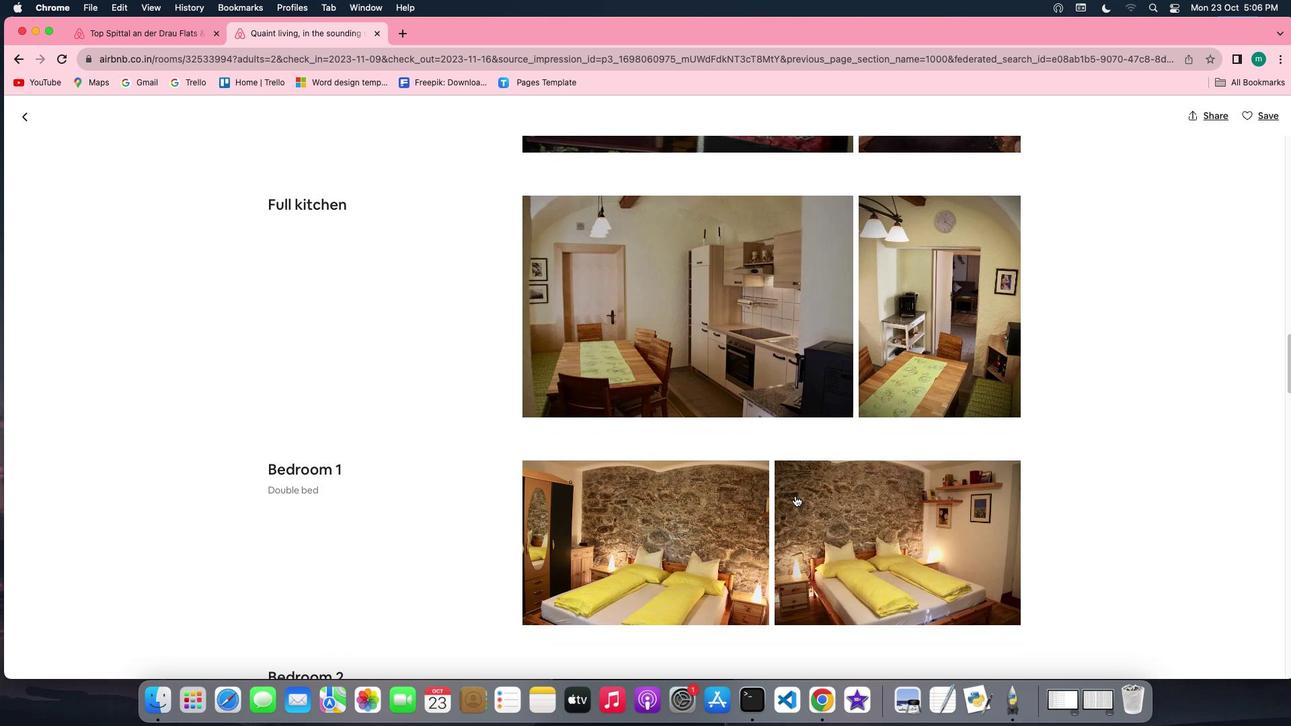 
Action: Mouse scrolled (795, 496) with delta (0, -2)
Screenshot: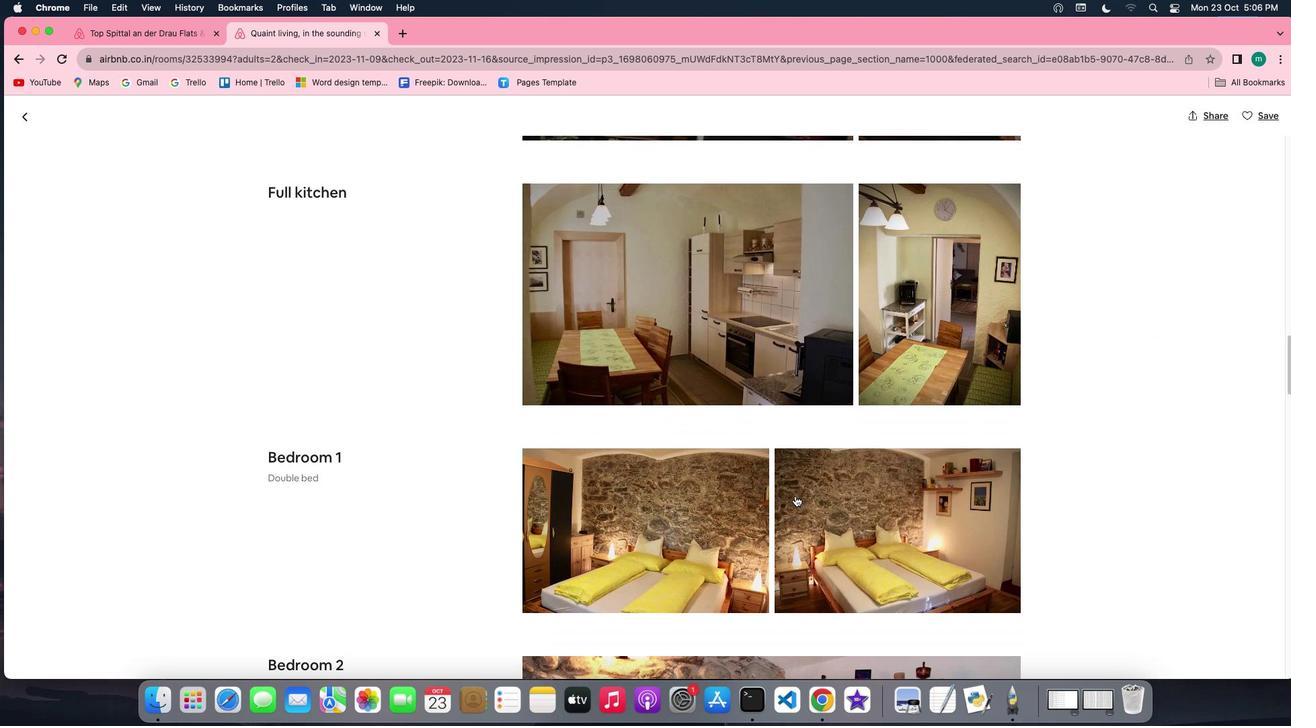 
Action: Mouse scrolled (795, 496) with delta (0, -2)
Screenshot: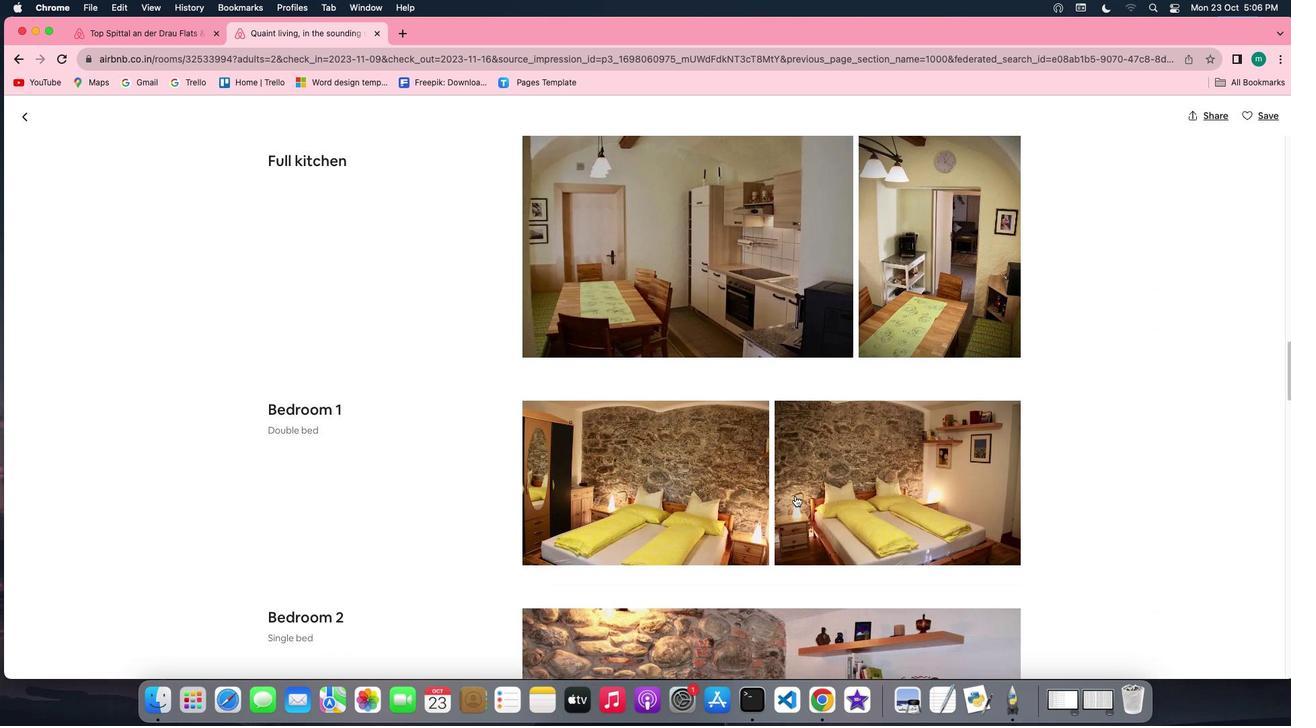 
Action: Mouse scrolled (795, 496) with delta (0, 0)
Screenshot: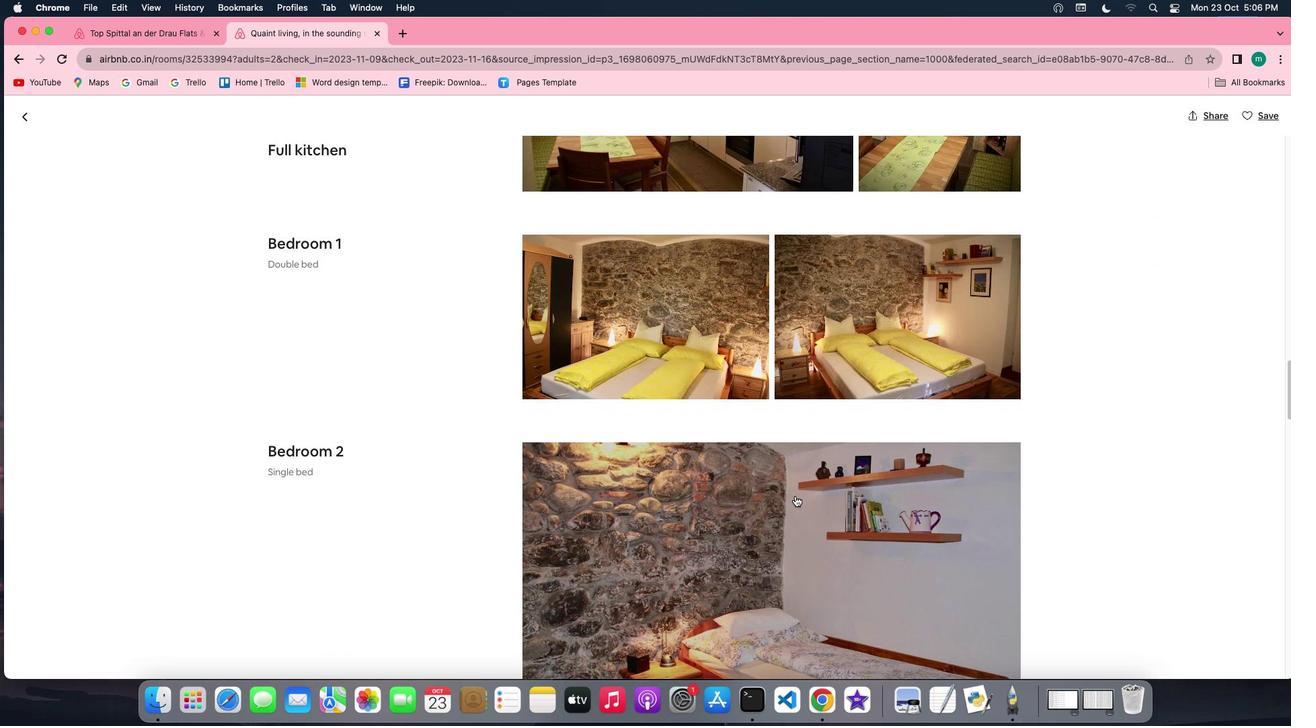 
Action: Mouse scrolled (795, 496) with delta (0, 0)
Screenshot: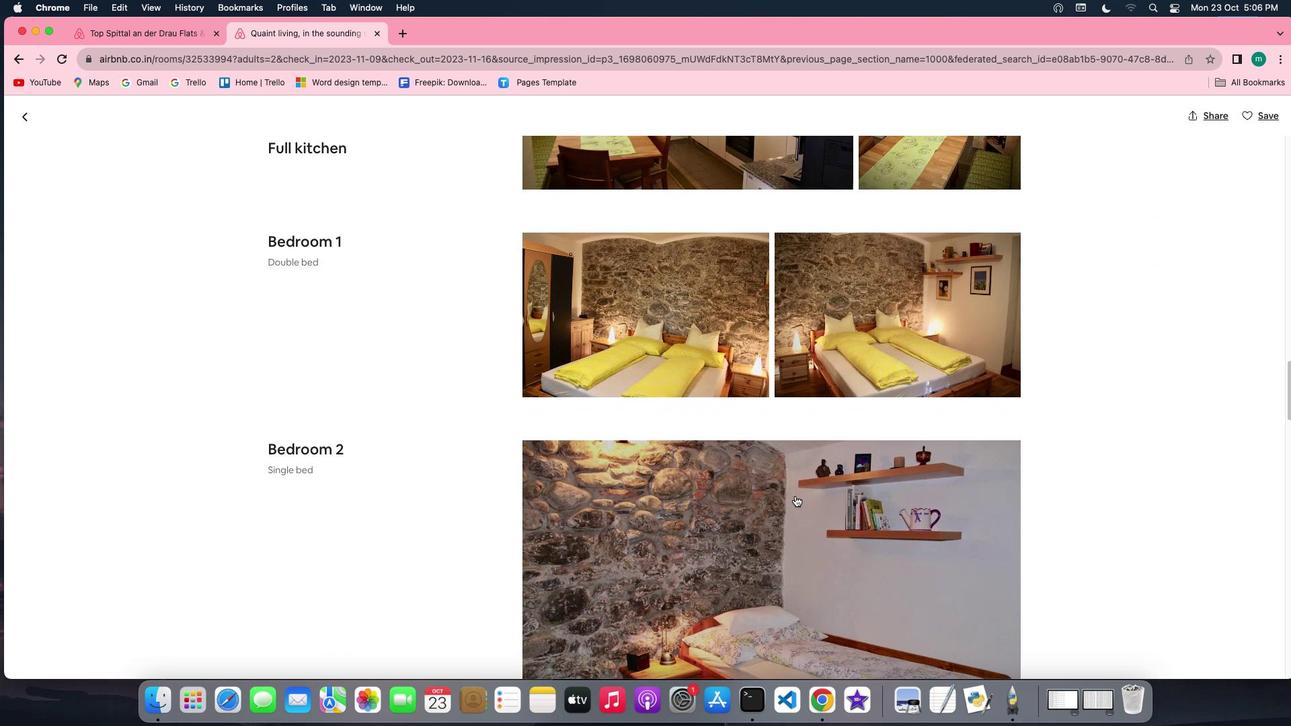 
Action: Mouse scrolled (795, 496) with delta (0, -2)
Screenshot: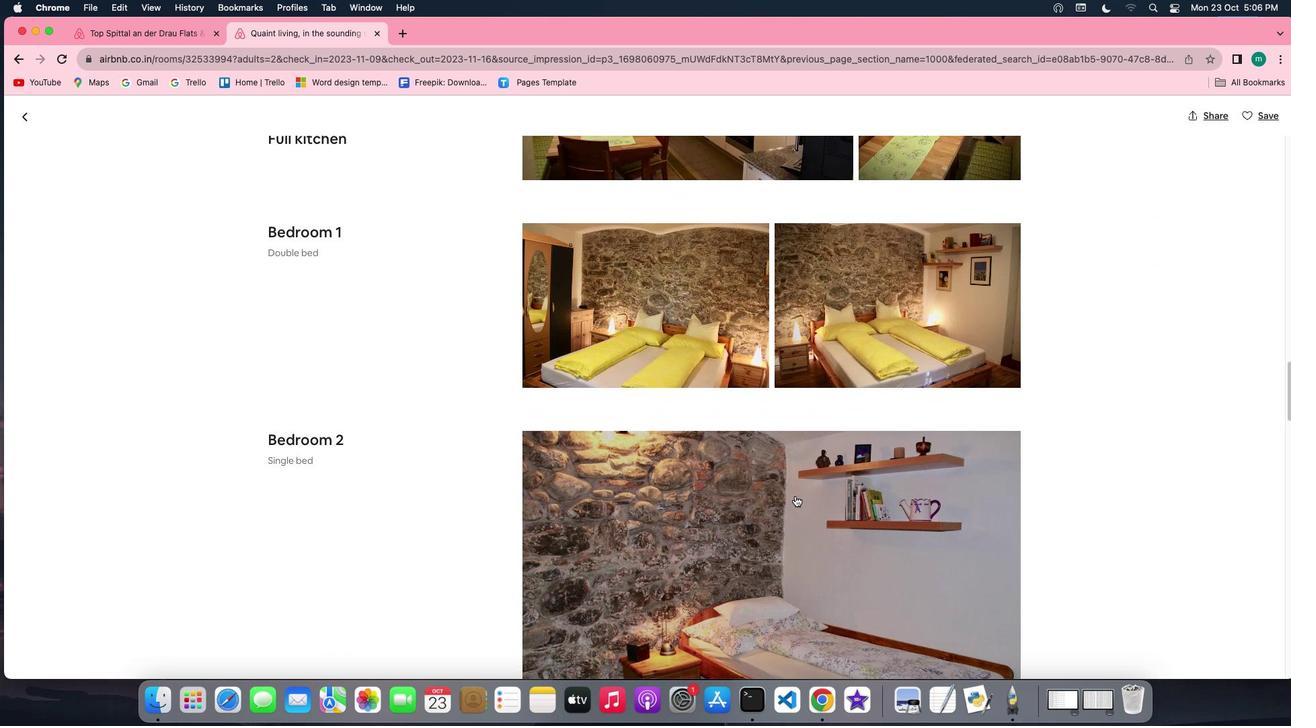 
Action: Mouse scrolled (795, 496) with delta (0, -2)
Screenshot: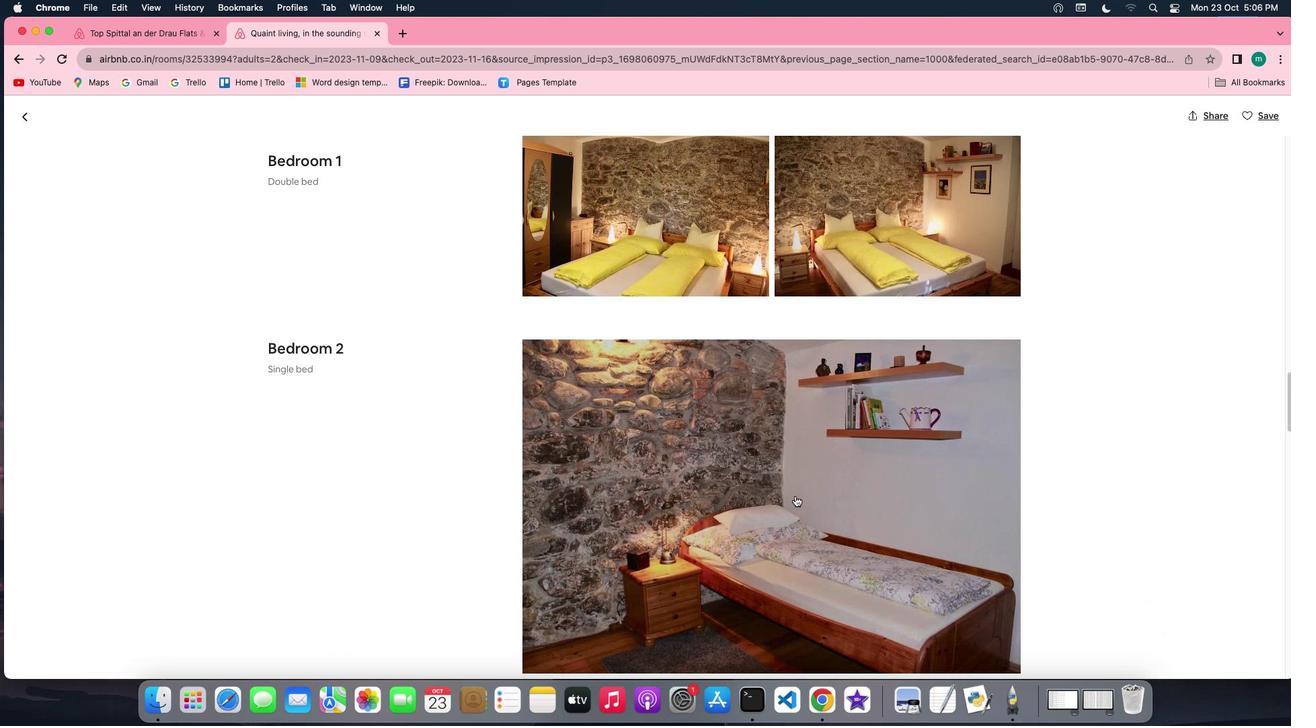
Action: Mouse scrolled (795, 496) with delta (0, 0)
Screenshot: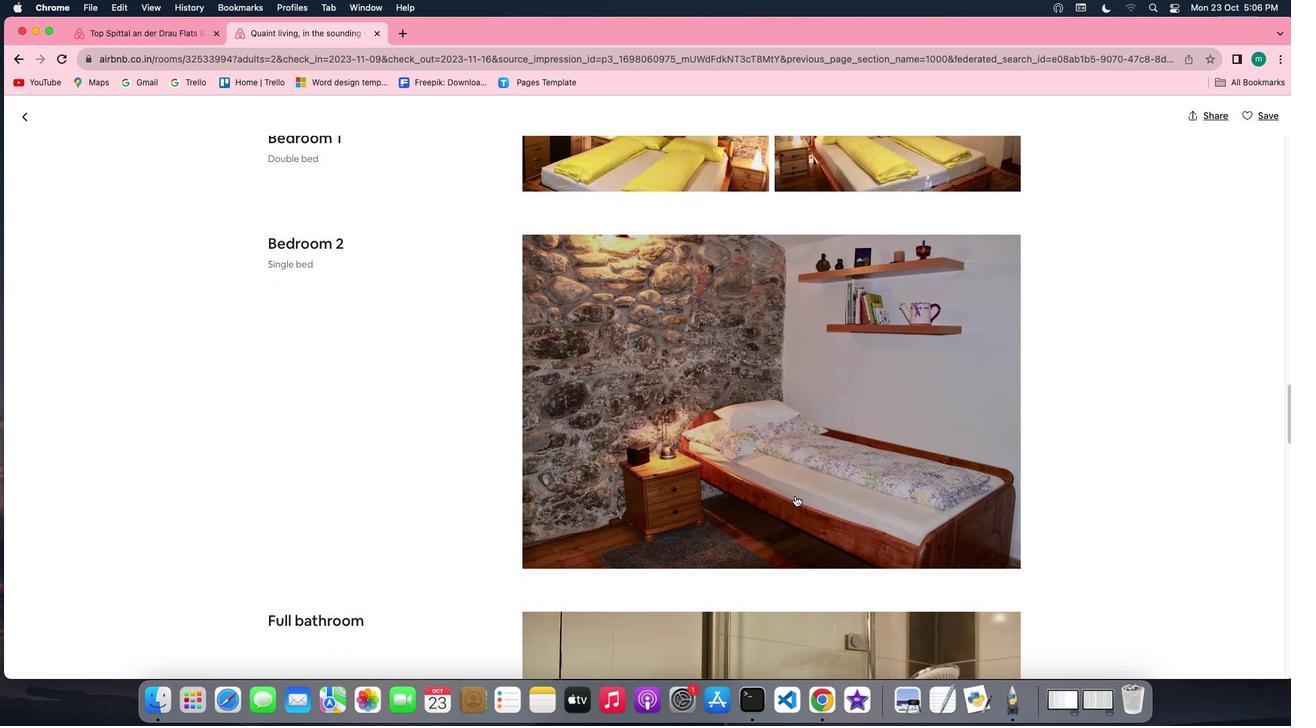 
Action: Mouse scrolled (795, 496) with delta (0, 0)
Screenshot: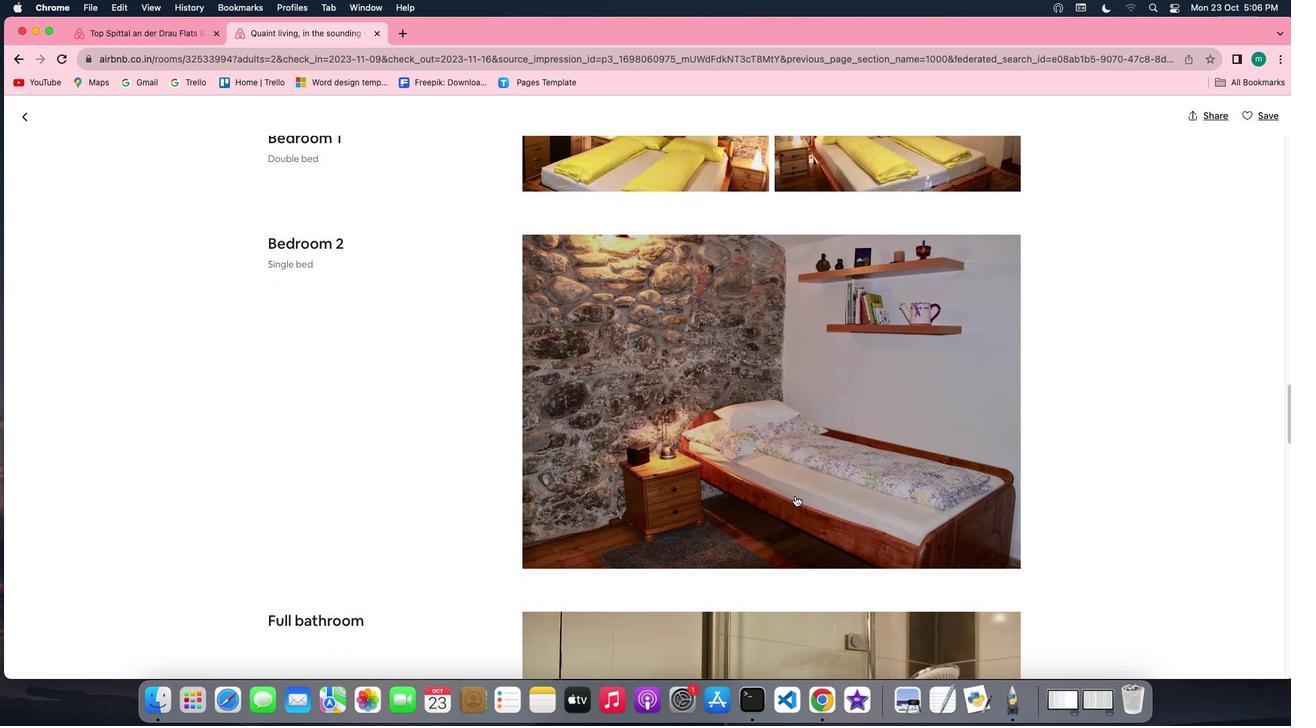 
Action: Mouse scrolled (795, 496) with delta (0, -2)
Screenshot: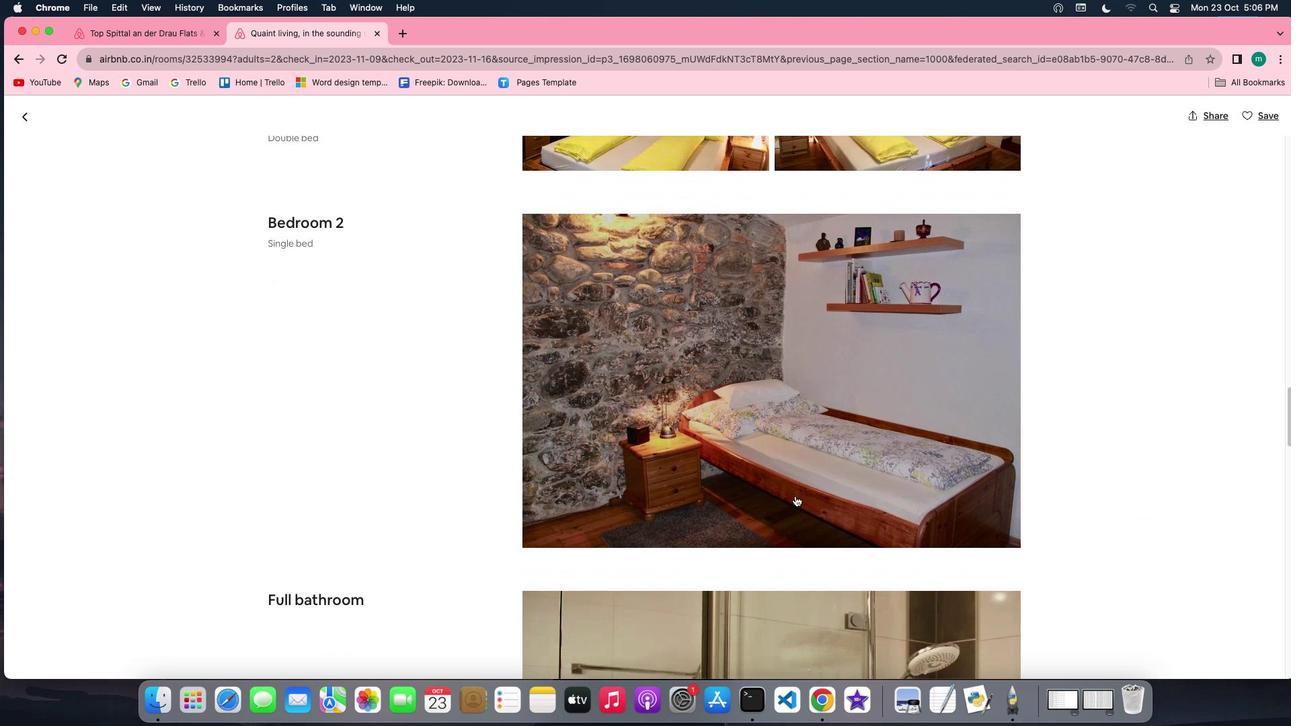
Action: Mouse scrolled (795, 496) with delta (0, -2)
Screenshot: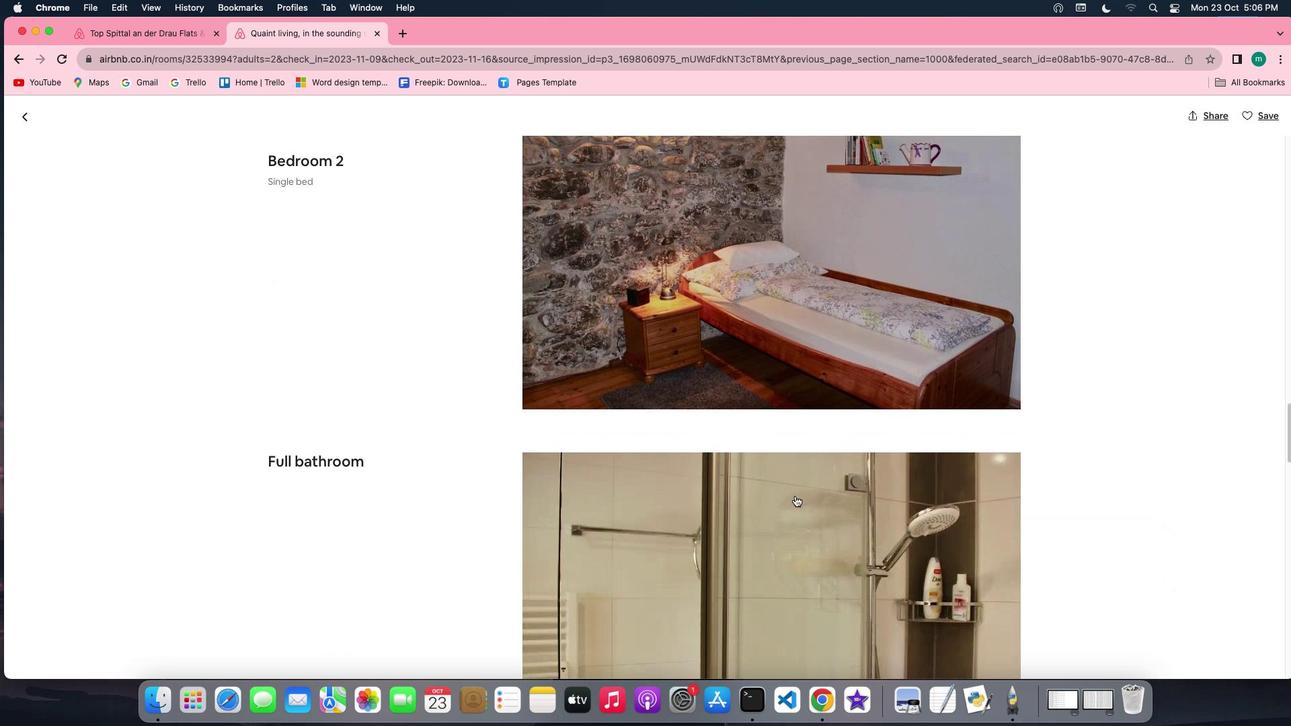 
Action: Mouse scrolled (795, 496) with delta (0, 0)
Screenshot: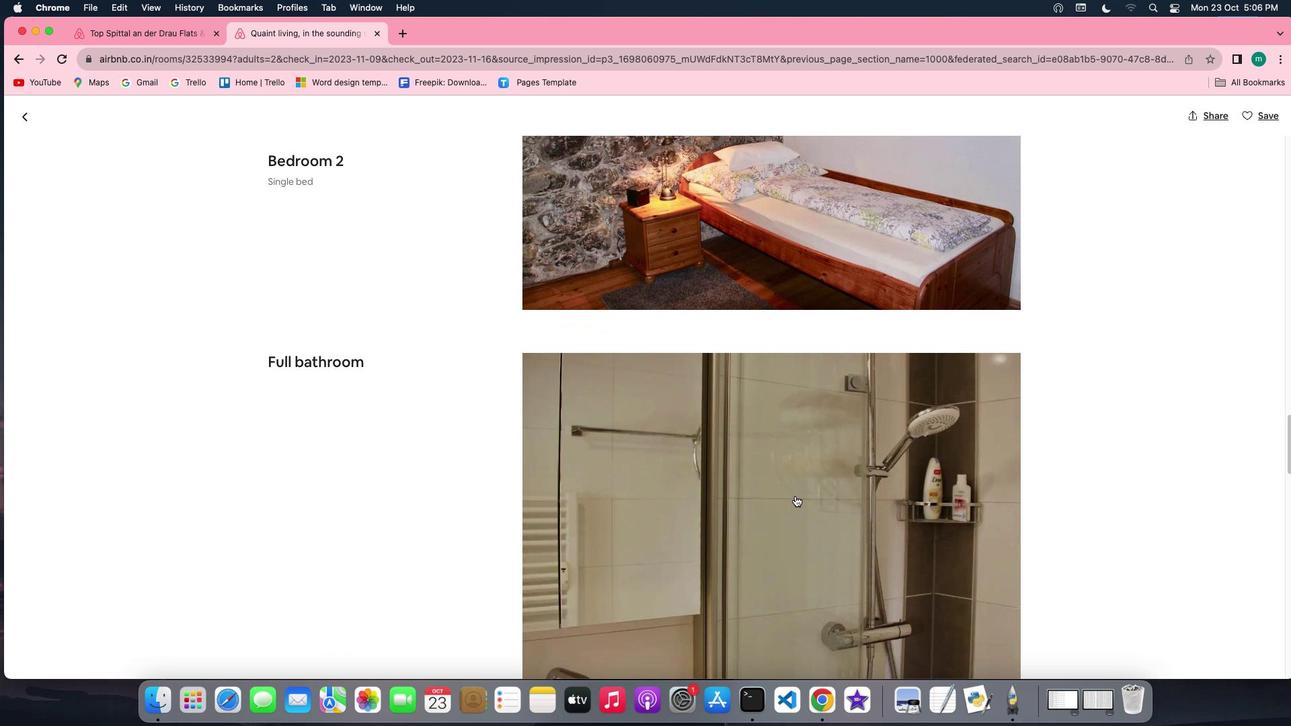 
Action: Mouse scrolled (795, 496) with delta (0, 0)
Screenshot: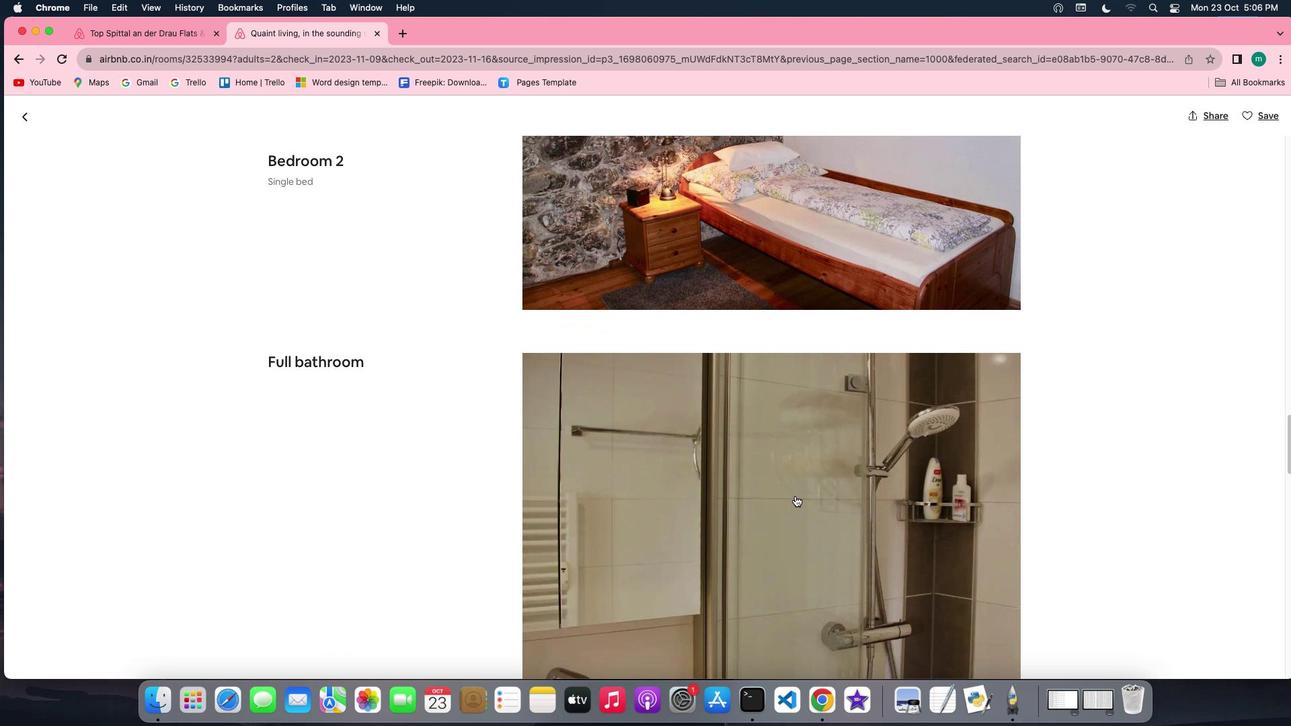 
Action: Mouse scrolled (795, 496) with delta (0, -2)
Screenshot: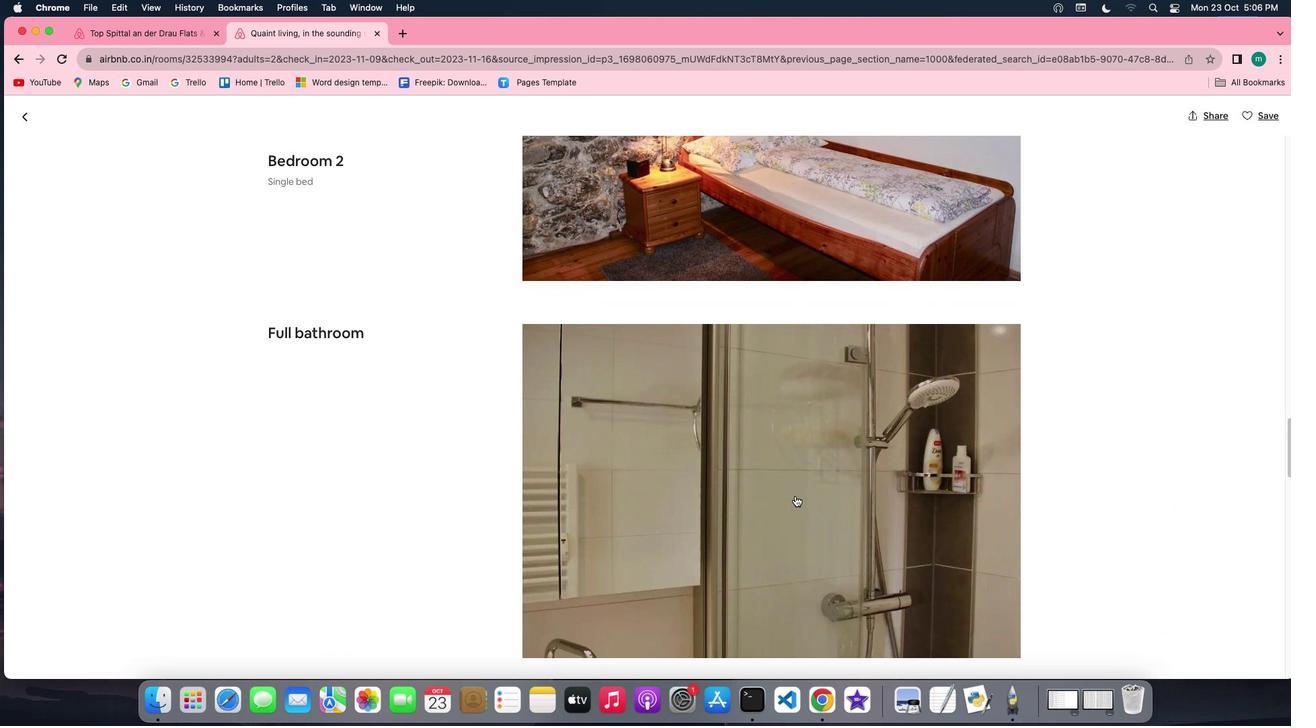 
Action: Mouse scrolled (795, 496) with delta (0, -2)
Screenshot: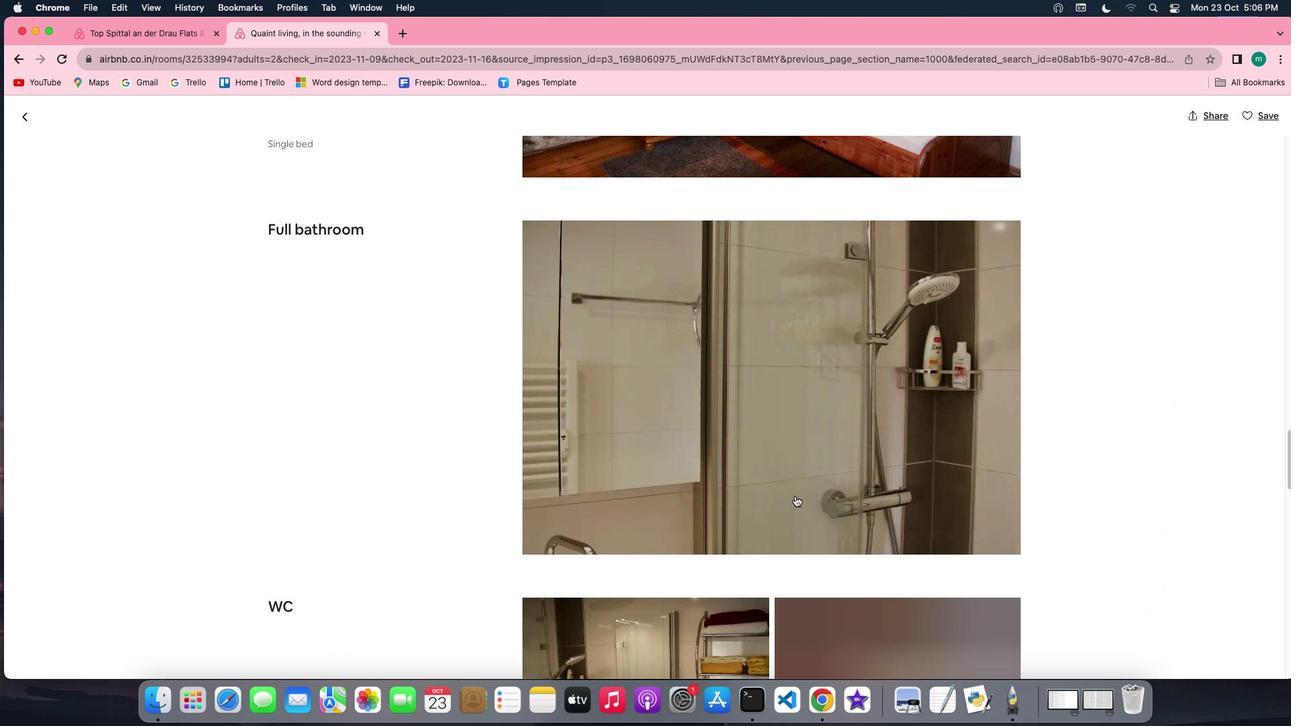 
Action: Mouse scrolled (795, 496) with delta (0, 0)
Screenshot: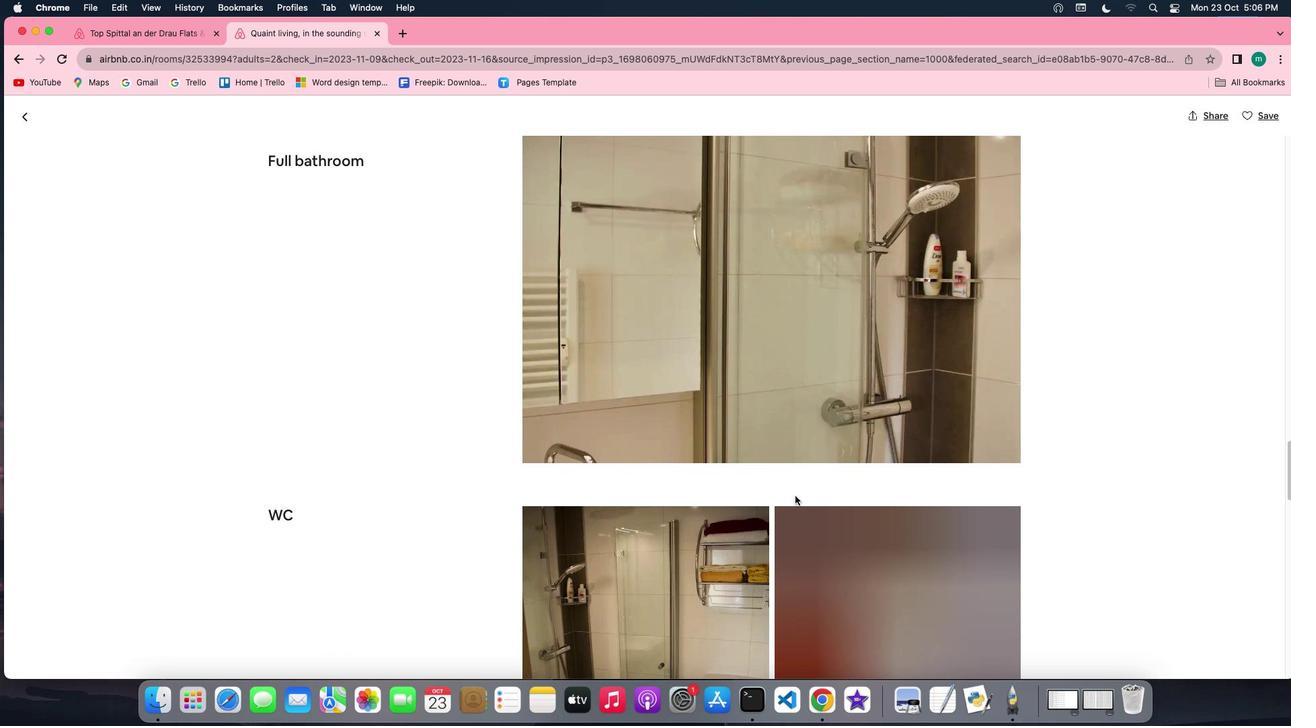 
Action: Mouse scrolled (795, 496) with delta (0, 0)
Screenshot: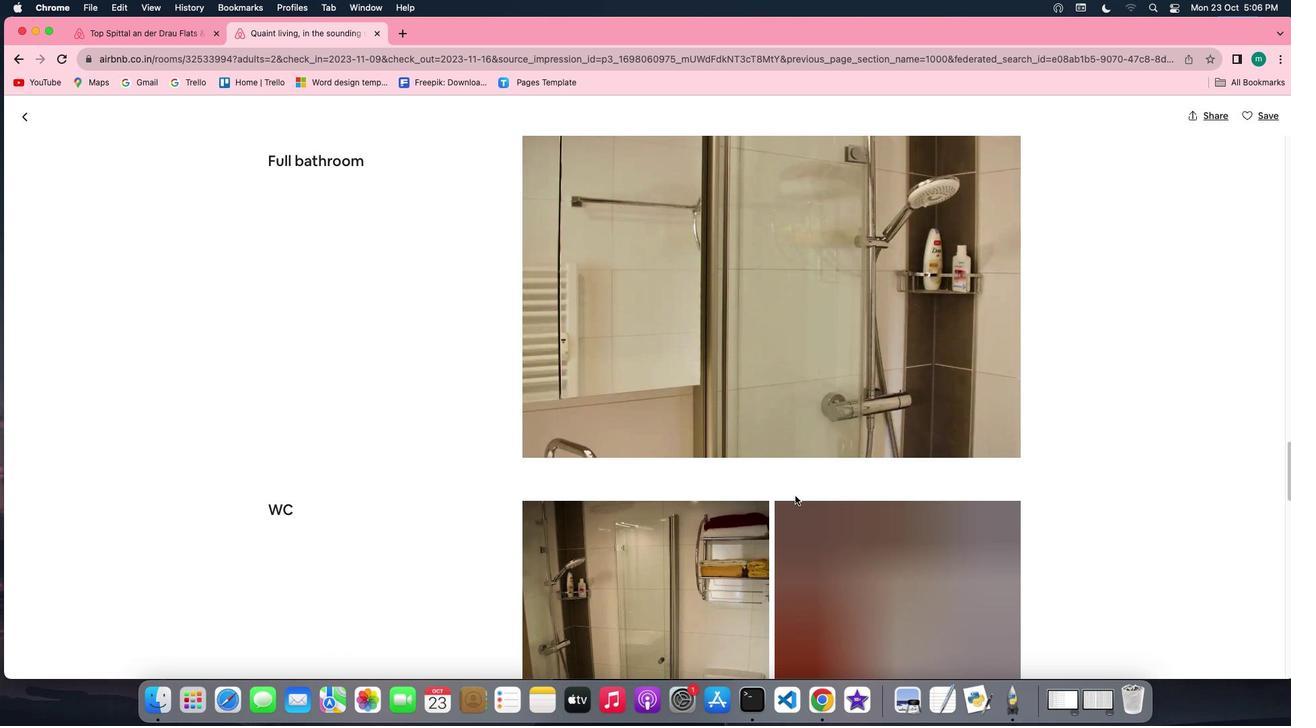 
Action: Mouse scrolled (795, 496) with delta (0, -2)
Screenshot: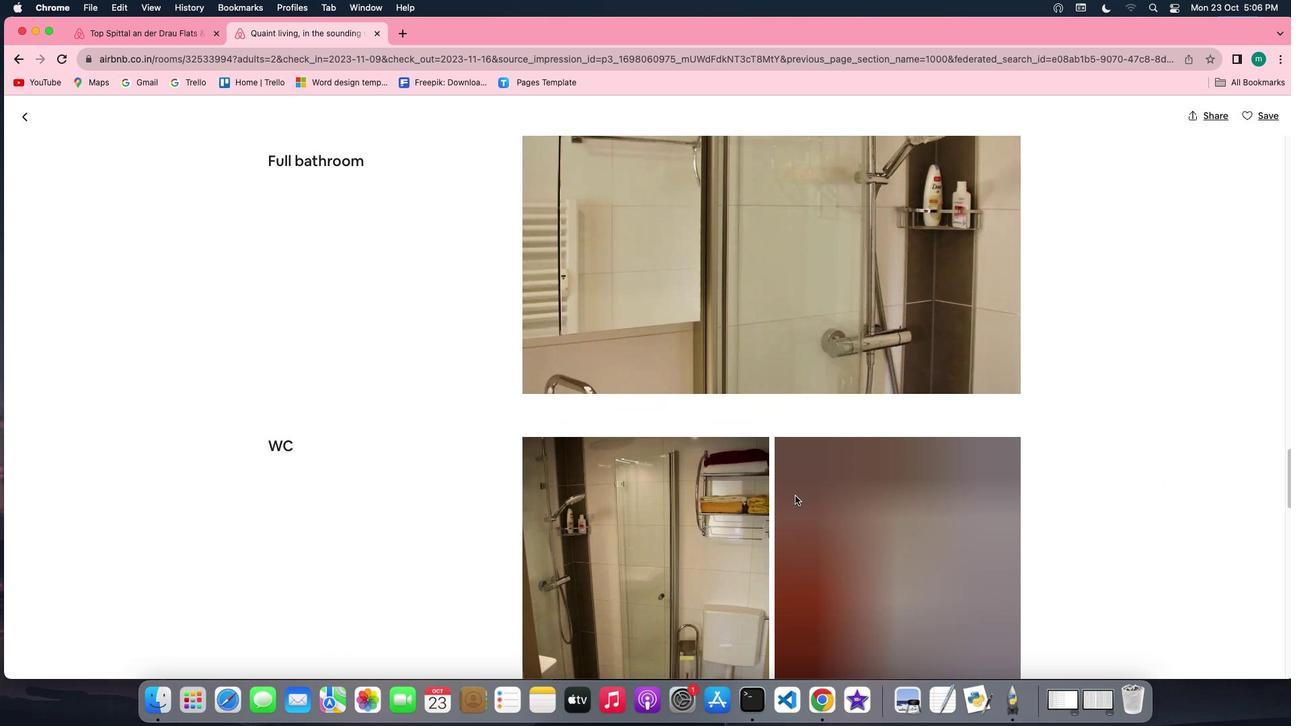 
Action: Mouse scrolled (795, 496) with delta (0, -2)
Screenshot: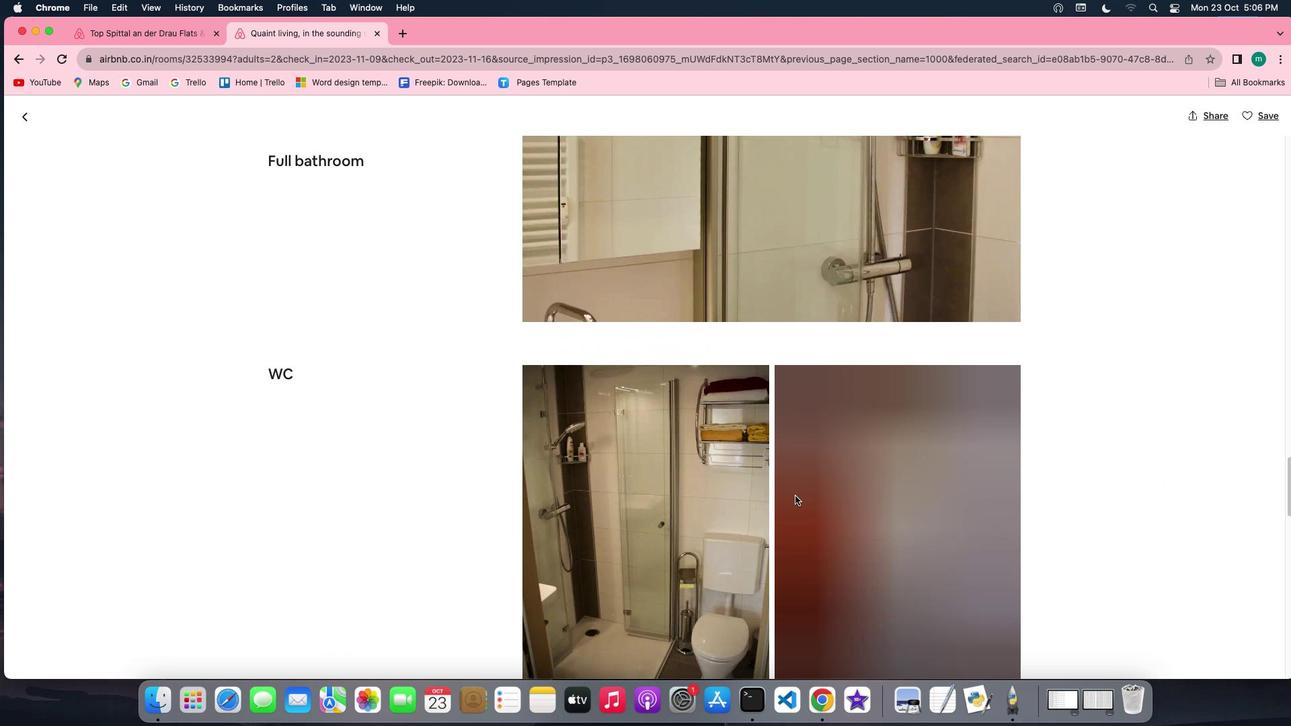 
Action: Mouse scrolled (795, 496) with delta (0, 0)
Screenshot: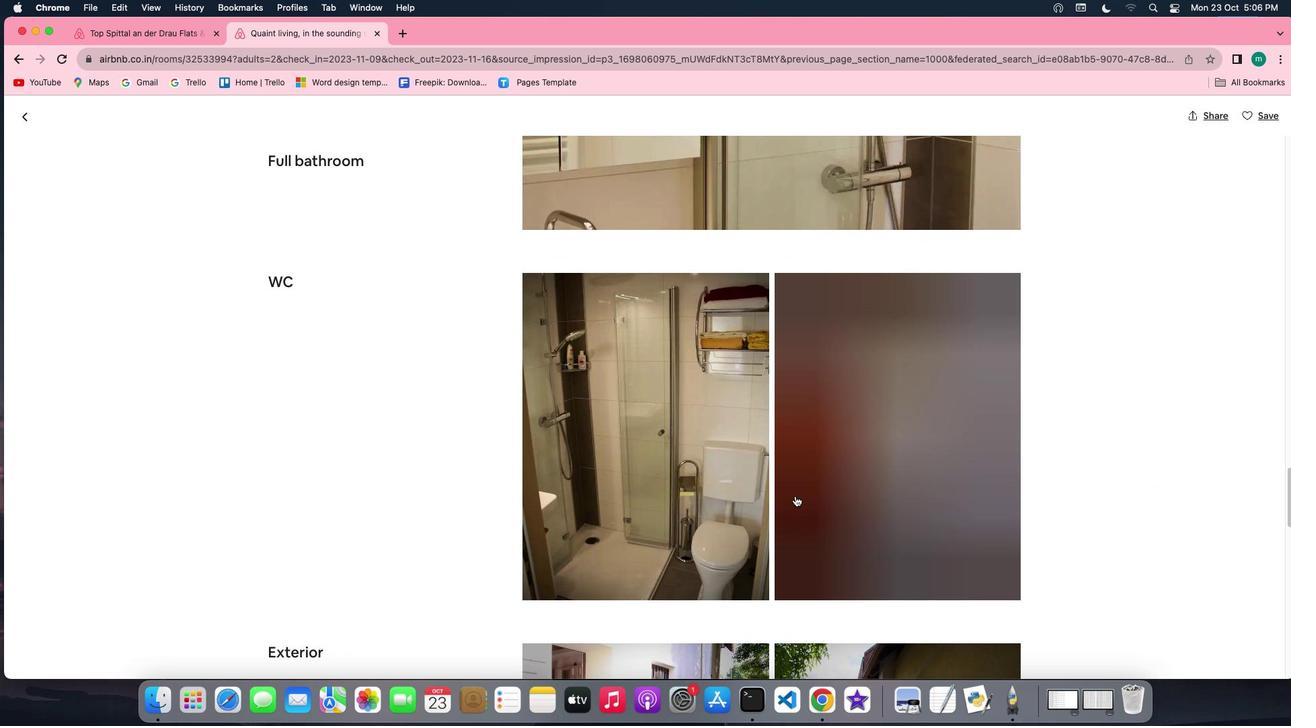 
Action: Mouse scrolled (795, 496) with delta (0, 0)
Screenshot: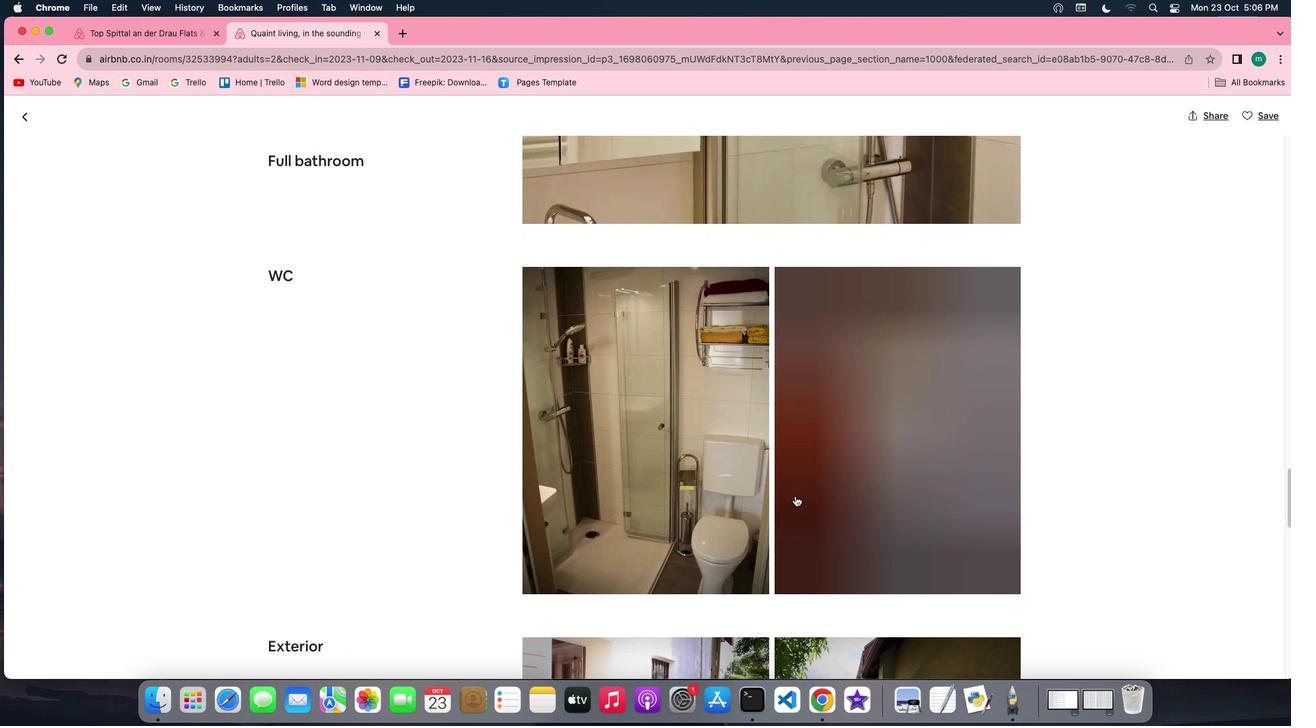 
Action: Mouse scrolled (795, 496) with delta (0, -2)
Screenshot: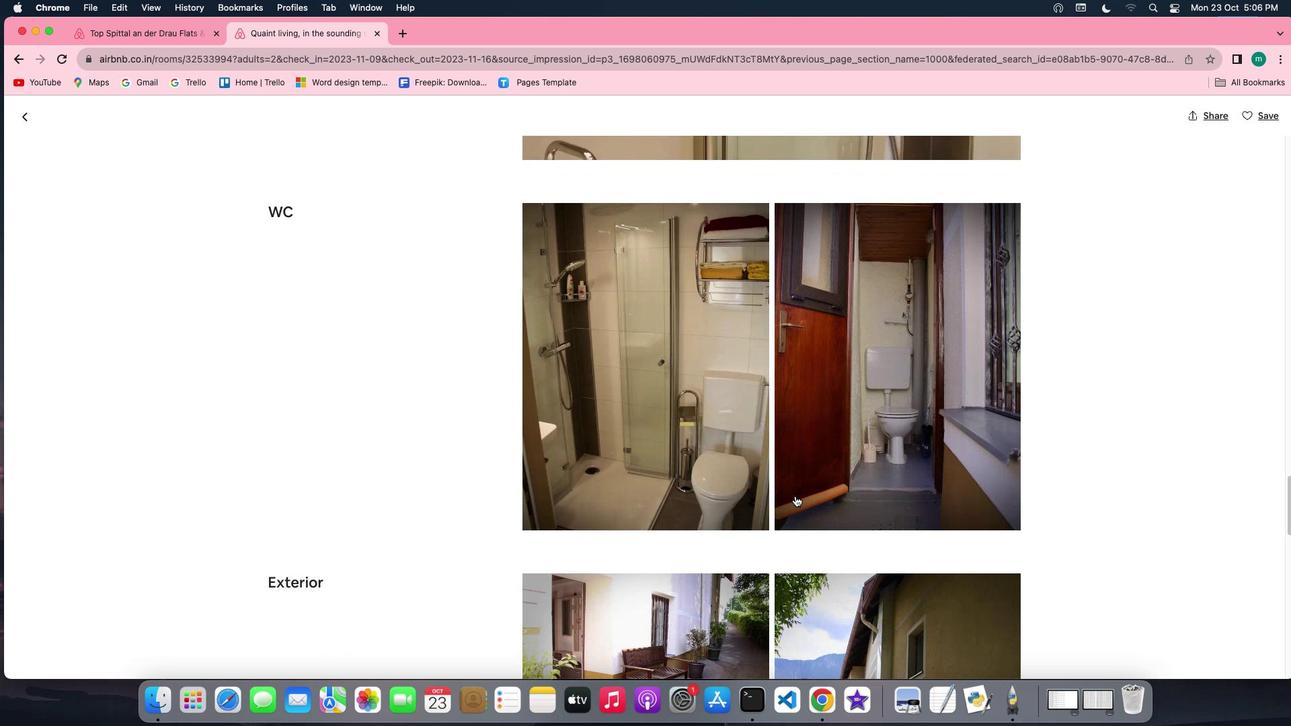 
Action: Mouse scrolled (795, 496) with delta (0, -2)
Screenshot: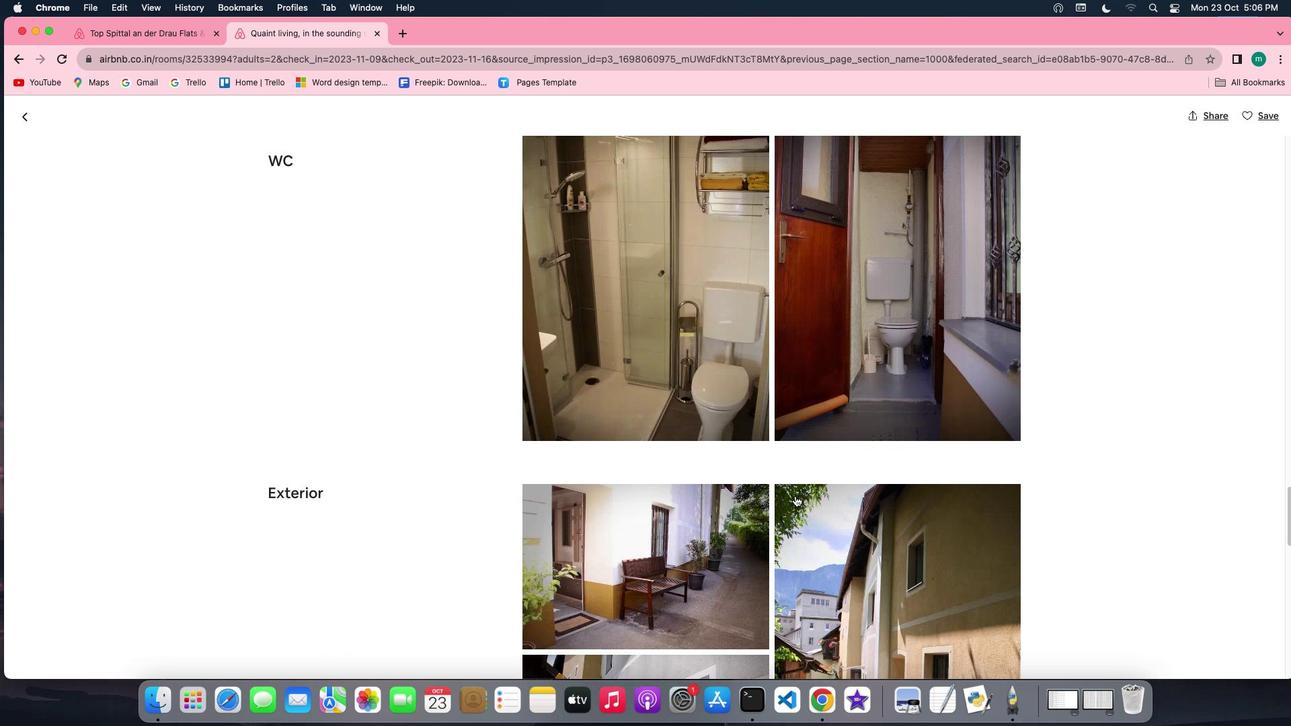 
Action: Mouse scrolled (795, 496) with delta (0, 0)
Screenshot: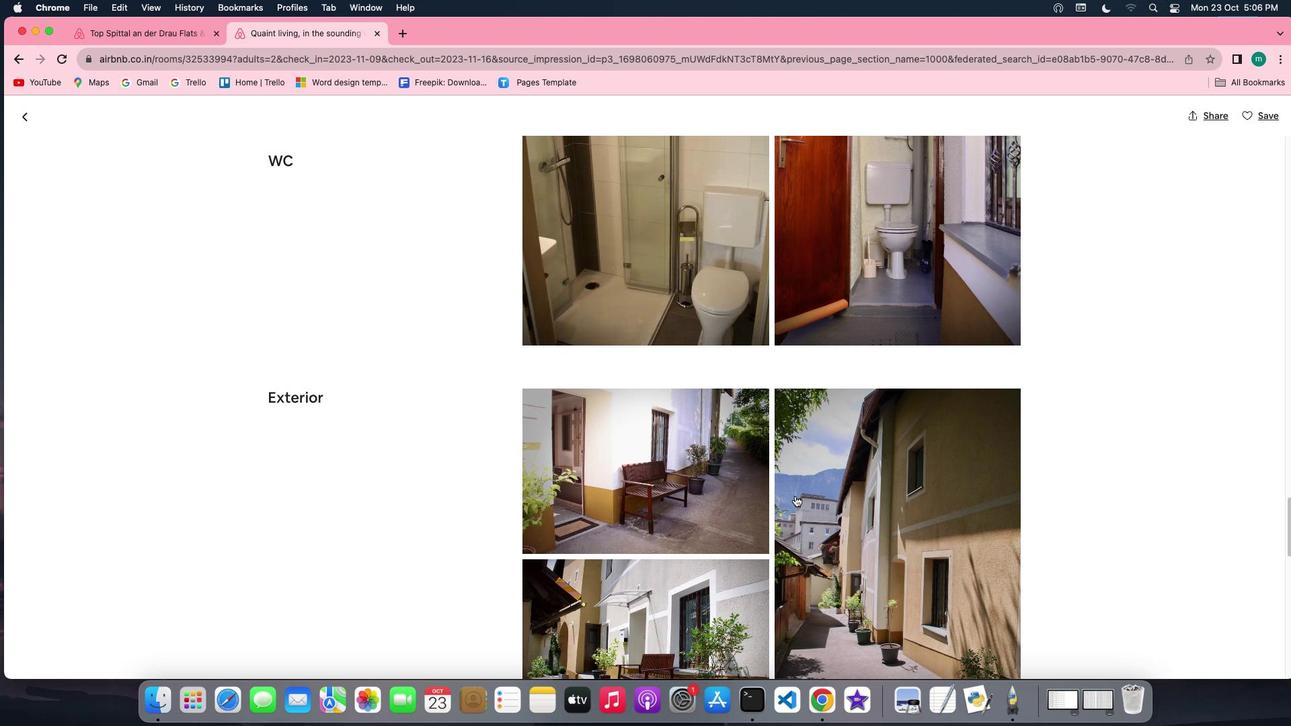 
Action: Mouse scrolled (795, 496) with delta (0, 0)
Screenshot: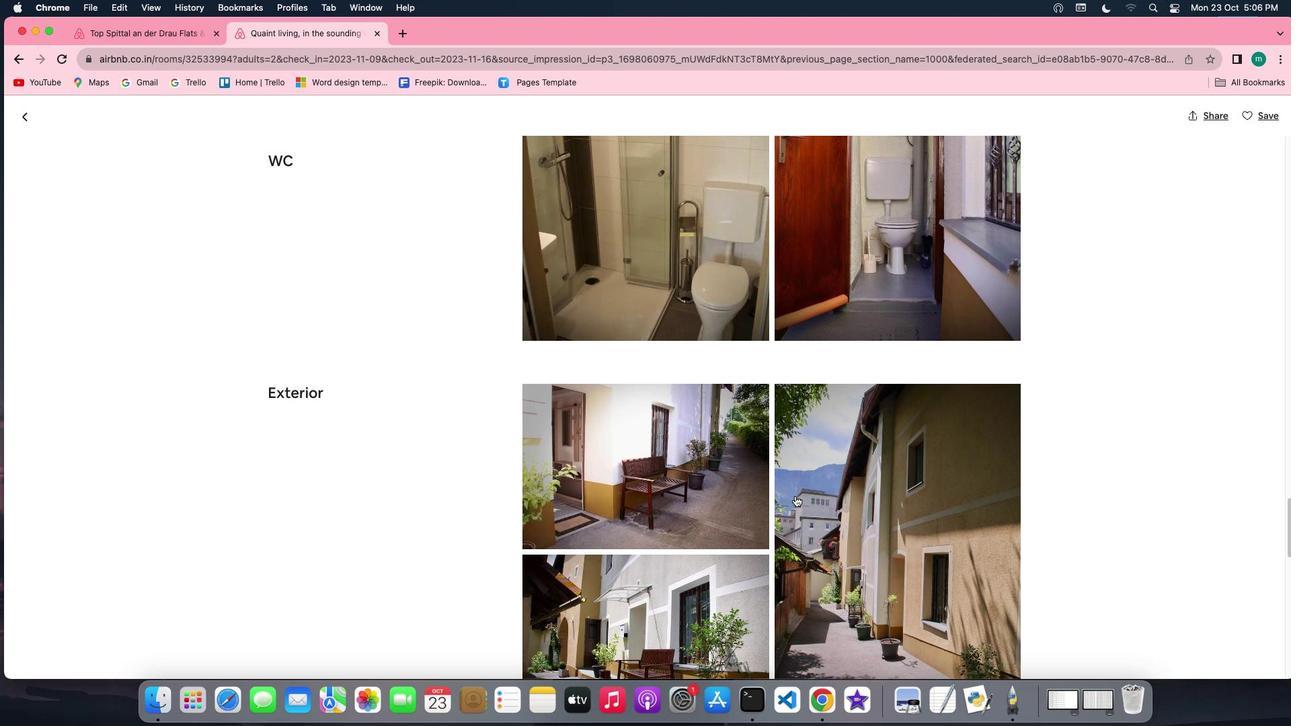 
Action: Mouse scrolled (795, 496) with delta (0, -1)
Screenshot: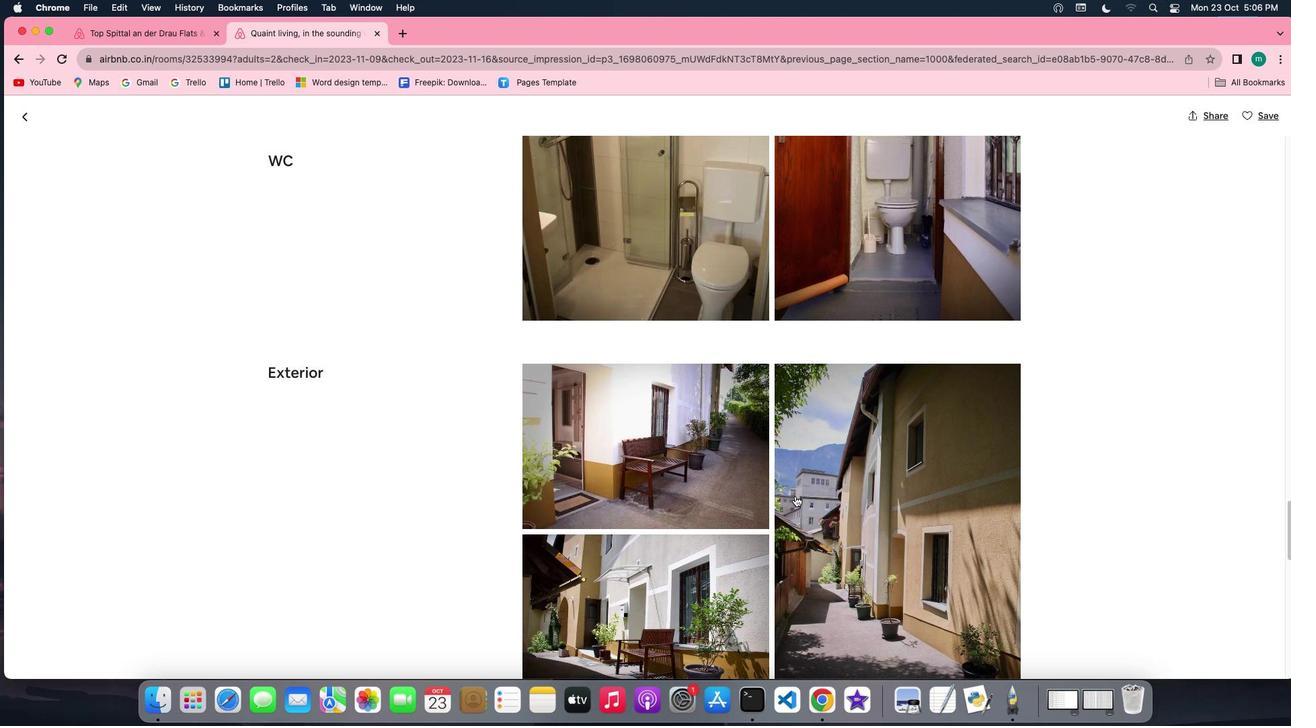 
Action: Mouse scrolled (795, 496) with delta (0, -2)
Screenshot: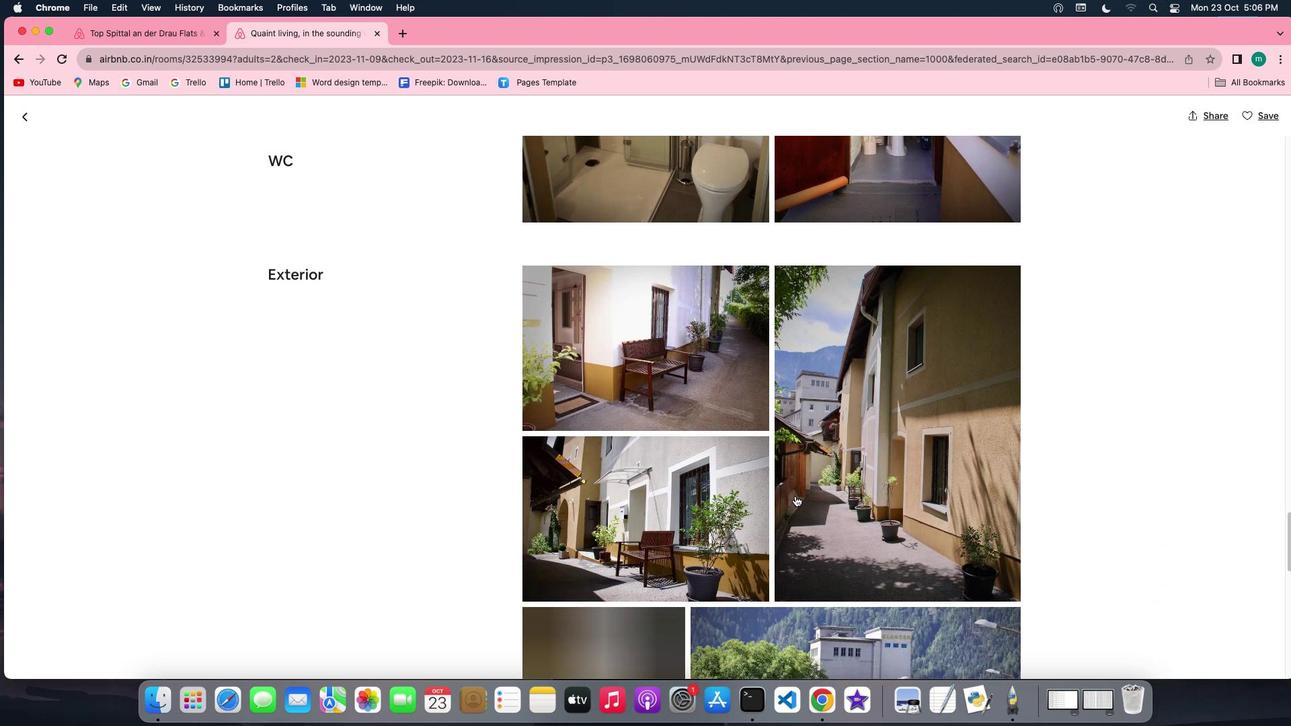 
Action: Mouse scrolled (795, 496) with delta (0, -3)
Screenshot: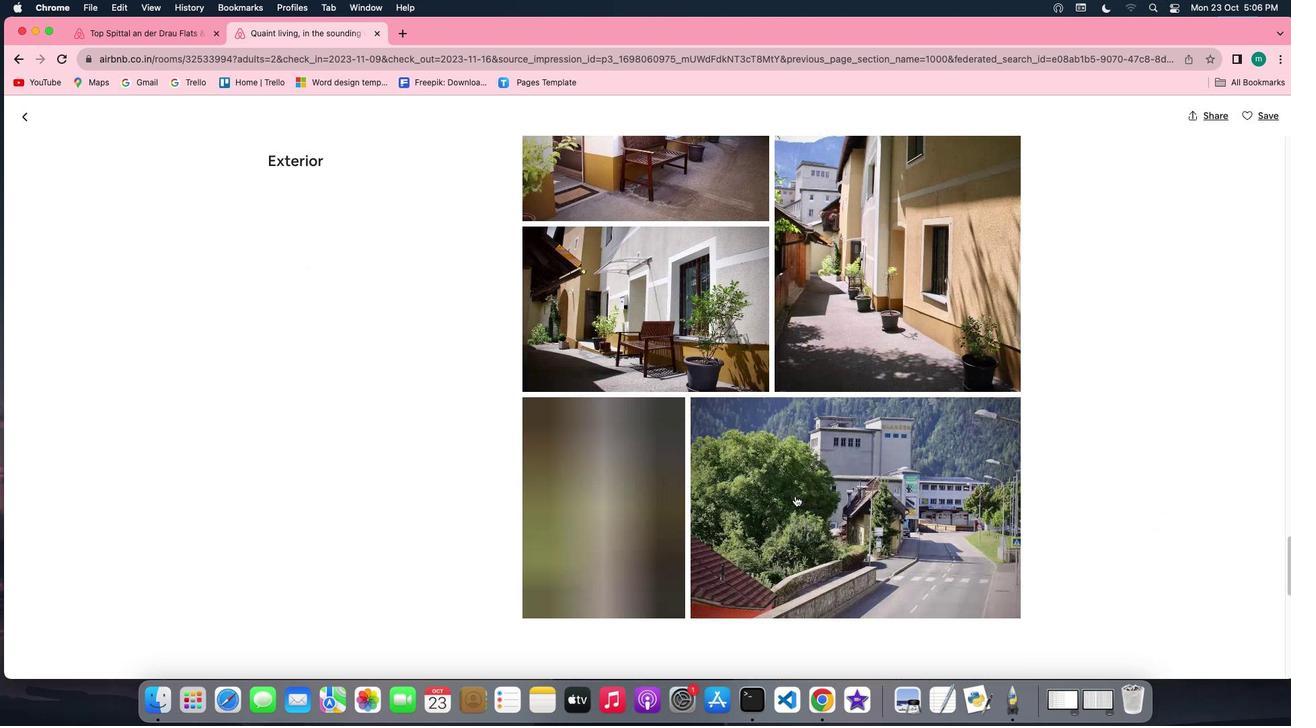 
Action: Mouse scrolled (795, 496) with delta (0, 0)
Screenshot: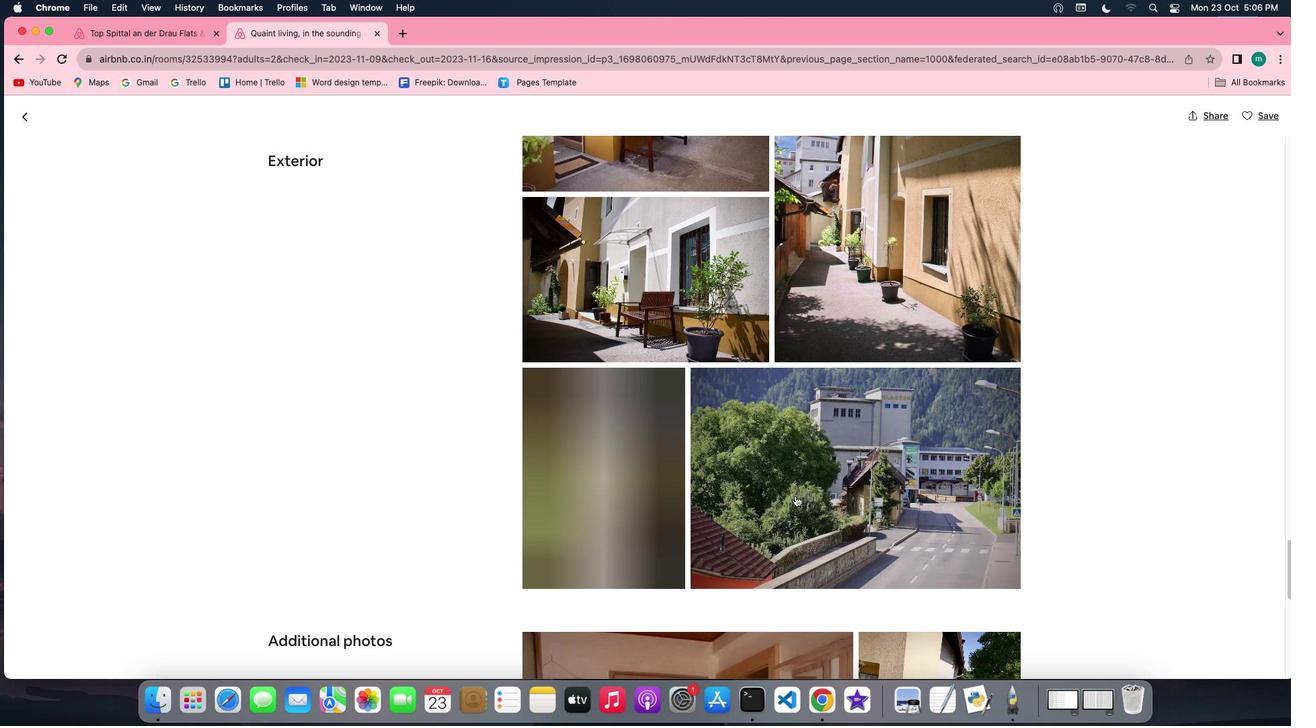 
Action: Mouse scrolled (795, 496) with delta (0, 0)
Screenshot: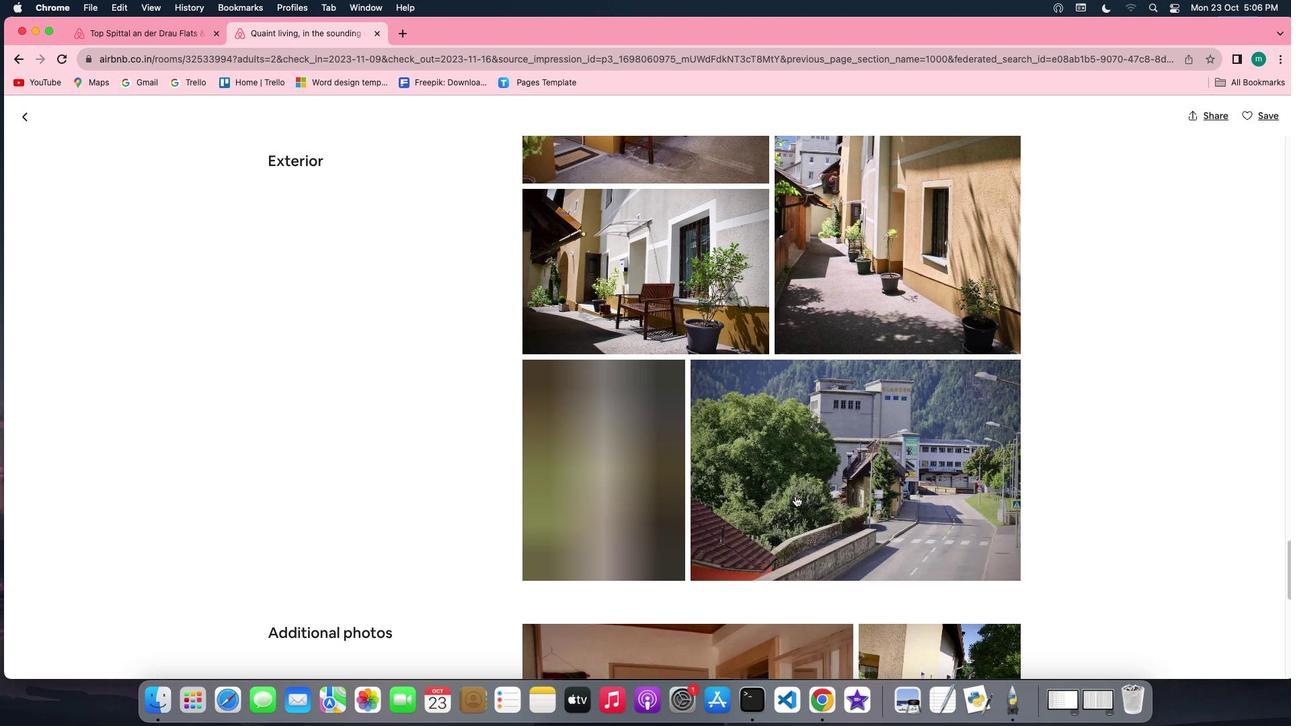 
Action: Mouse scrolled (795, 496) with delta (0, -2)
Screenshot: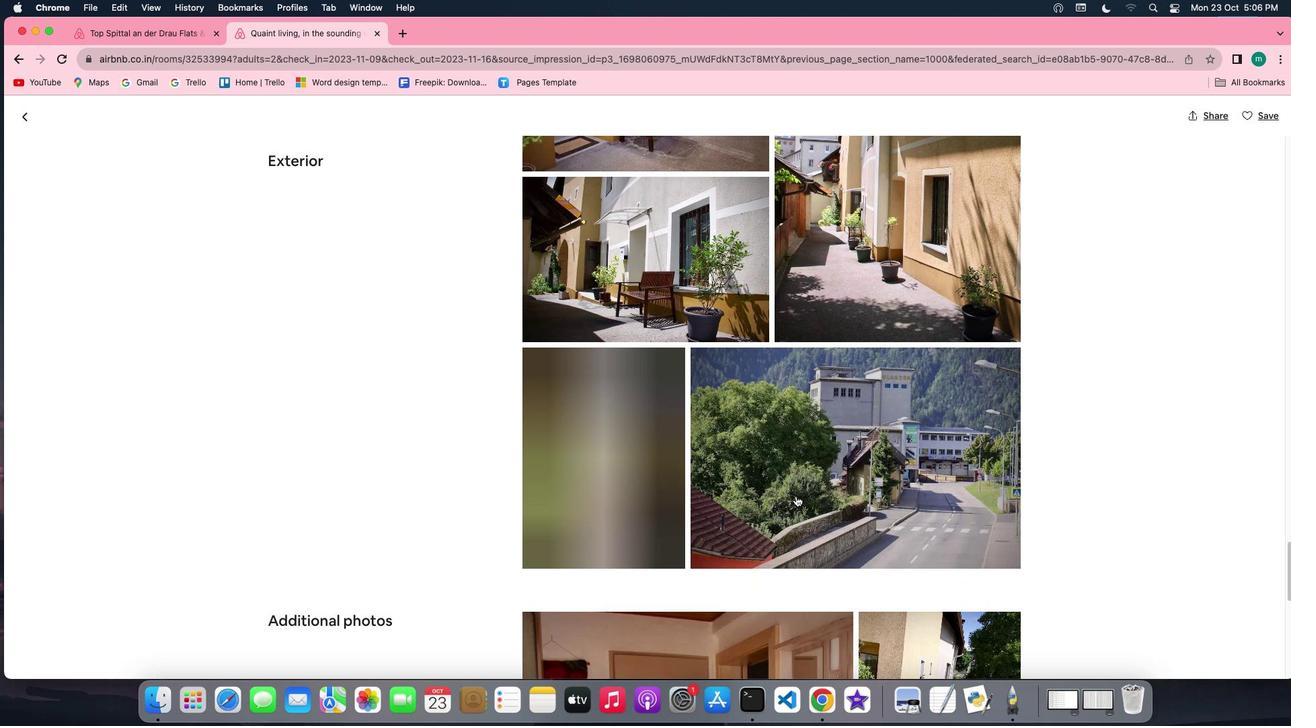 
Action: Mouse scrolled (795, 496) with delta (0, -2)
Screenshot: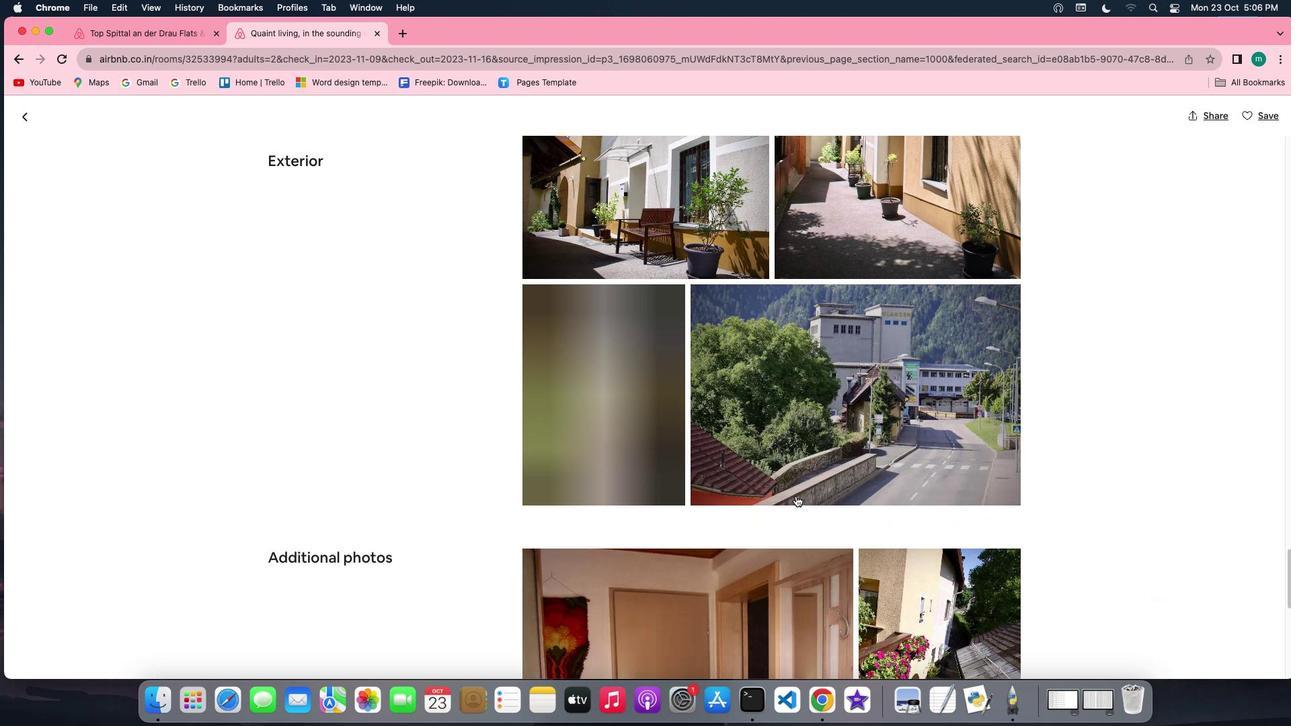
Action: Mouse moved to (795, 496)
Screenshot: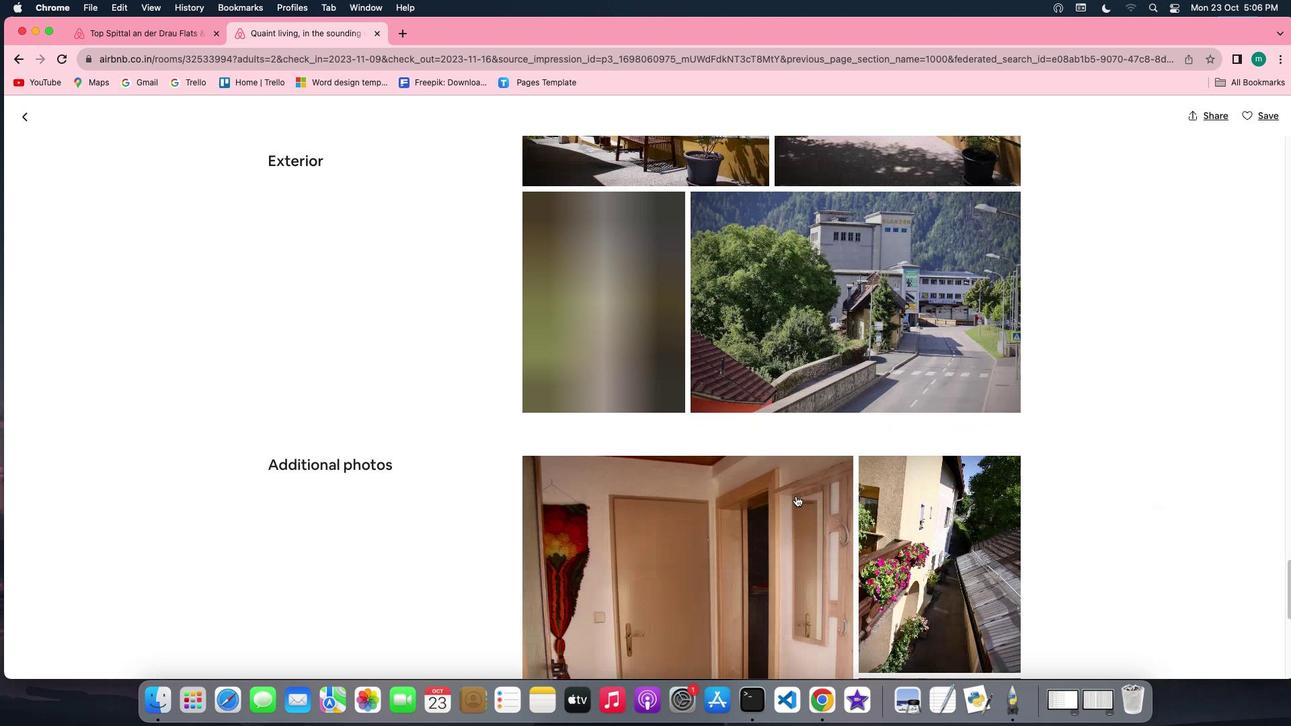 
Action: Mouse scrolled (795, 496) with delta (0, 0)
Screenshot: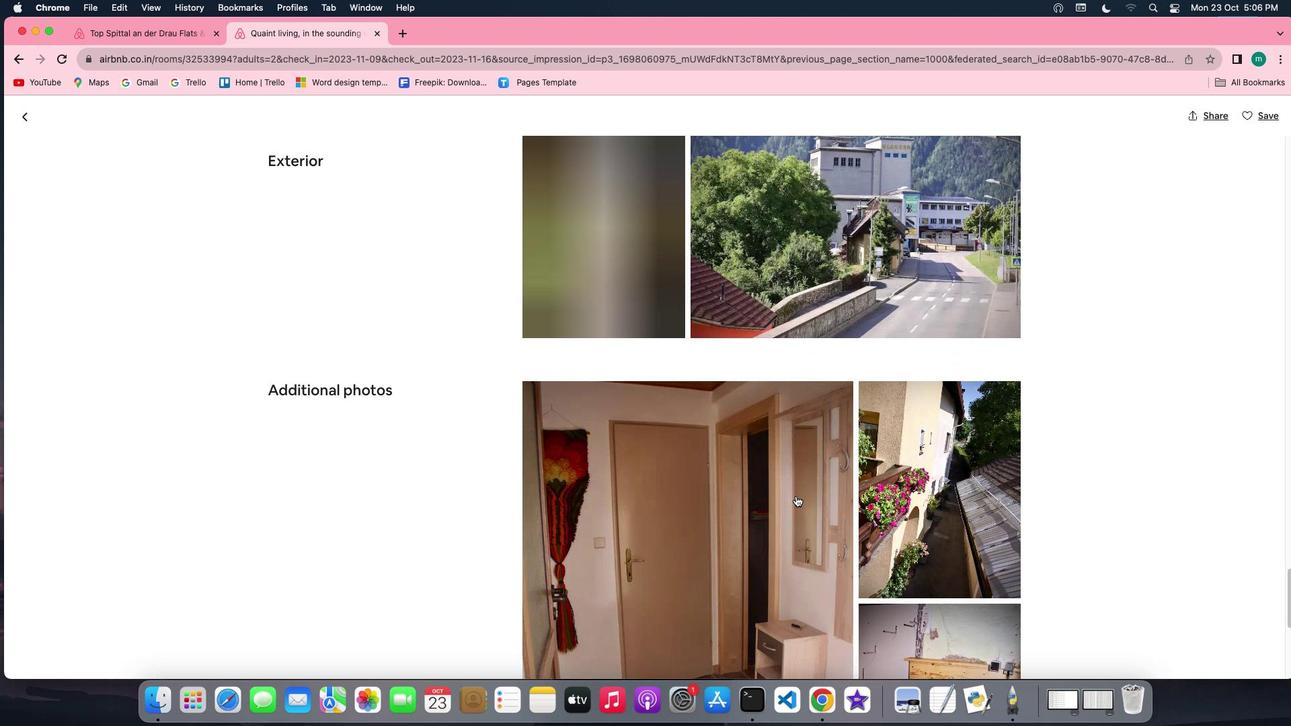 
Action: Mouse scrolled (795, 496) with delta (0, 0)
Screenshot: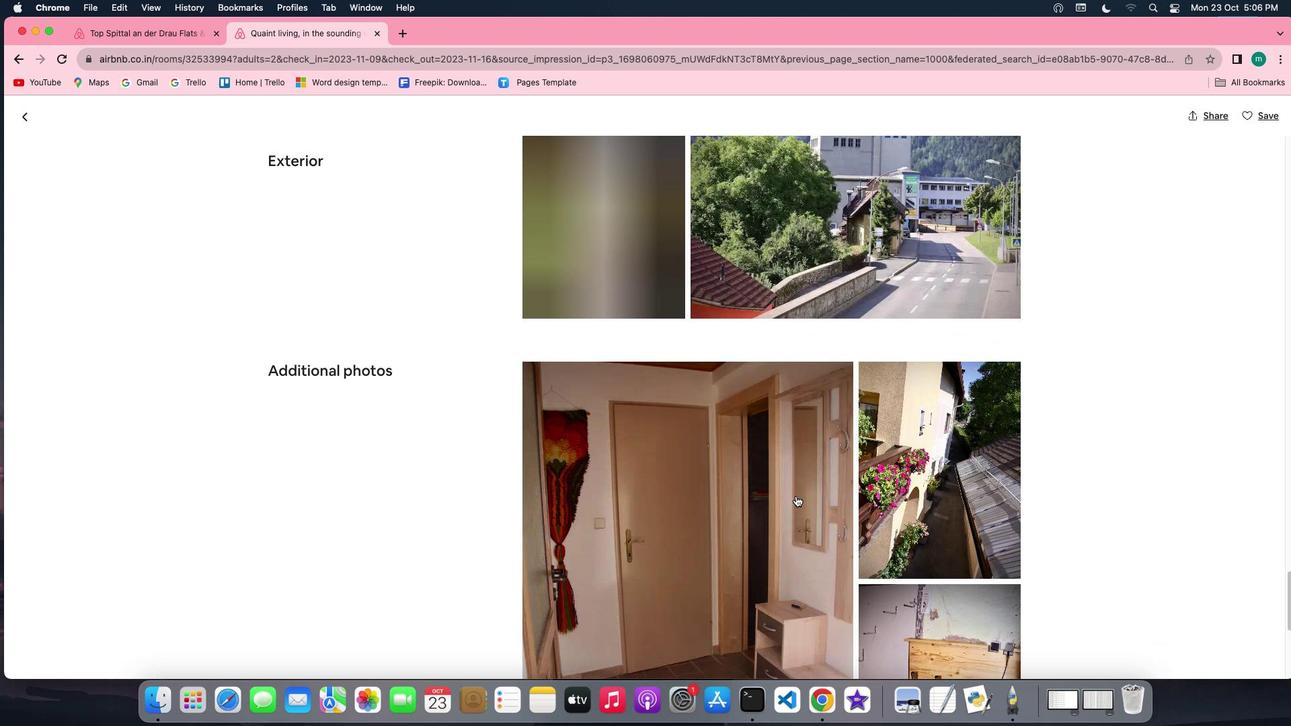 
Action: Mouse scrolled (795, 496) with delta (0, -2)
Screenshot: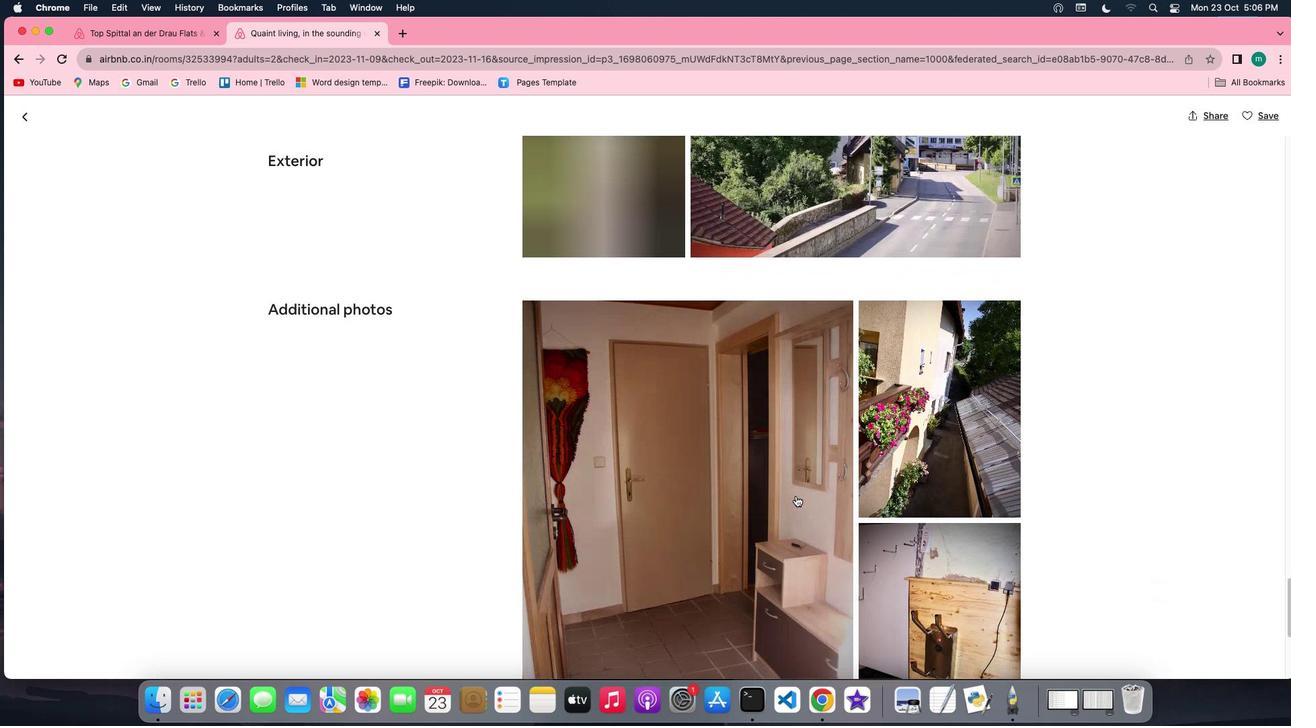 
Action: Mouse scrolled (795, 496) with delta (0, -2)
Screenshot: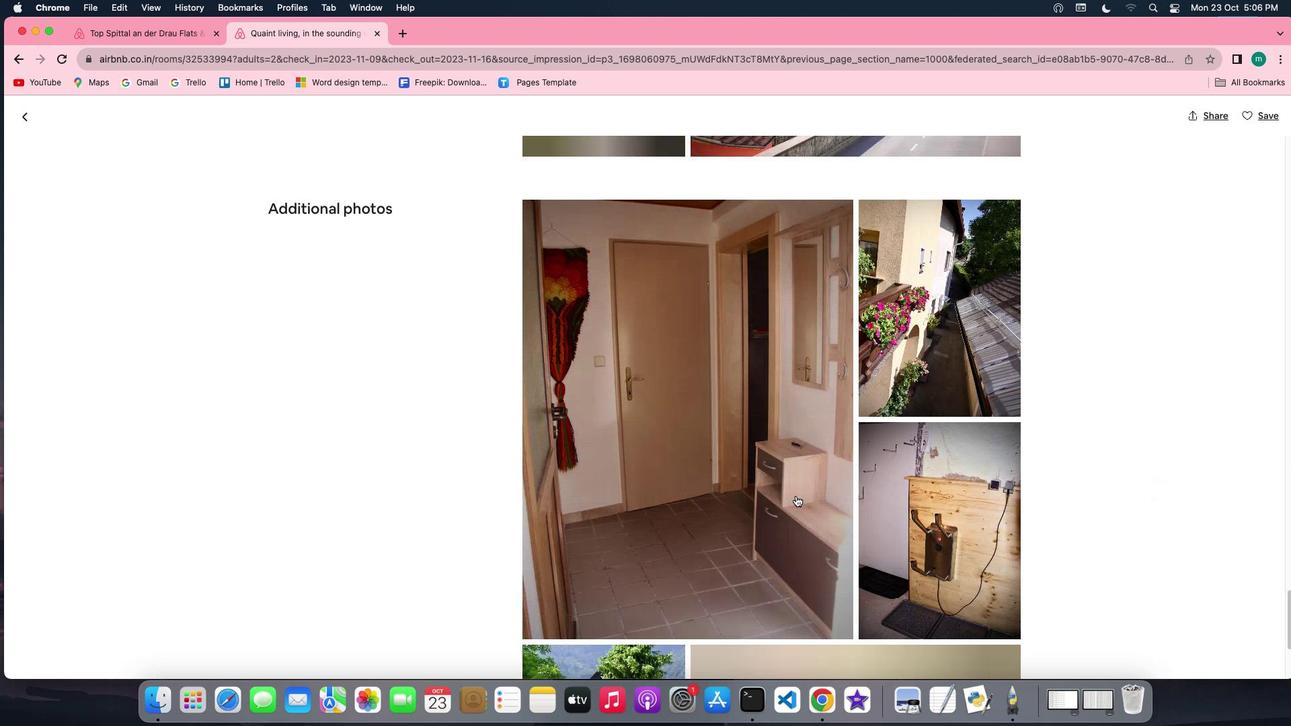 
Action: Mouse scrolled (795, 496) with delta (0, -3)
Screenshot: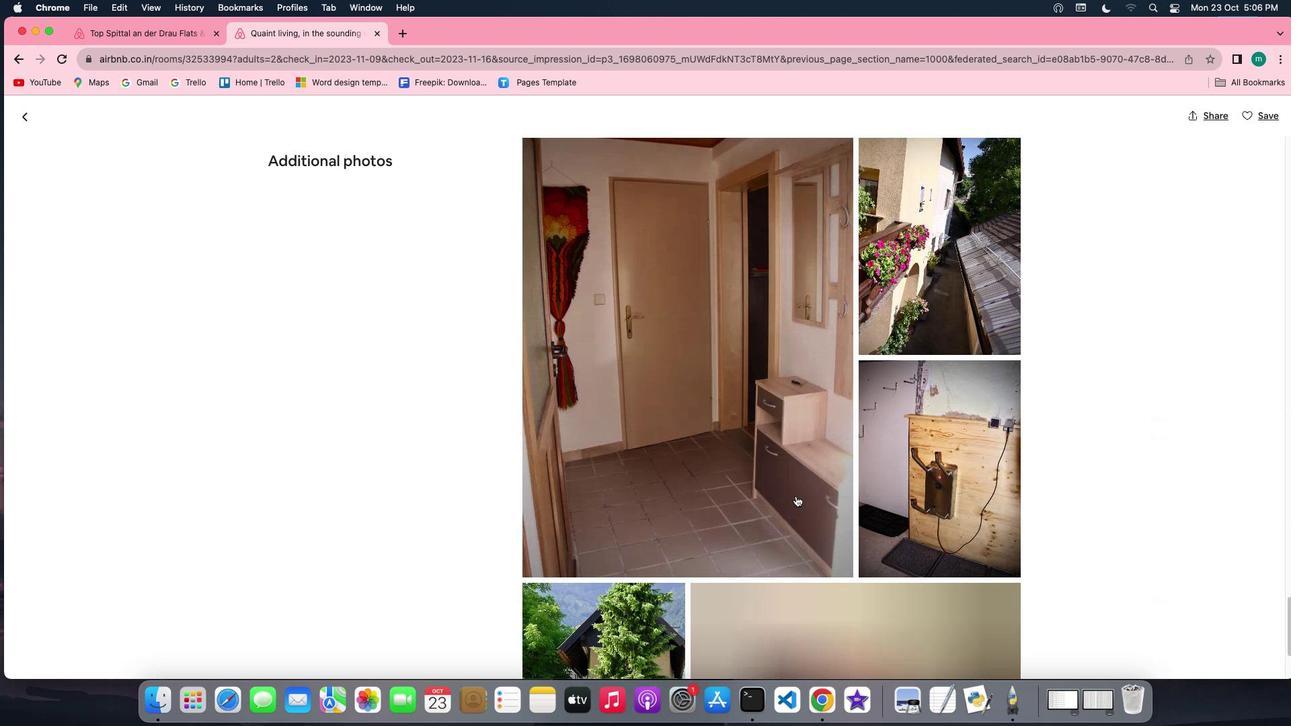 
Action: Mouse scrolled (795, 496) with delta (0, 0)
Screenshot: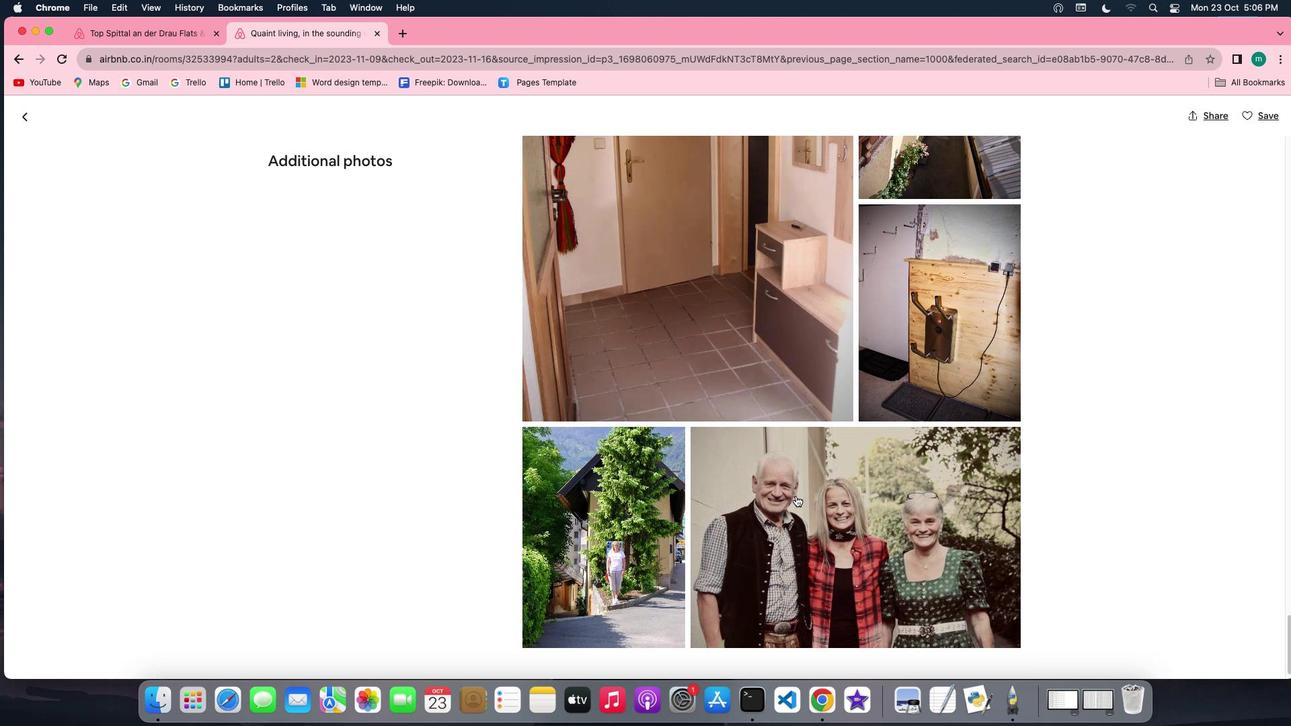 
Action: Mouse scrolled (795, 496) with delta (0, 0)
Screenshot: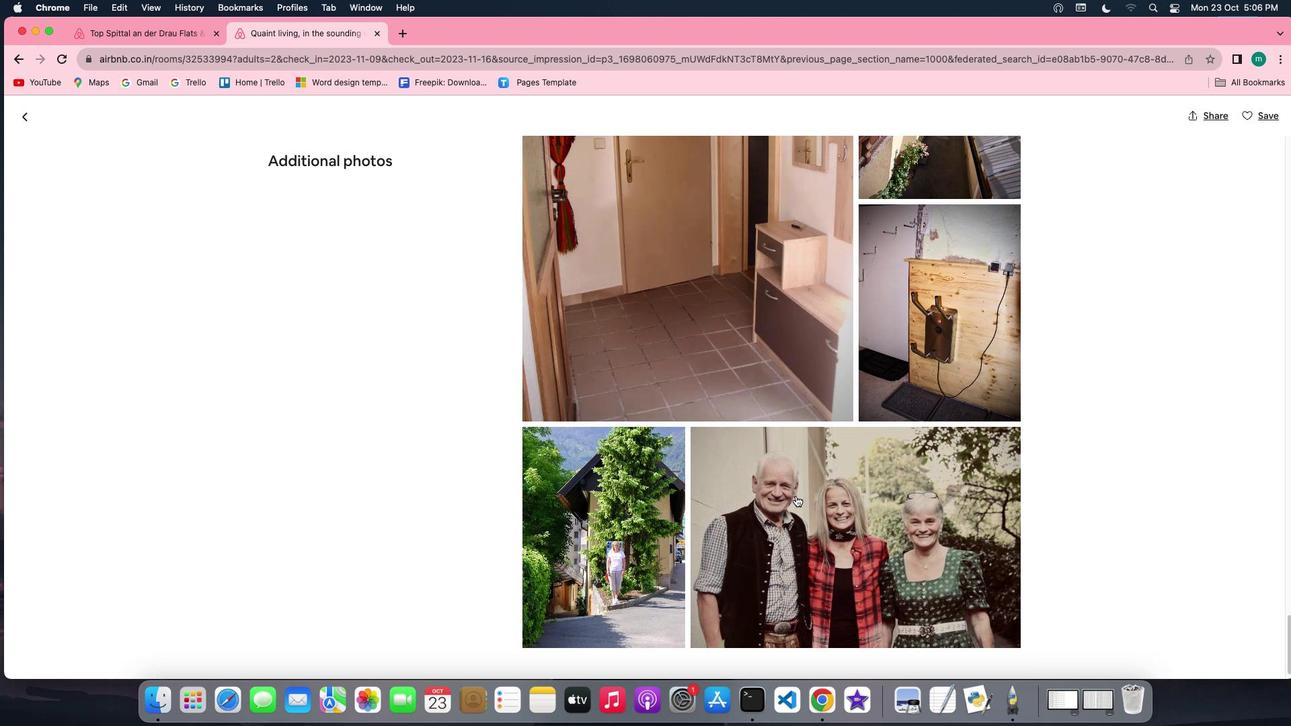 
Action: Mouse scrolled (795, 496) with delta (0, -2)
Screenshot: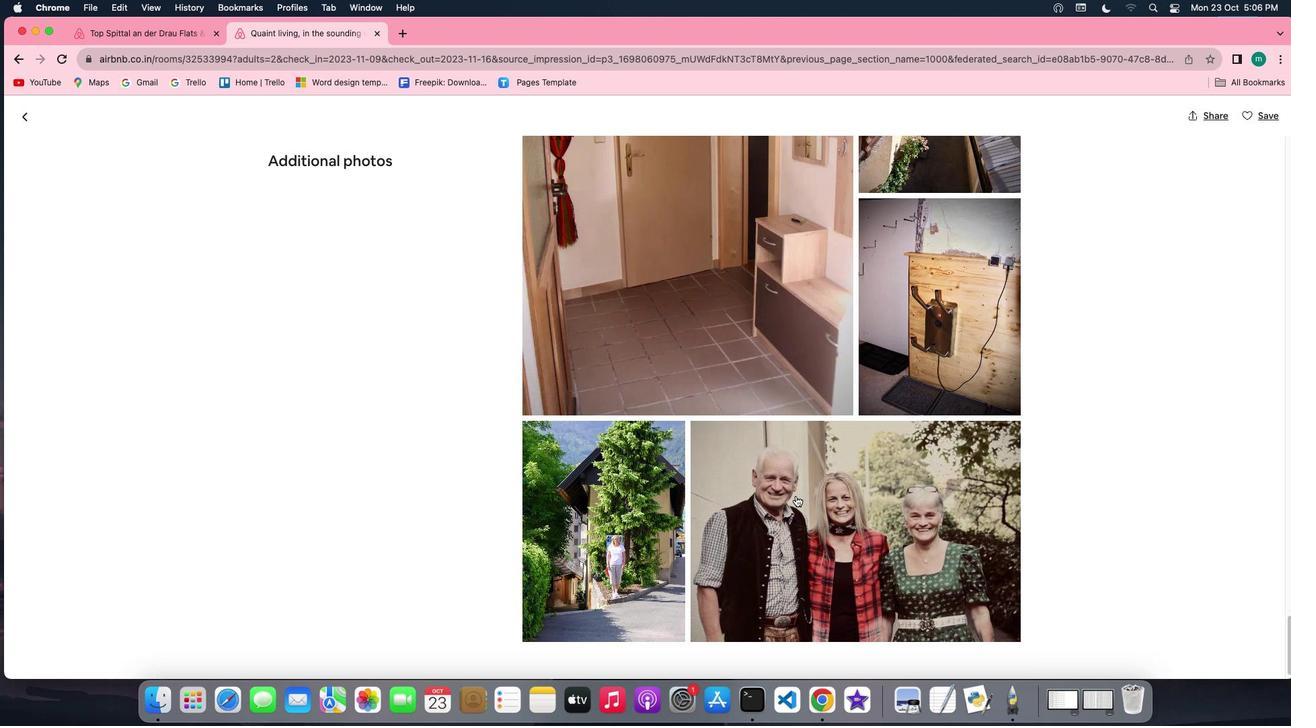 
Action: Mouse scrolled (795, 496) with delta (0, -2)
Screenshot: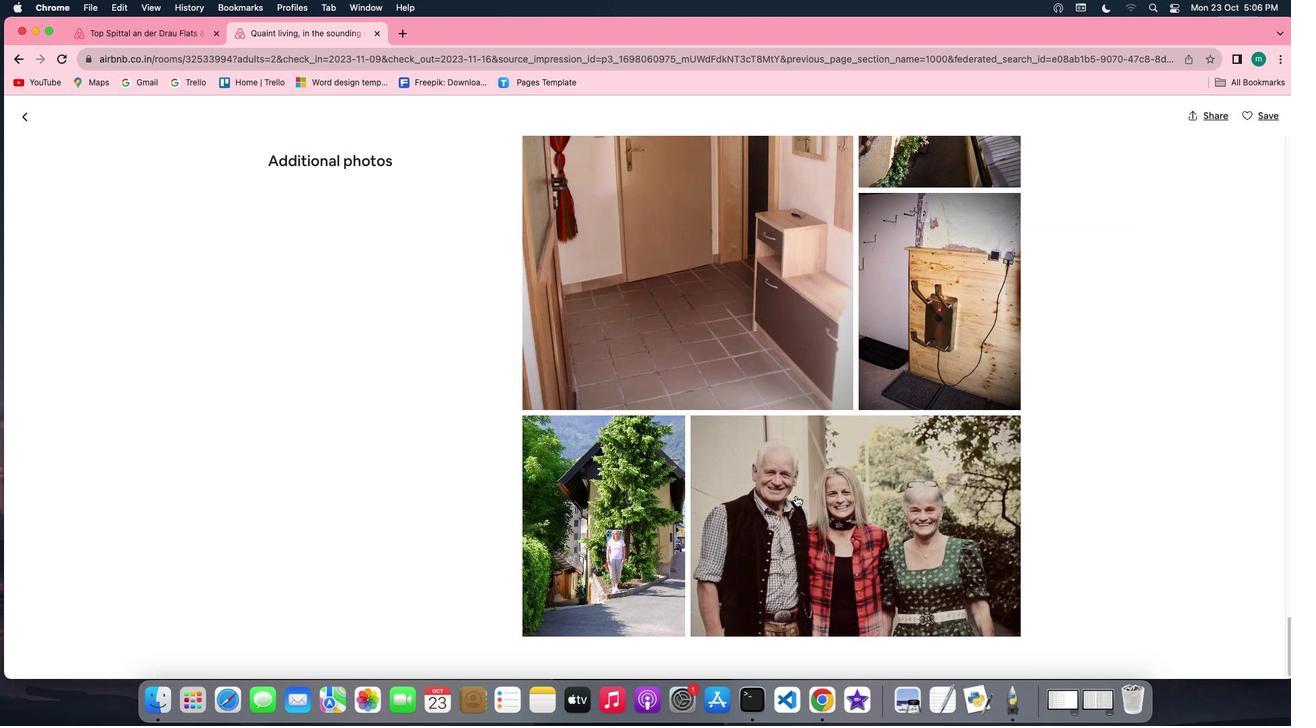 
Action: Mouse scrolled (795, 496) with delta (0, 0)
Screenshot: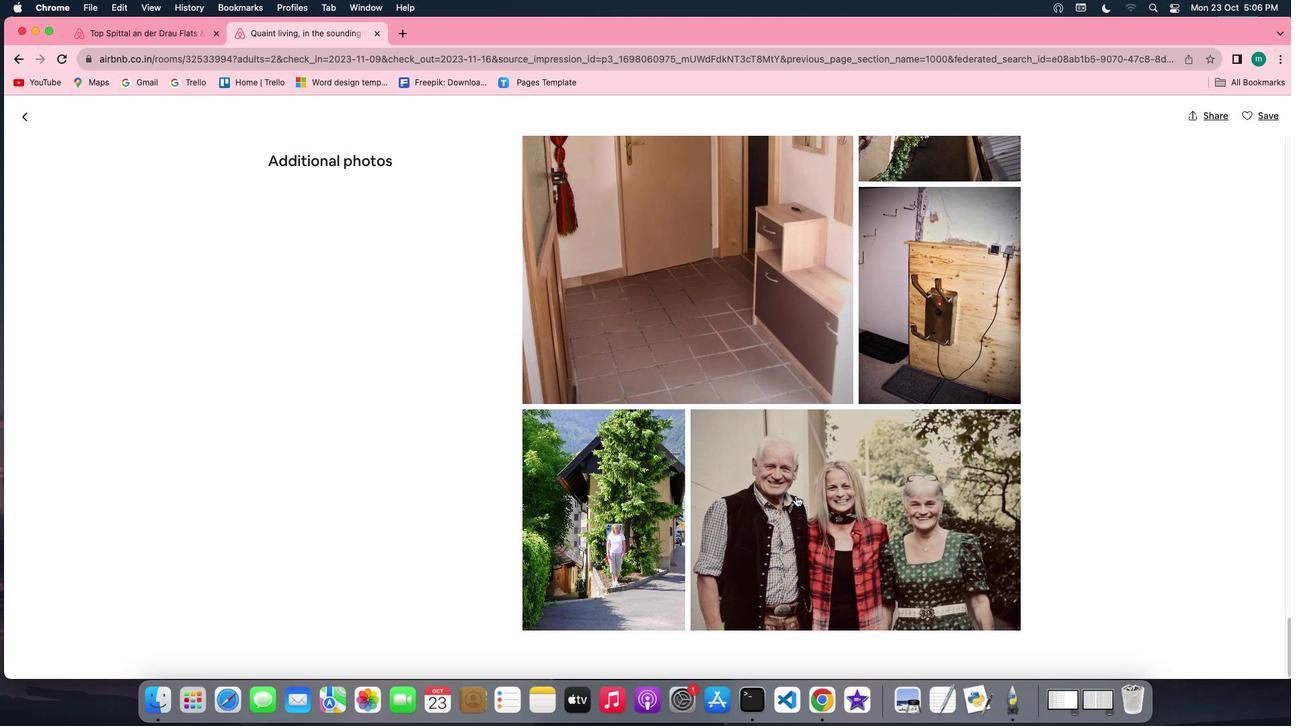
Action: Mouse moved to (30, 113)
Screenshot: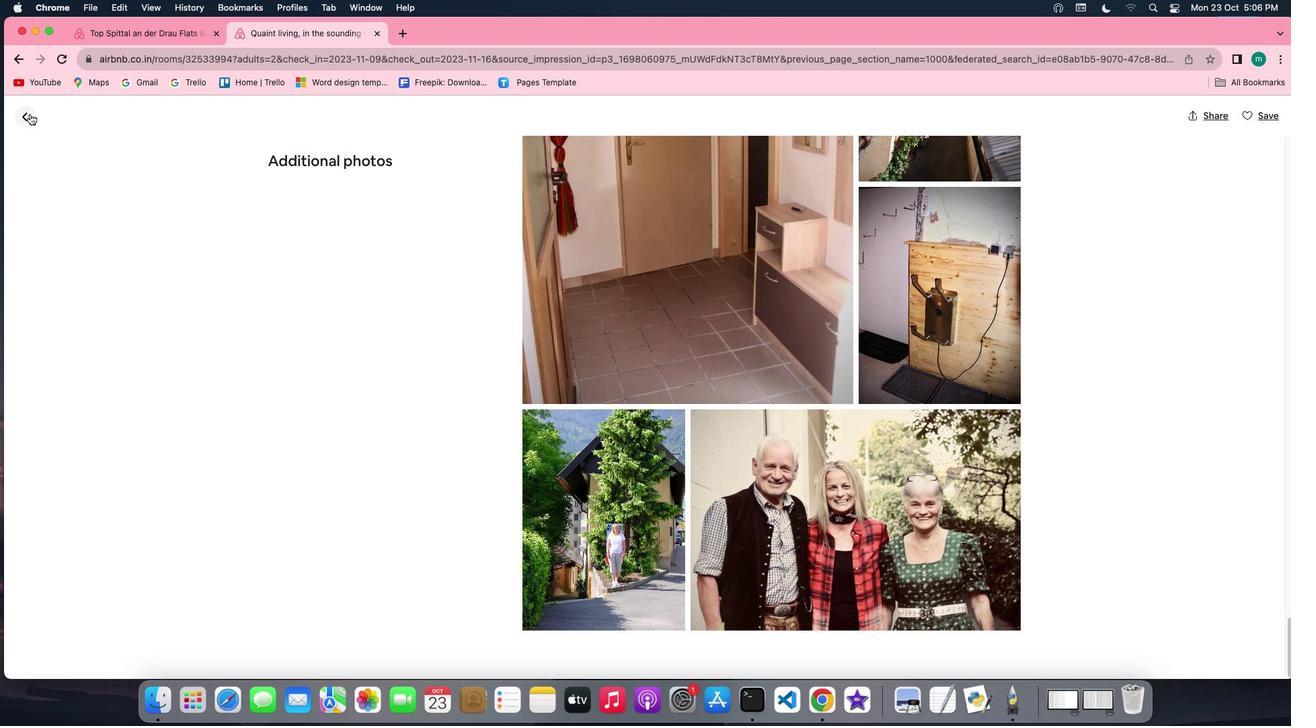 
Action: Mouse pressed left at (30, 113)
Screenshot: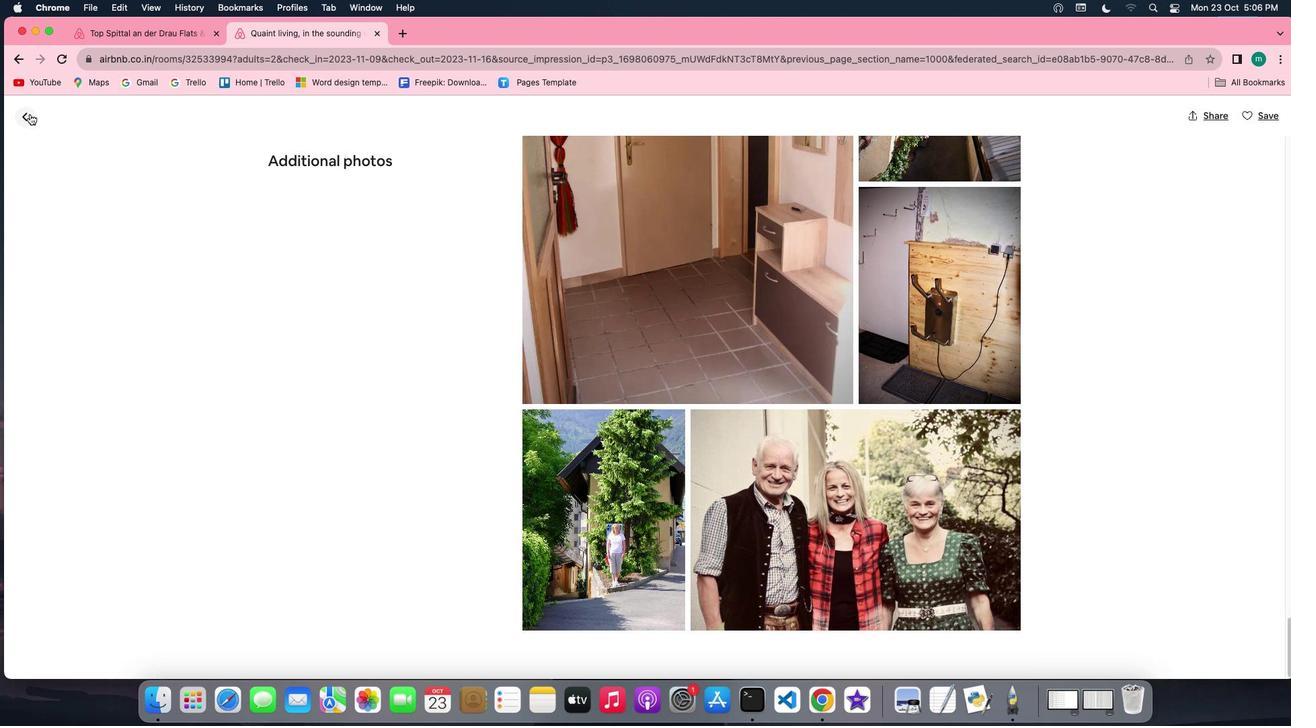 
Action: Mouse moved to (738, 558)
Screenshot: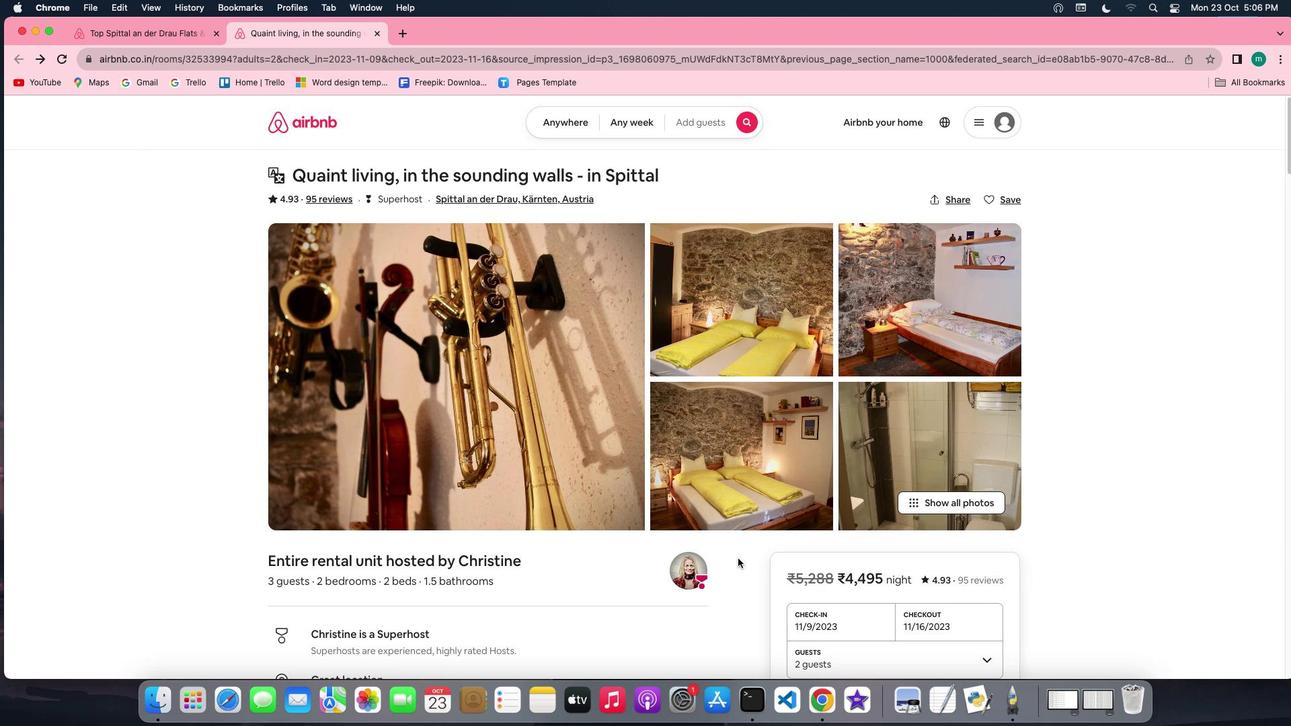 
Action: Mouse scrolled (738, 558) with delta (0, 0)
Screenshot: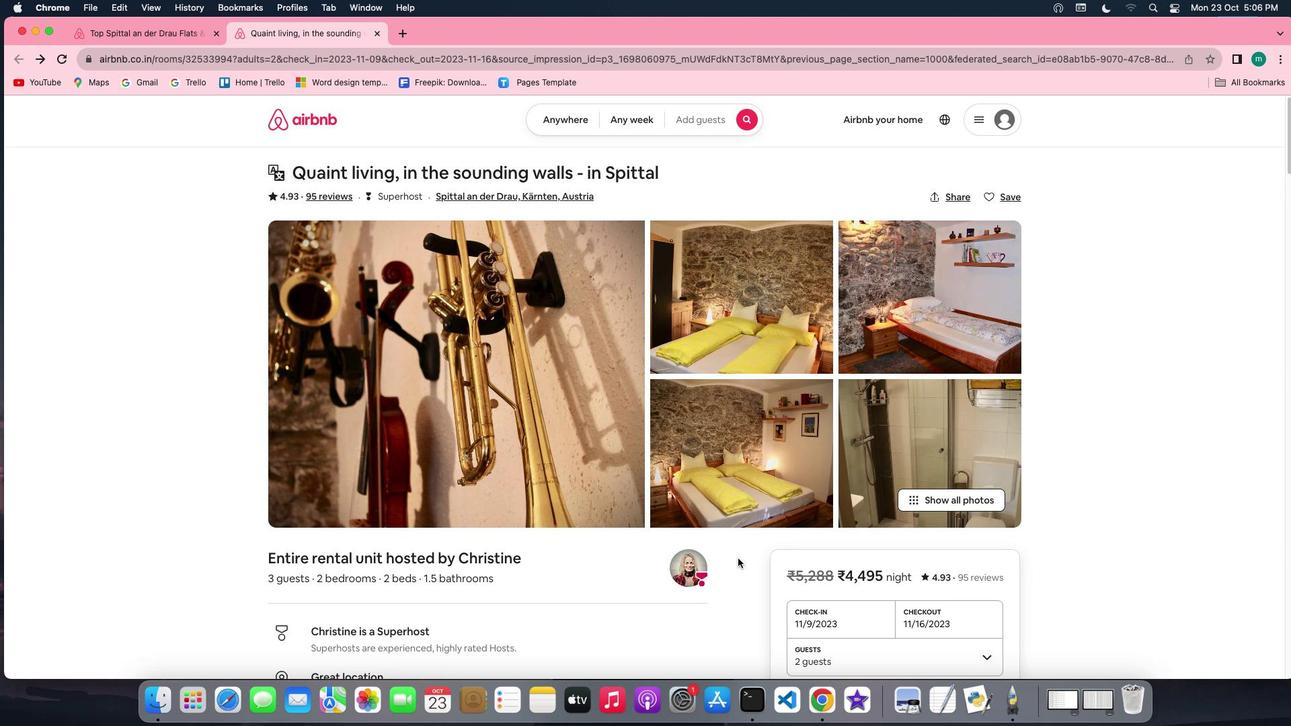 
Action: Mouse scrolled (738, 558) with delta (0, 0)
Screenshot: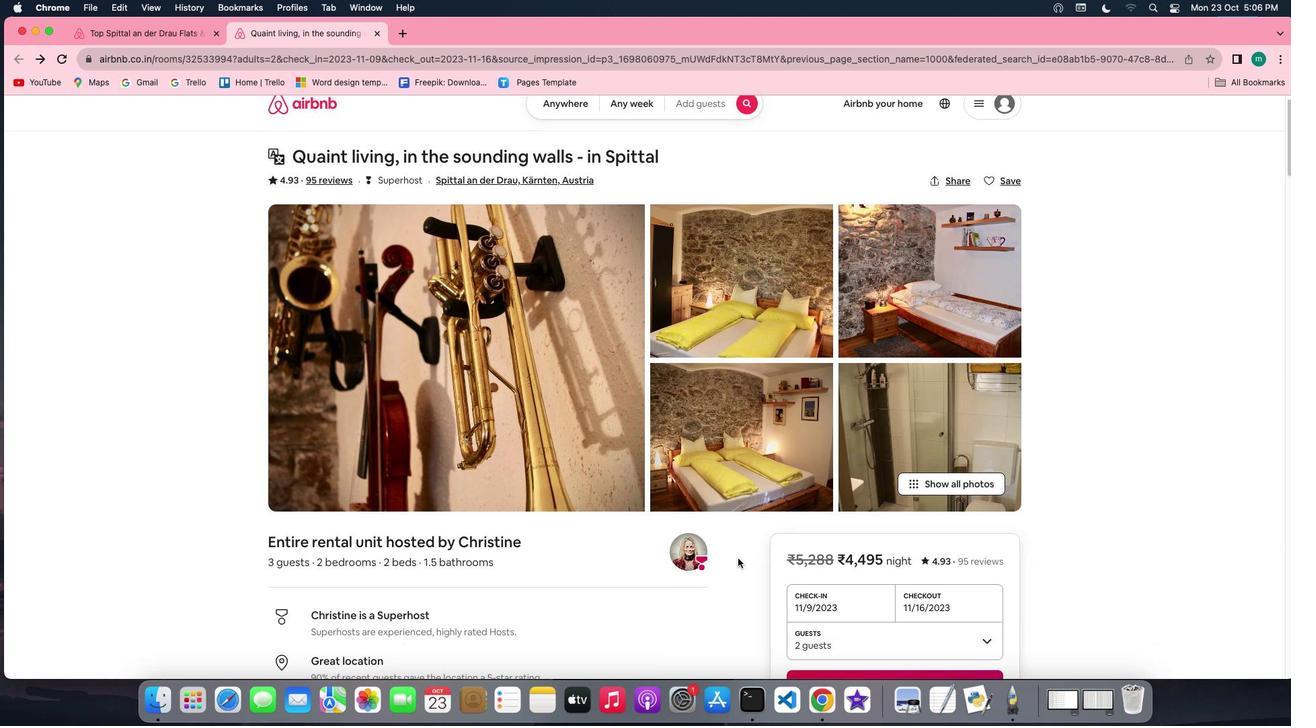 
Action: Mouse scrolled (738, 558) with delta (0, -2)
Screenshot: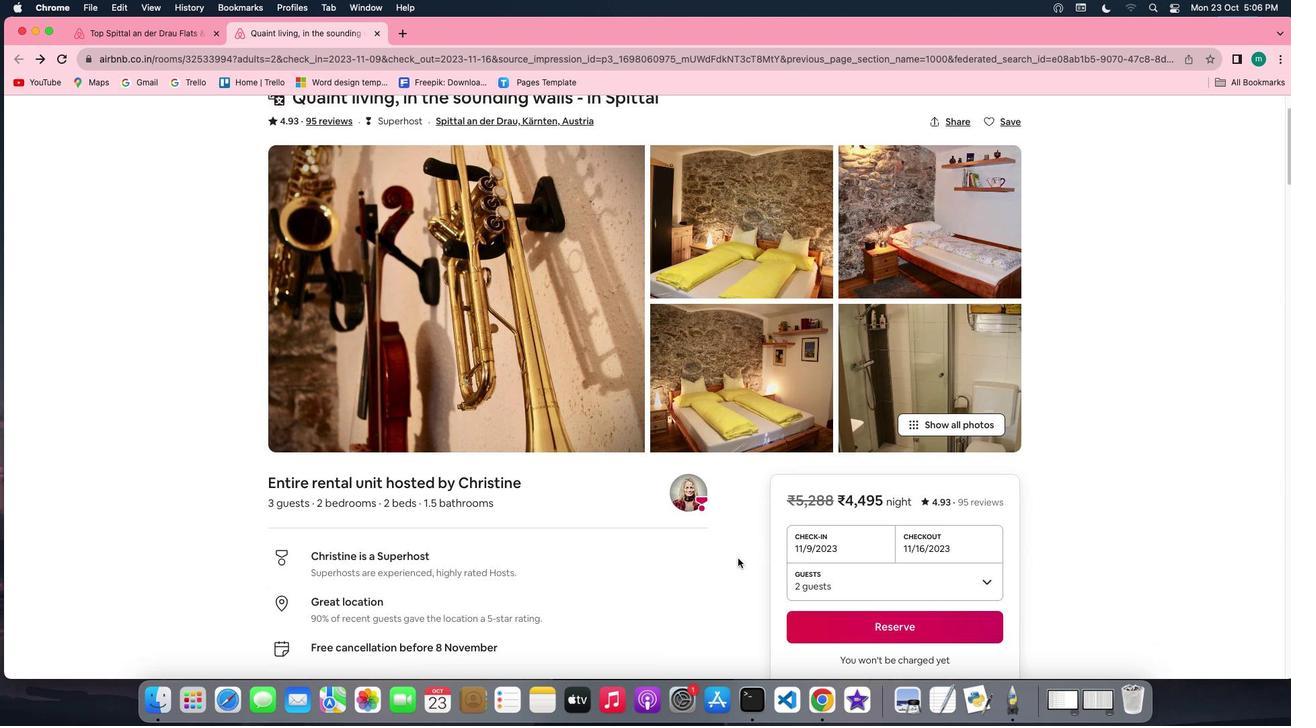 
Action: Mouse scrolled (738, 558) with delta (0, -2)
Screenshot: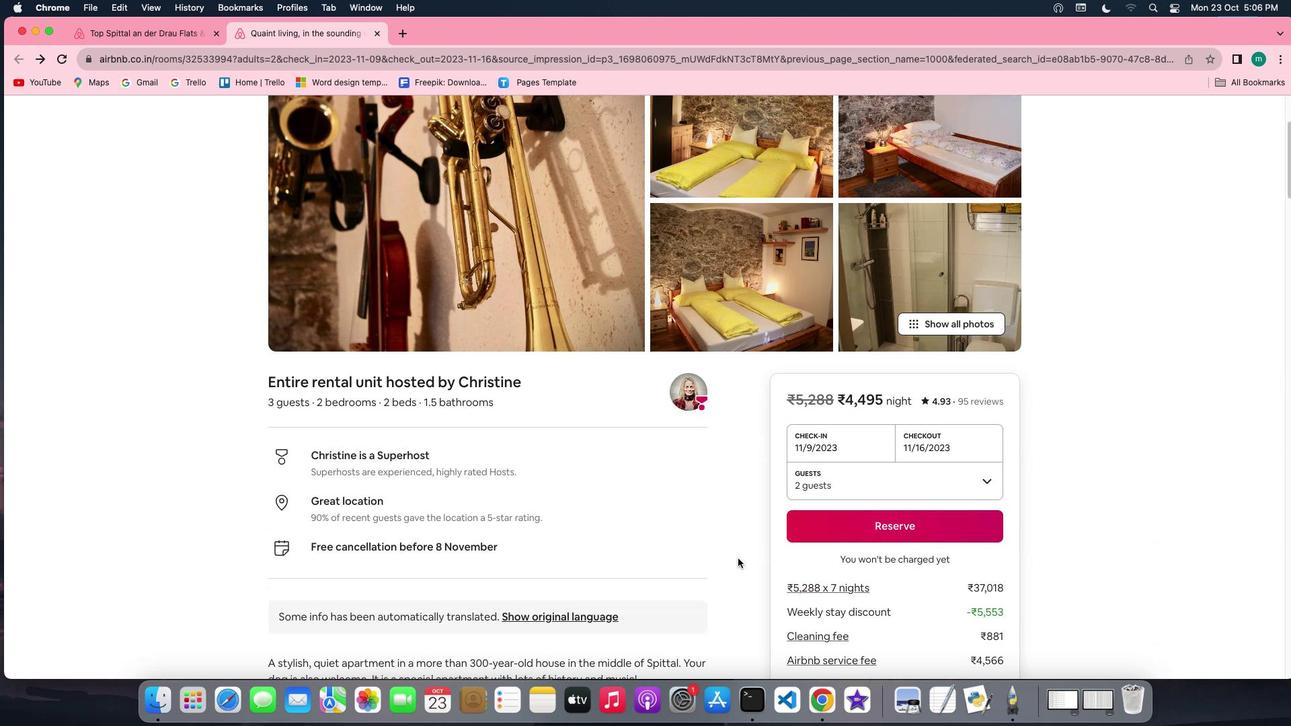 
Action: Mouse scrolled (738, 558) with delta (0, -3)
Screenshot: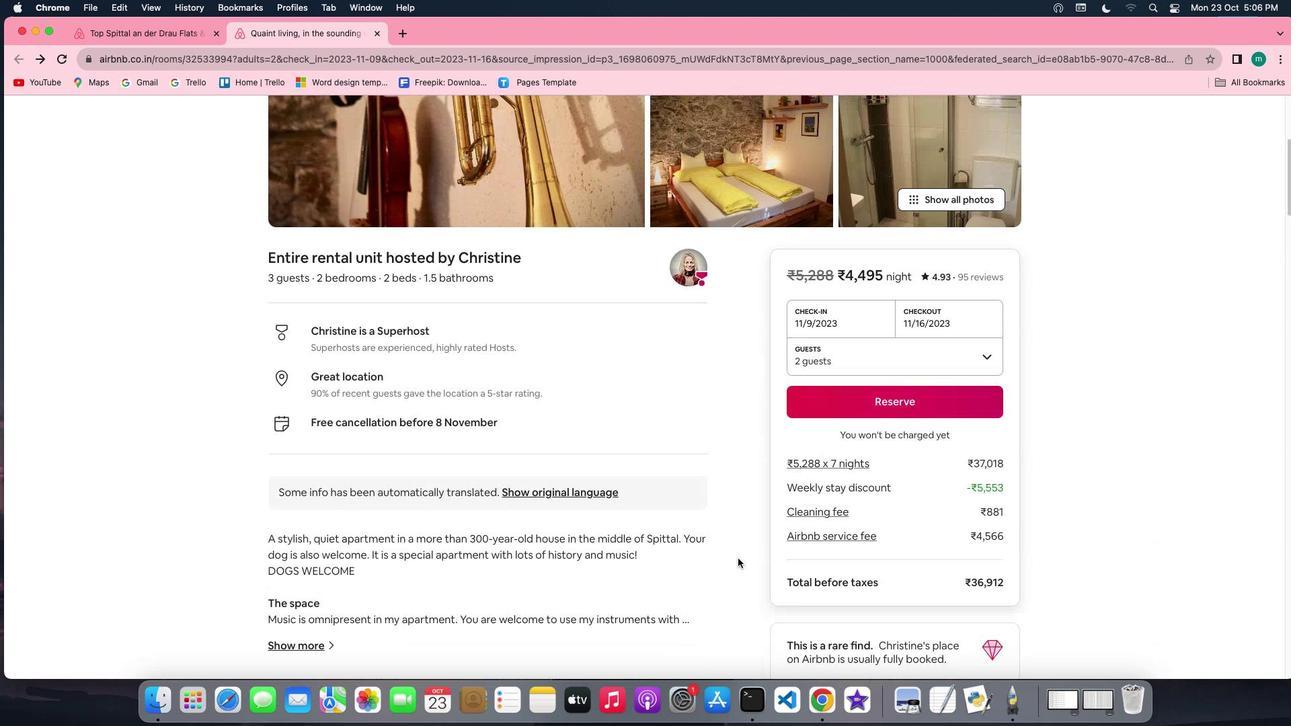 
Action: Mouse scrolled (738, 558) with delta (0, 0)
Screenshot: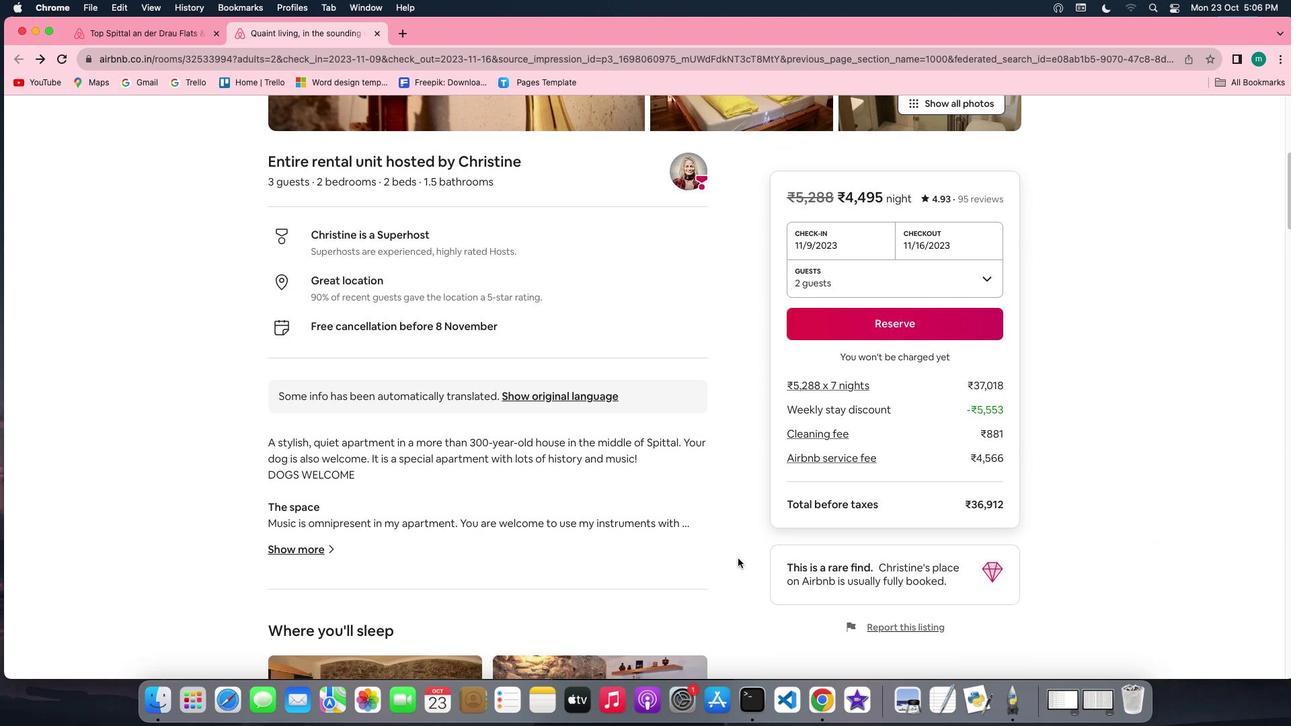 
Action: Mouse scrolled (738, 558) with delta (0, 0)
Screenshot: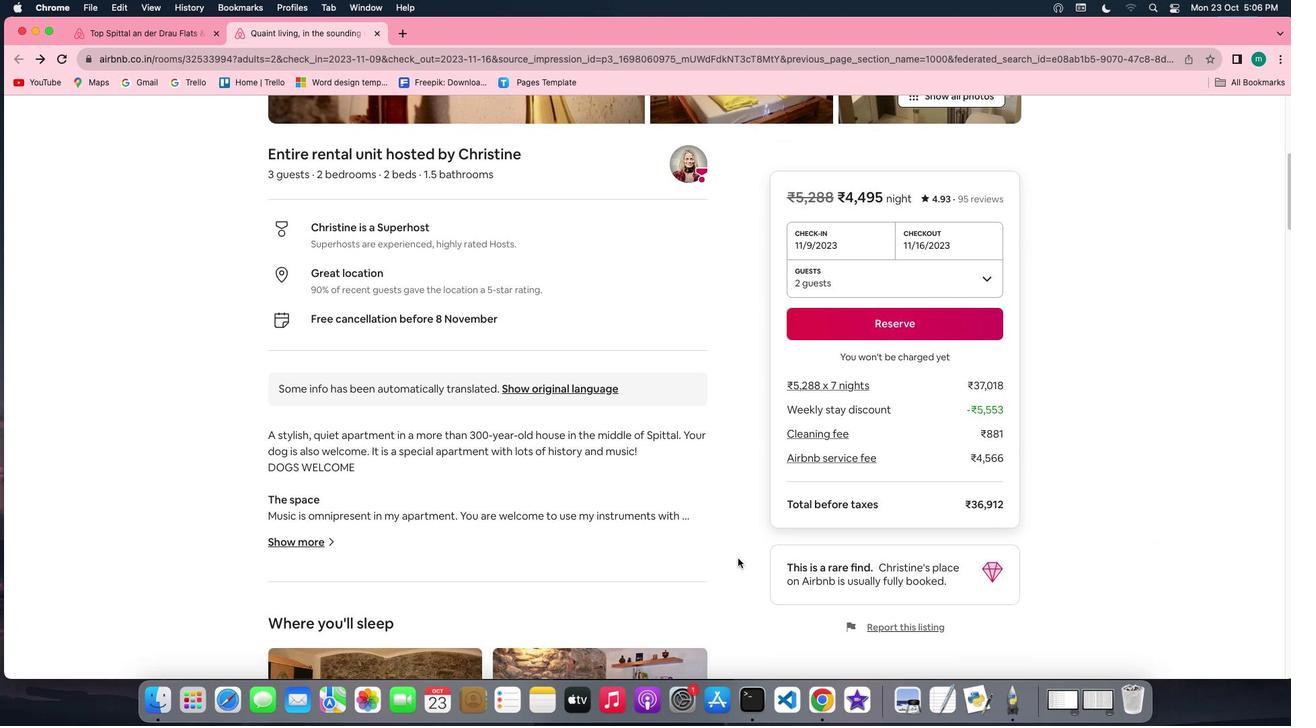 
Action: Mouse scrolled (738, 558) with delta (0, -1)
Screenshot: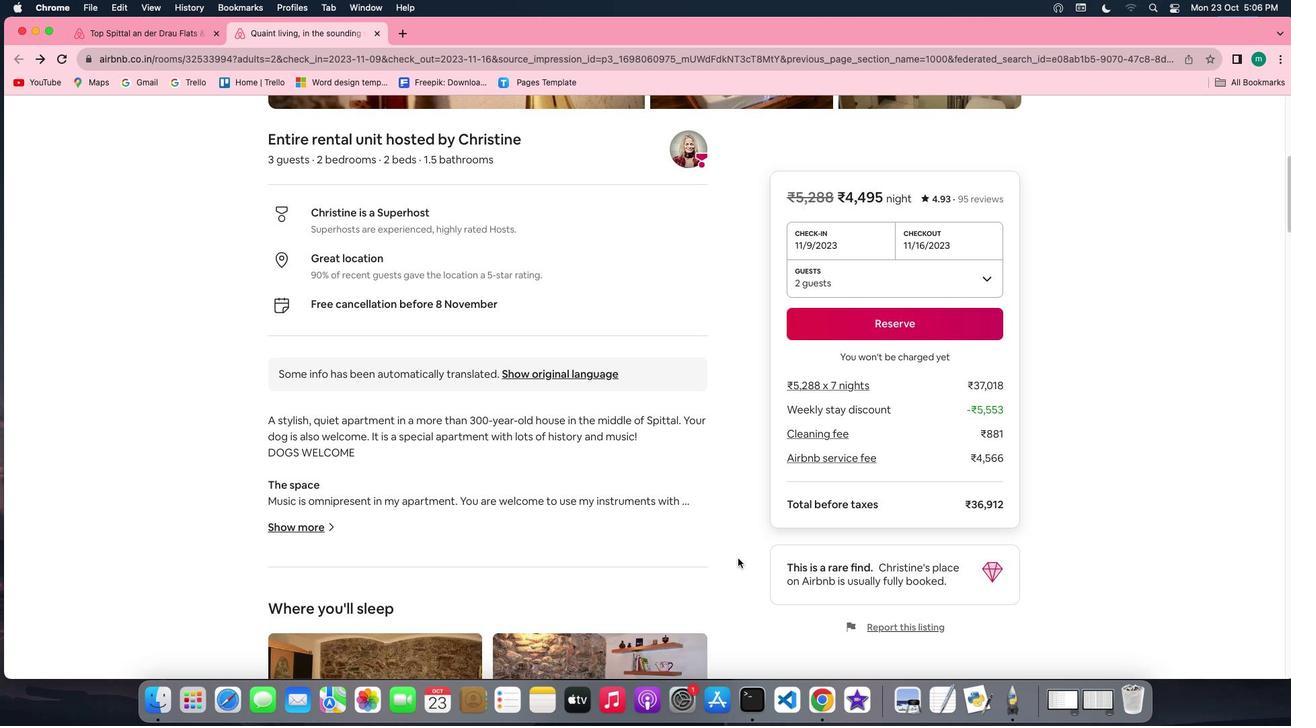 
Action: Mouse moved to (291, 464)
Screenshot: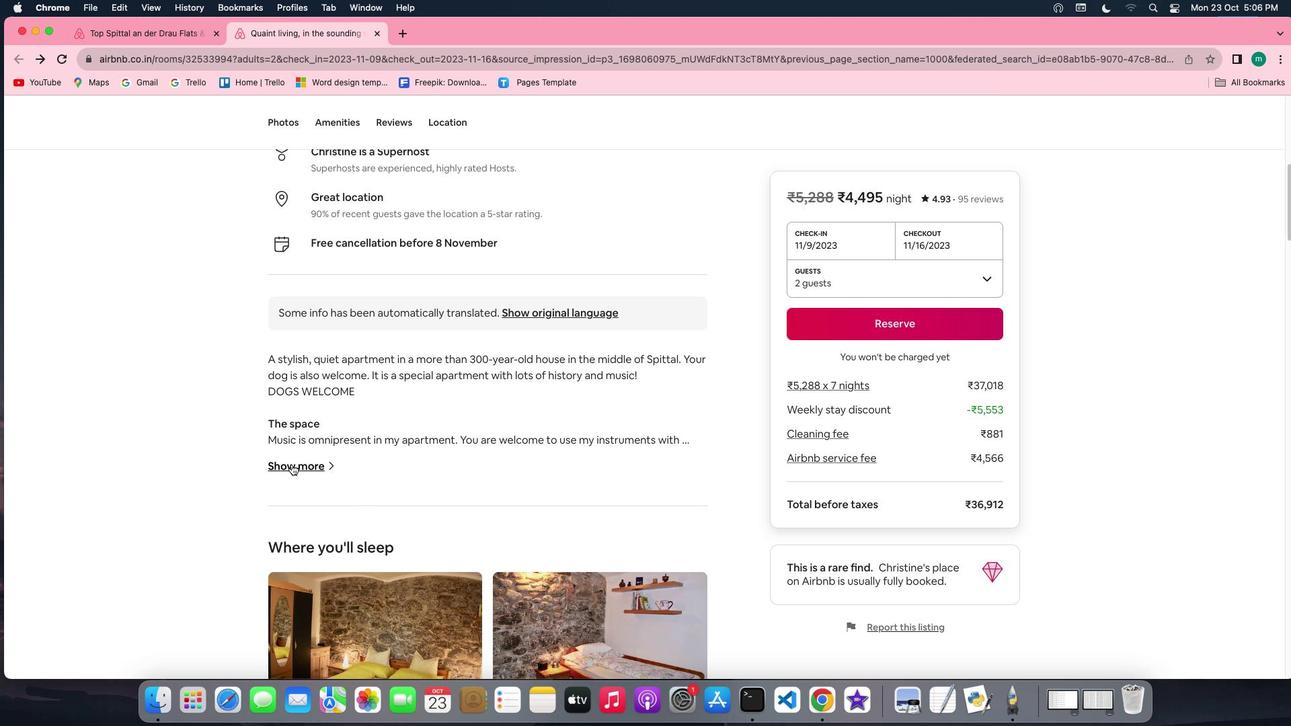 
Action: Mouse pressed left at (291, 464)
Screenshot: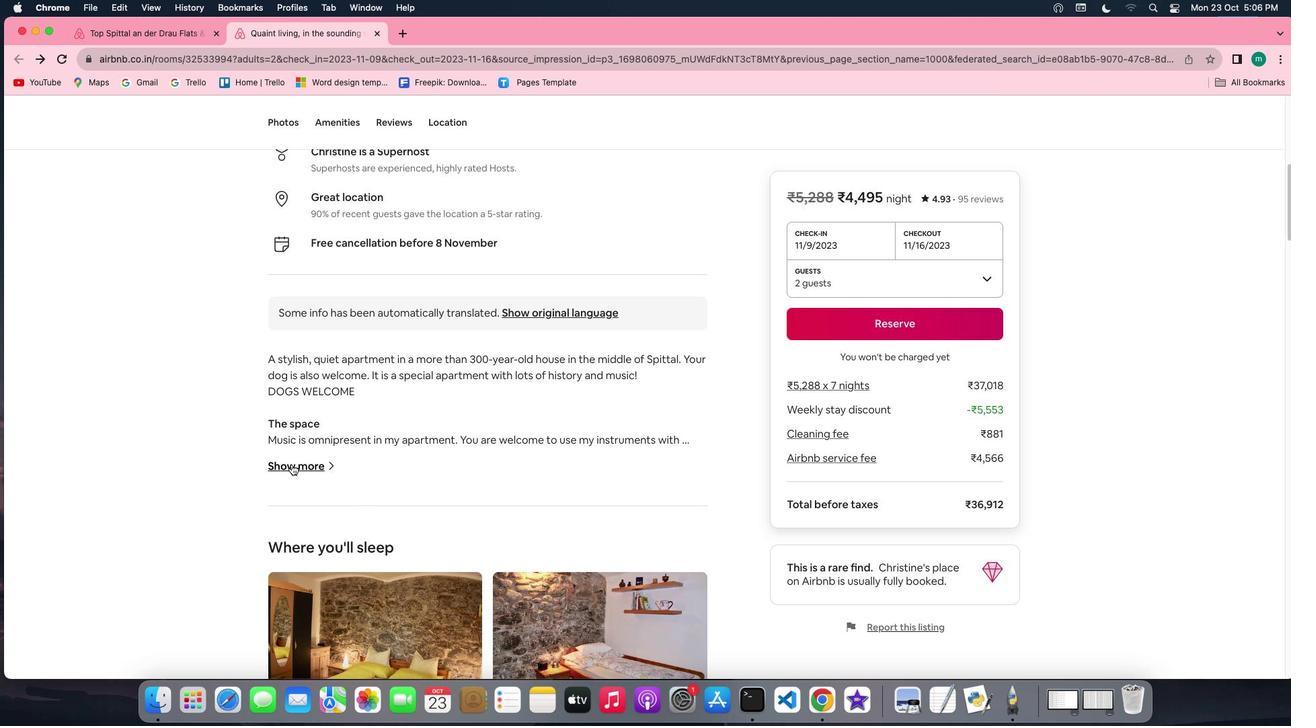 
Action: Mouse moved to (666, 561)
Screenshot: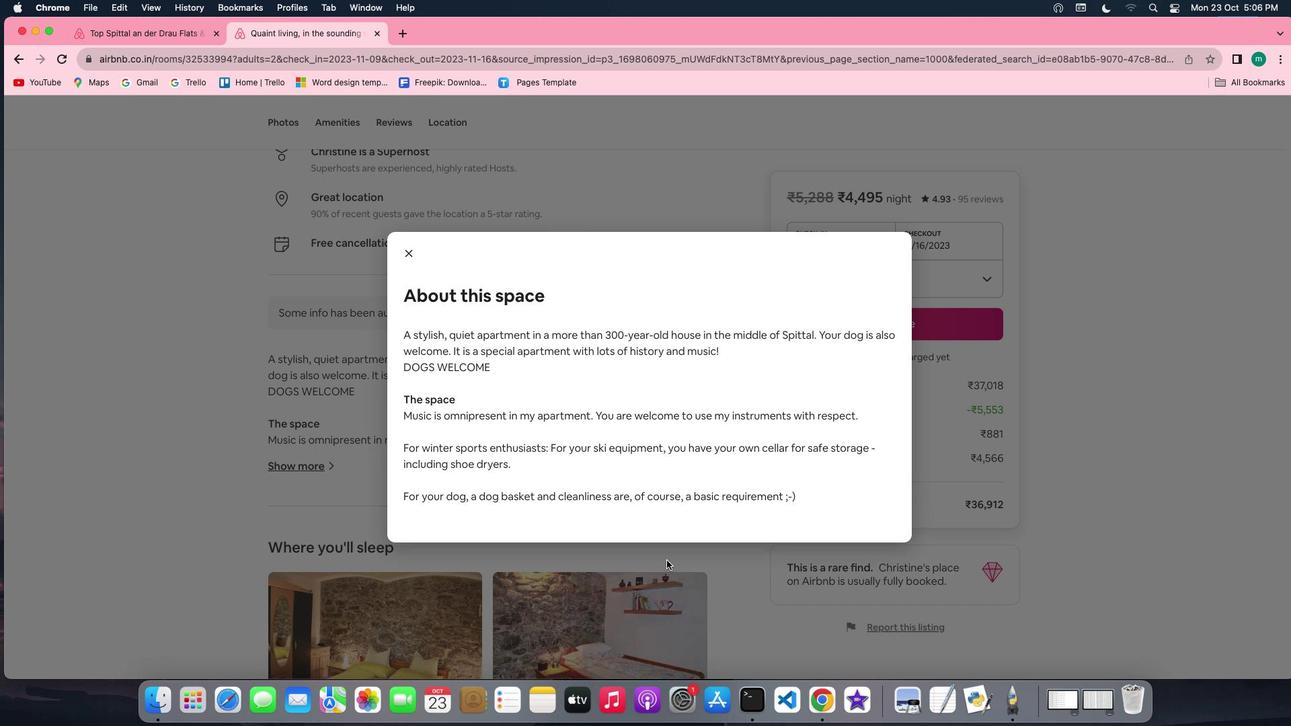 
Action: Mouse scrolled (666, 561) with delta (0, 0)
Screenshot: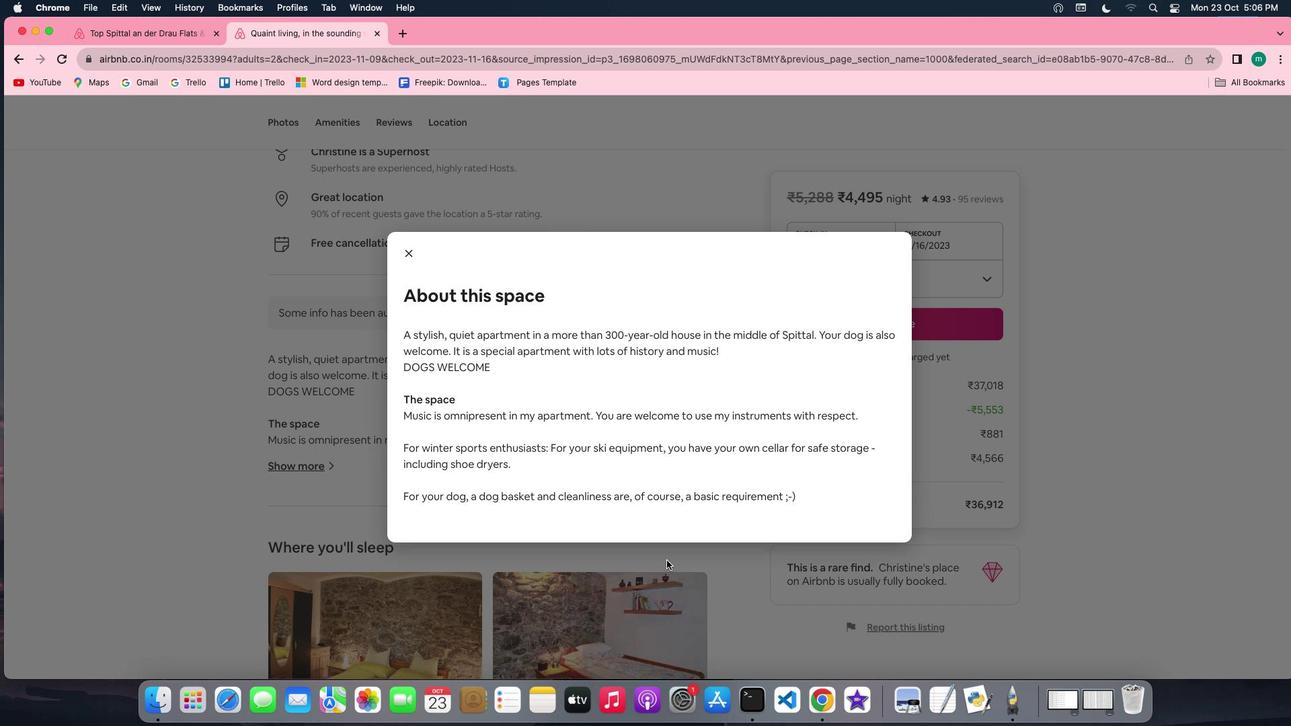
Action: Mouse scrolled (666, 561) with delta (0, 0)
Screenshot: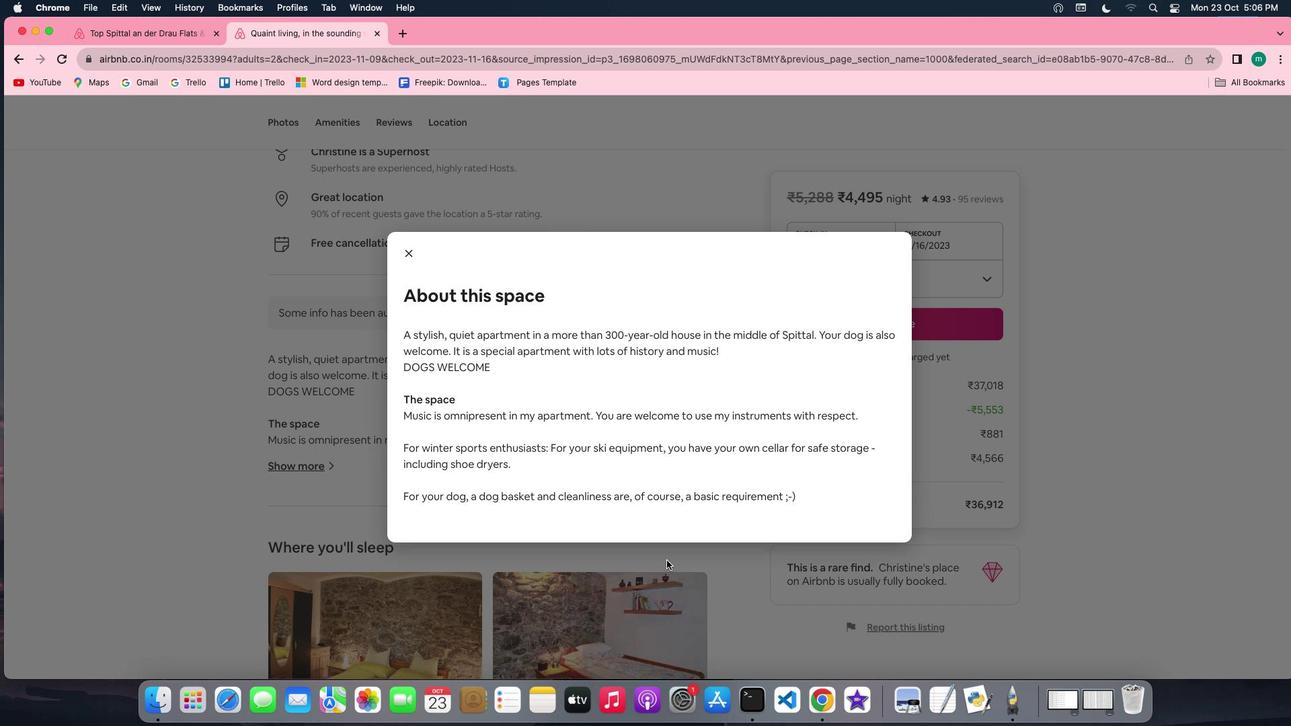 
Action: Mouse scrolled (666, 561) with delta (0, -1)
Screenshot: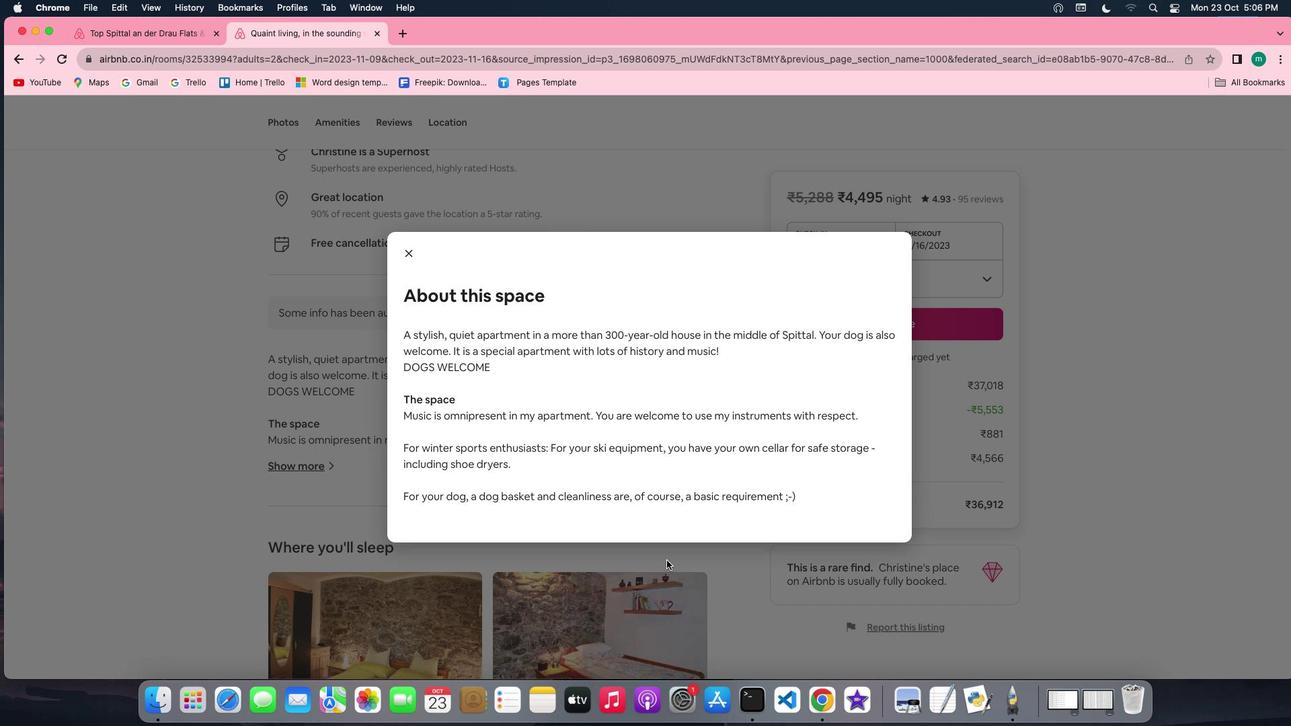 
Action: Mouse scrolled (666, 561) with delta (0, -1)
Screenshot: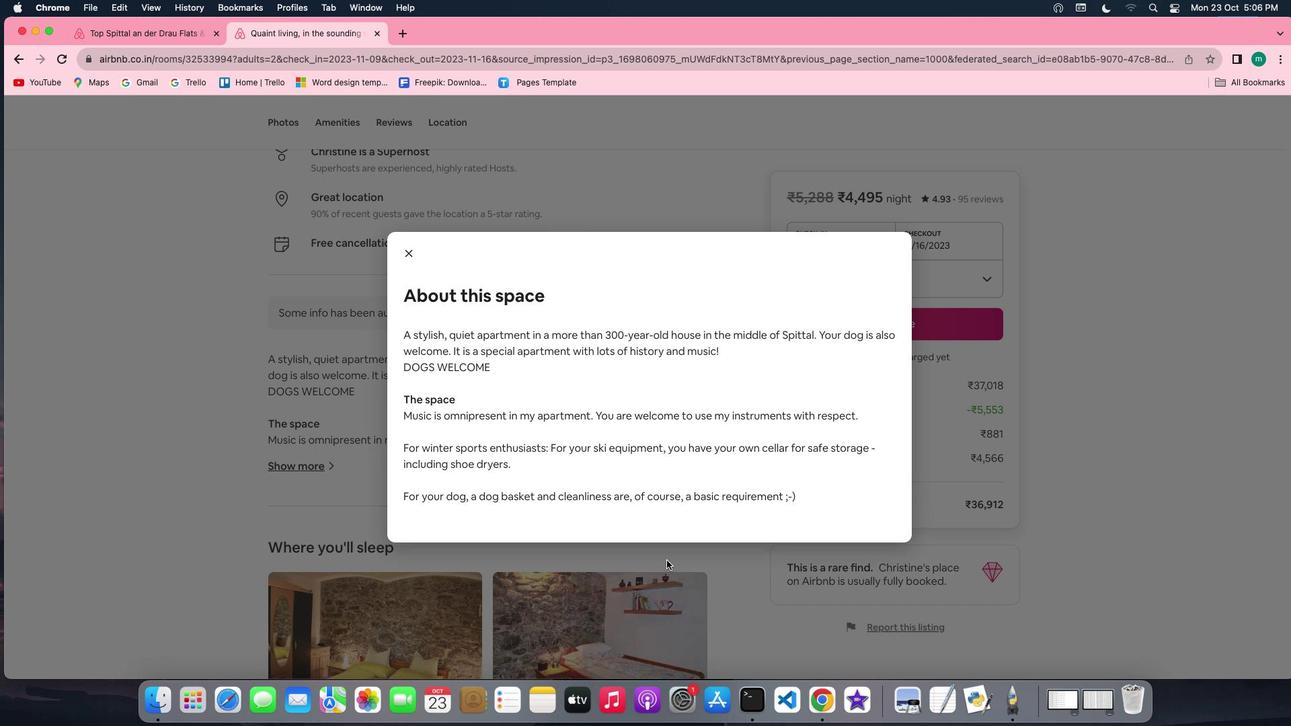 
Action: Mouse moved to (414, 259)
Screenshot: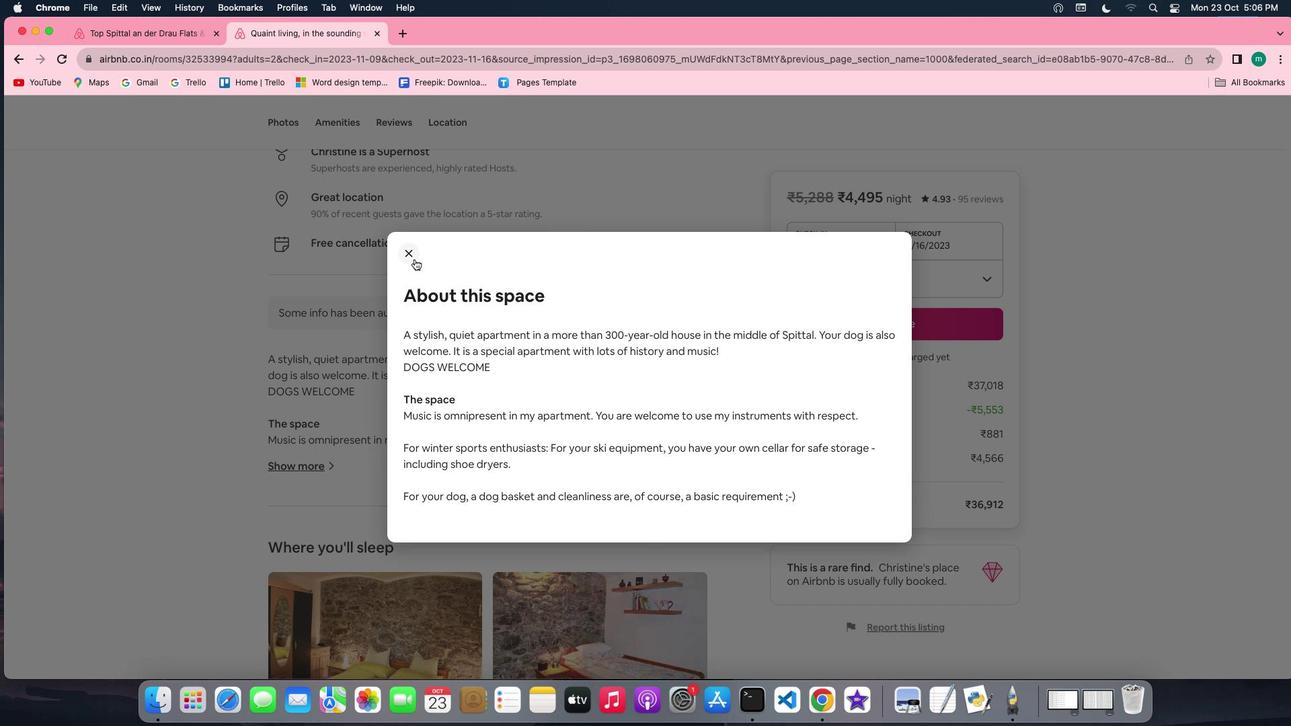 
Action: Mouse pressed left at (414, 259)
Screenshot: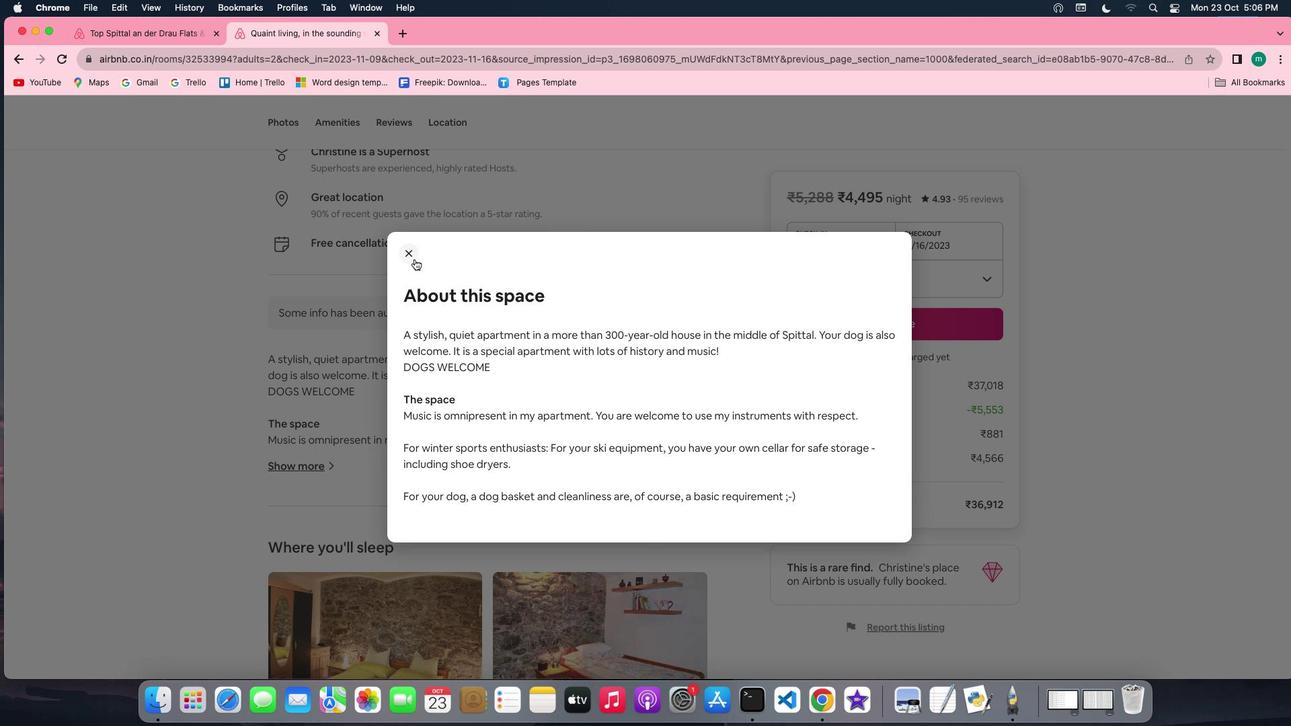 
Action: Mouse moved to (382, 352)
Screenshot: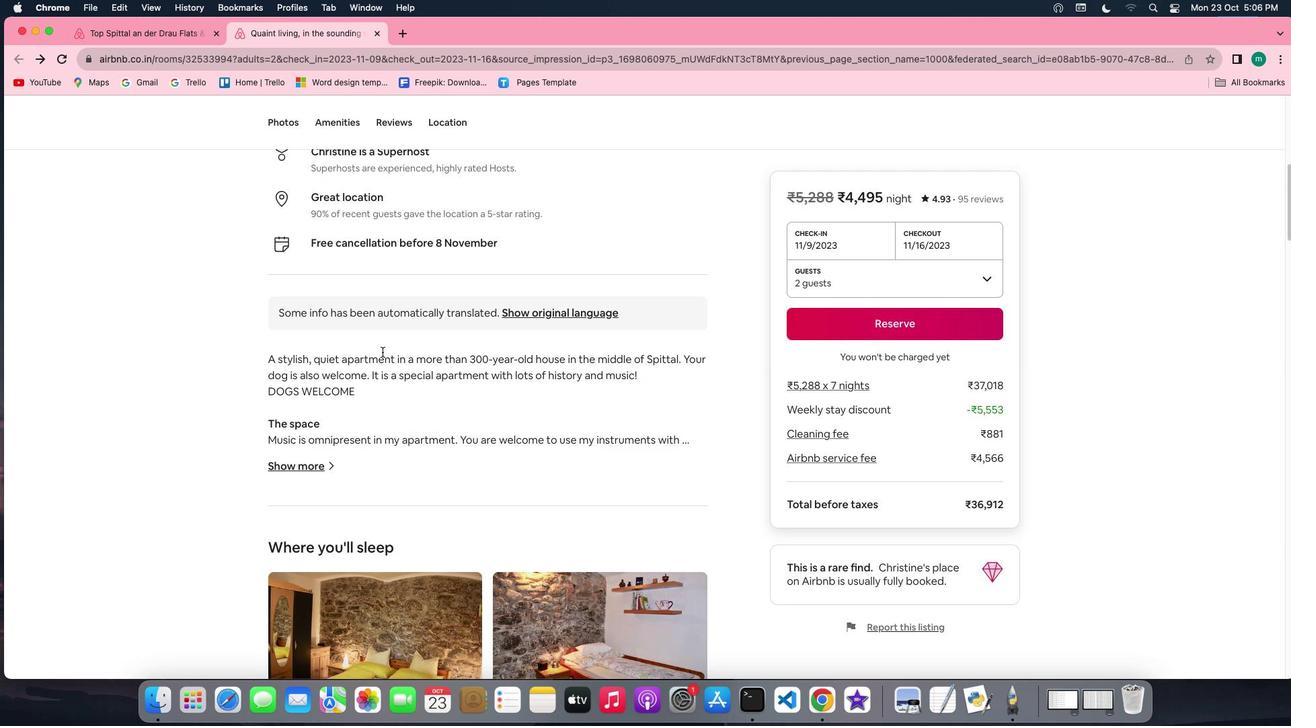 
Action: Mouse scrolled (382, 352) with delta (0, 0)
Screenshot: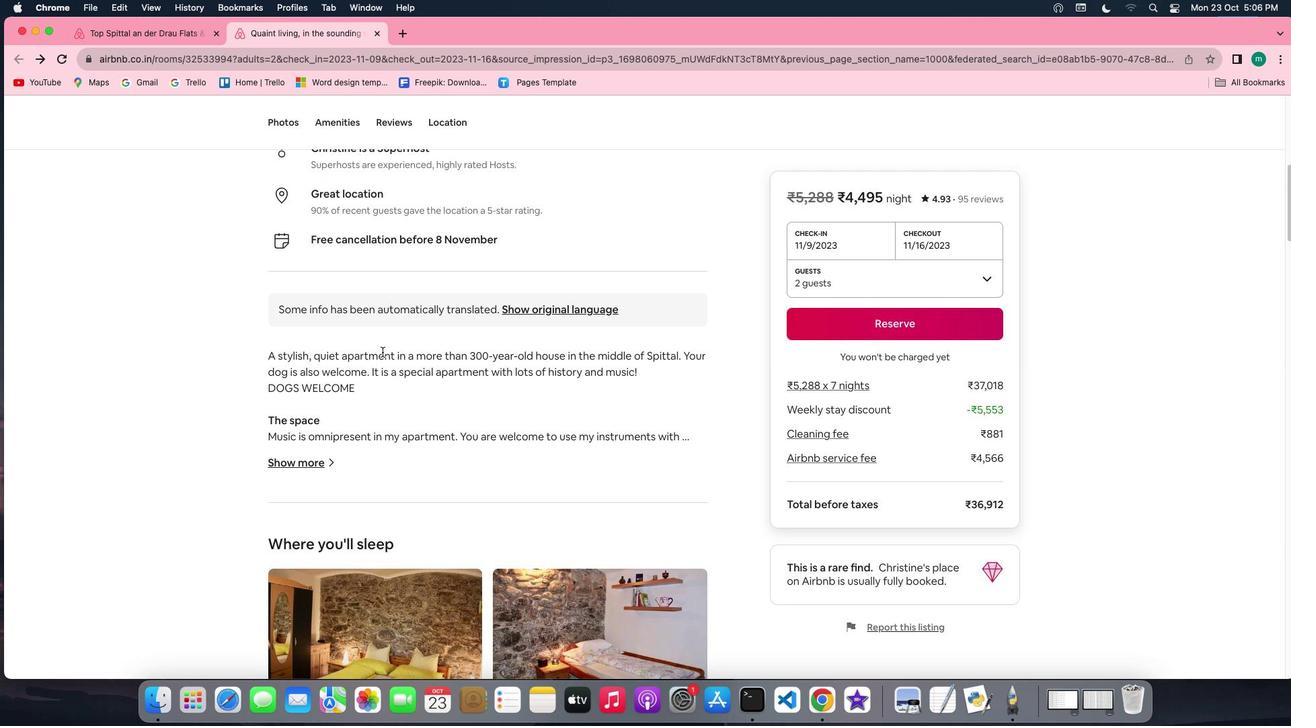 
Action: Mouse scrolled (382, 352) with delta (0, 0)
Screenshot: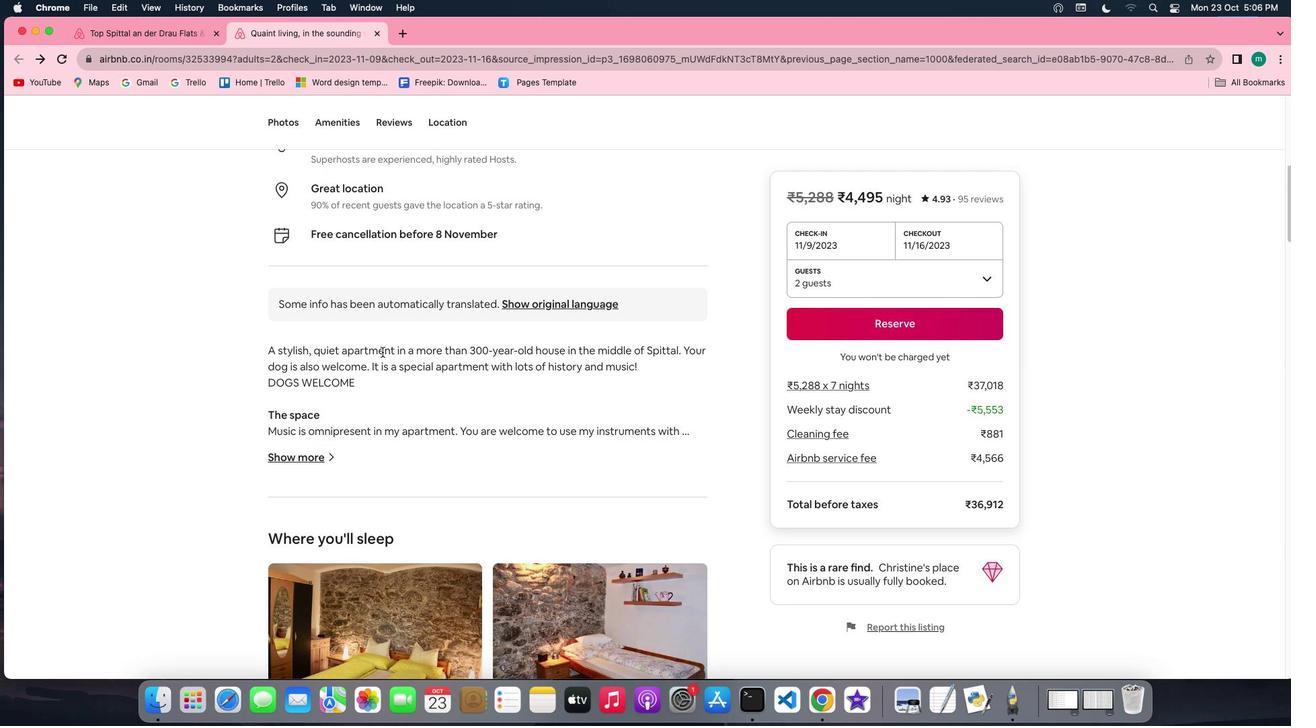 
Action: Mouse scrolled (382, 352) with delta (0, -2)
Screenshot: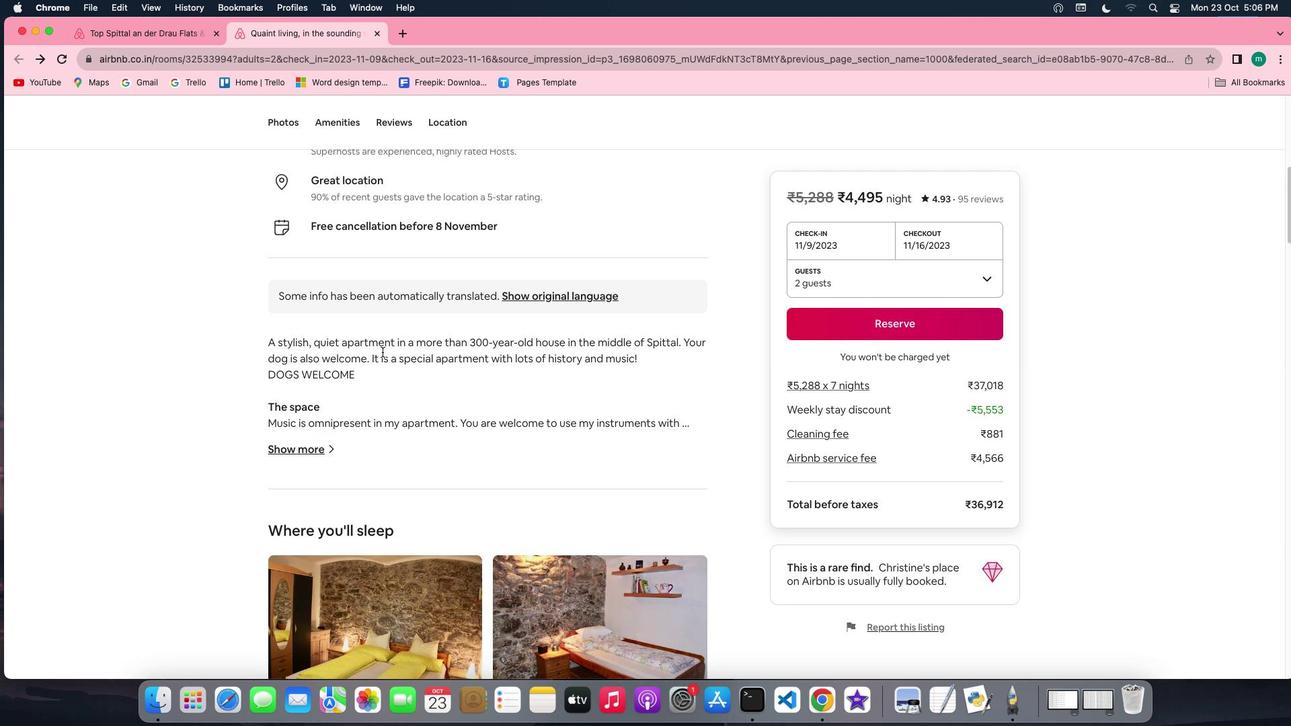
Action: Mouse scrolled (382, 352) with delta (0, -2)
Screenshot: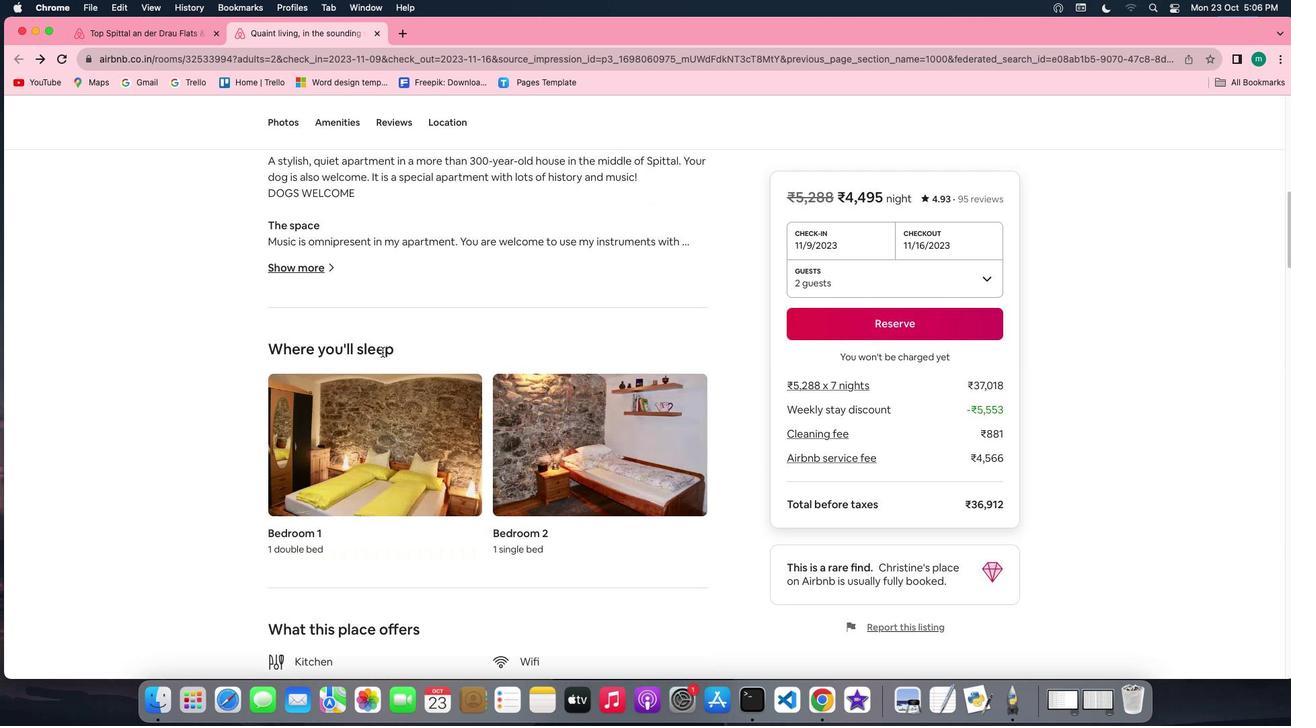 
Action: Mouse moved to (376, 463)
Screenshot: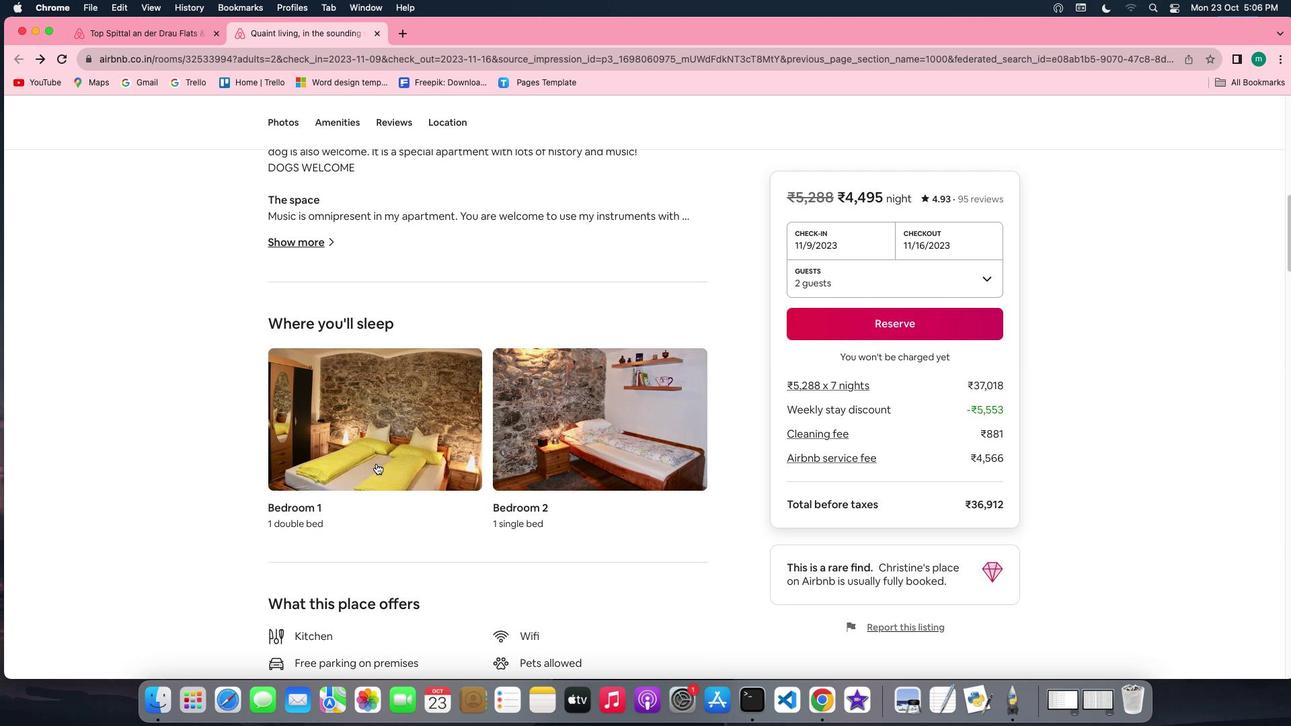 
Action: Mouse scrolled (376, 463) with delta (0, 0)
Screenshot: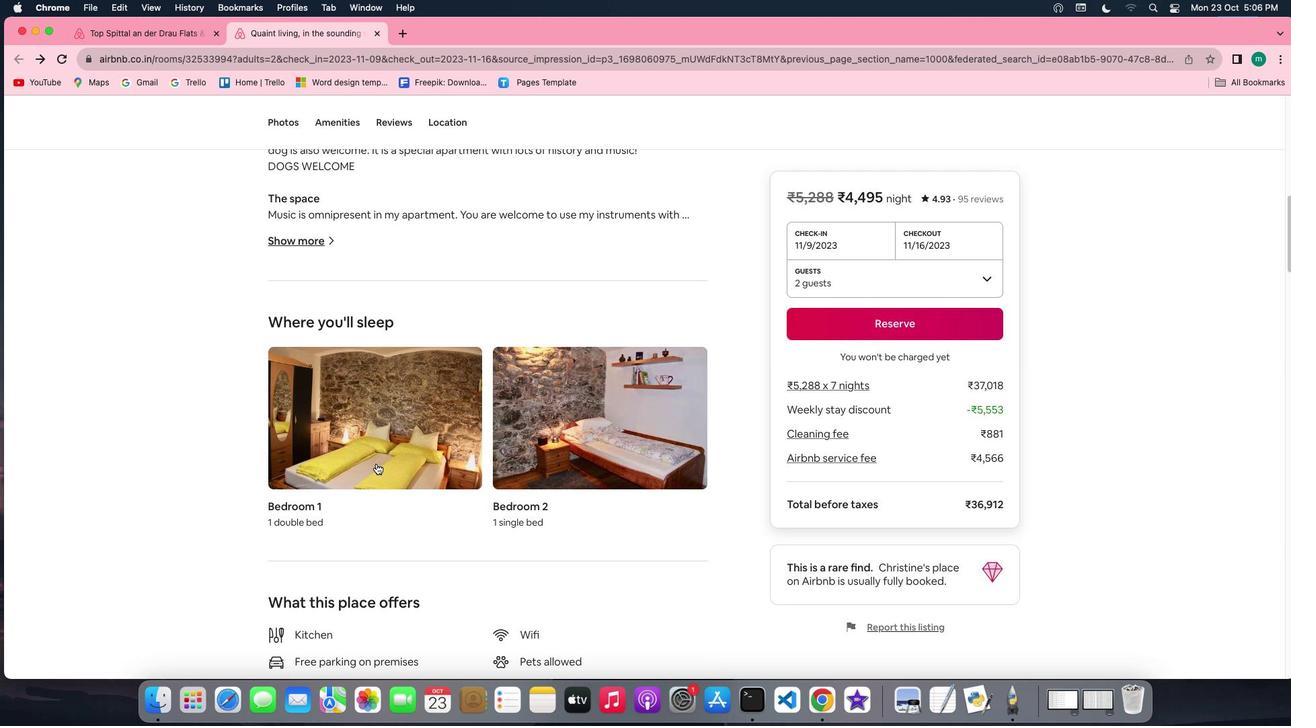 
Action: Mouse scrolled (376, 463) with delta (0, 0)
Screenshot: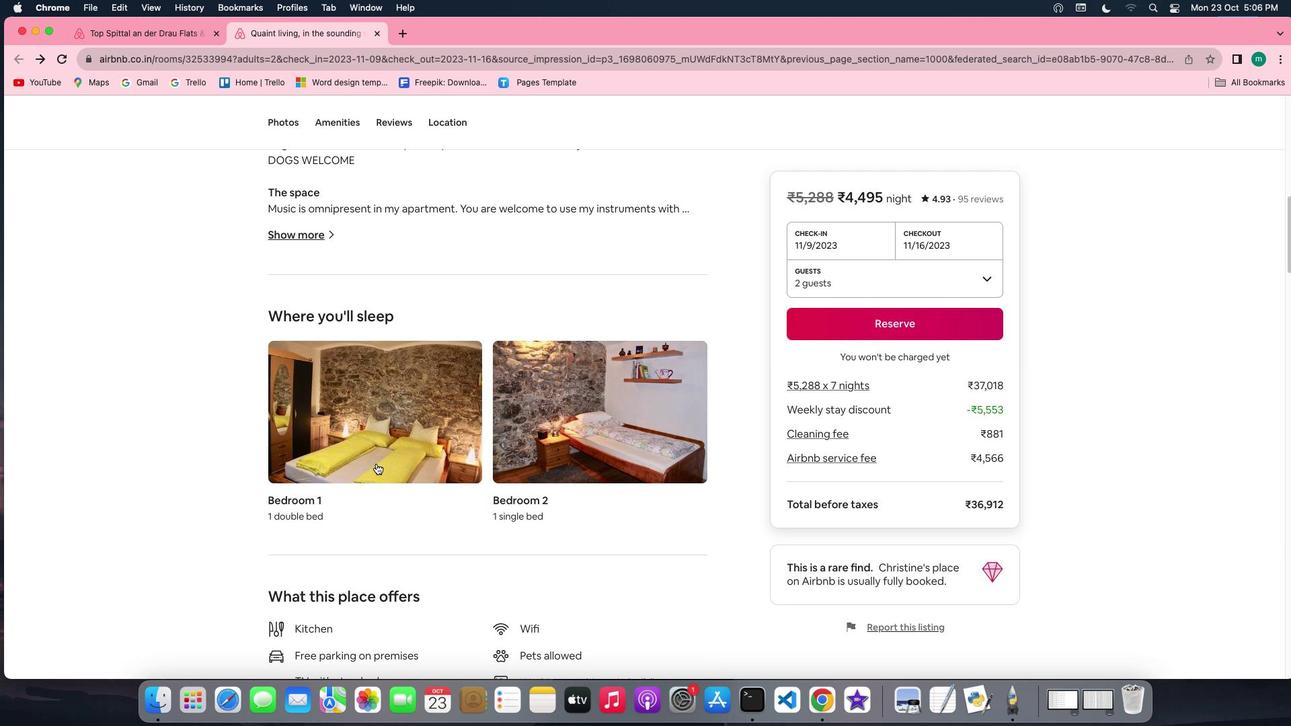 
Action: Mouse scrolled (376, 463) with delta (0, 0)
Screenshot: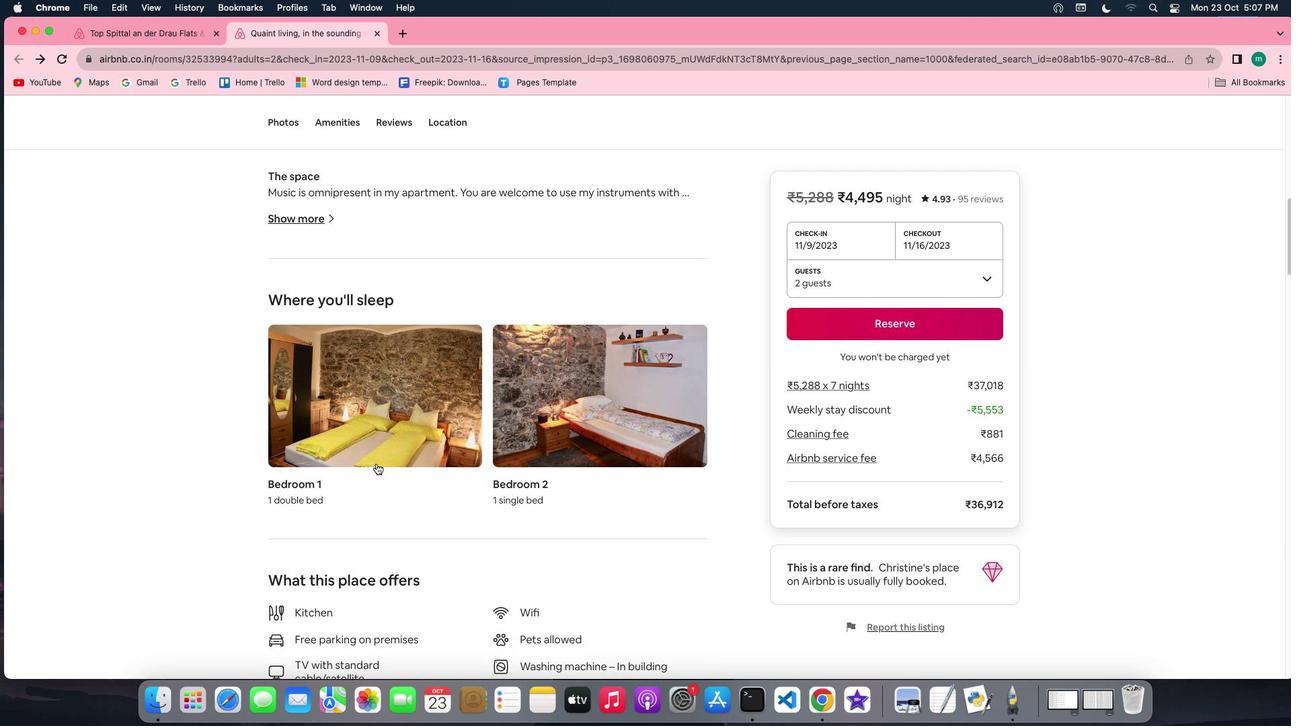 
Action: Mouse scrolled (376, 463) with delta (0, 0)
Screenshot: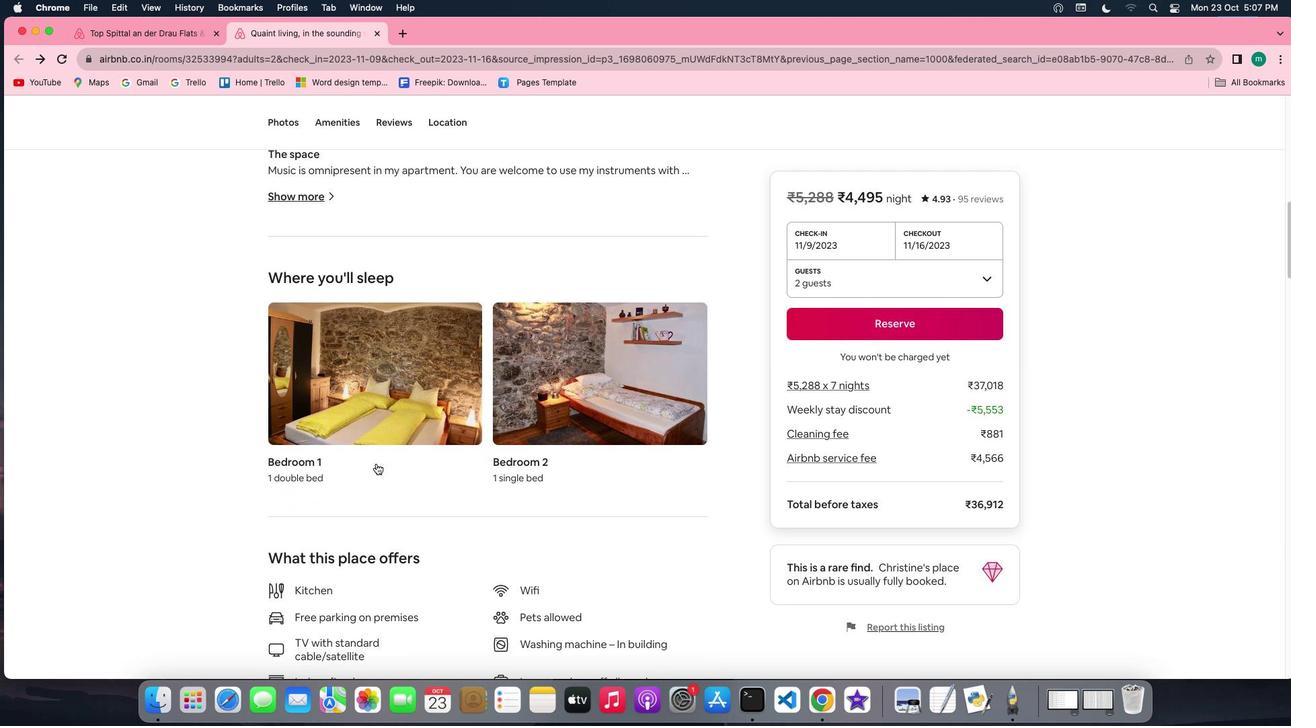 
Action: Mouse scrolled (376, 463) with delta (0, 0)
Screenshot: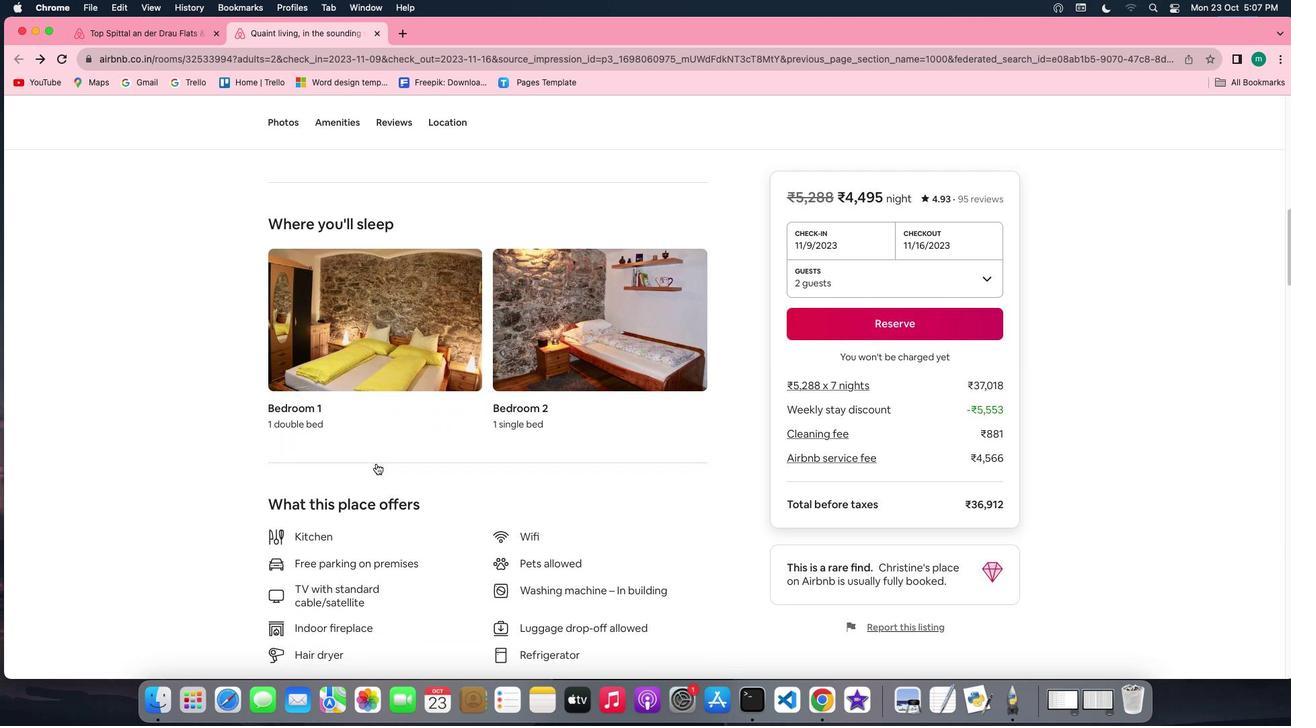 
Action: Mouse scrolled (376, 463) with delta (0, 0)
Screenshot: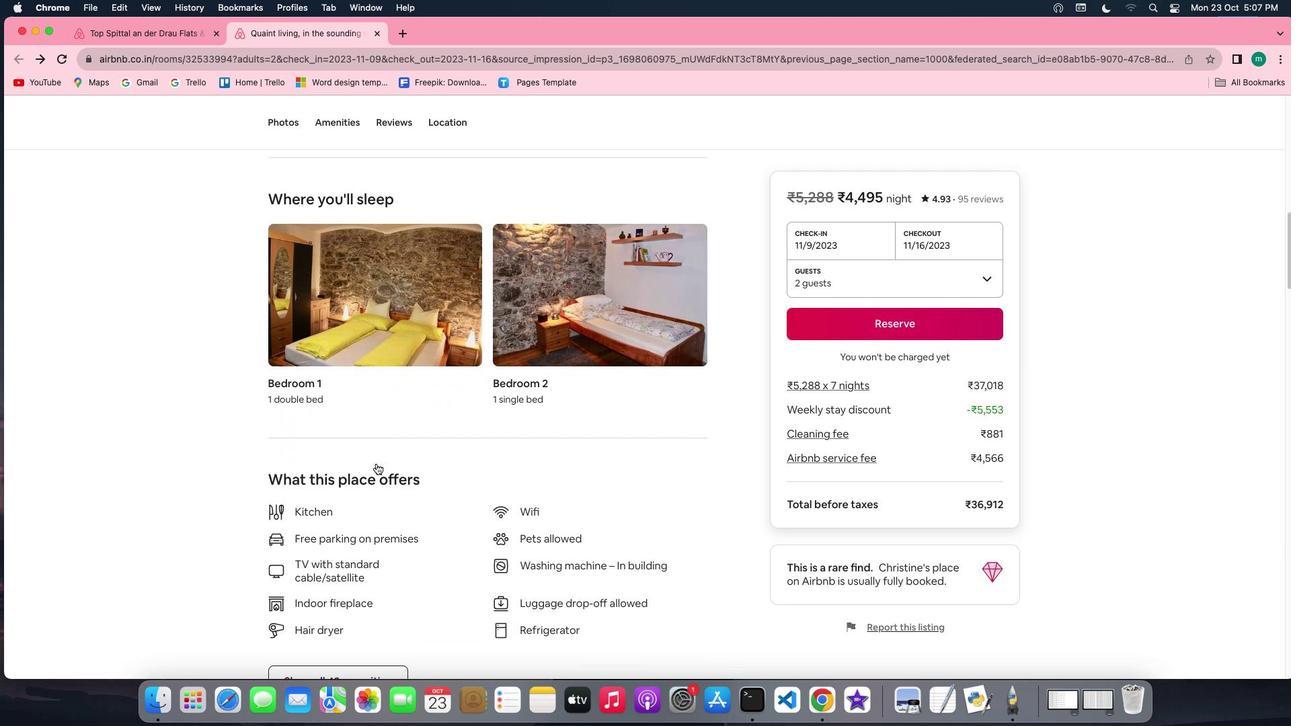 
Action: Mouse scrolled (376, 463) with delta (0, -2)
Screenshot: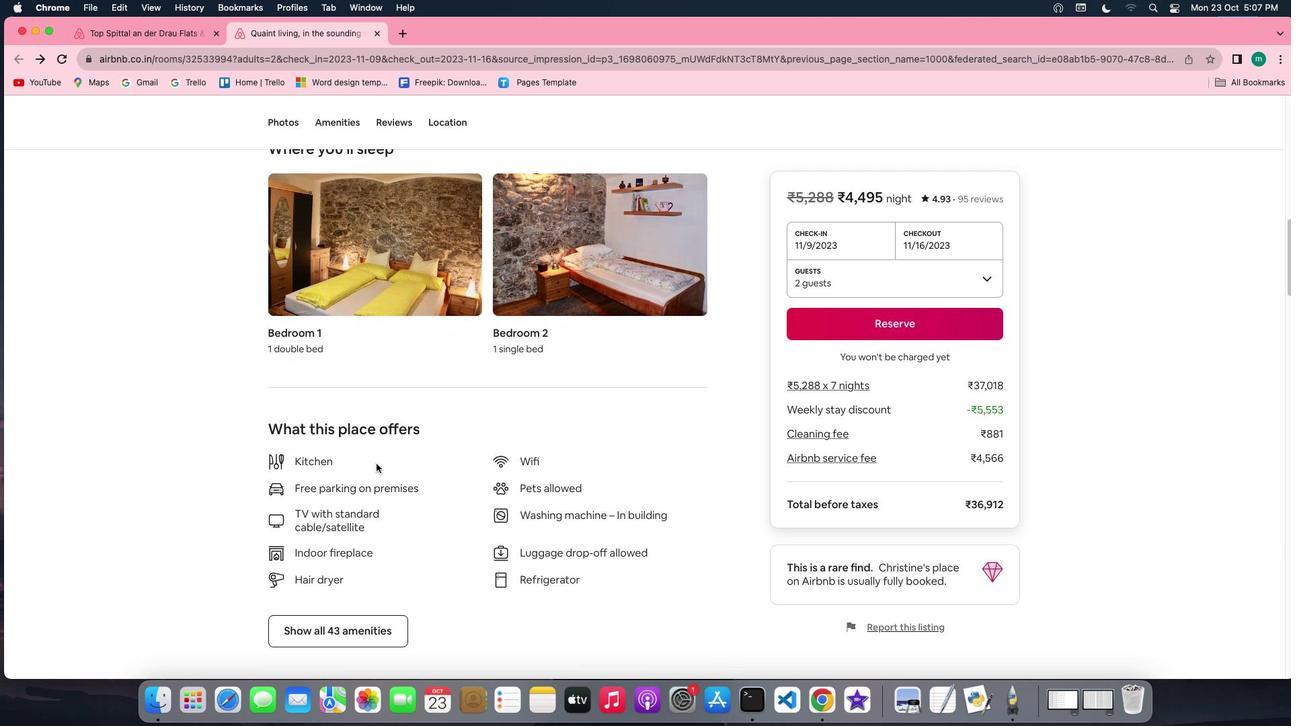 
Action: Mouse scrolled (376, 463) with delta (0, -2)
Screenshot: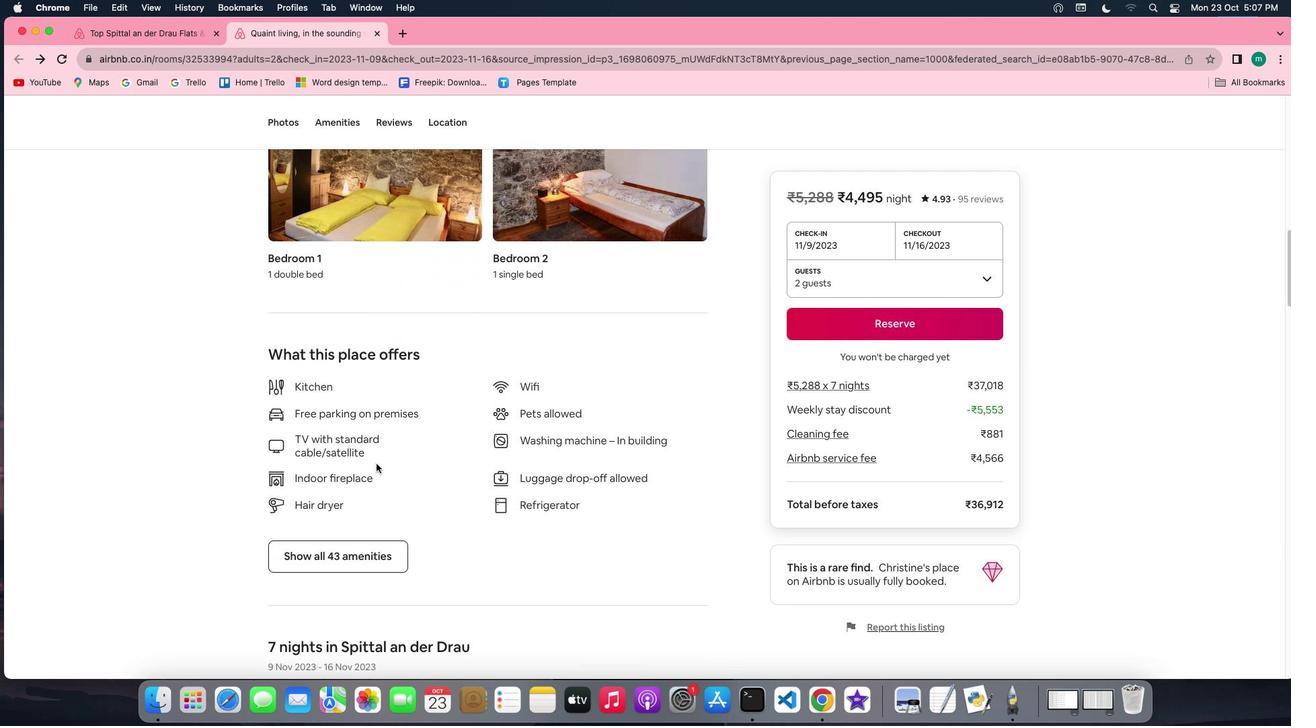 
Action: Mouse moved to (376, 464)
Screenshot: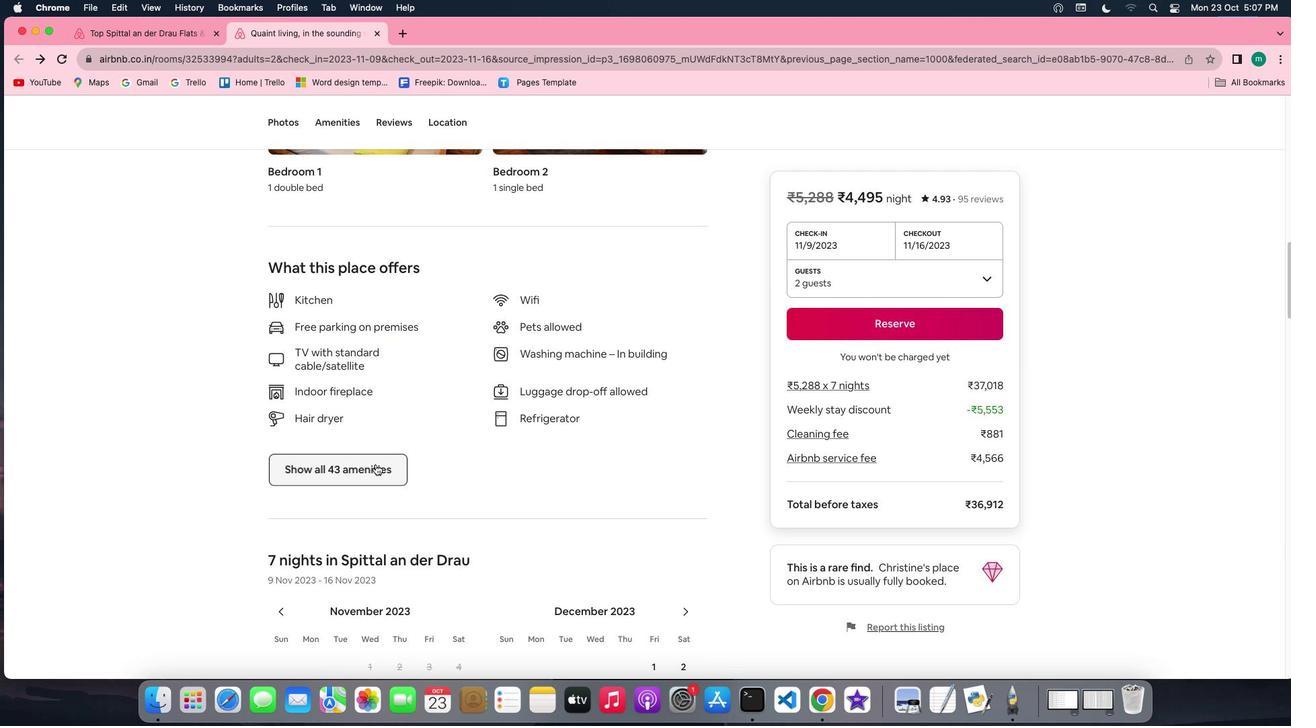 
Action: Mouse pressed left at (376, 464)
Screenshot: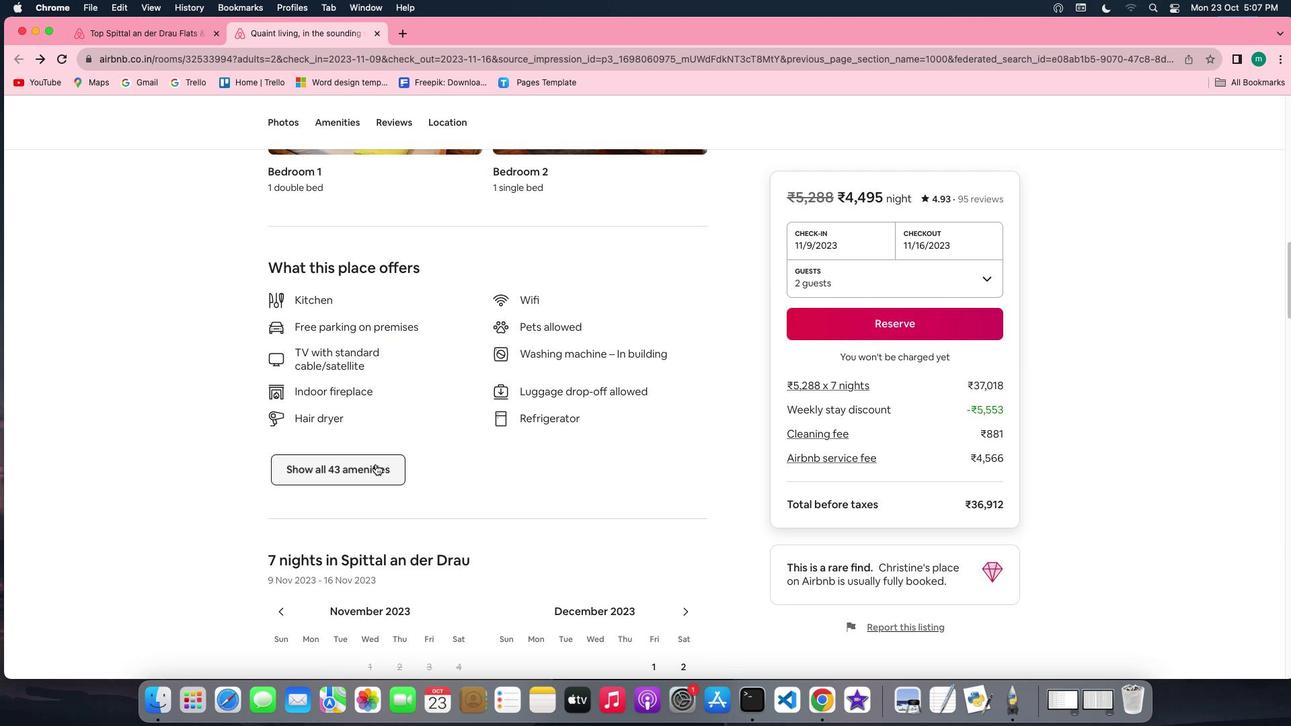 
Action: Mouse moved to (661, 549)
Screenshot: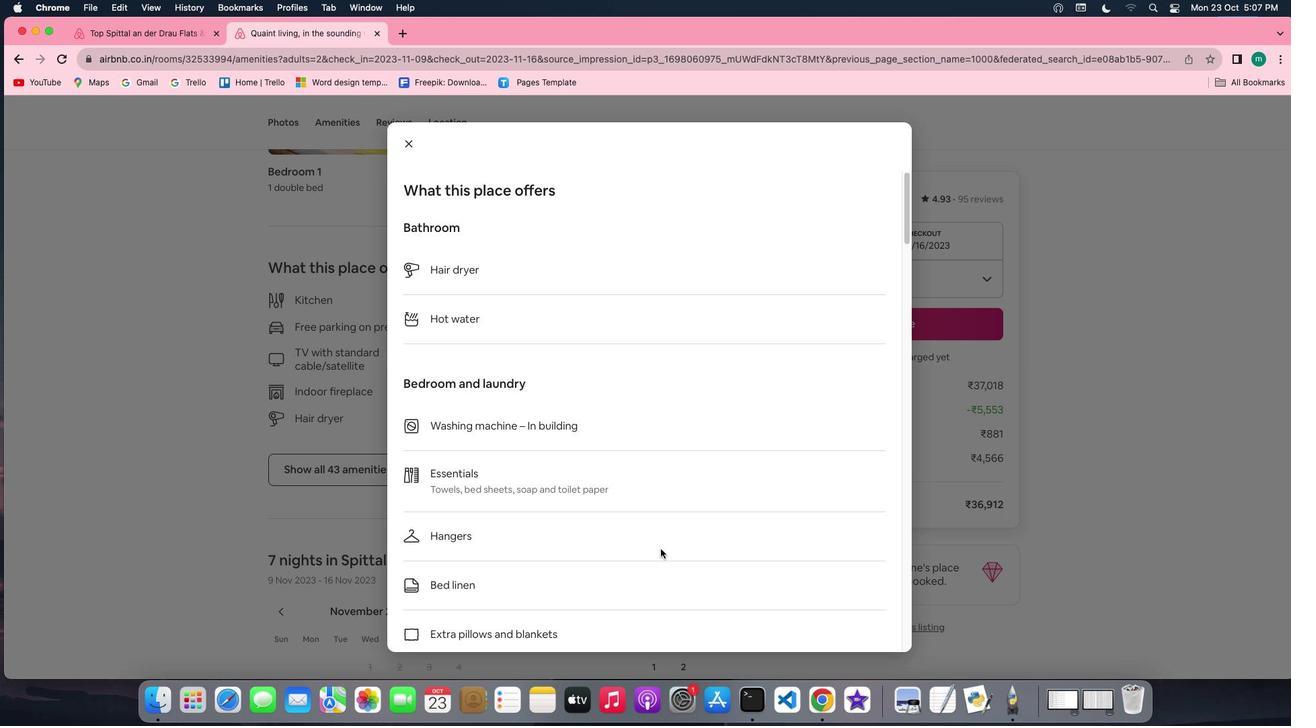 
Action: Mouse scrolled (661, 549) with delta (0, 0)
Screenshot: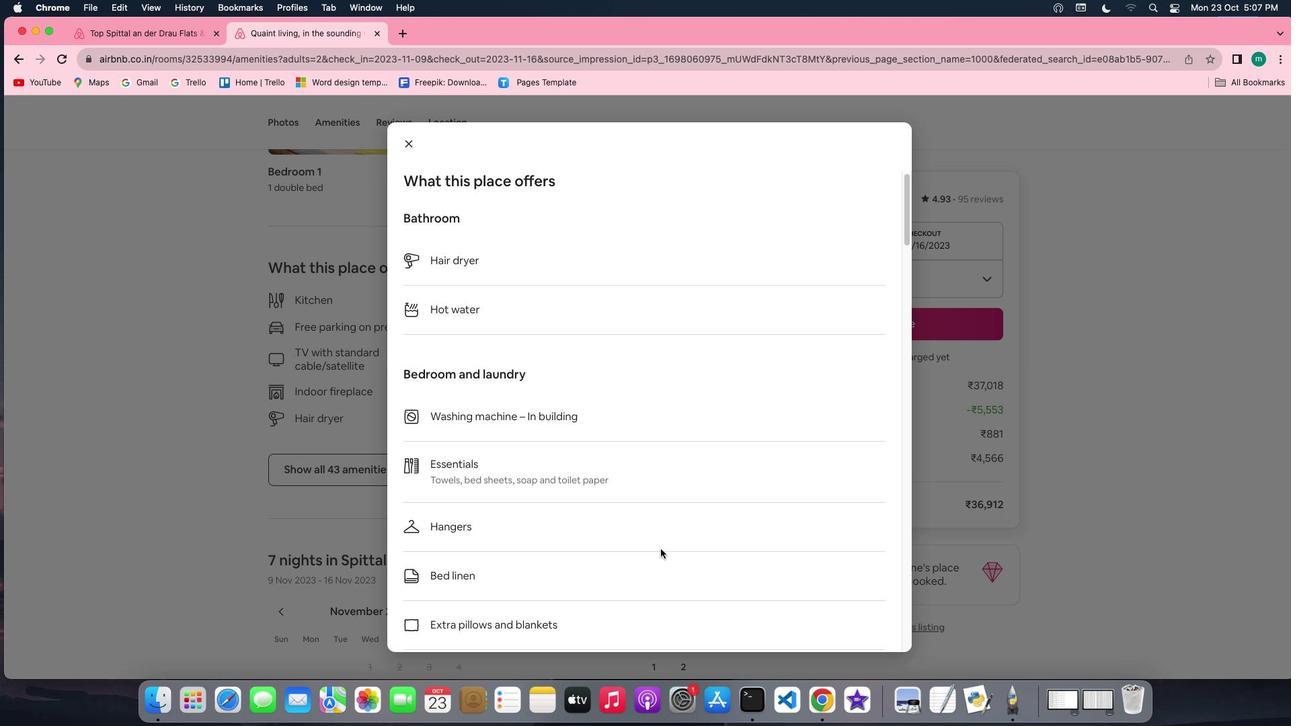
Action: Mouse scrolled (661, 549) with delta (0, 0)
Screenshot: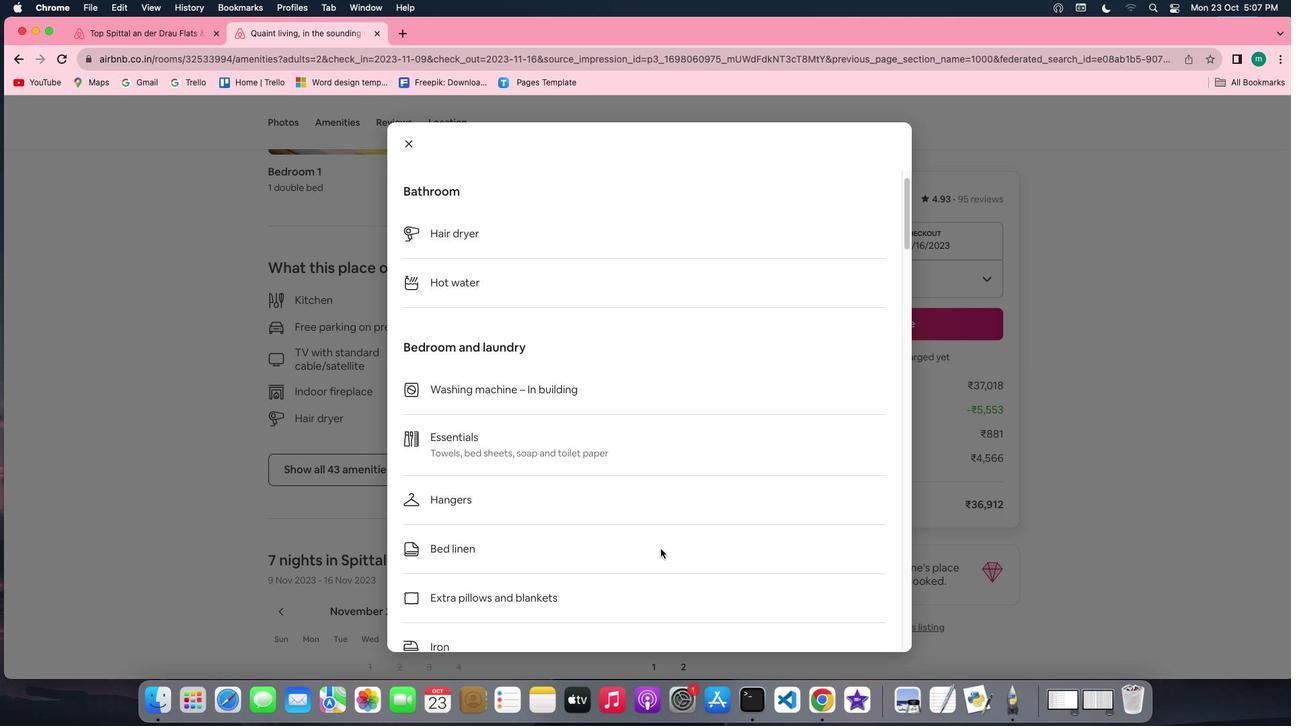 
Action: Mouse scrolled (661, 549) with delta (0, -2)
Screenshot: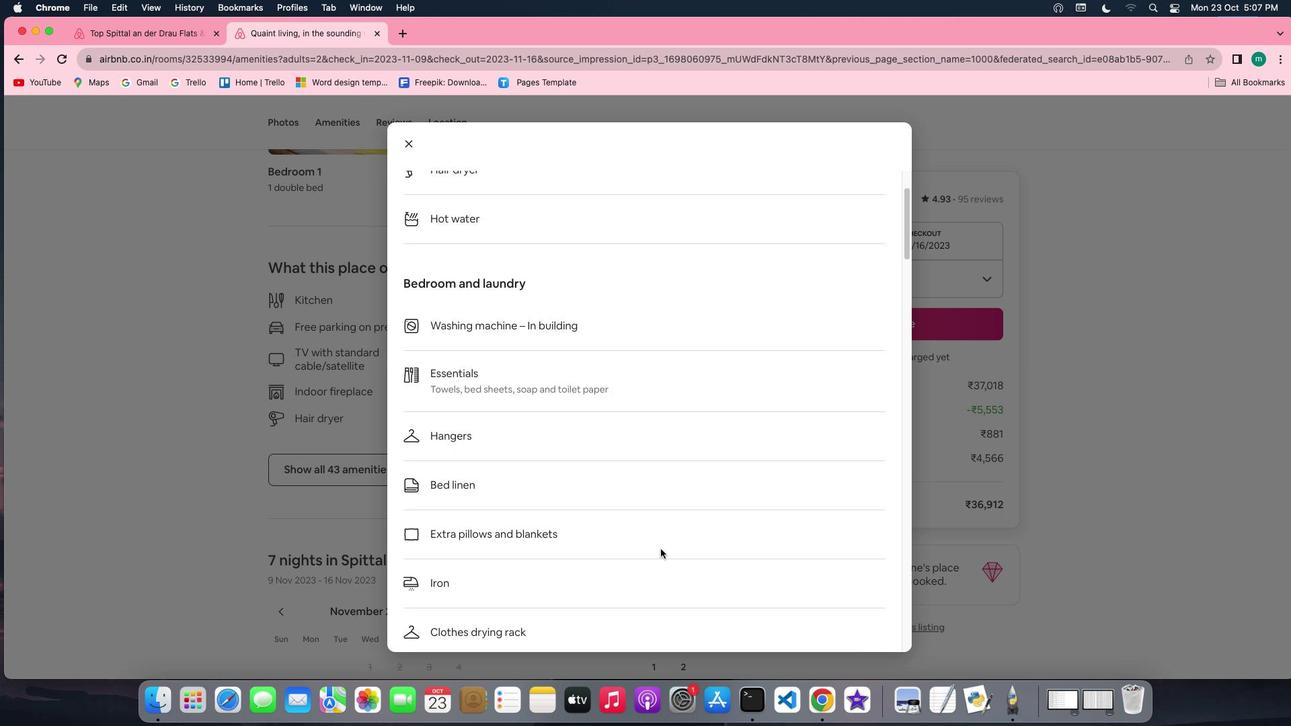 
Action: Mouse scrolled (661, 549) with delta (0, -2)
Screenshot: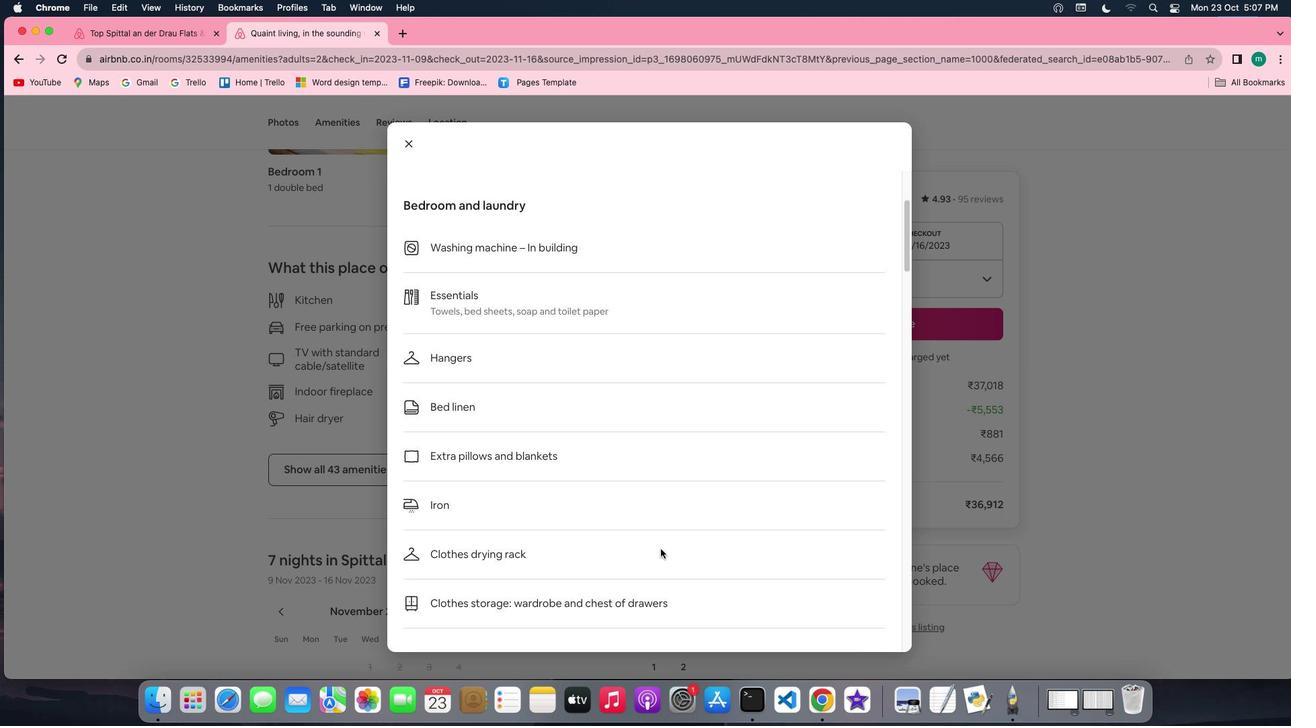 
Action: Mouse scrolled (661, 549) with delta (0, 0)
Screenshot: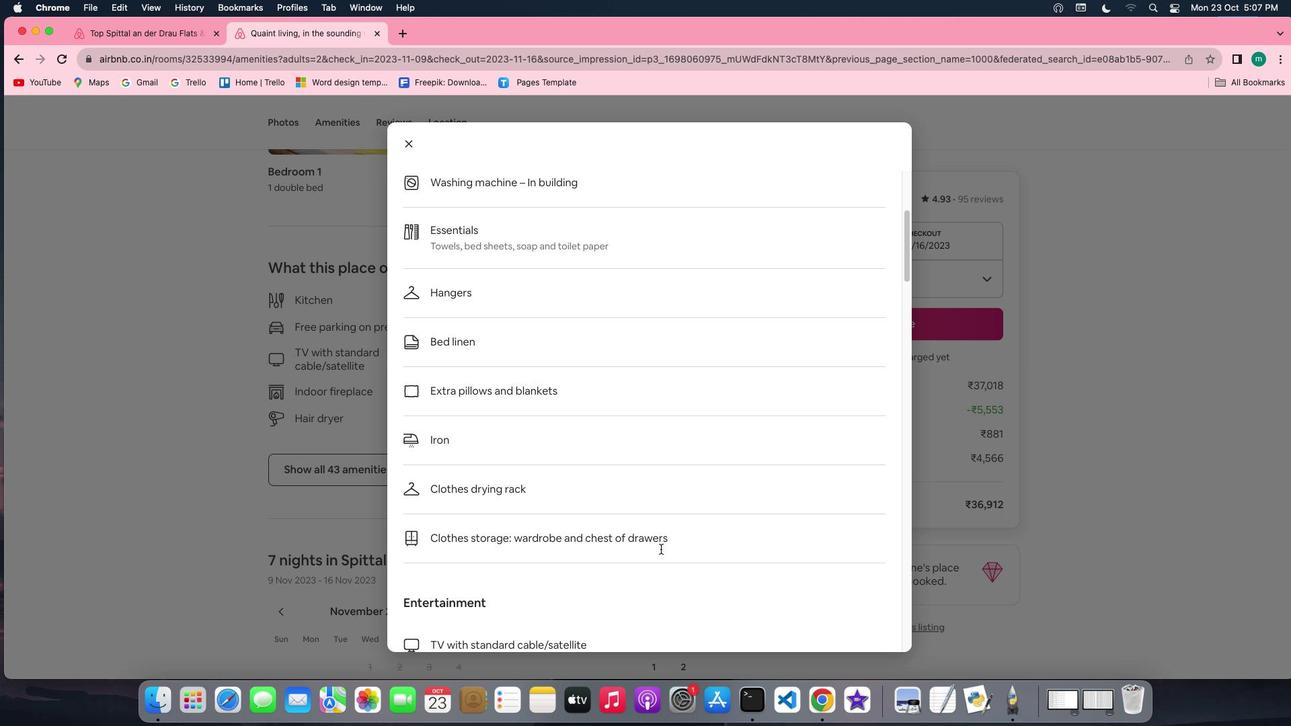 
Action: Mouse scrolled (661, 549) with delta (0, 0)
Screenshot: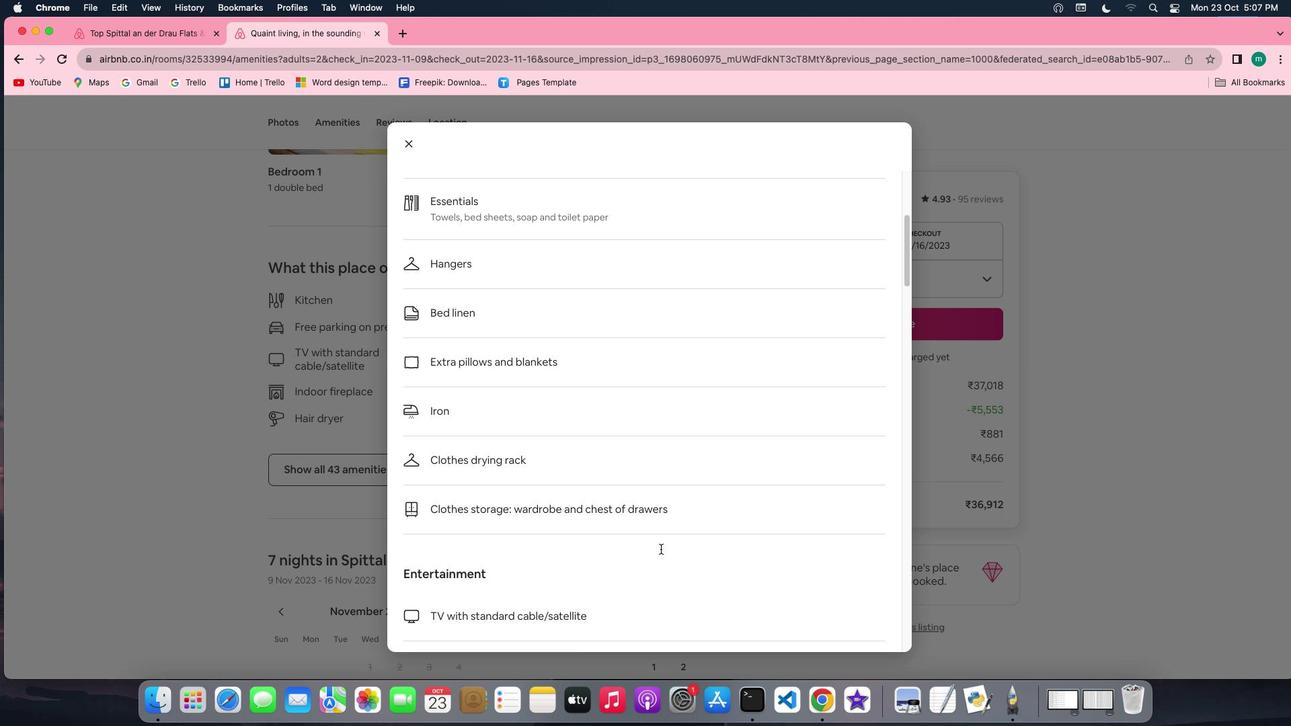
Action: Mouse scrolled (661, 549) with delta (0, -2)
Screenshot: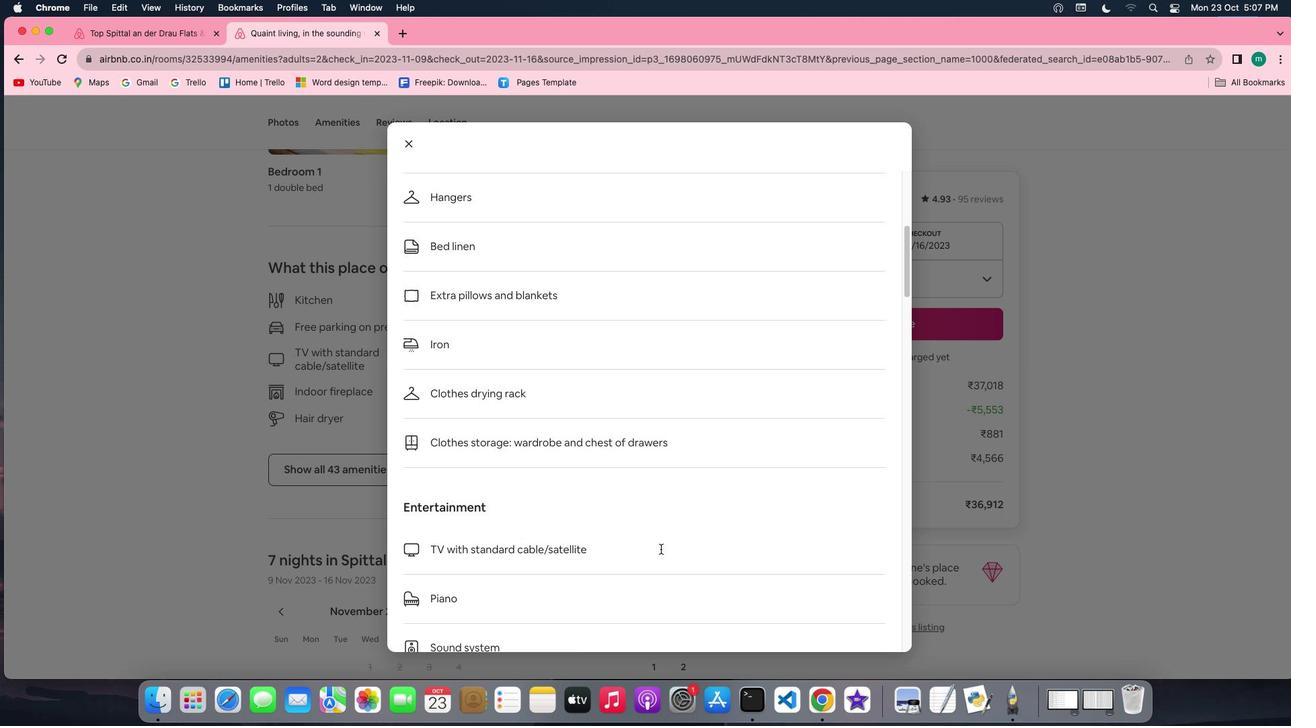 
Action: Mouse scrolled (661, 549) with delta (0, -2)
Screenshot: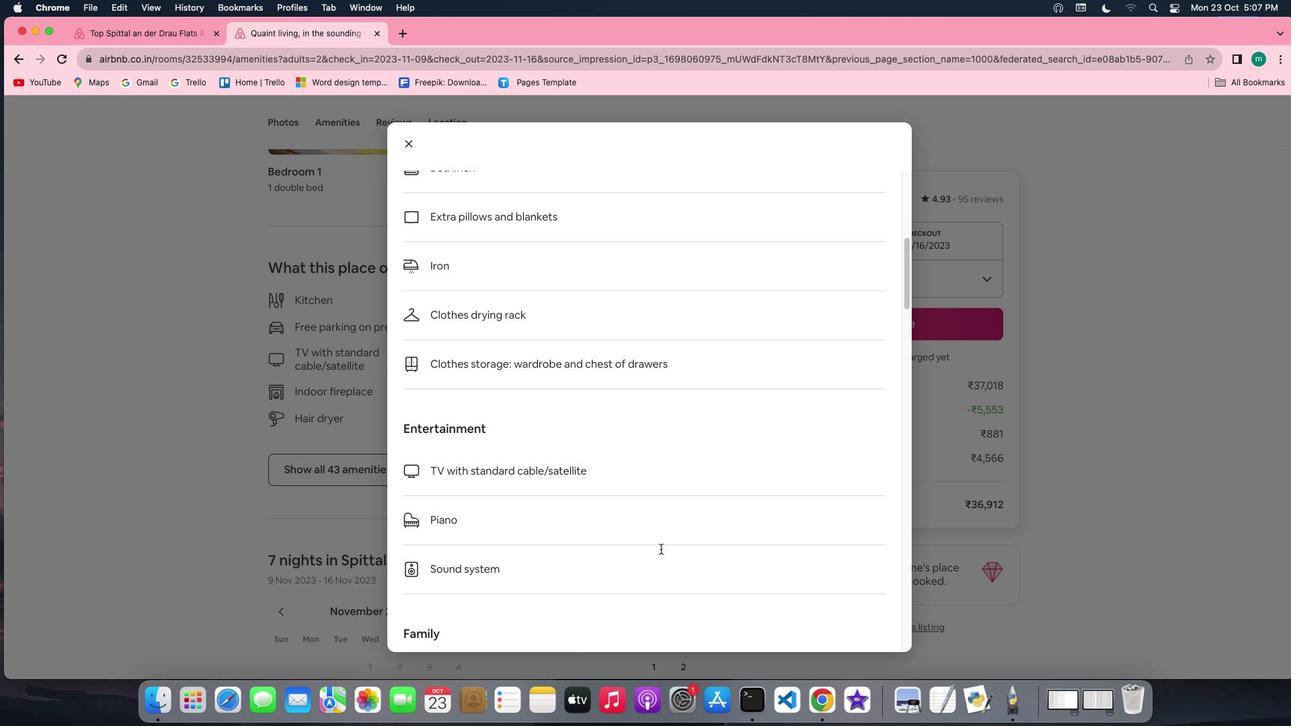 
Action: Mouse scrolled (661, 549) with delta (0, -2)
Screenshot: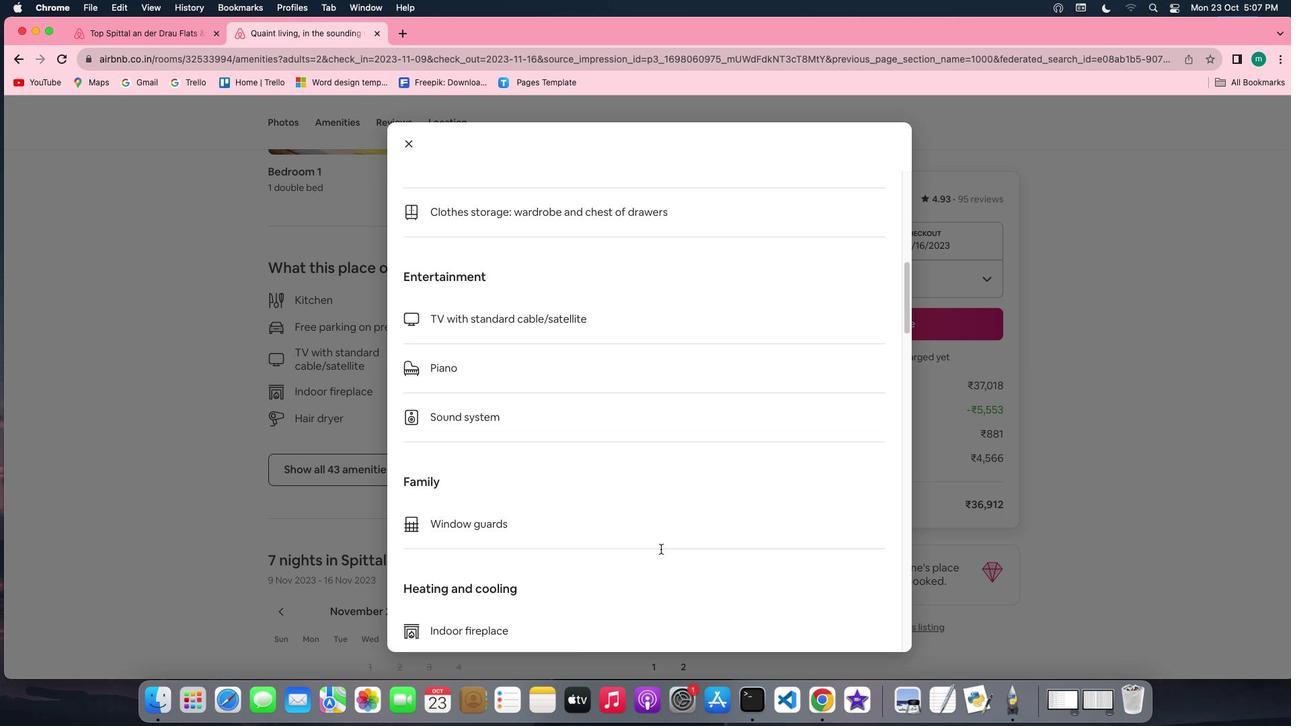 
Action: Mouse scrolled (661, 549) with delta (0, 0)
Screenshot: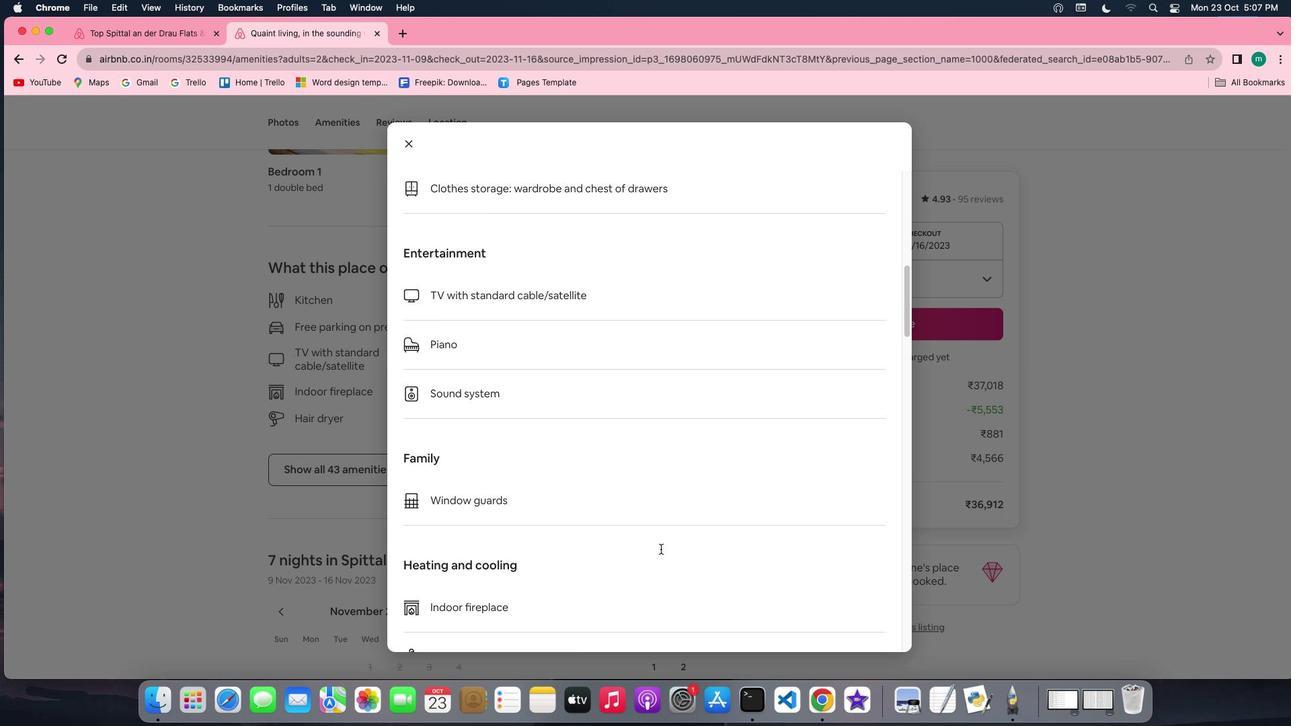 
Action: Mouse scrolled (661, 549) with delta (0, 0)
Screenshot: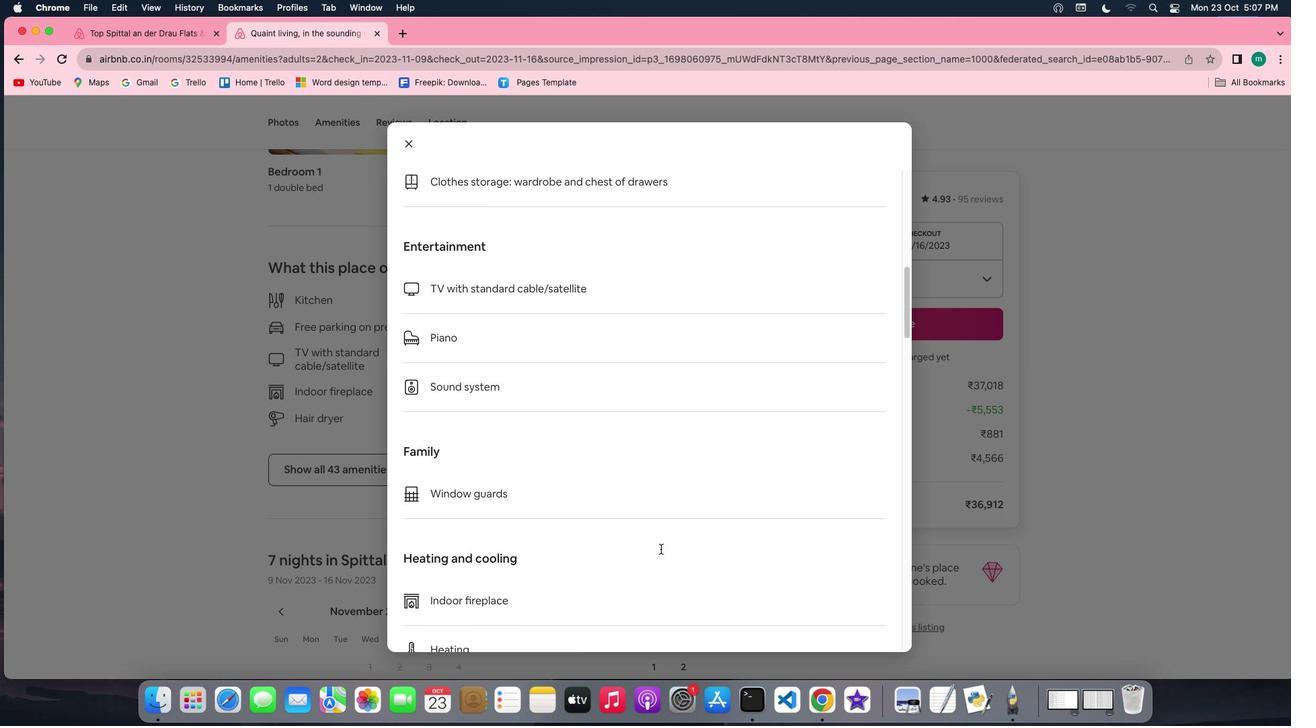 
Action: Mouse scrolled (661, 549) with delta (0, -1)
Screenshot: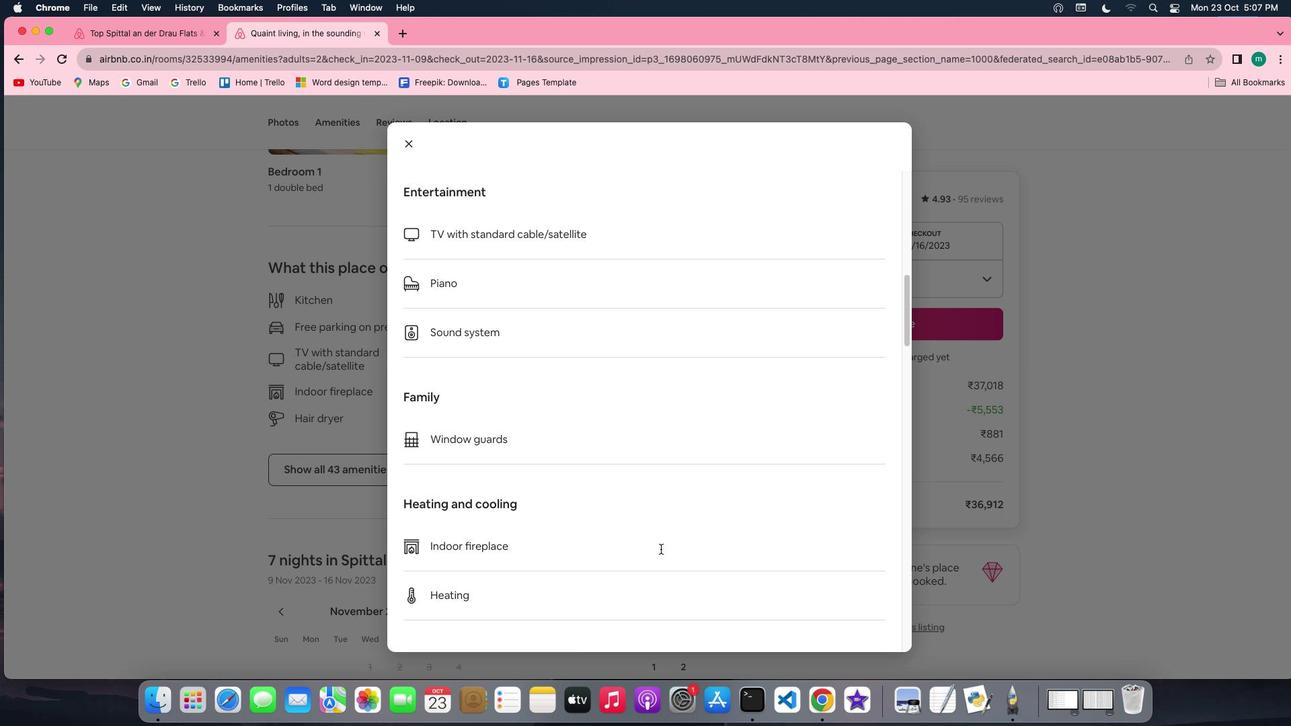 
Action: Mouse scrolled (661, 549) with delta (0, -2)
Screenshot: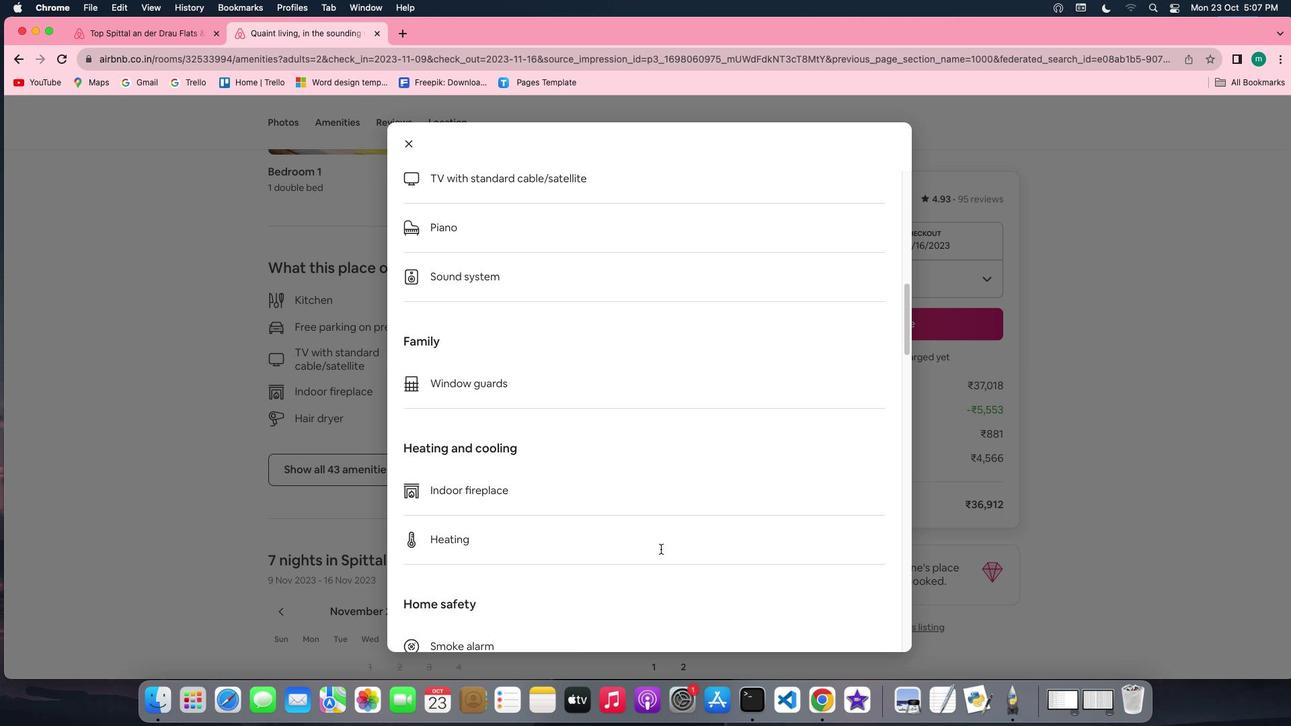 
Action: Mouse scrolled (661, 549) with delta (0, 0)
Screenshot: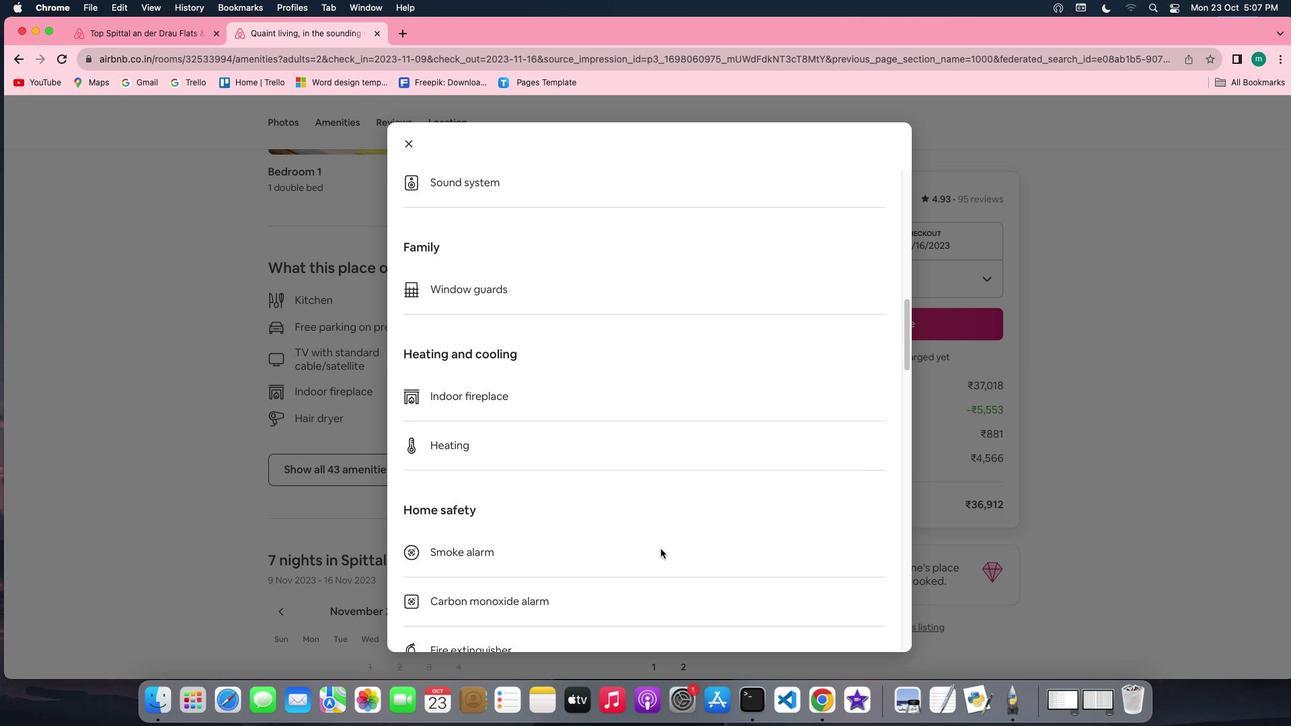 
Action: Mouse scrolled (661, 549) with delta (0, 0)
Screenshot: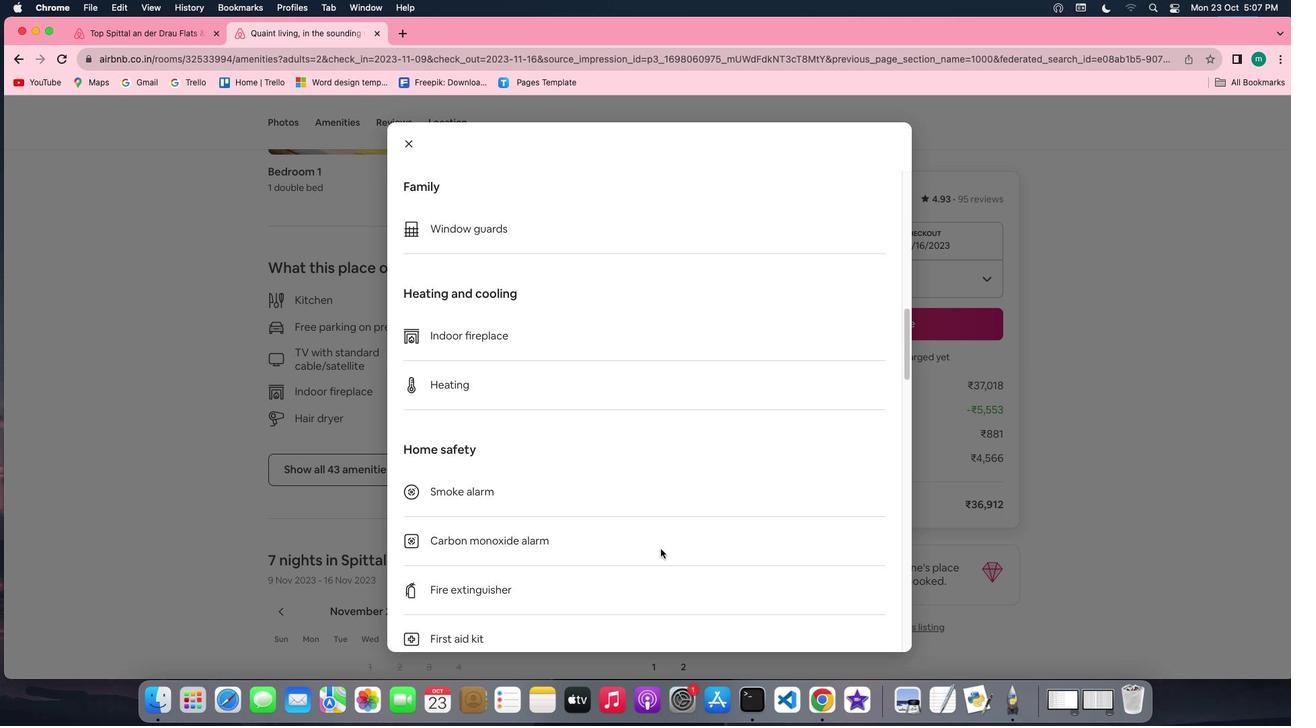 
Action: Mouse scrolled (661, 549) with delta (0, -2)
Screenshot: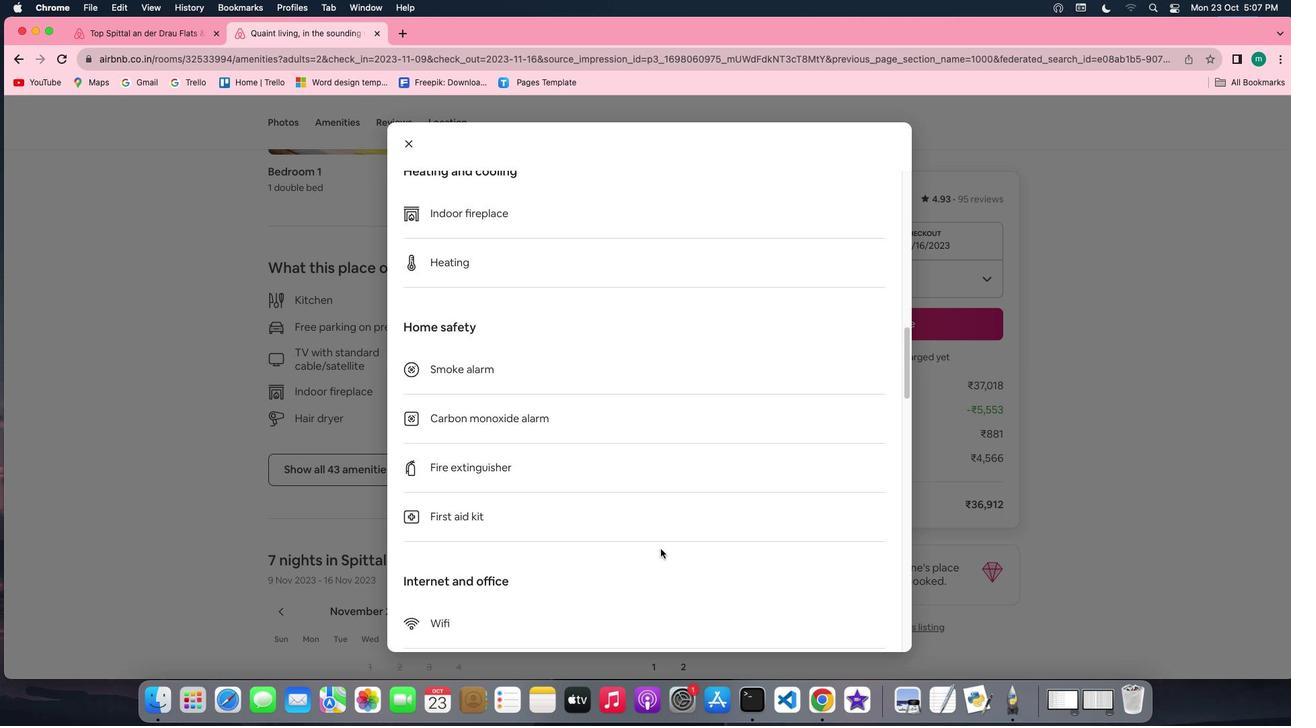 
Action: Mouse scrolled (661, 549) with delta (0, -3)
Screenshot: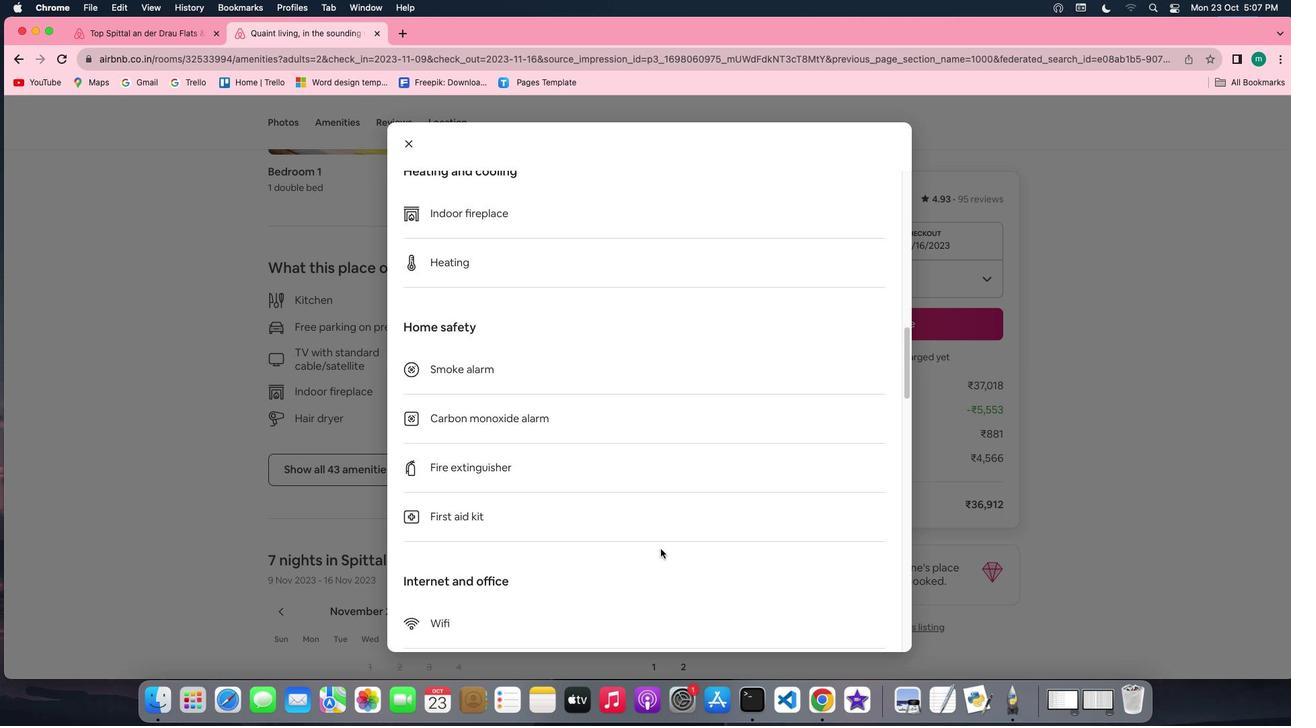 
Action: Mouse scrolled (661, 549) with delta (0, -3)
Screenshot: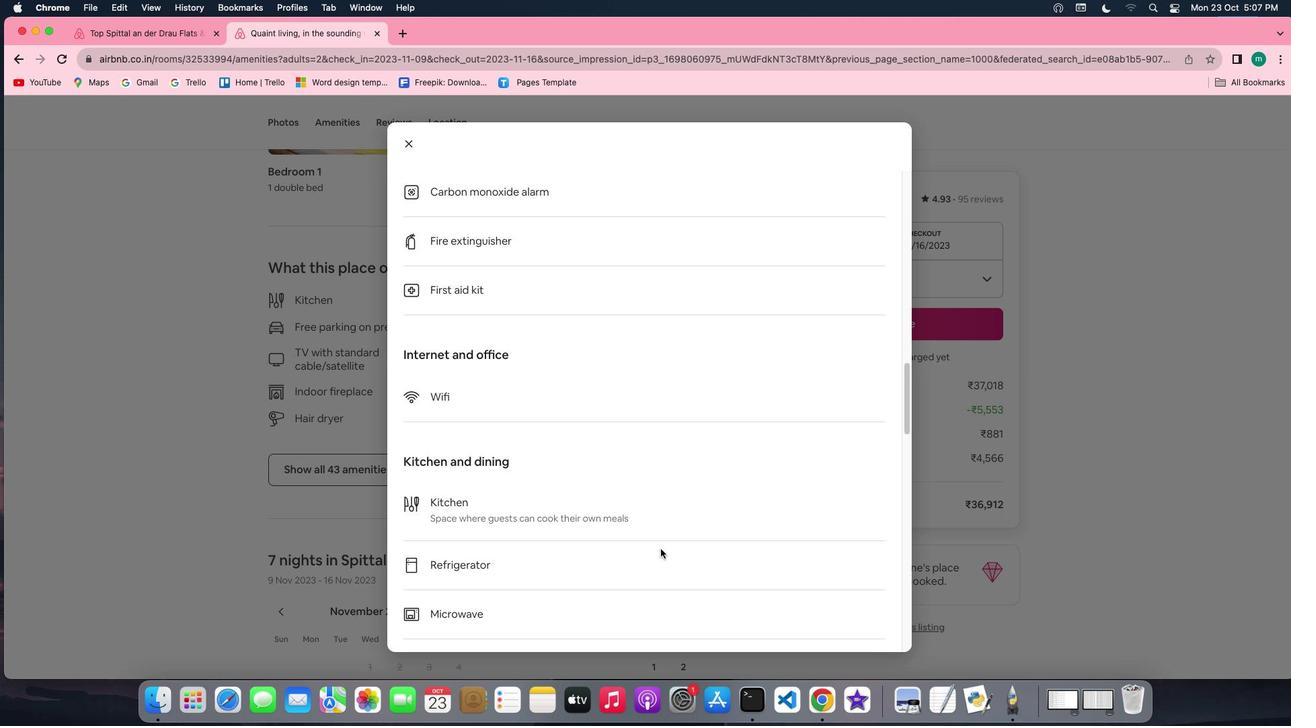 
Action: Mouse scrolled (661, 549) with delta (0, 0)
Screenshot: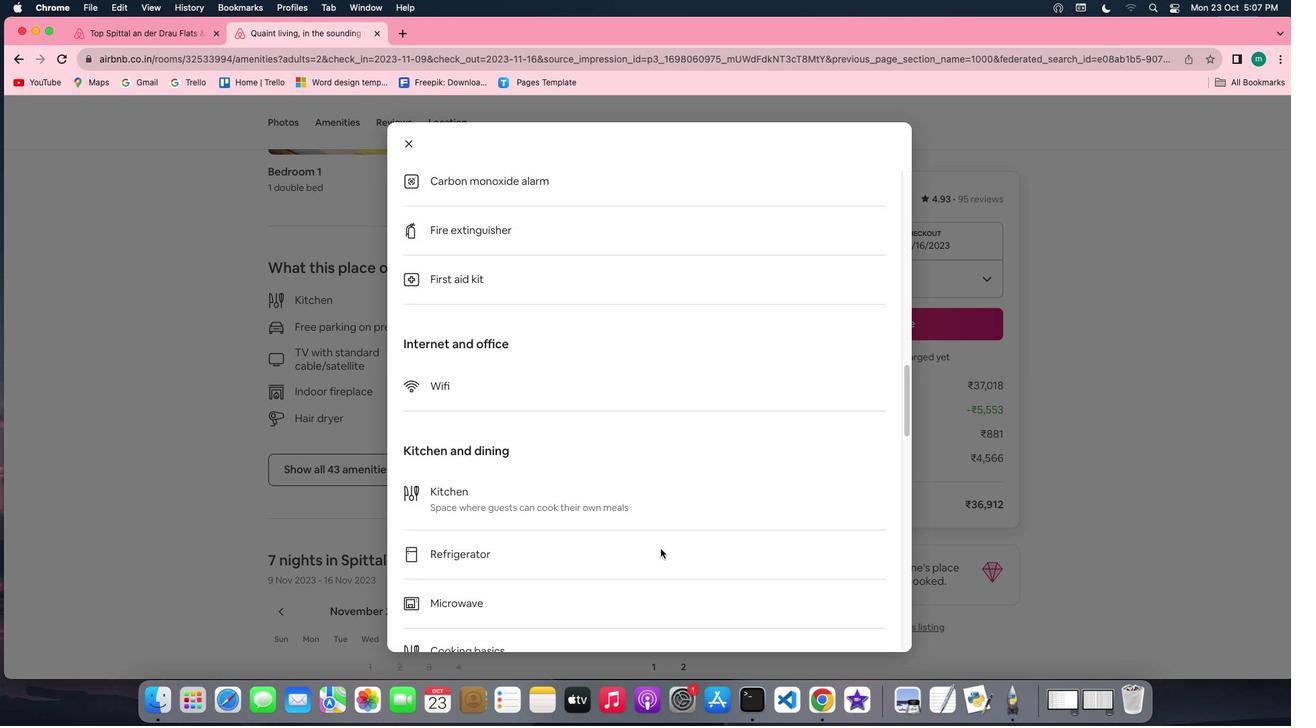 
Action: Mouse scrolled (661, 549) with delta (0, 0)
Screenshot: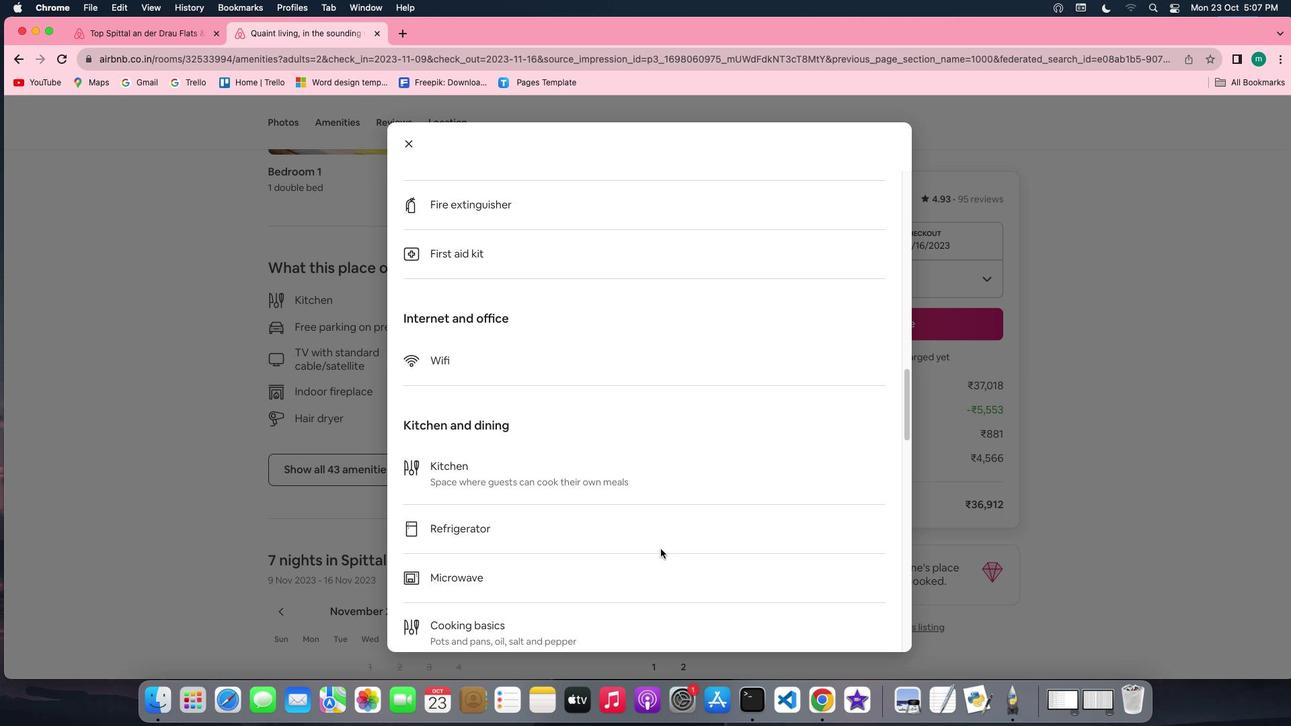 
Action: Mouse scrolled (661, 549) with delta (0, -2)
Screenshot: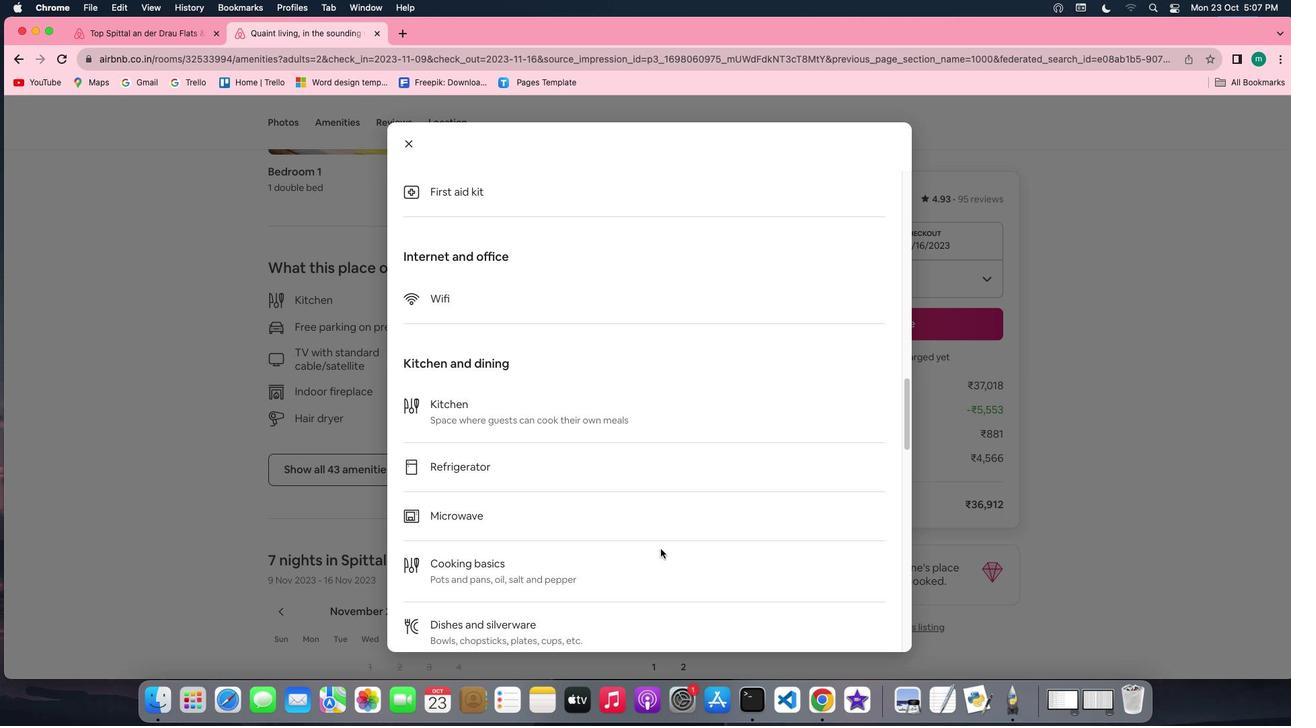 
Action: Mouse scrolled (661, 549) with delta (0, -2)
